 Task: Organize tasks on Trello by setting due dates and adding labels to cards.
Action: Mouse moved to (560, 529)
Screenshot: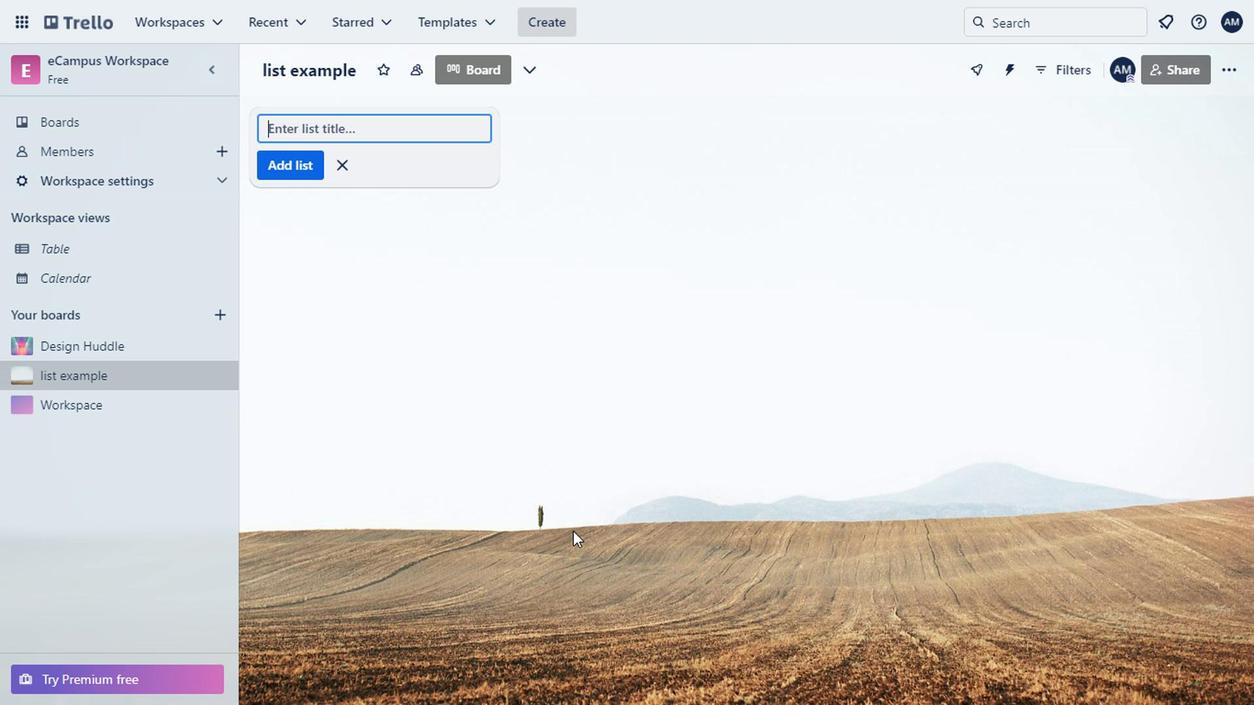 
Action: Key pressed <Key.shift>To<Key.space>do<Key.space><Key.enter><Key.shift>Doing<Key.enter>done<Key.enter>
Screenshot: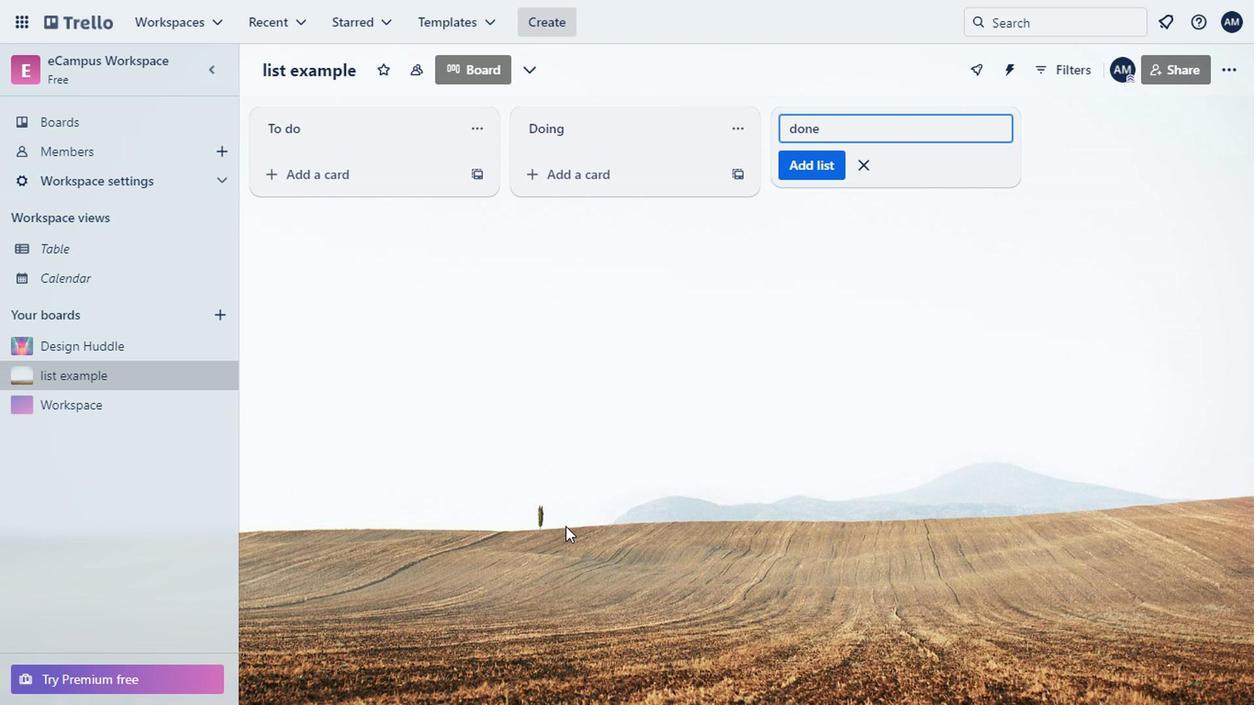 
Action: Mouse moved to (301, 184)
Screenshot: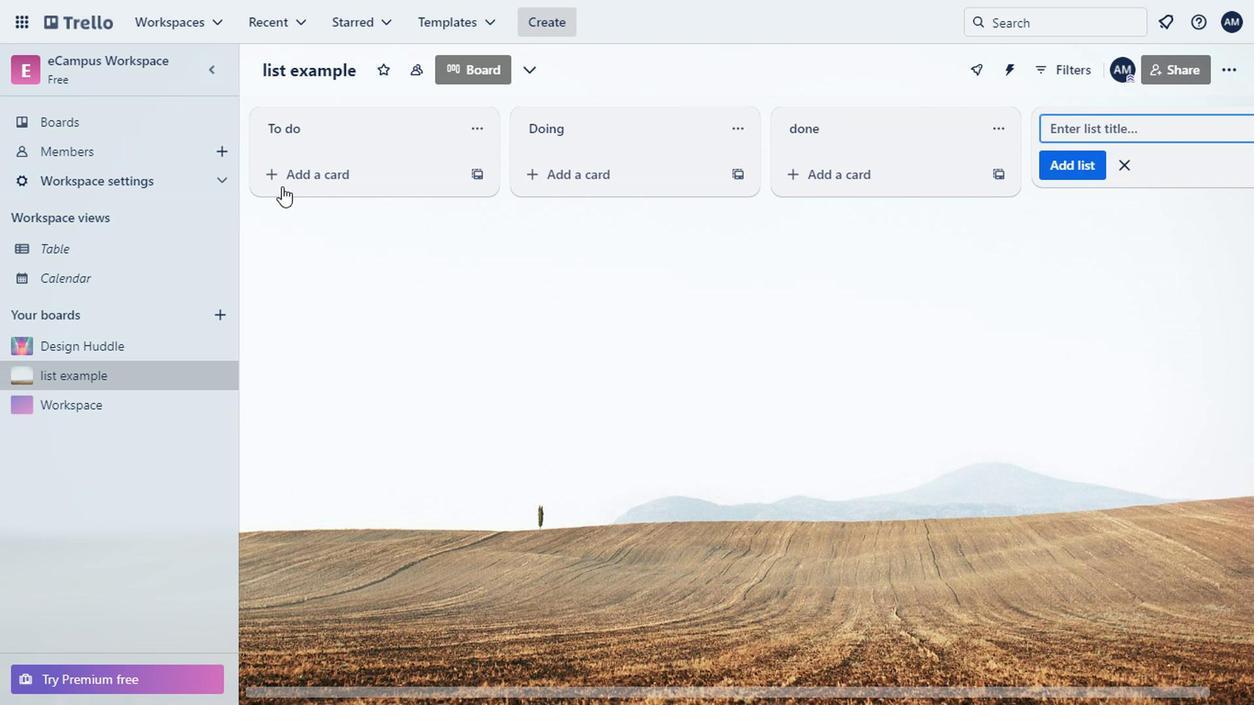 
Action: Mouse pressed left at (301, 184)
Screenshot: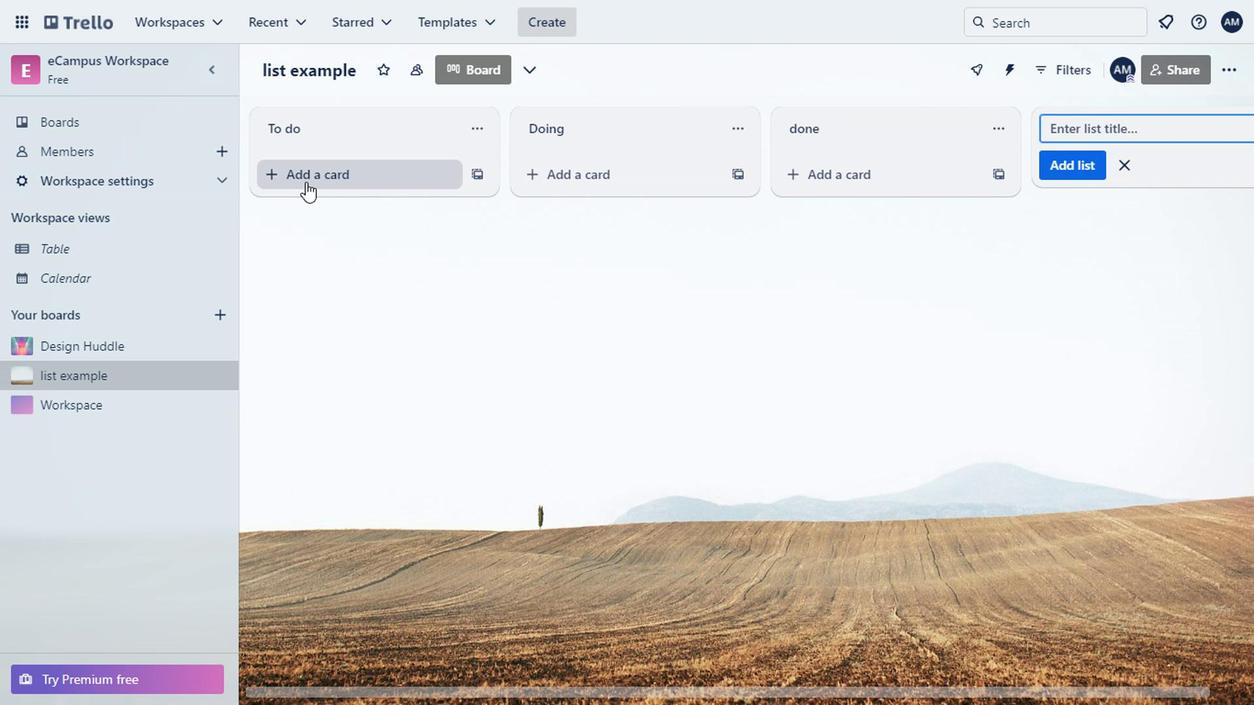 
Action: Mouse moved to (333, 181)
Screenshot: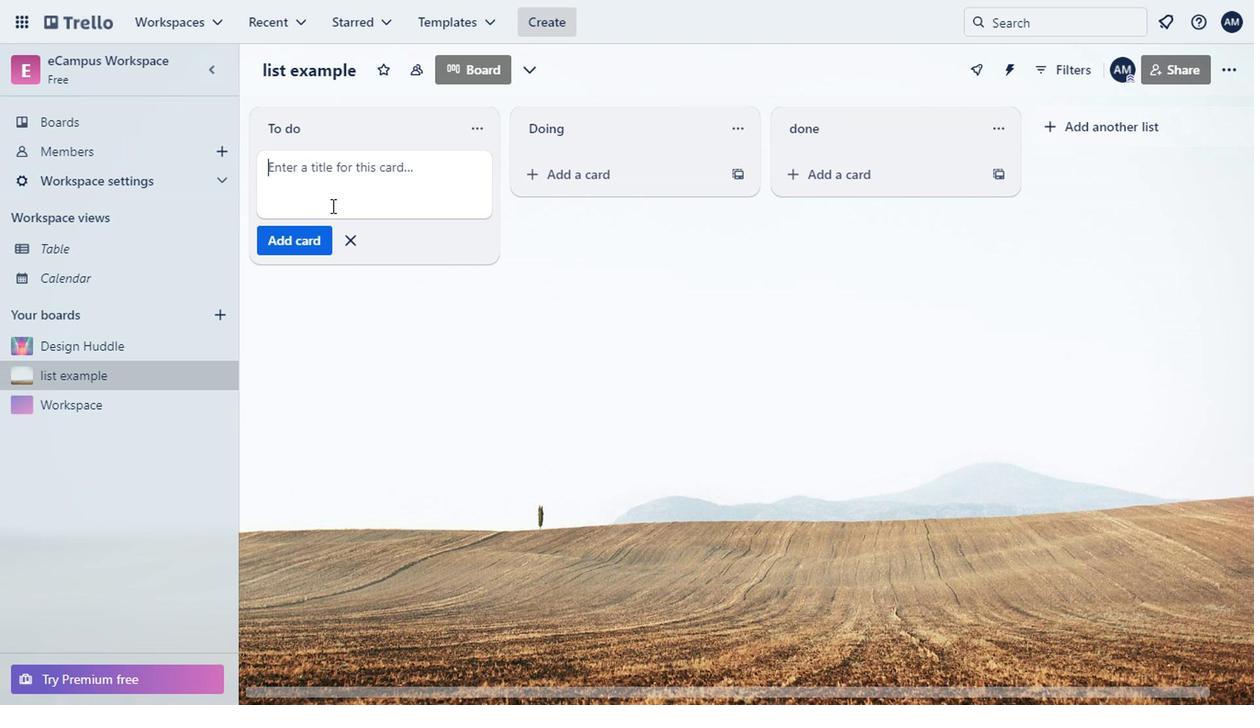 
Action: Key pressed decide<Key.space>on<Key.space>website<Key.space>budget<Key.enter>redesign<Key.space>website<Key.enter>
Screenshot: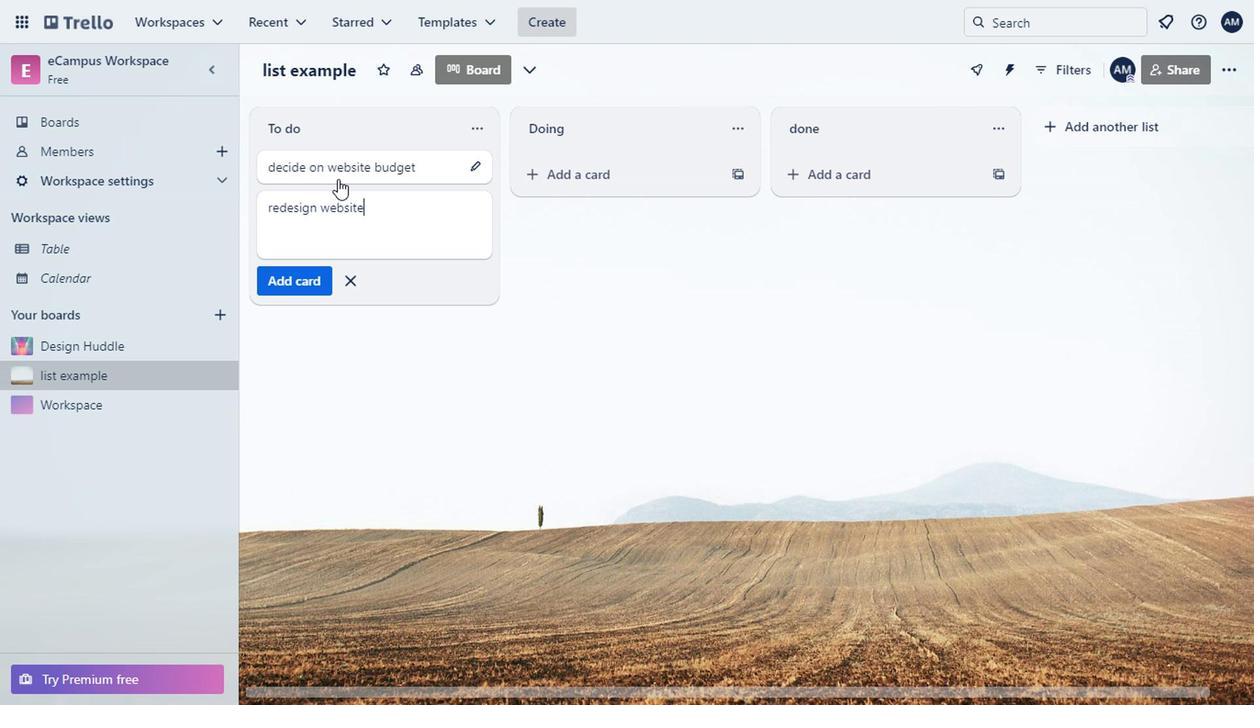 
Action: Mouse moved to (371, 254)
Screenshot: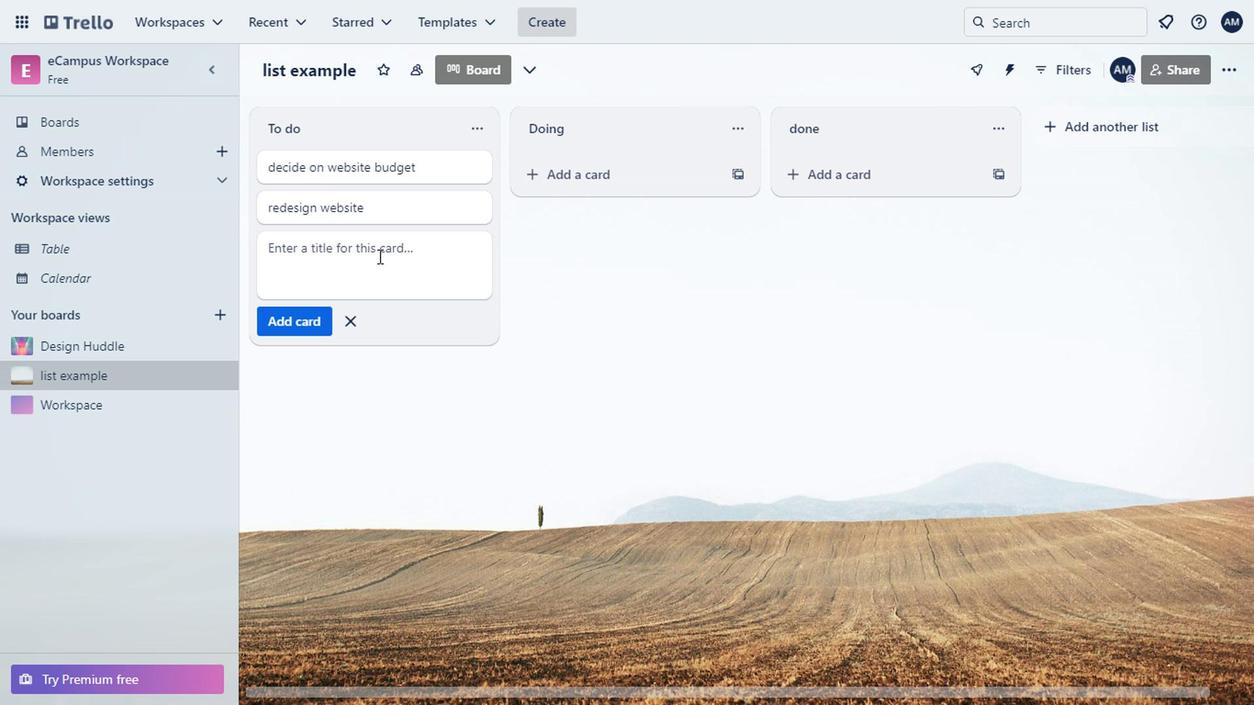 
Action: Key pressed write<Key.space>3<Key.space>chapters<Key.space>for<Key.space>new<Key.space>book<Key.enter>
Screenshot: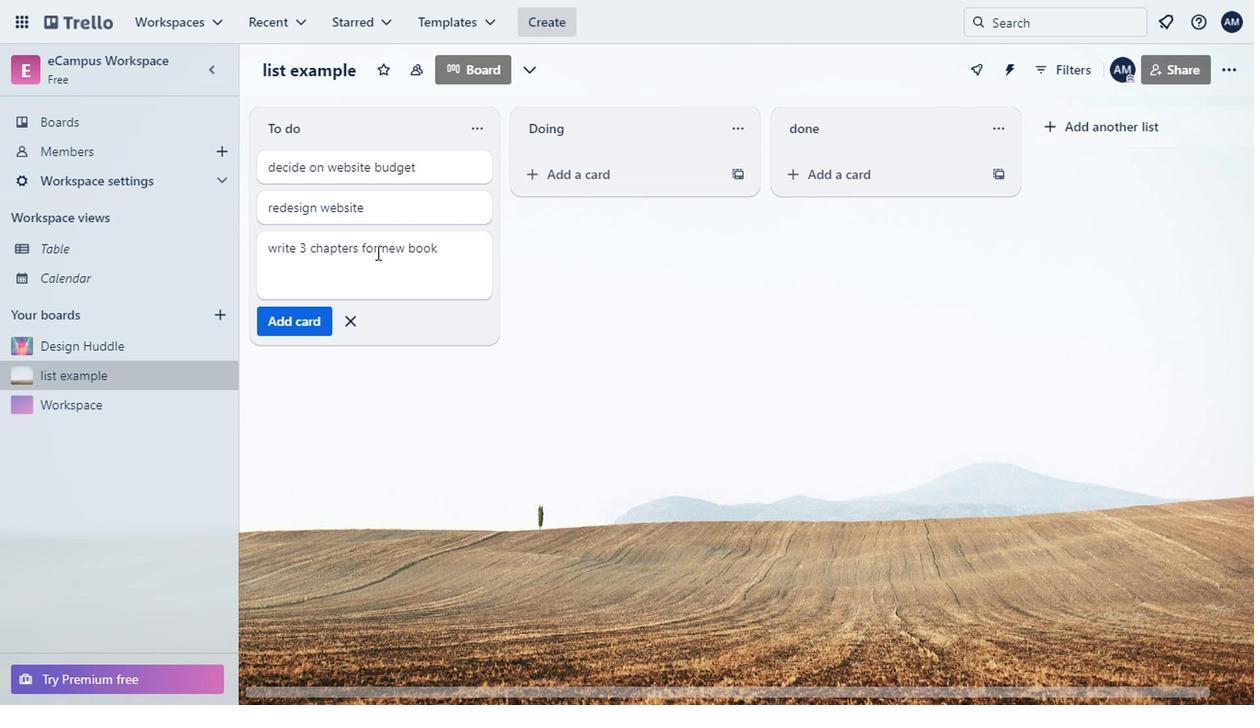 
Action: Mouse moved to (357, 303)
Screenshot: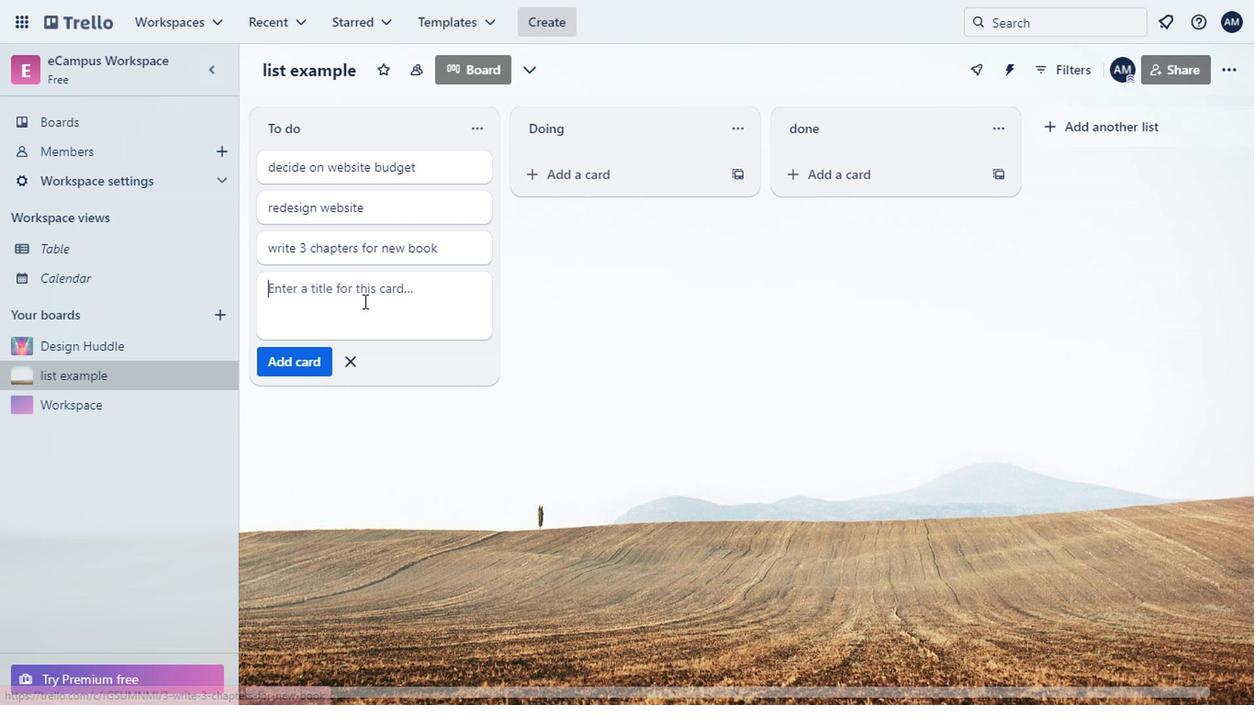 
Action: Key pressed call<Key.space>long<Key.space>lost<Key.space>friends<Key.enter>
Screenshot: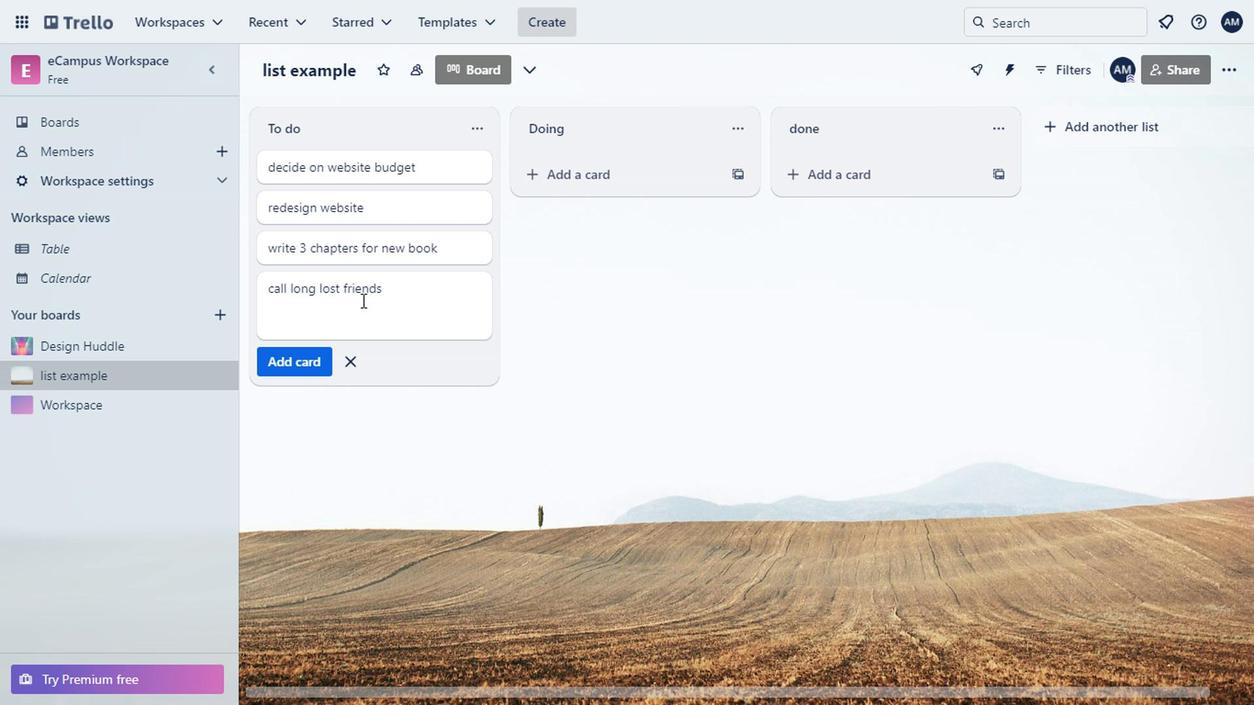 
Action: Mouse moved to (396, 164)
Screenshot: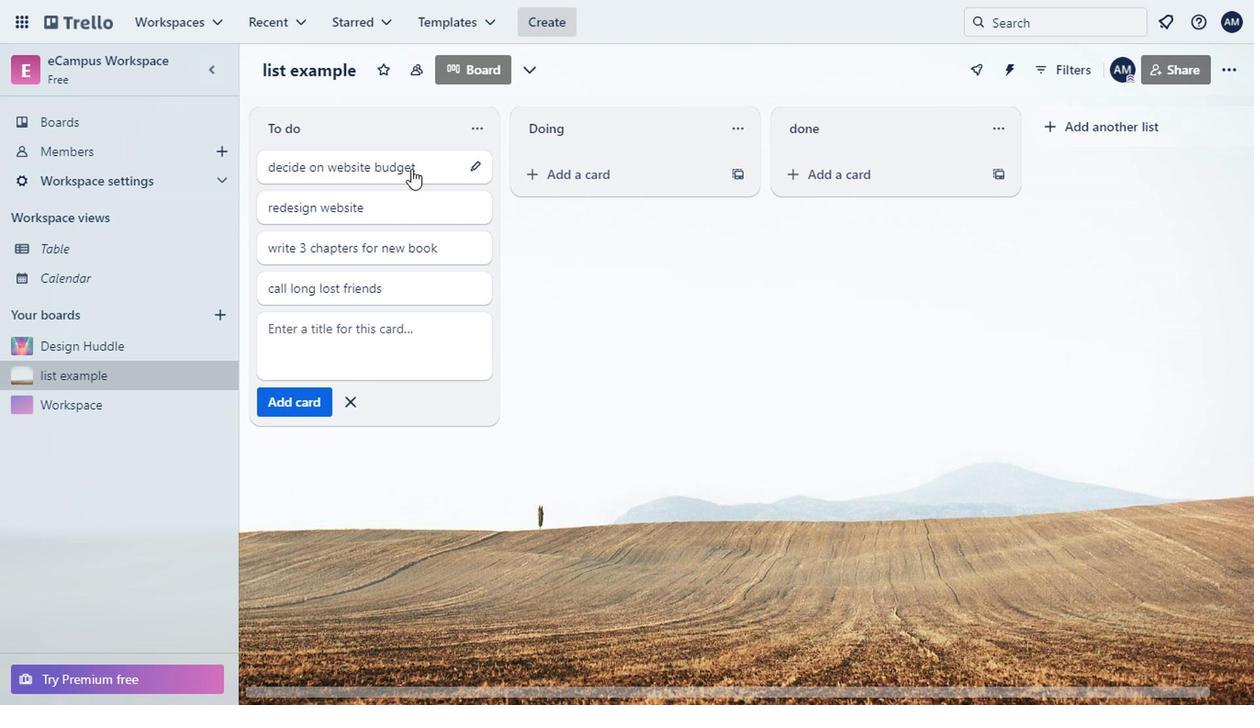 
Action: Mouse pressed left at (396, 164)
Screenshot: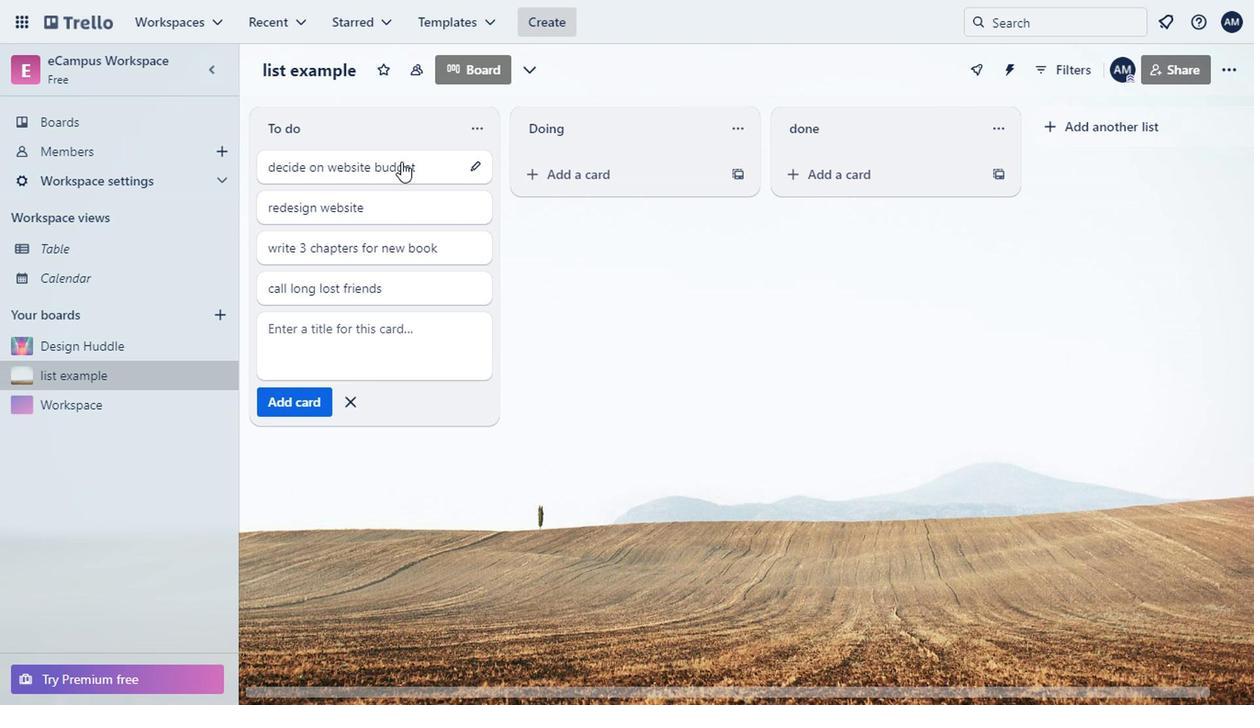 
Action: Mouse pressed left at (396, 164)
Screenshot: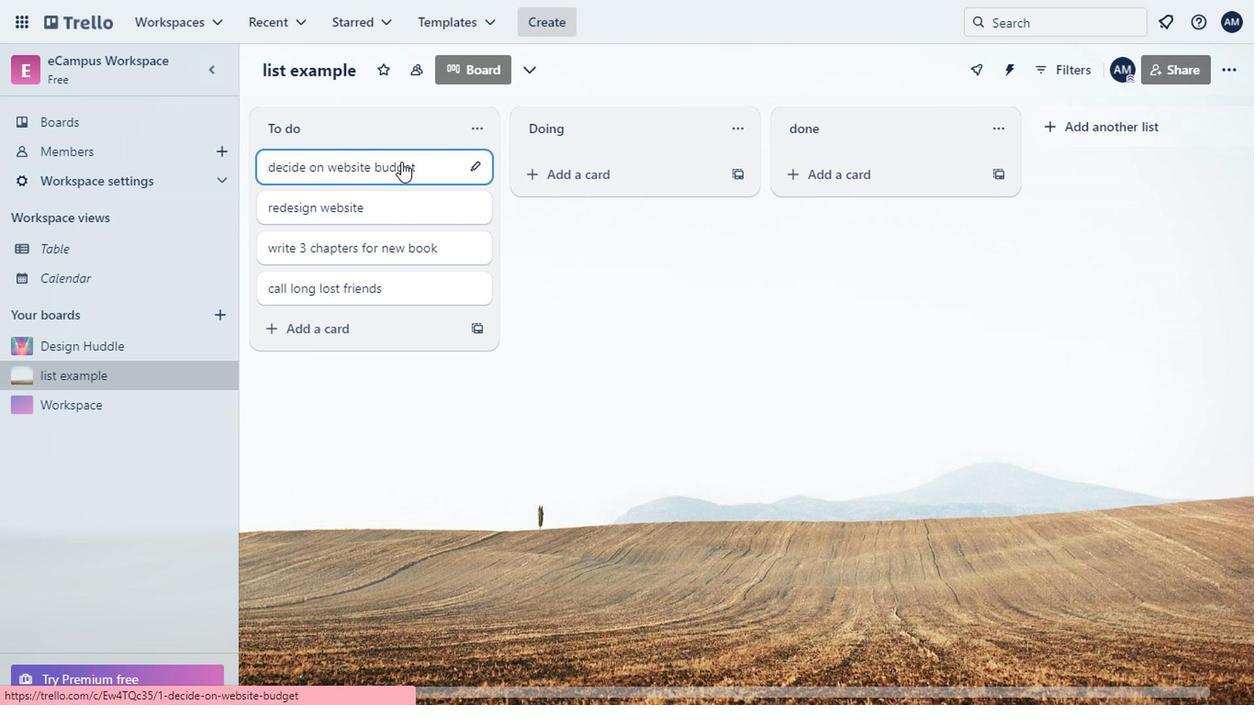 
Action: Mouse moved to (855, 277)
Screenshot: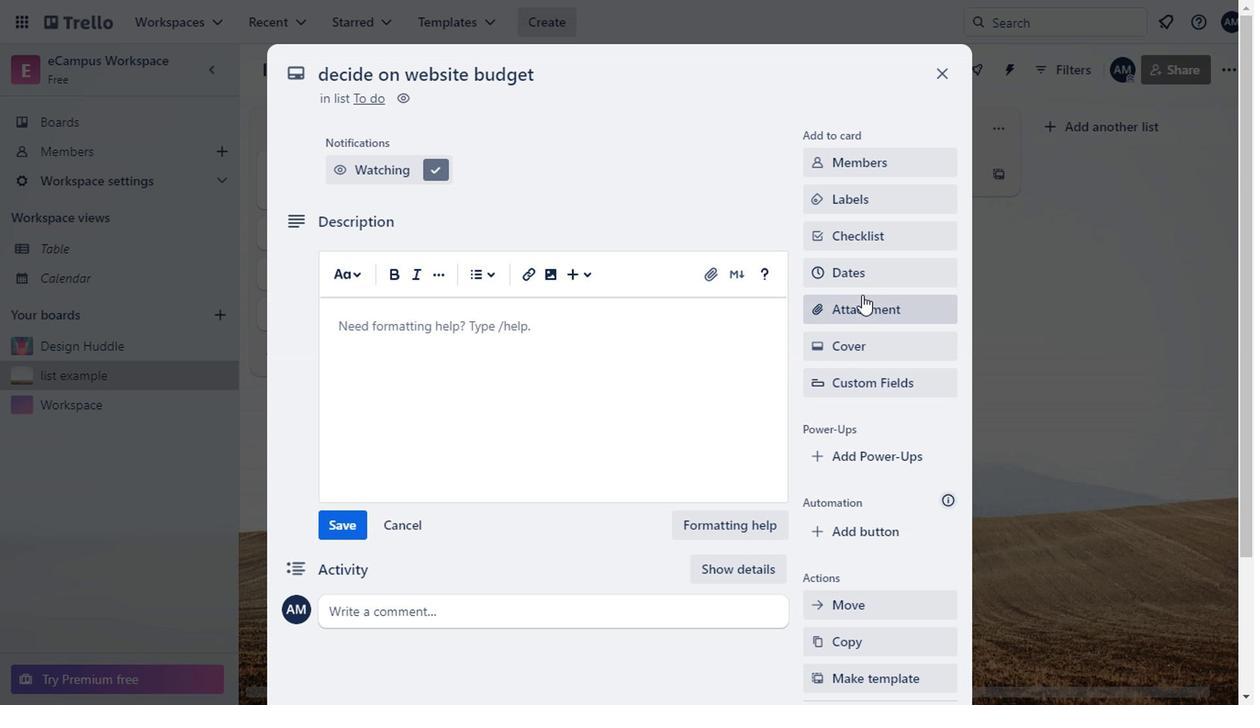 
Action: Mouse pressed left at (855, 277)
Screenshot: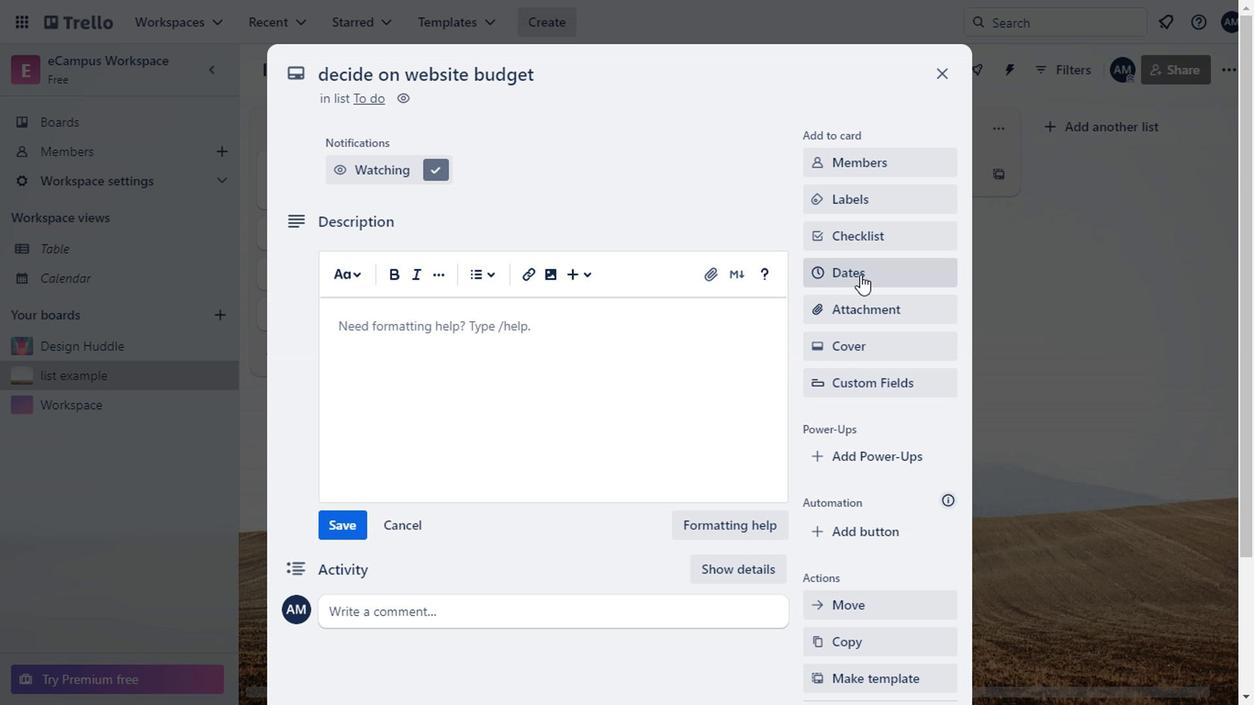 
Action: Mouse moved to (839, 541)
Screenshot: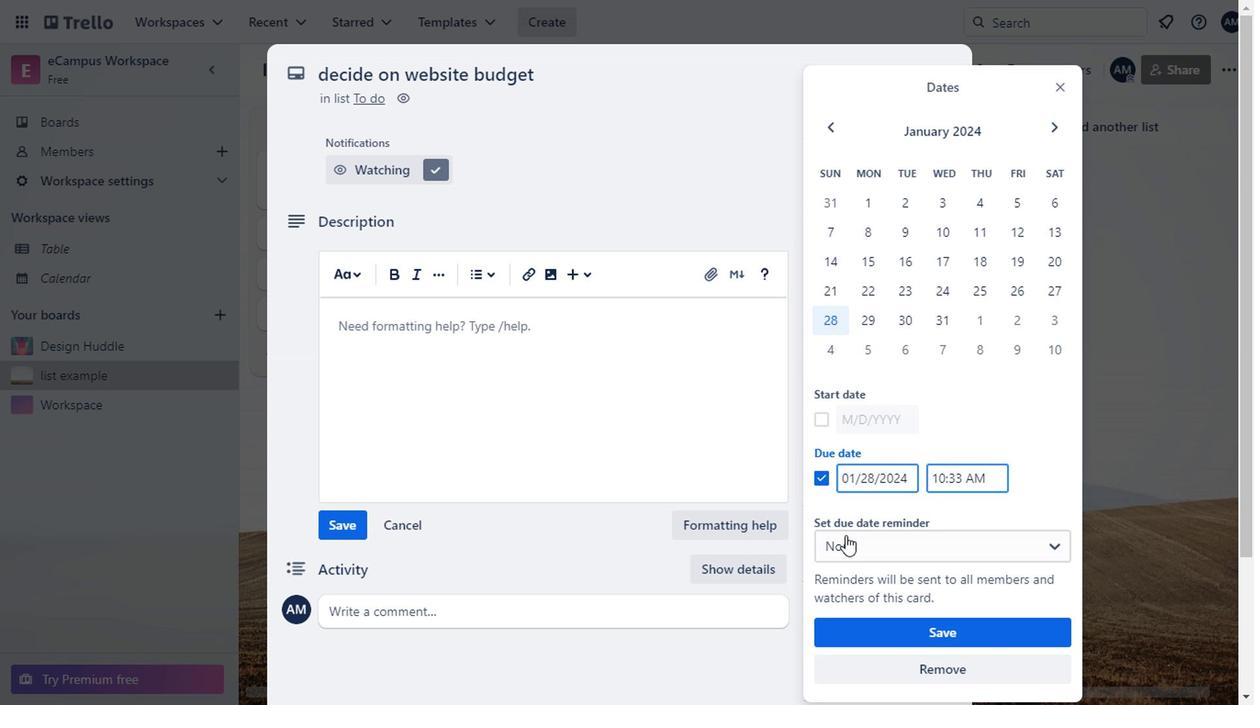 
Action: Mouse pressed left at (839, 541)
Screenshot: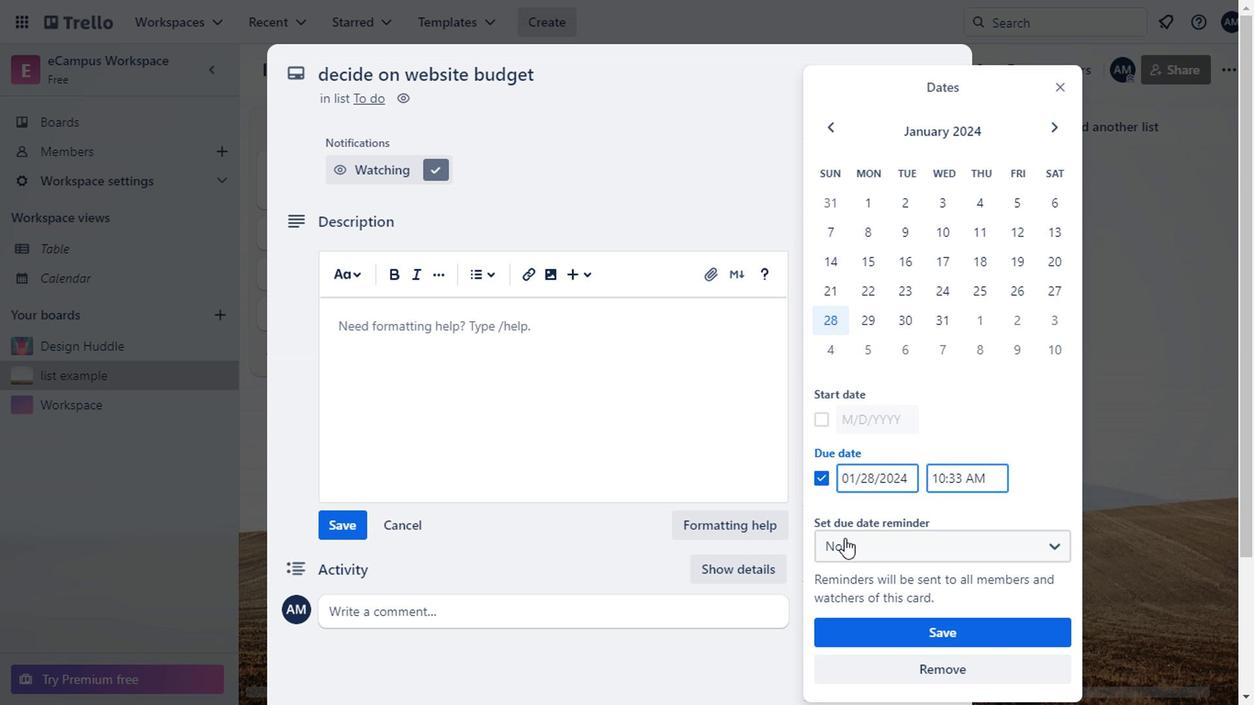 
Action: Mouse moved to (862, 613)
Screenshot: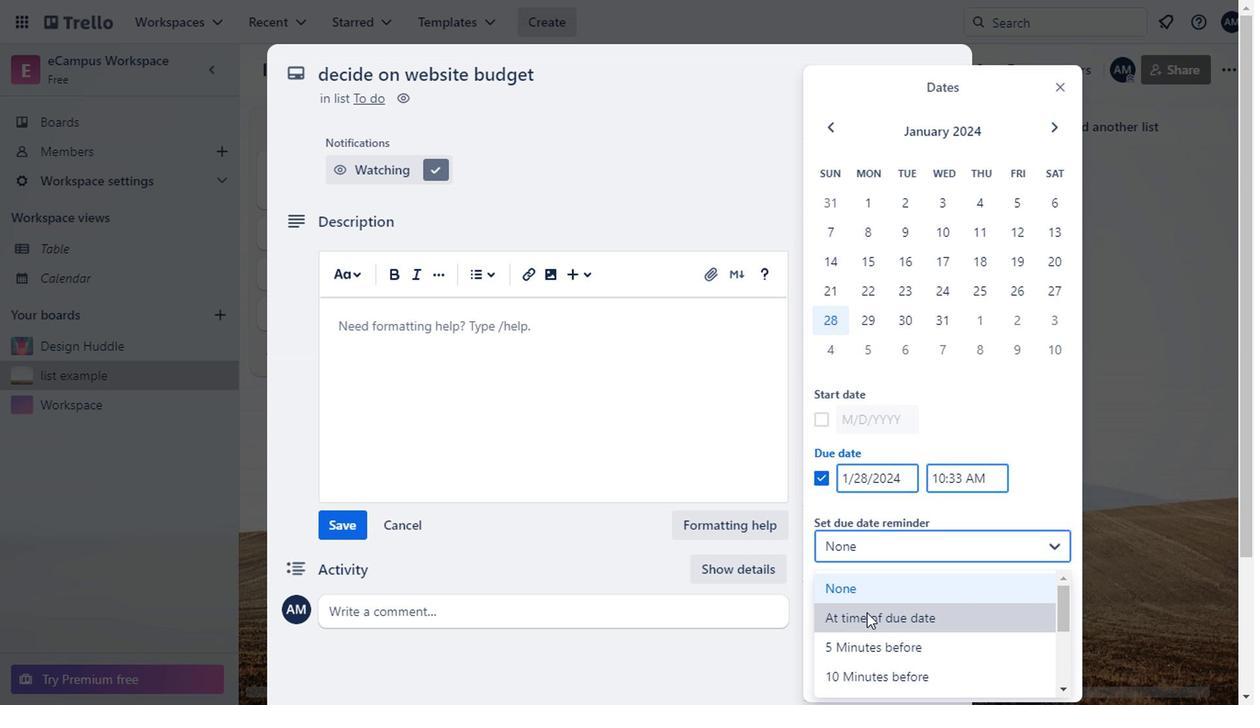 
Action: Mouse scrolled (862, 612) with delta (0, 0)
Screenshot: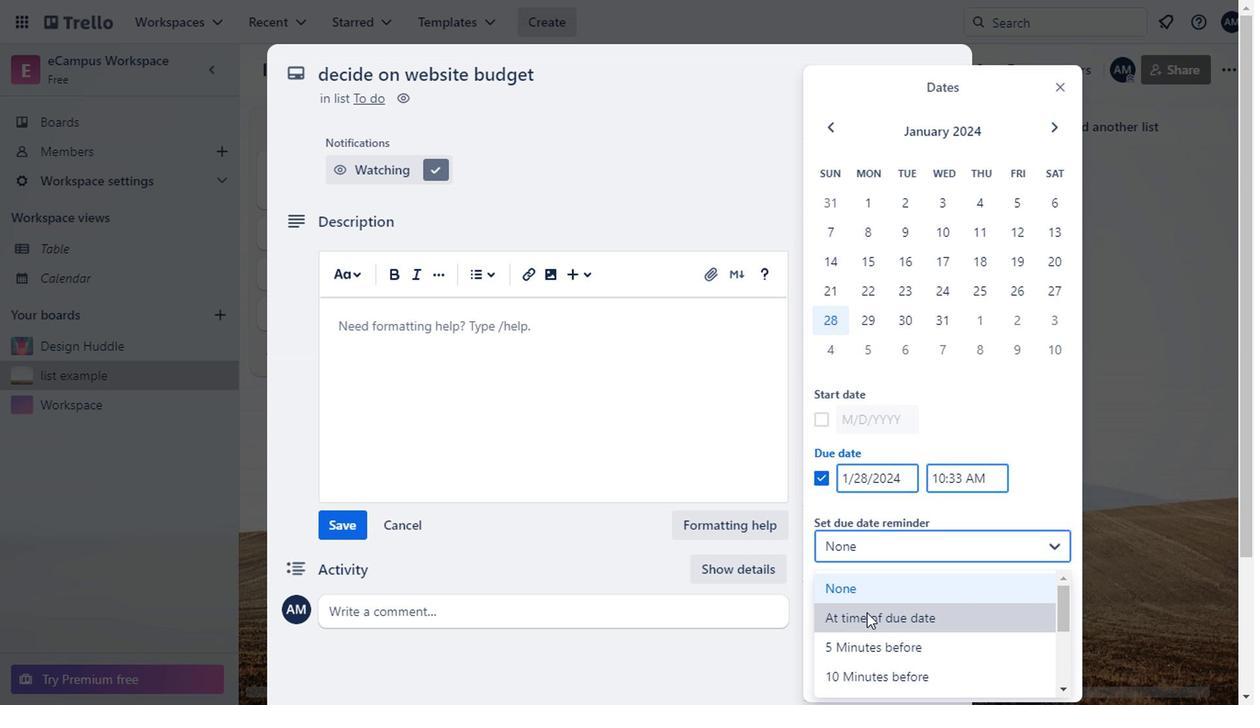 
Action: Mouse moved to (860, 616)
Screenshot: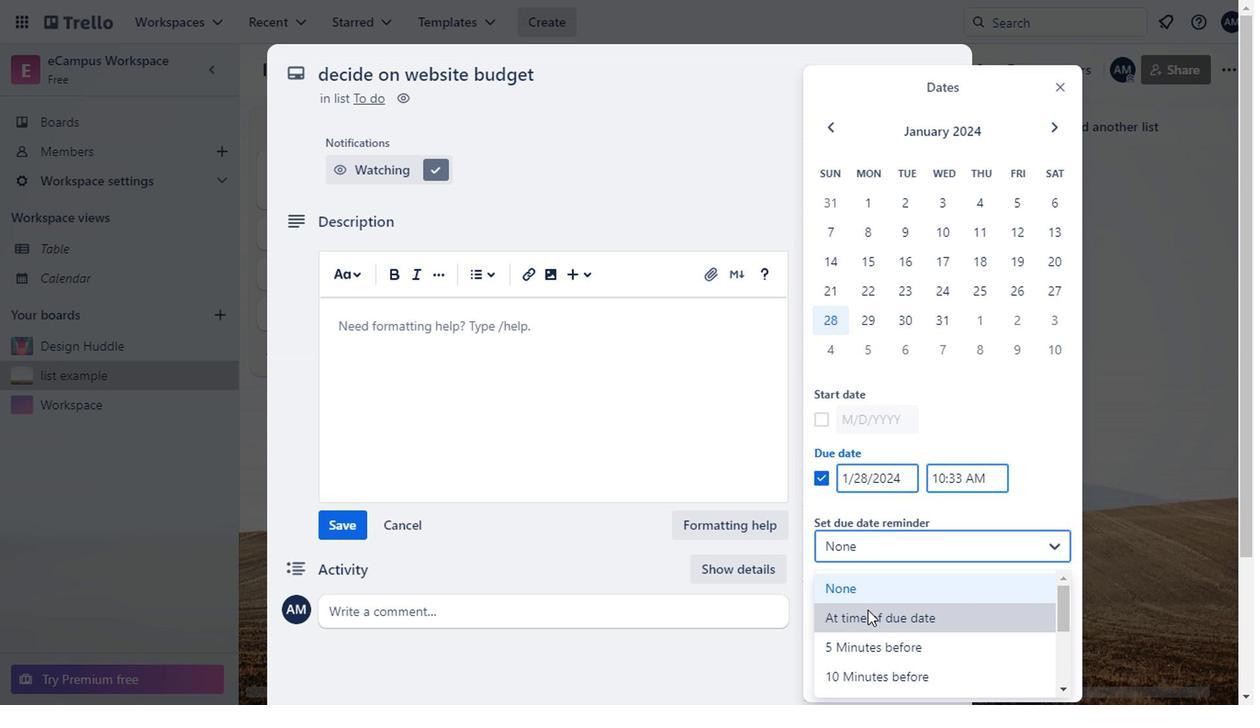 
Action: Mouse scrolled (860, 615) with delta (0, -1)
Screenshot: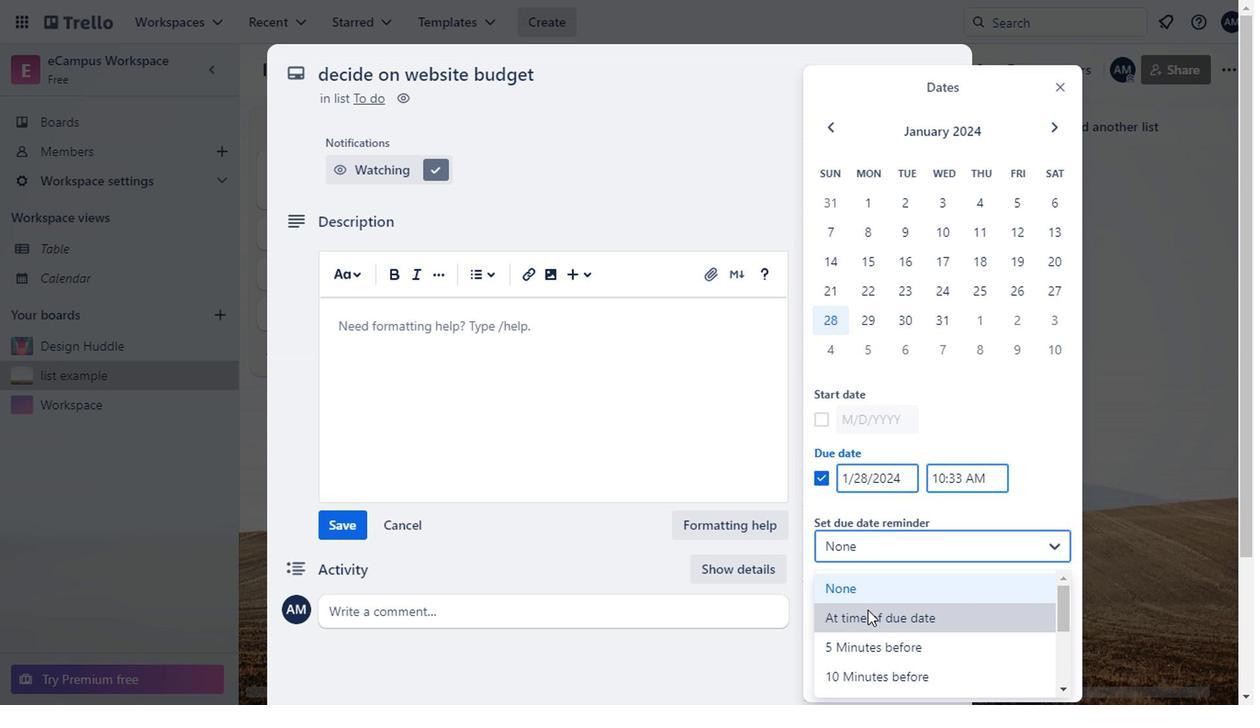 
Action: Mouse scrolled (860, 615) with delta (0, -1)
Screenshot: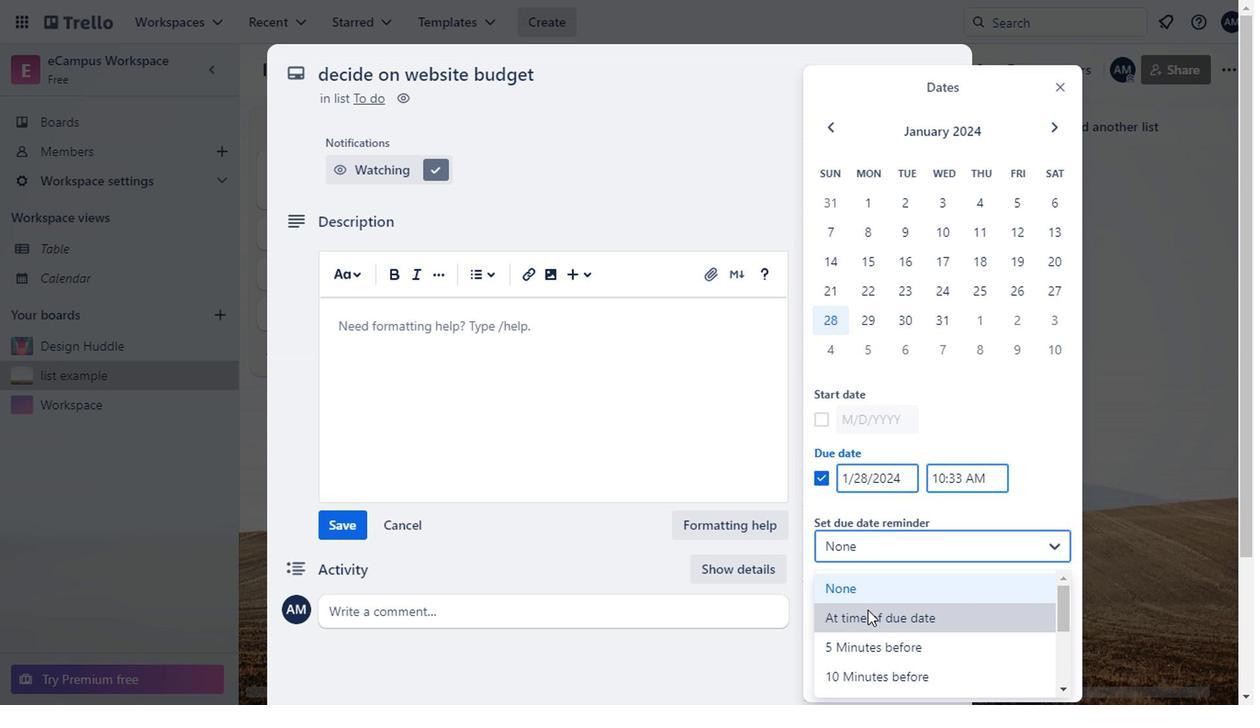 
Action: Mouse moved to (858, 616)
Screenshot: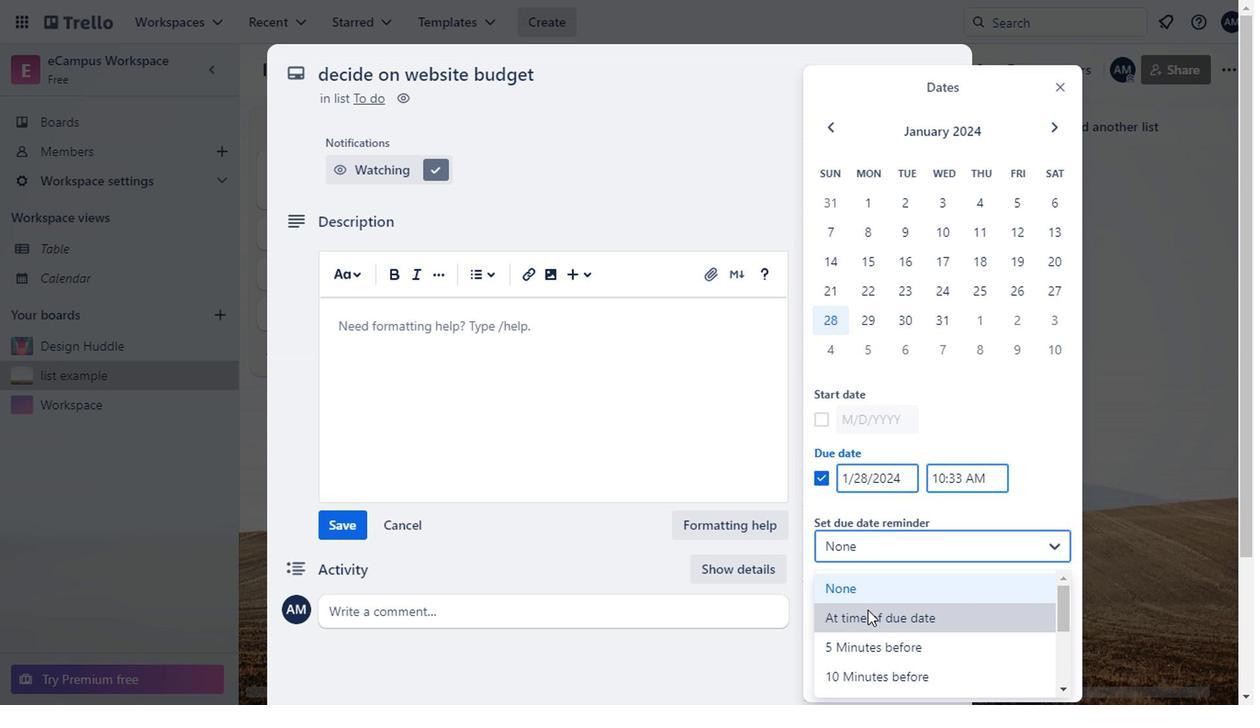 
Action: Mouse scrolled (858, 615) with delta (0, -1)
Screenshot: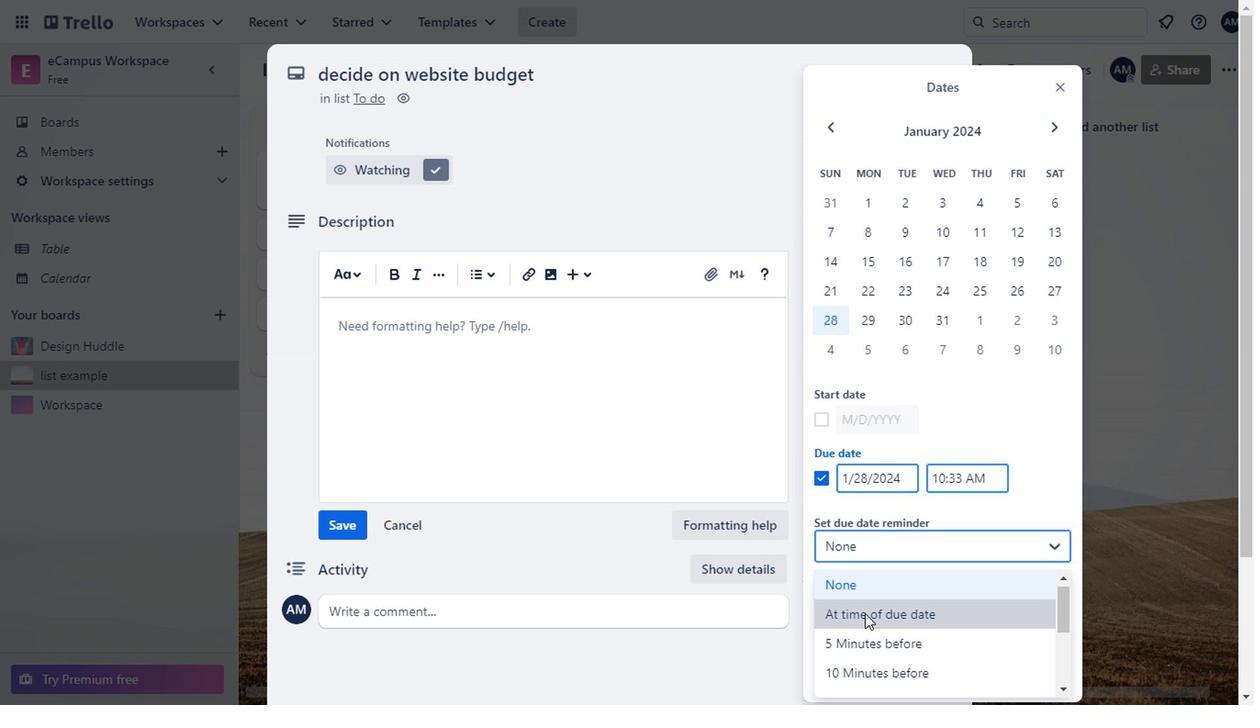 
Action: Mouse moved to (913, 430)
Screenshot: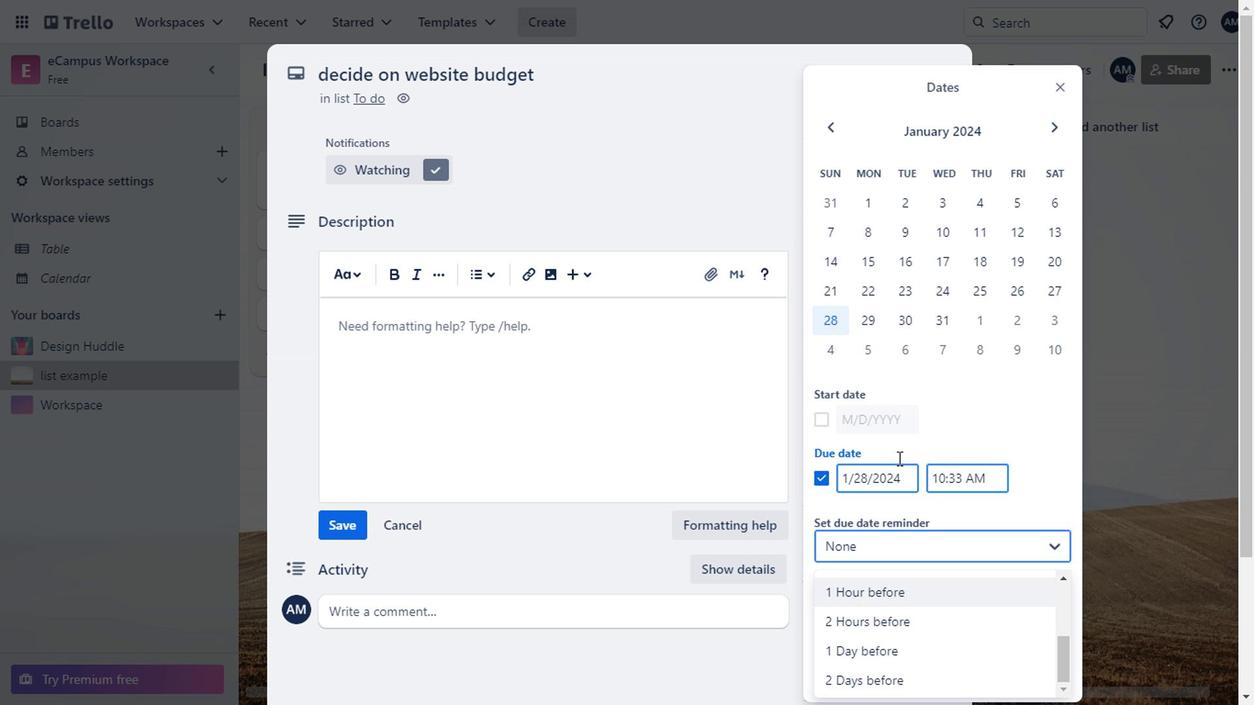 
Action: Mouse pressed left at (913, 430)
Screenshot: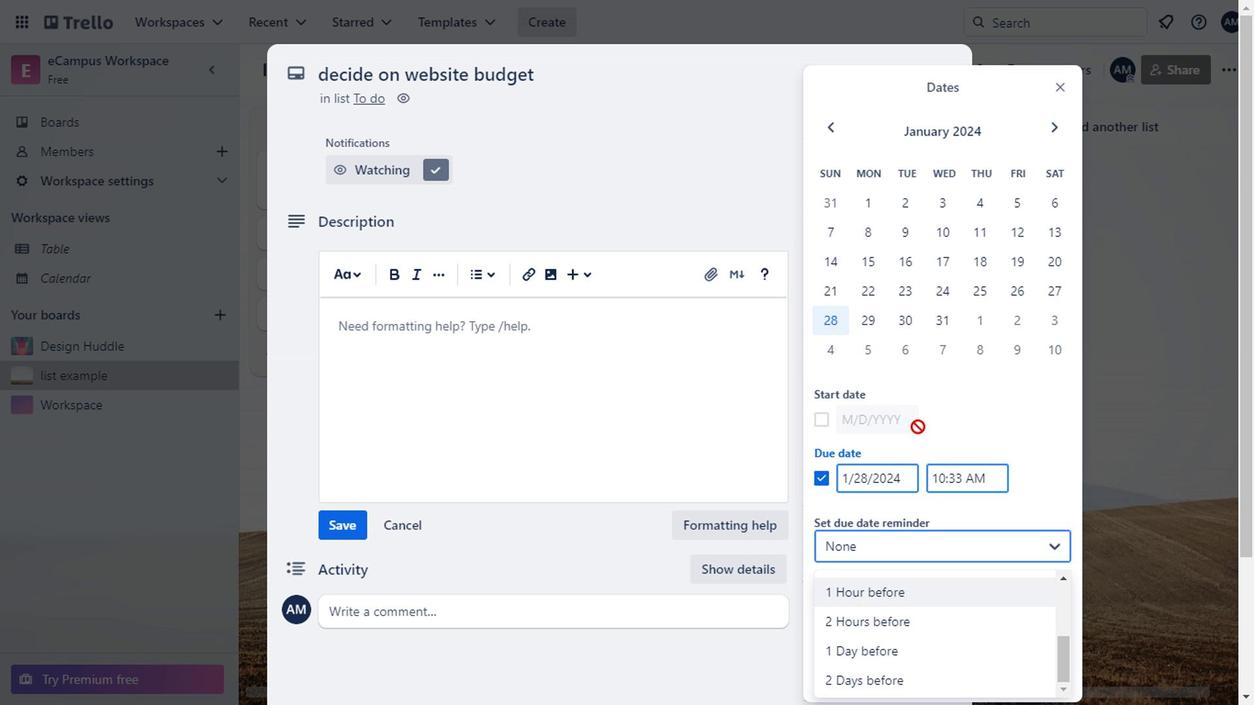 
Action: Mouse moved to (862, 200)
Screenshot: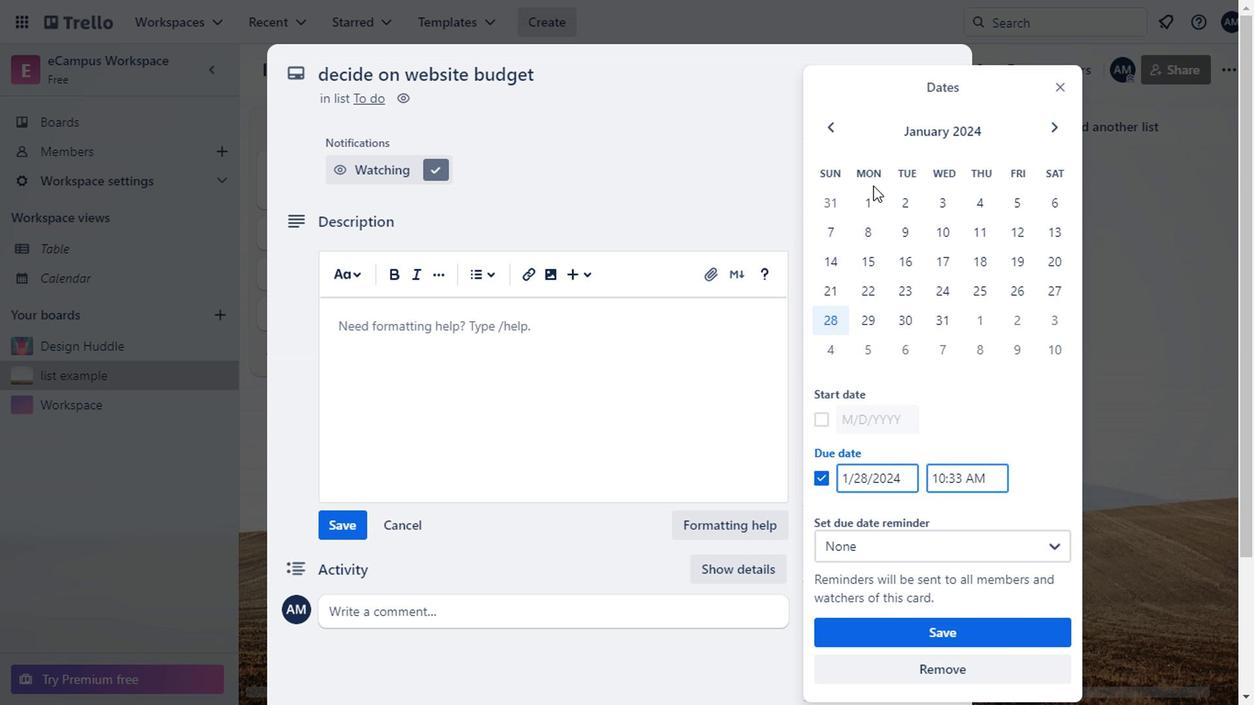 
Action: Mouse pressed left at (862, 200)
Screenshot: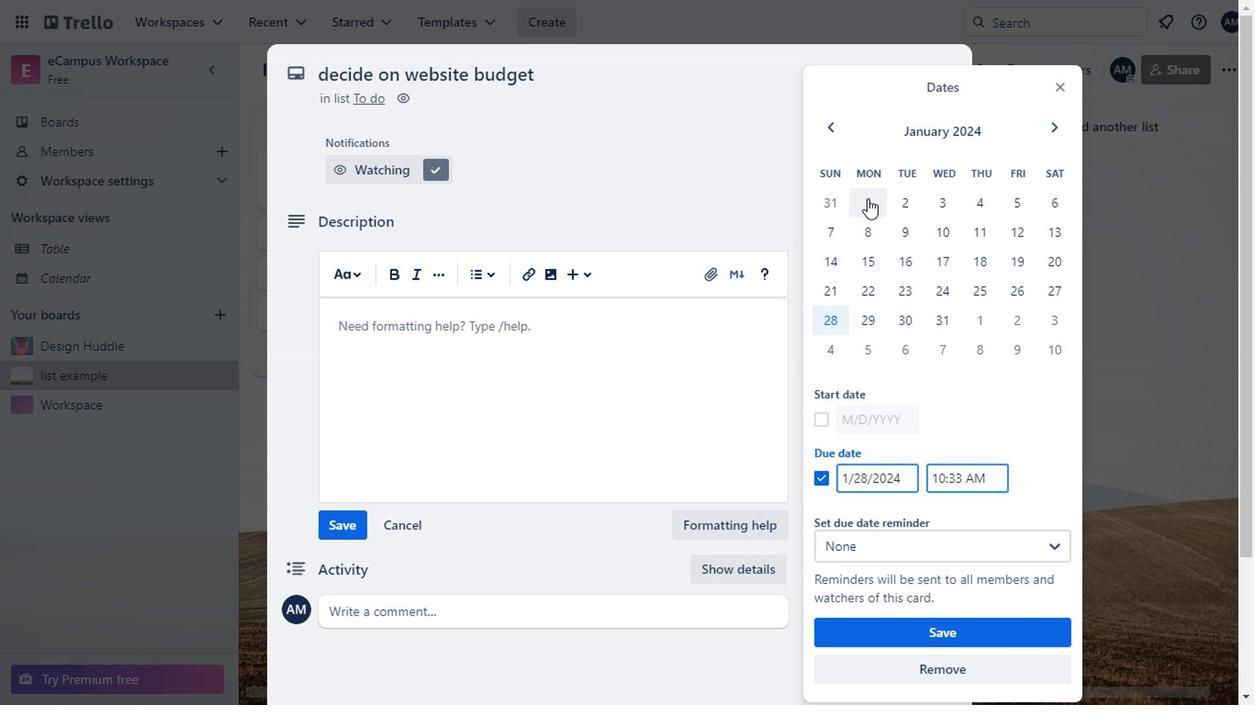
Action: Mouse moved to (860, 547)
Screenshot: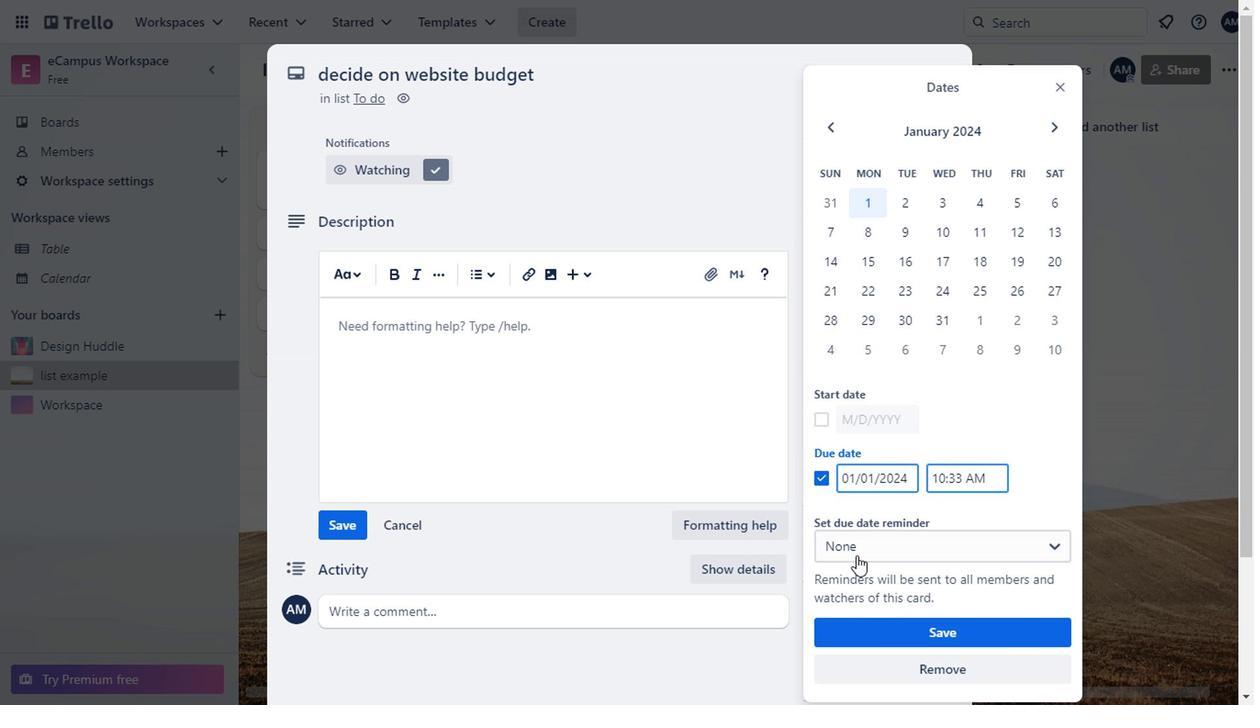 
Action: Mouse pressed left at (860, 547)
Screenshot: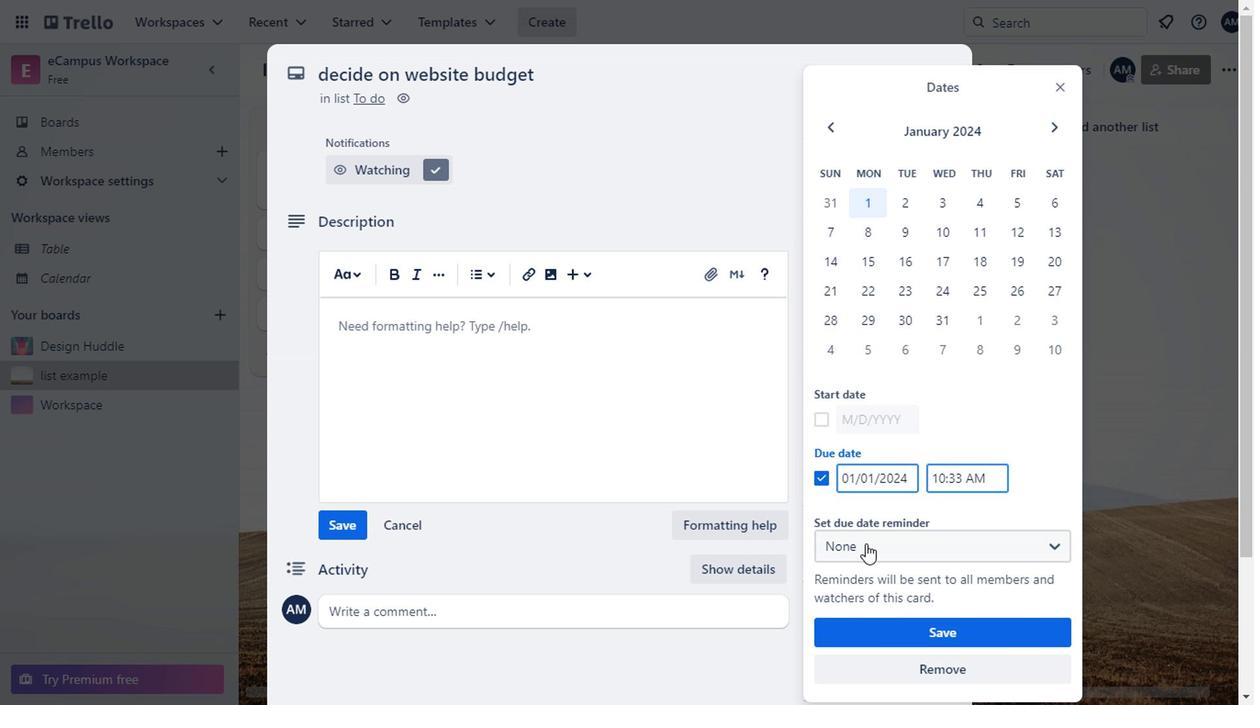 
Action: Mouse moved to (860, 613)
Screenshot: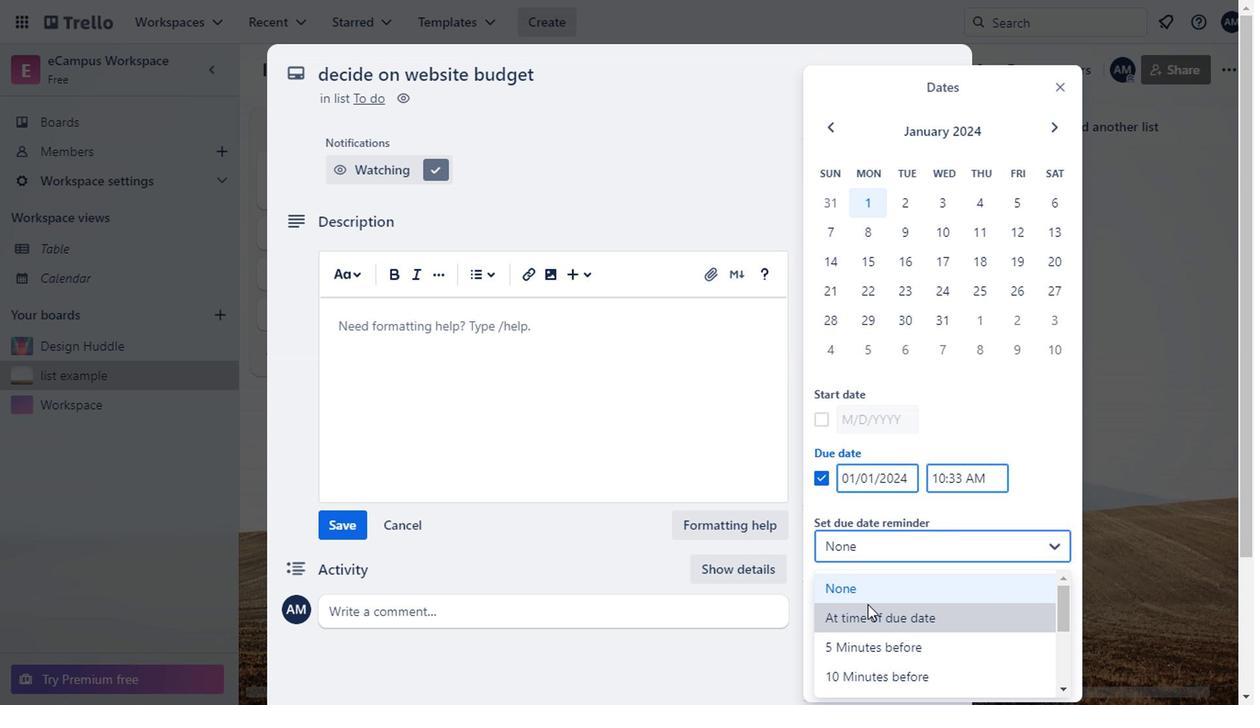 
Action: Mouse pressed left at (860, 613)
Screenshot: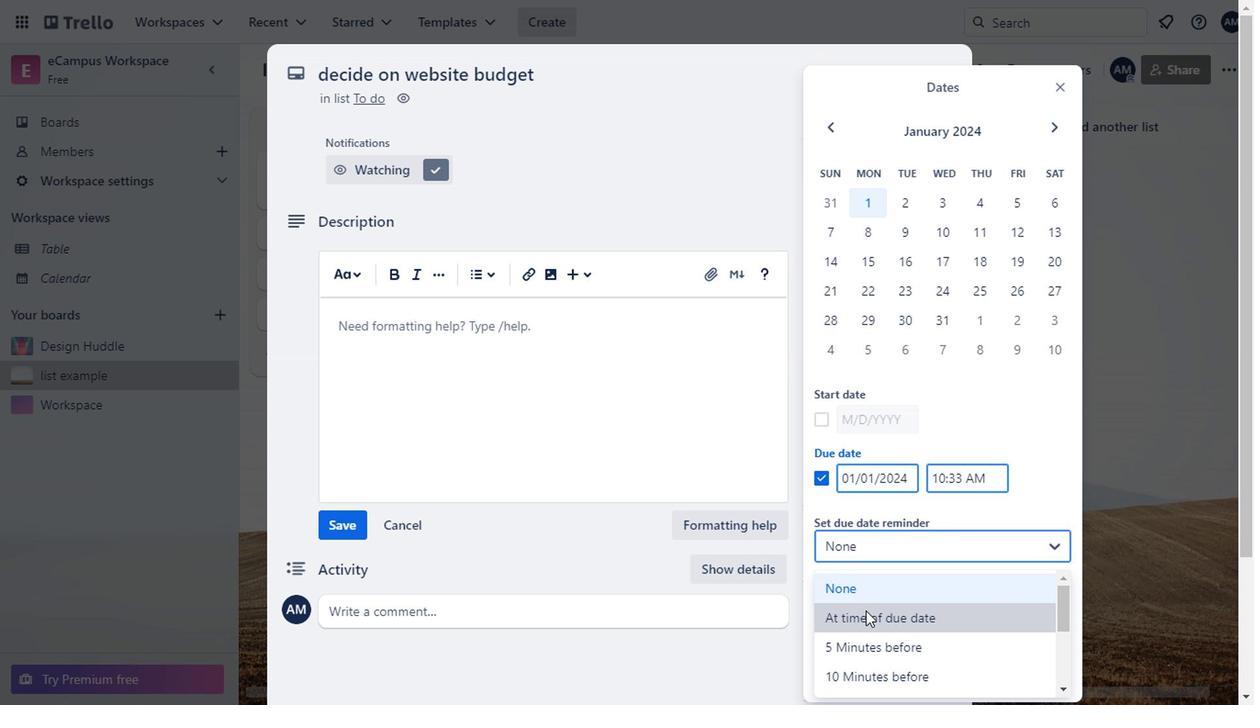
Action: Mouse moved to (924, 624)
Screenshot: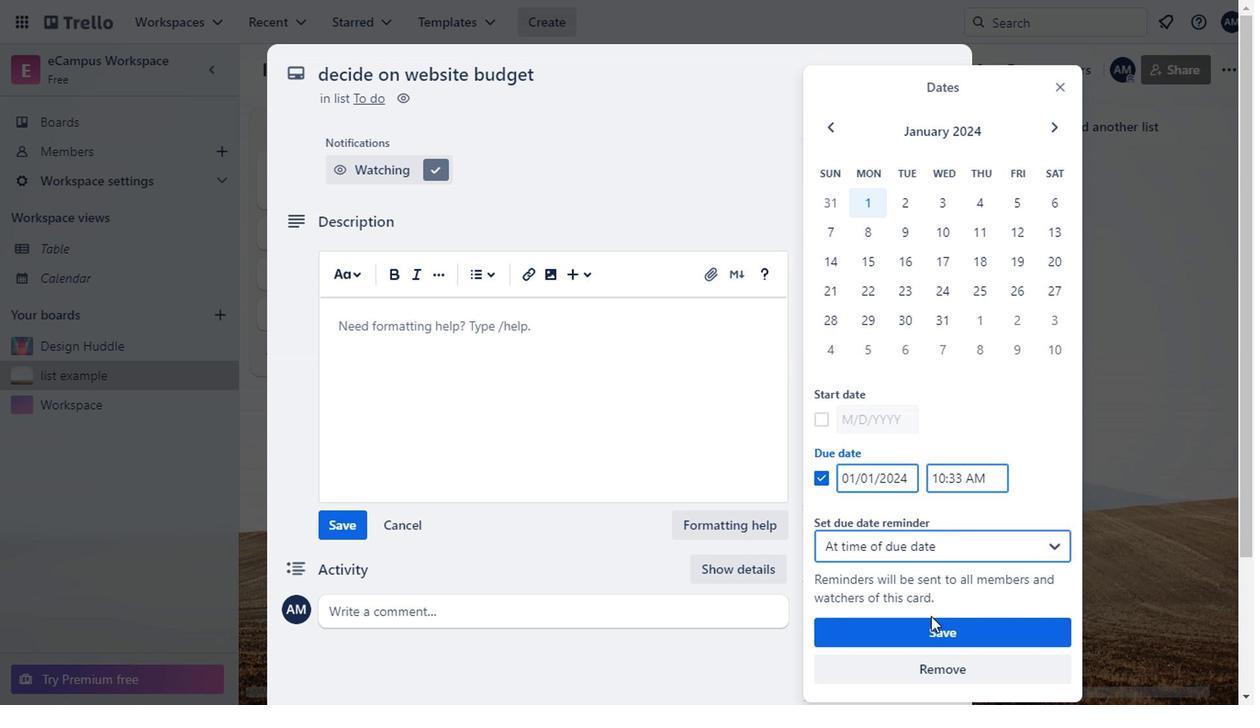 
Action: Mouse pressed left at (924, 624)
Screenshot: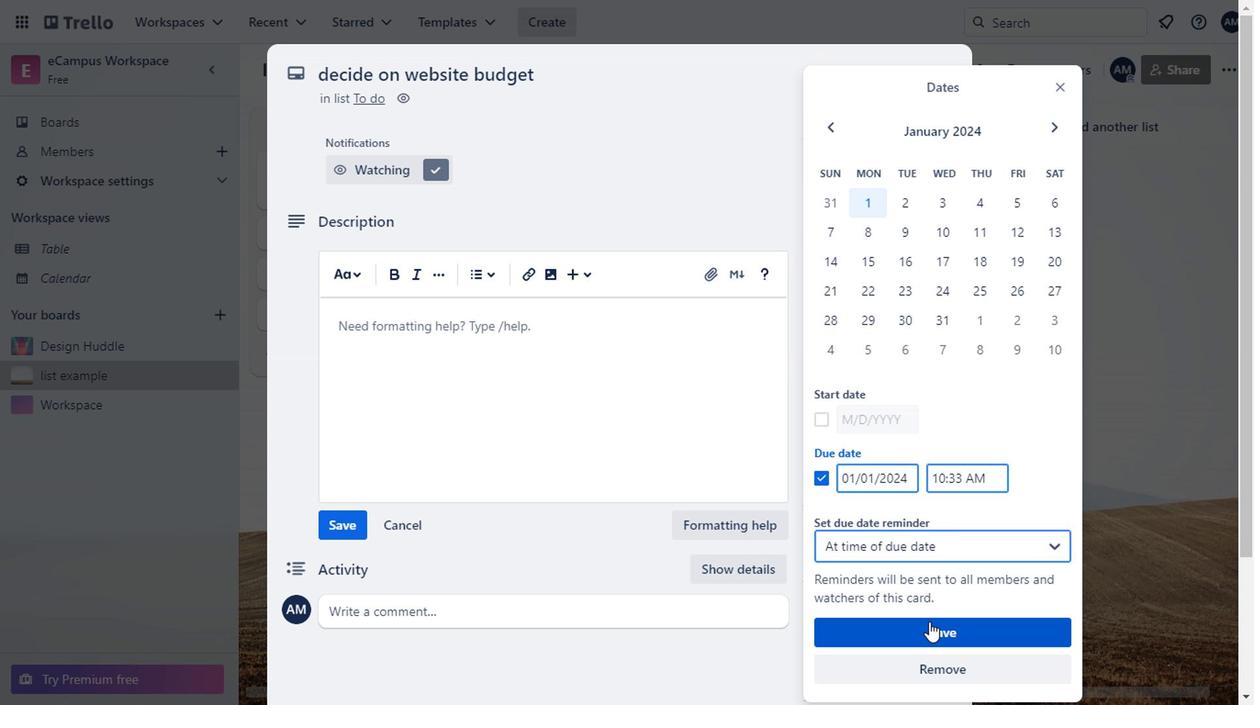 
Action: Mouse moved to (522, 220)
Screenshot: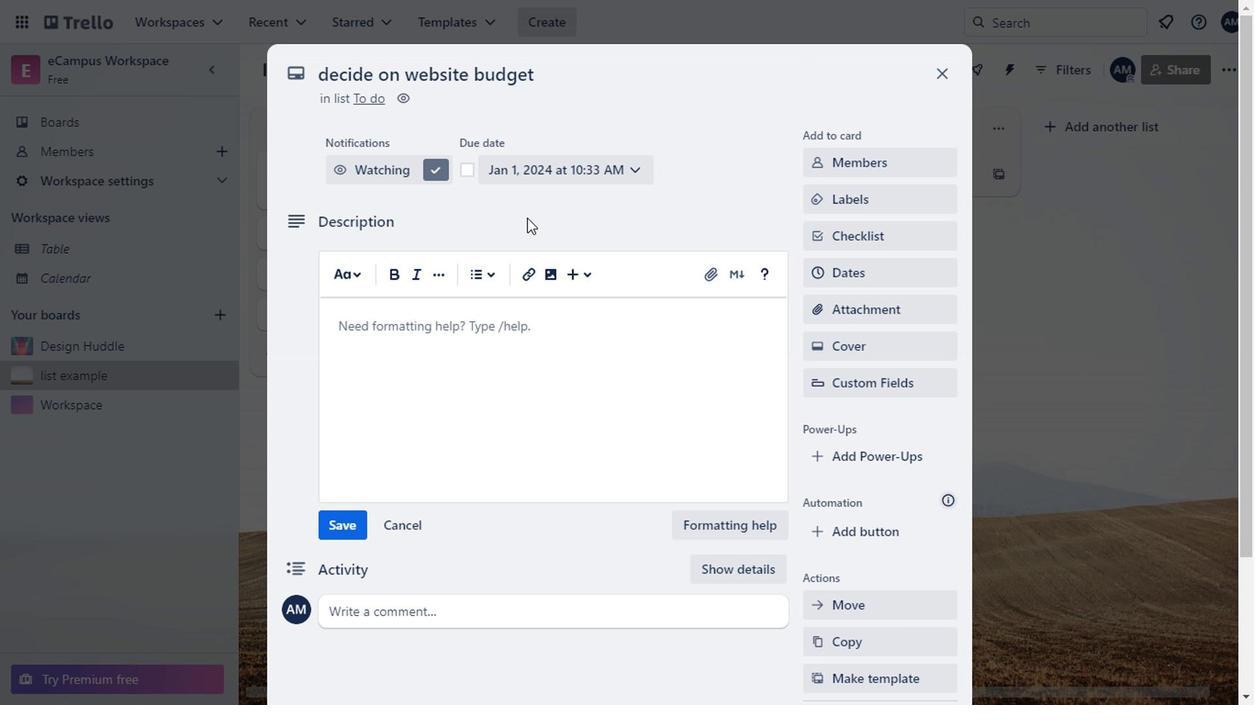 
Action: Mouse pressed left at (522, 220)
Screenshot: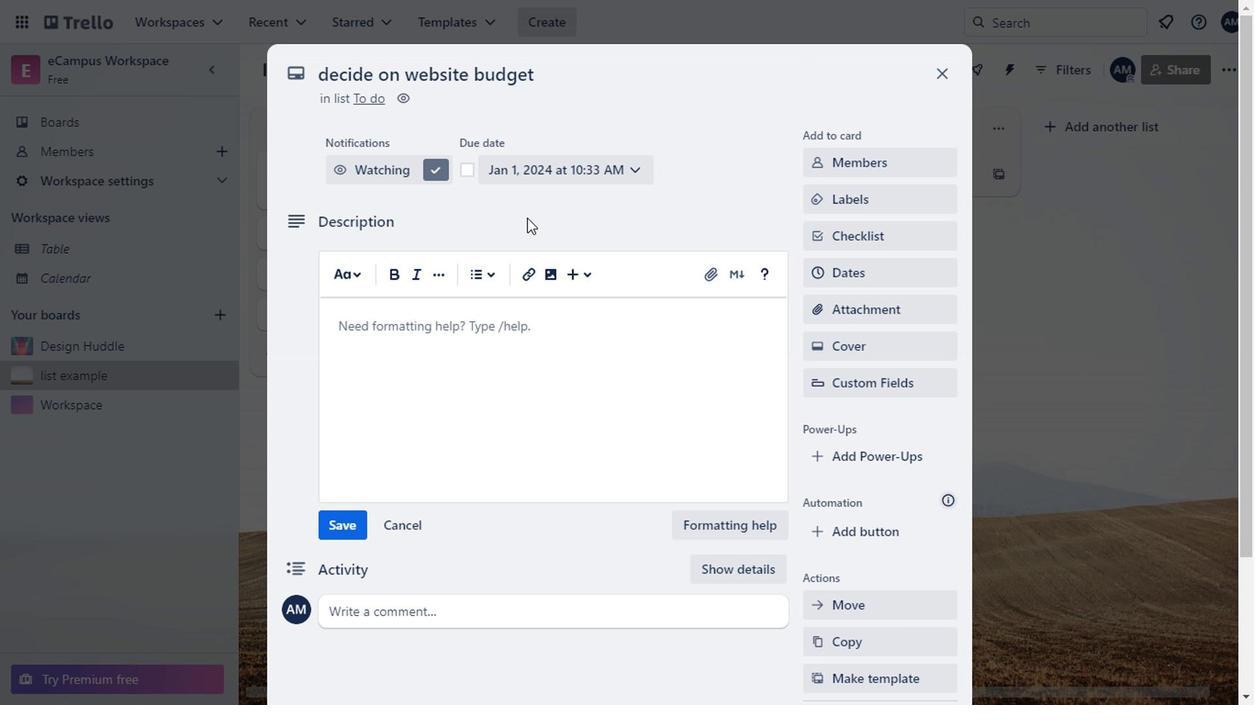 
Action: Mouse moved to (329, 529)
Screenshot: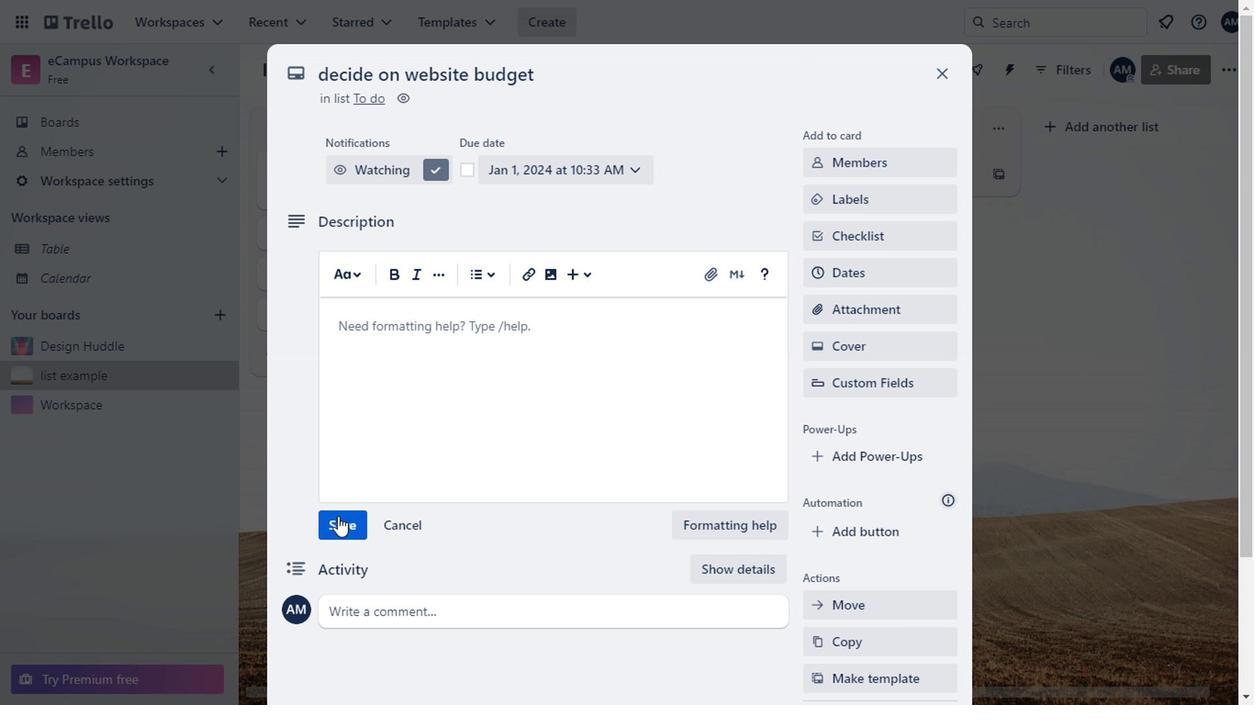 
Action: Mouse pressed left at (329, 529)
Screenshot: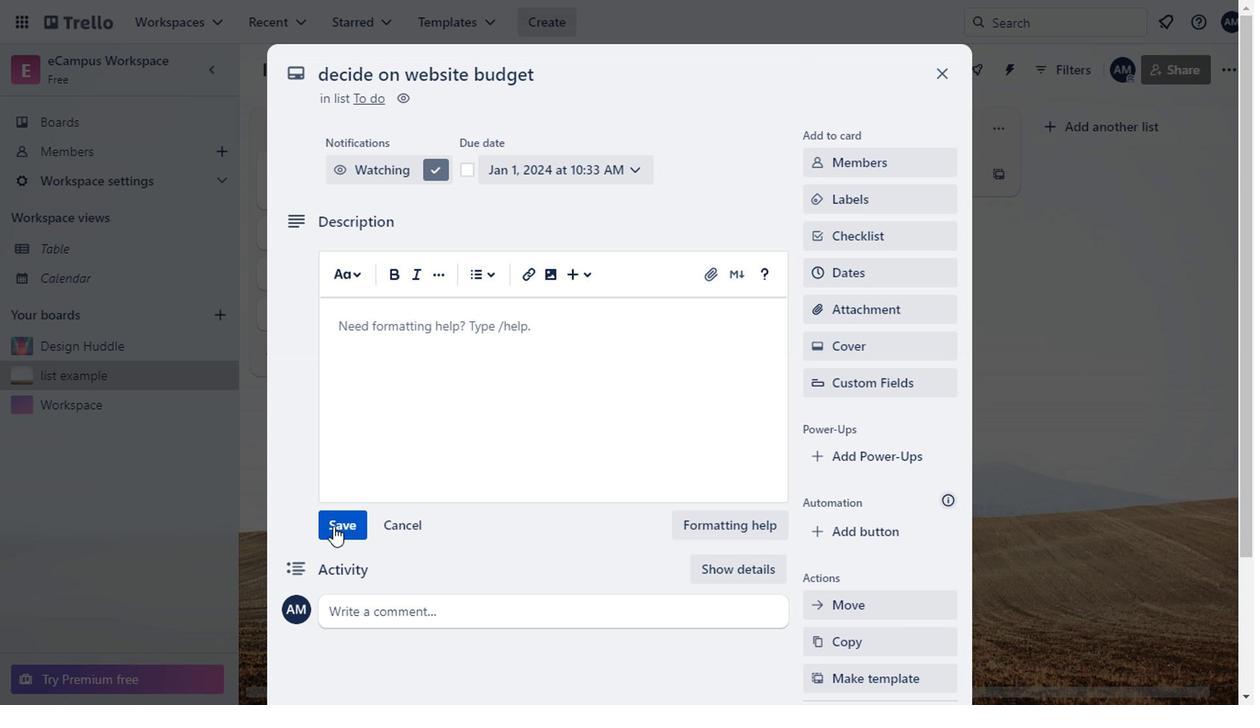 
Action: Mouse moved to (928, 85)
Screenshot: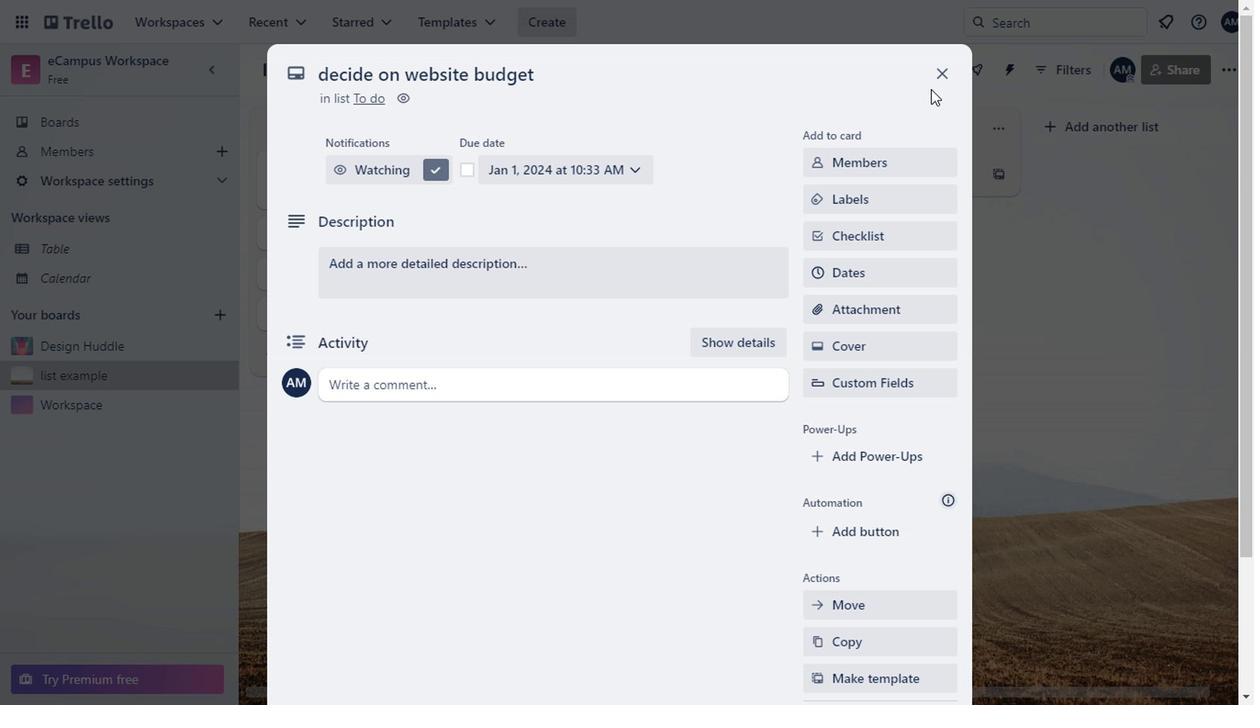 
Action: Mouse pressed left at (928, 85)
Screenshot: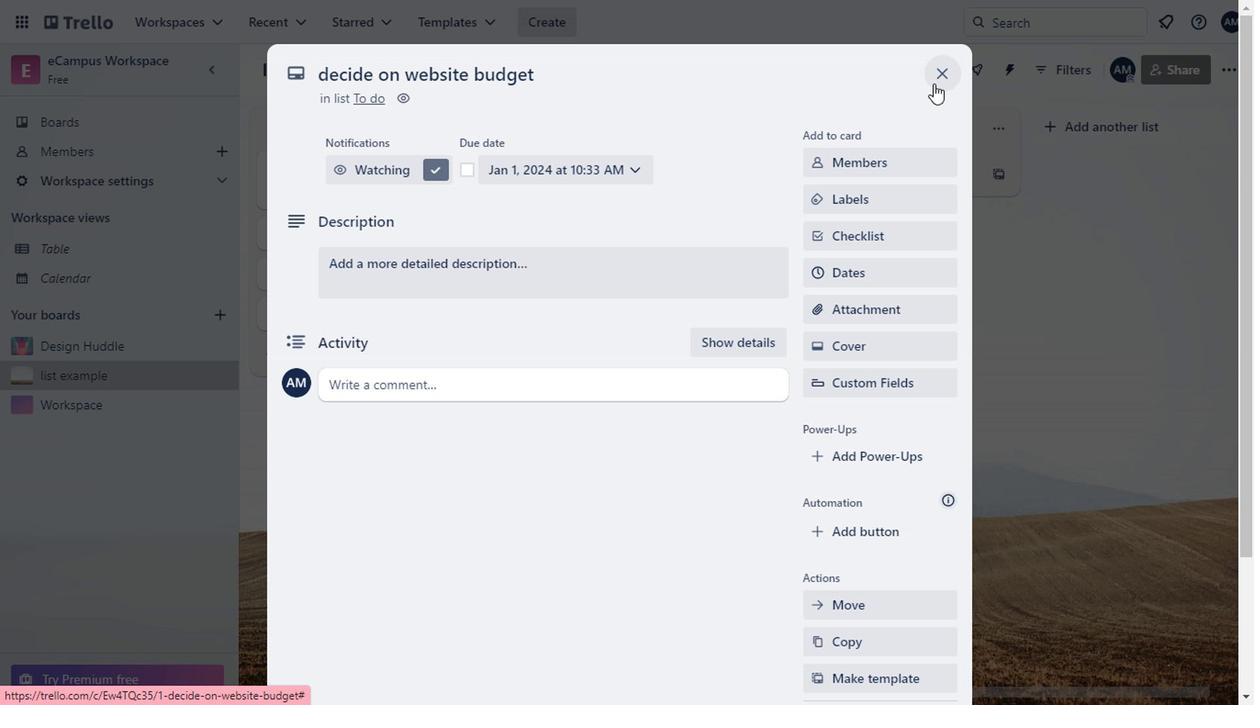 
Action: Mouse moved to (409, 232)
Screenshot: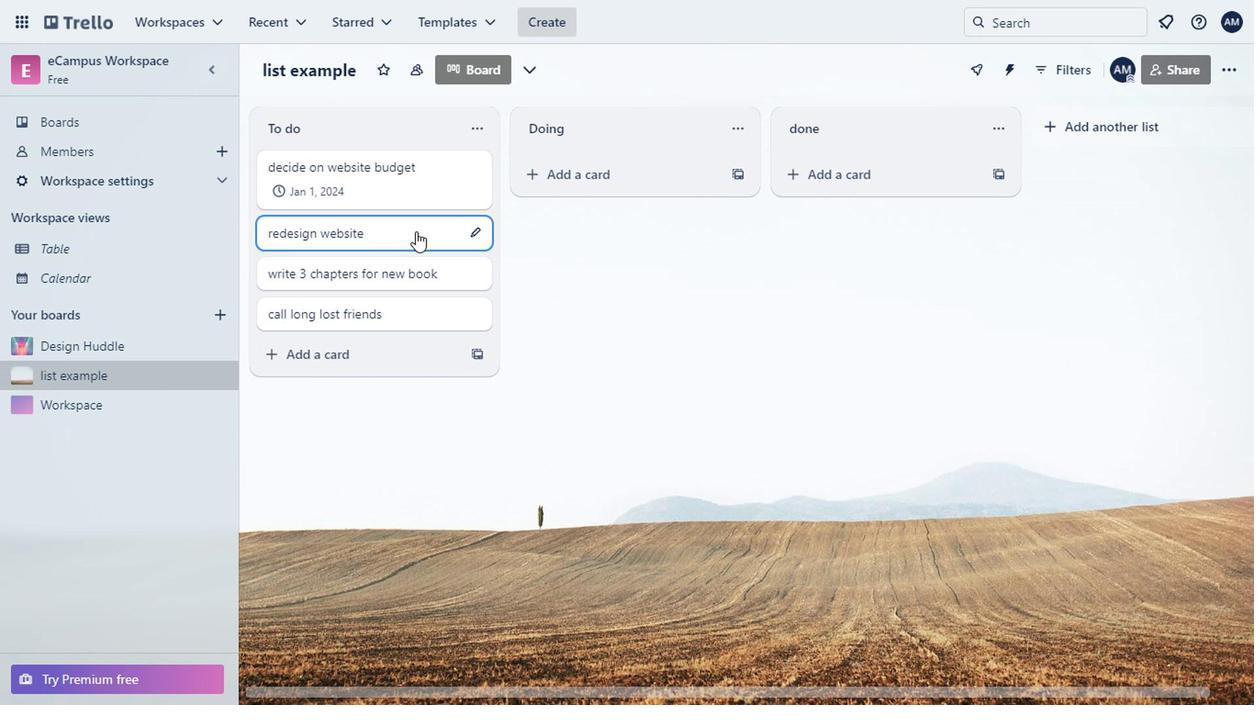 
Action: Mouse pressed left at (409, 232)
Screenshot: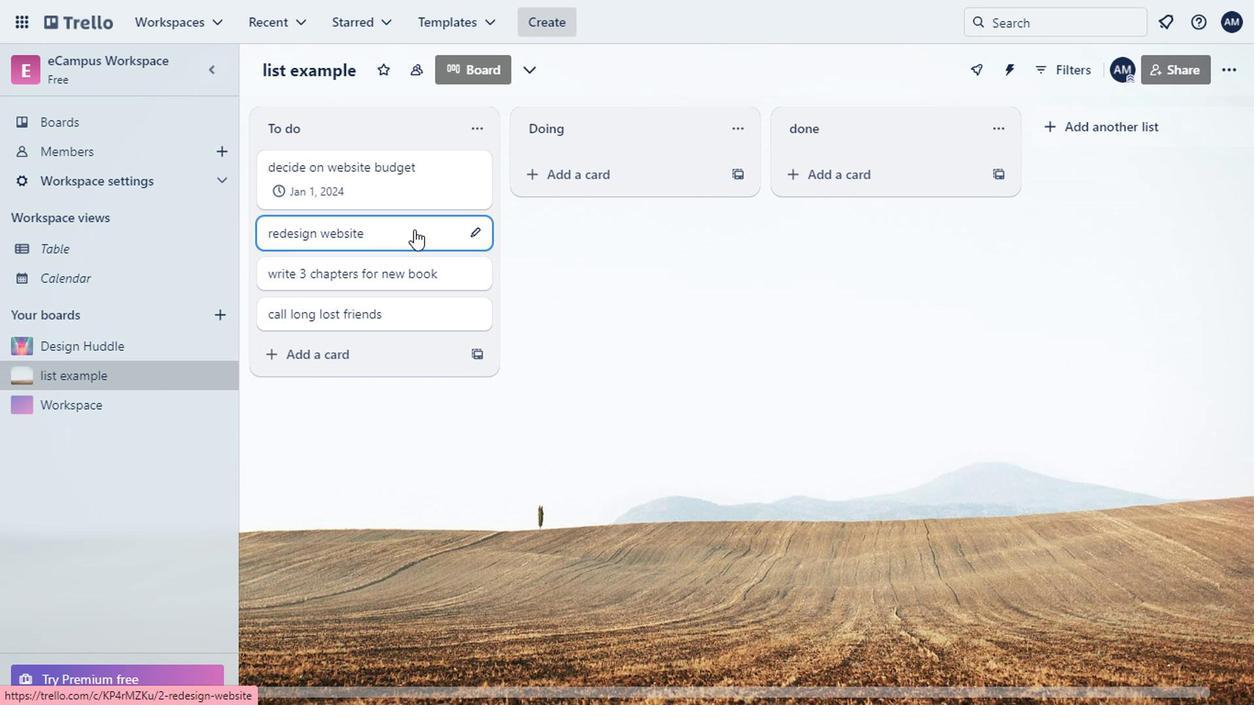 
Action: Mouse moved to (848, 286)
Screenshot: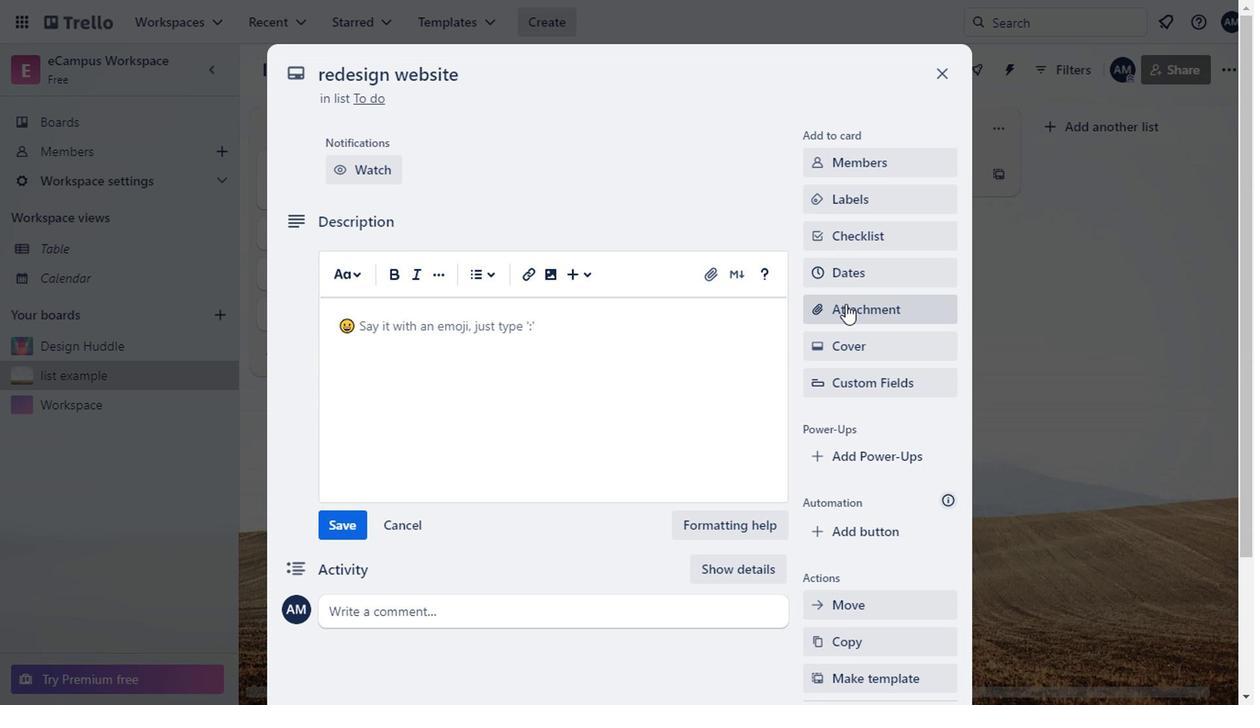 
Action: Mouse pressed left at (848, 286)
Screenshot: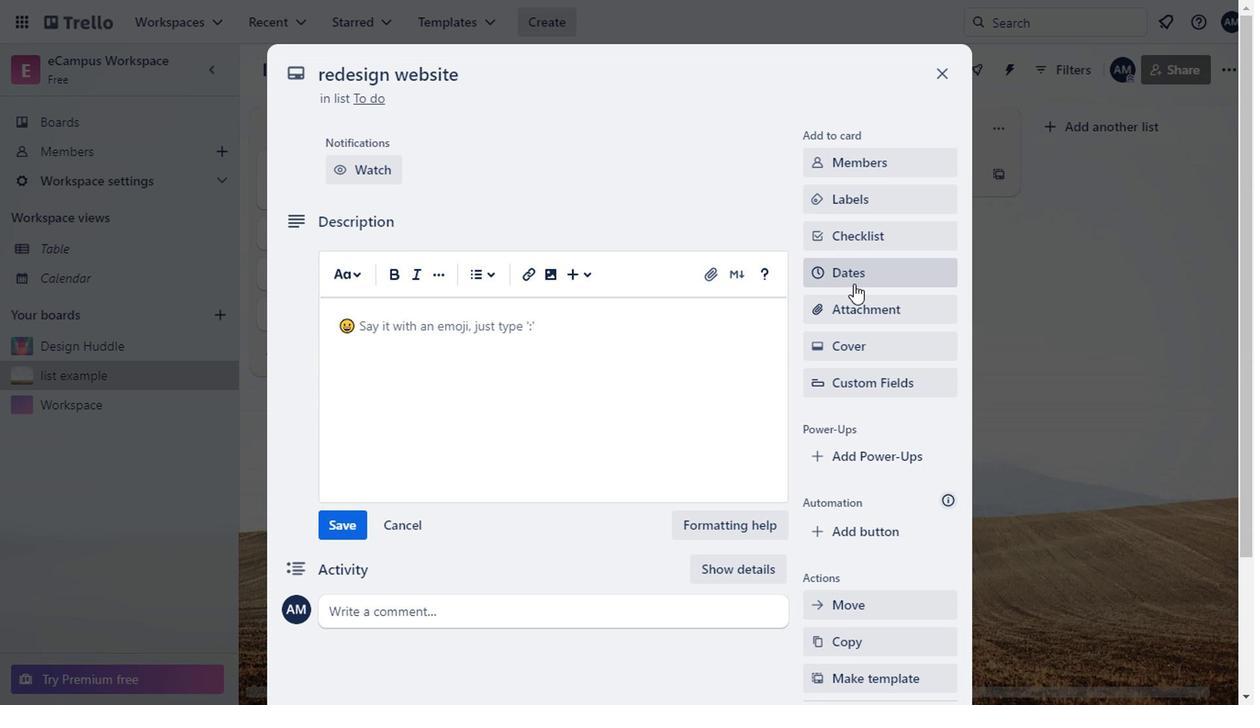 
Action: Mouse moved to (892, 214)
Screenshot: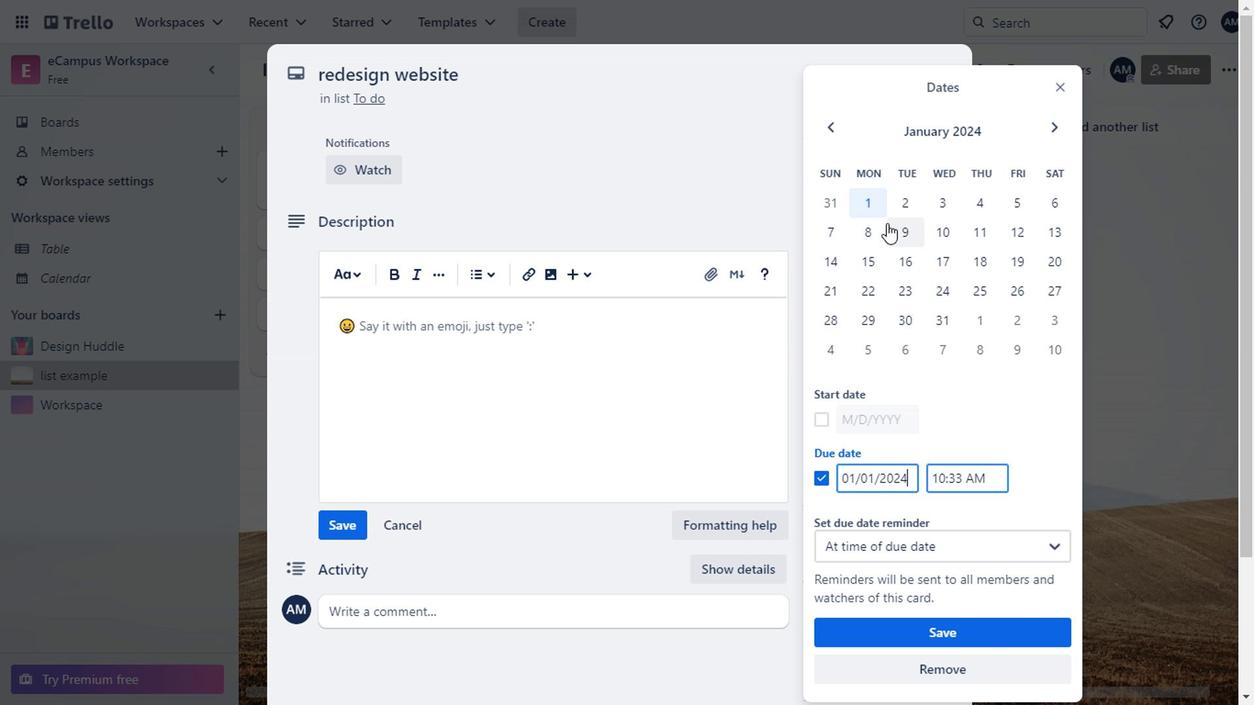 
Action: Mouse pressed left at (892, 214)
Screenshot: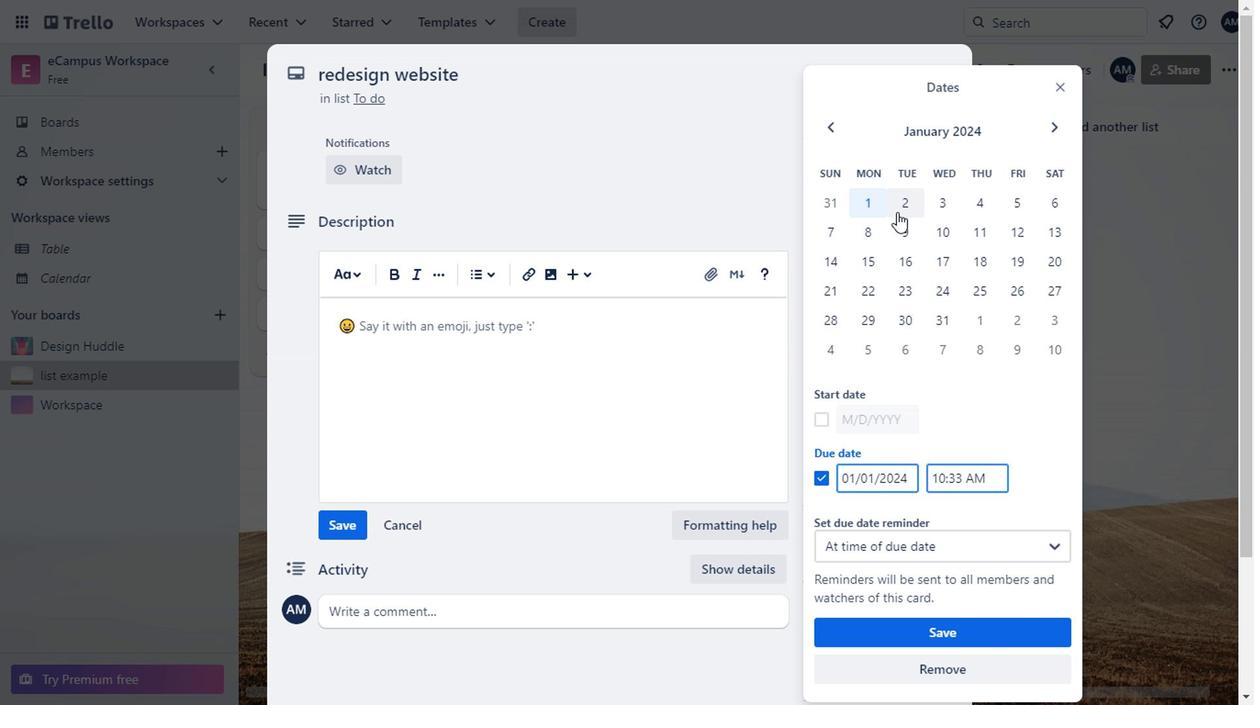 
Action: Mouse moved to (898, 628)
Screenshot: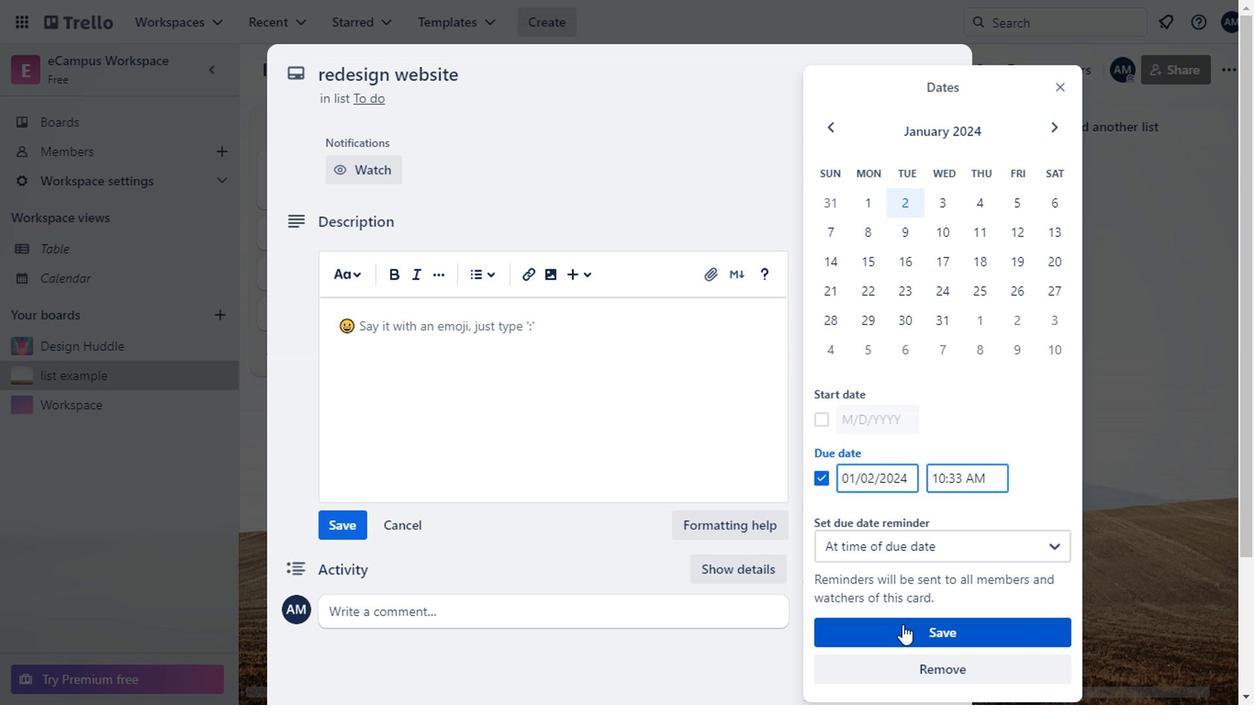 
Action: Mouse pressed left at (898, 628)
Screenshot: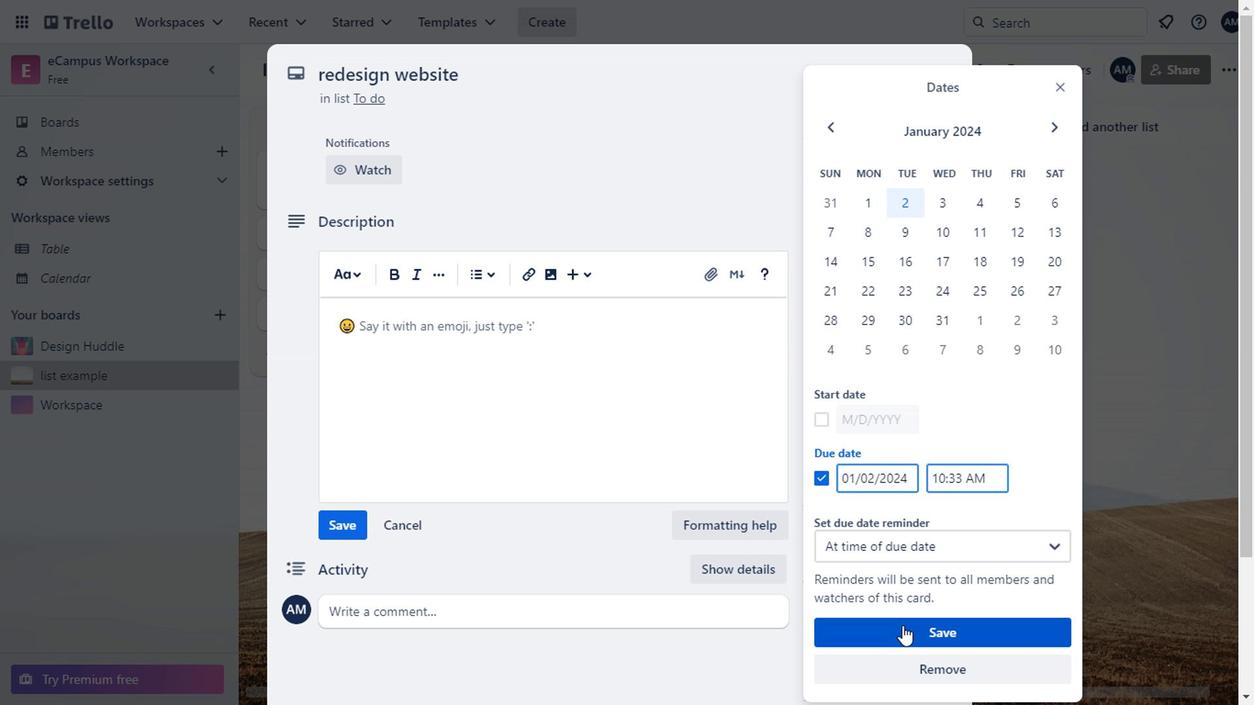 
Action: Mouse moved to (321, 532)
Screenshot: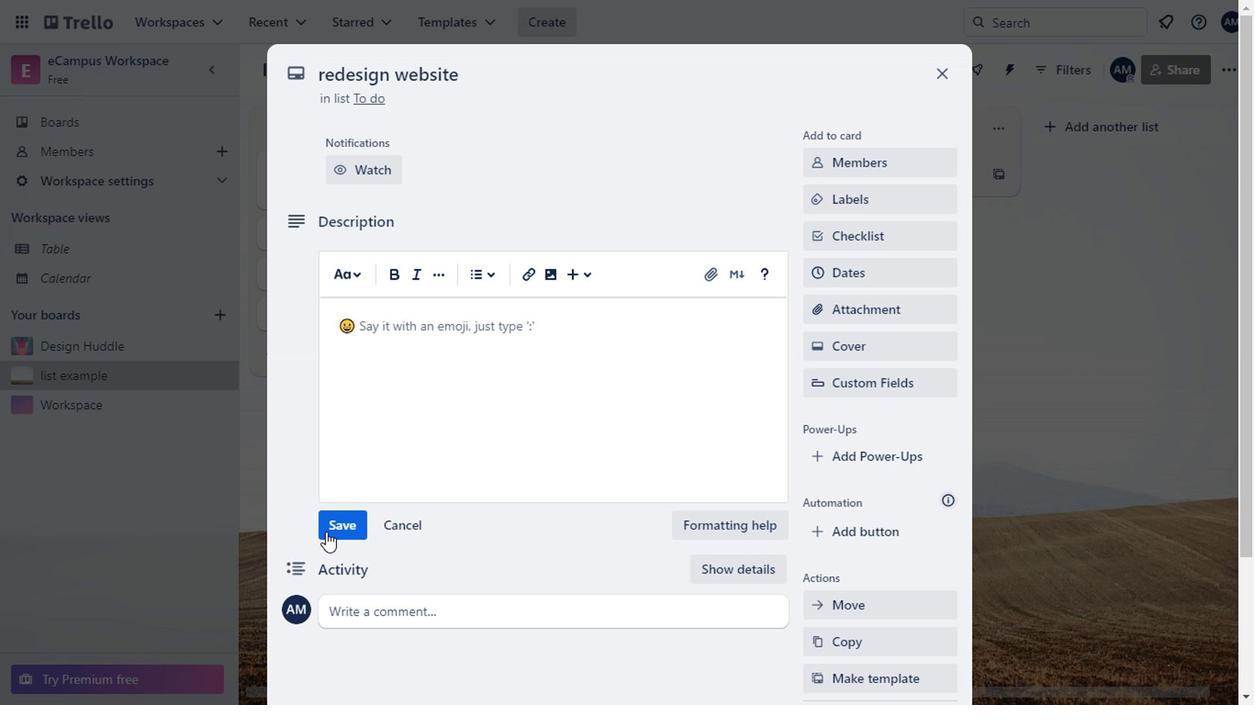 
Action: Mouse pressed left at (321, 532)
Screenshot: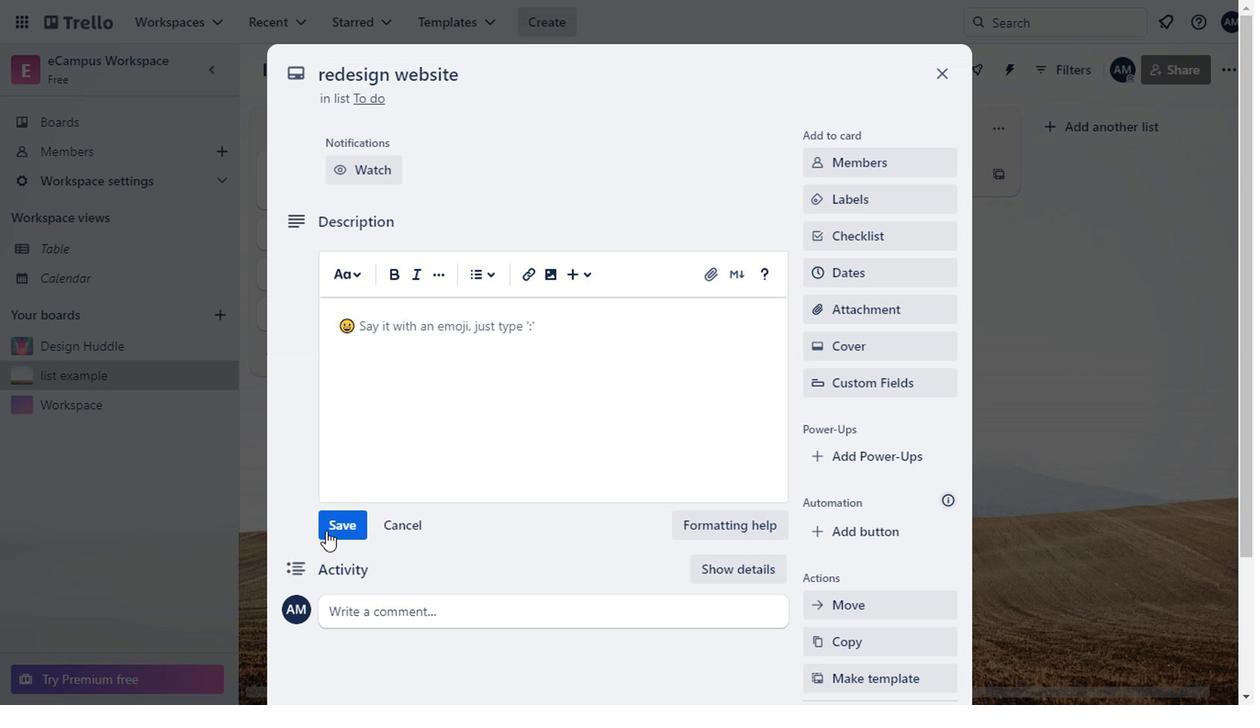
Action: Mouse moved to (931, 79)
Screenshot: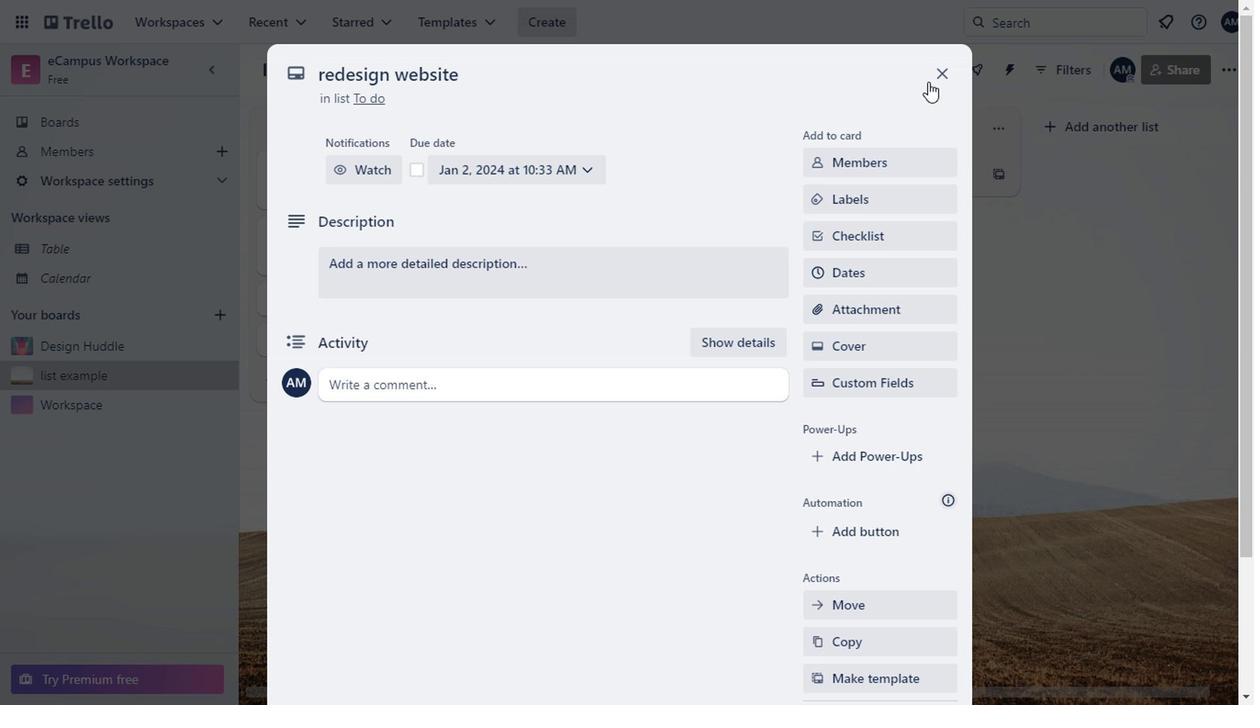 
Action: Mouse pressed left at (931, 79)
Screenshot: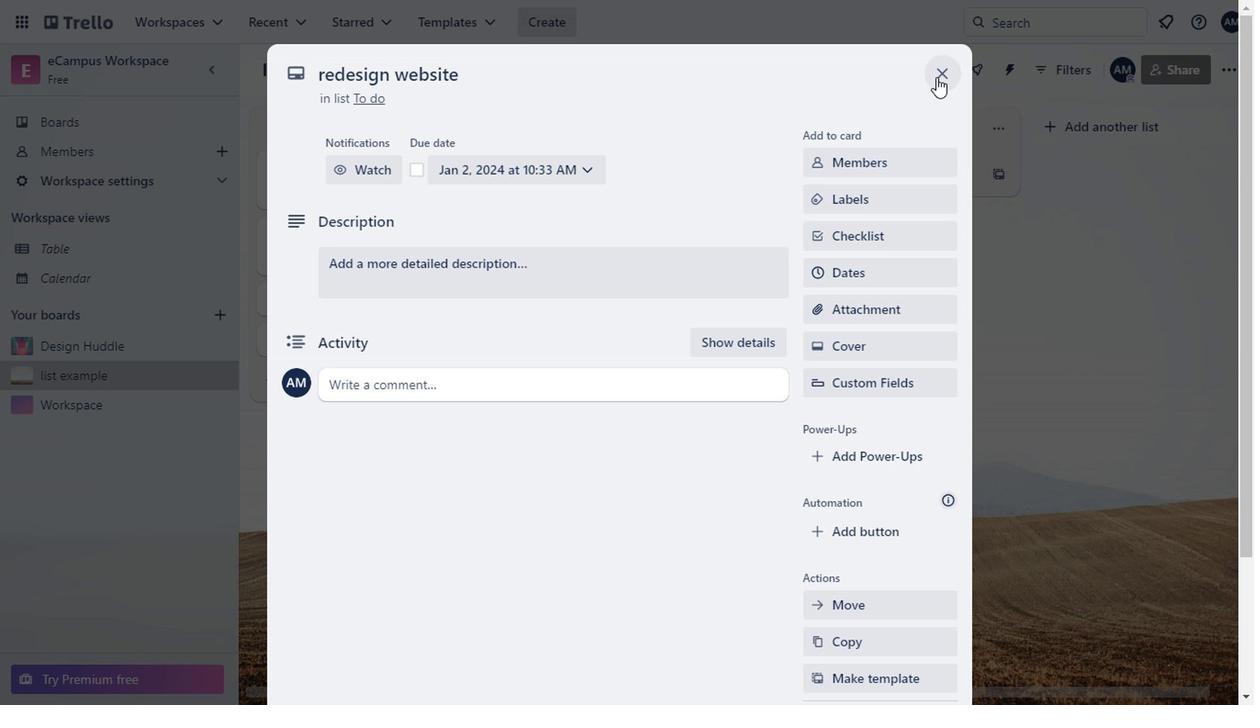 
Action: Mouse moved to (316, 315)
Screenshot: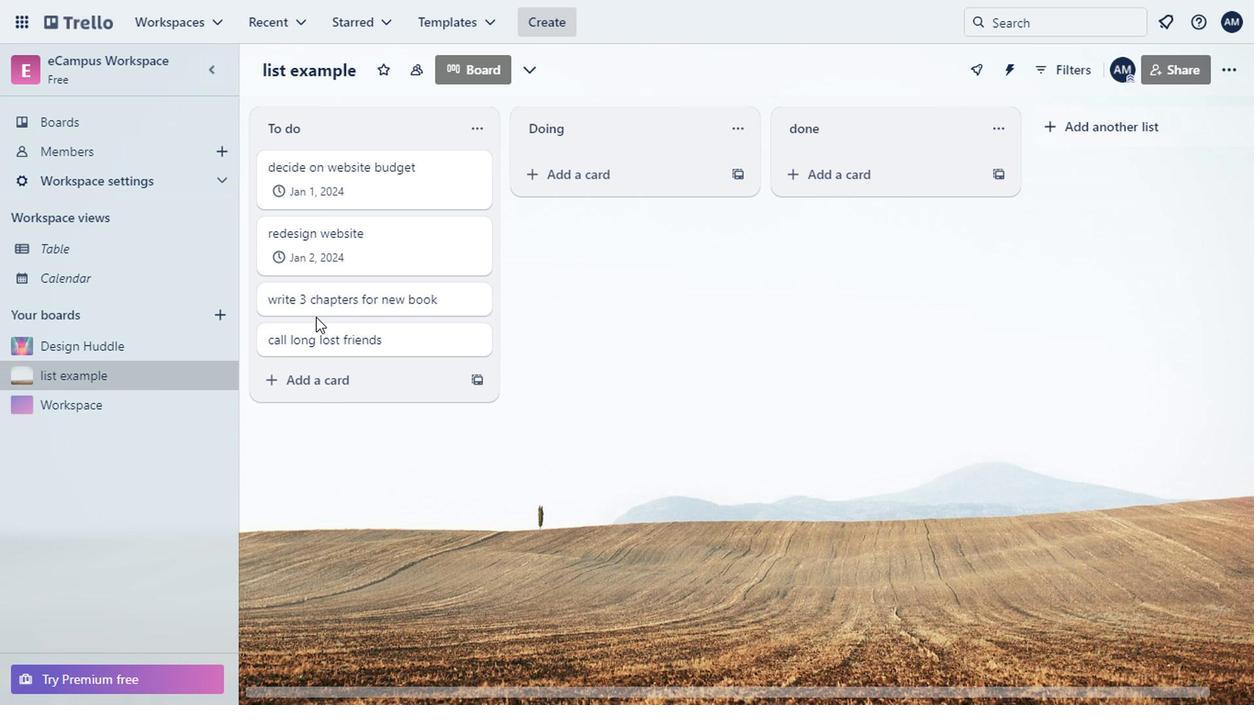 
Action: Mouse pressed left at (316, 315)
Screenshot: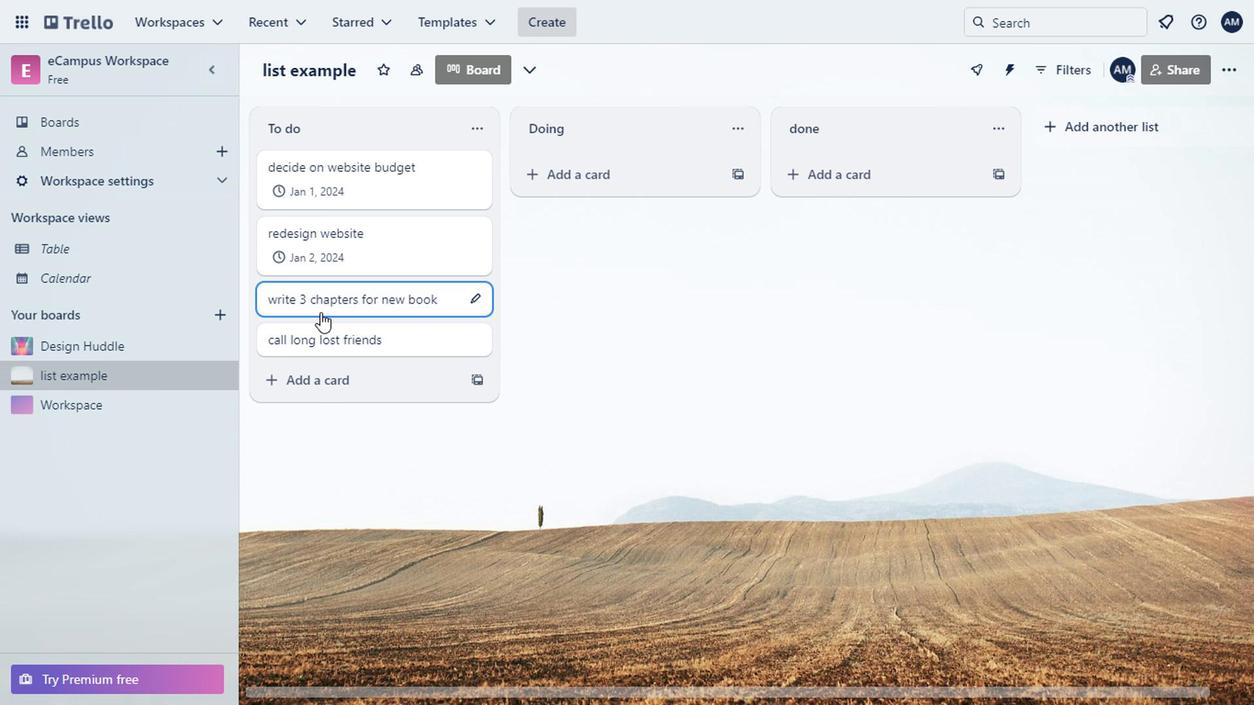 
Action: Mouse moved to (817, 275)
Screenshot: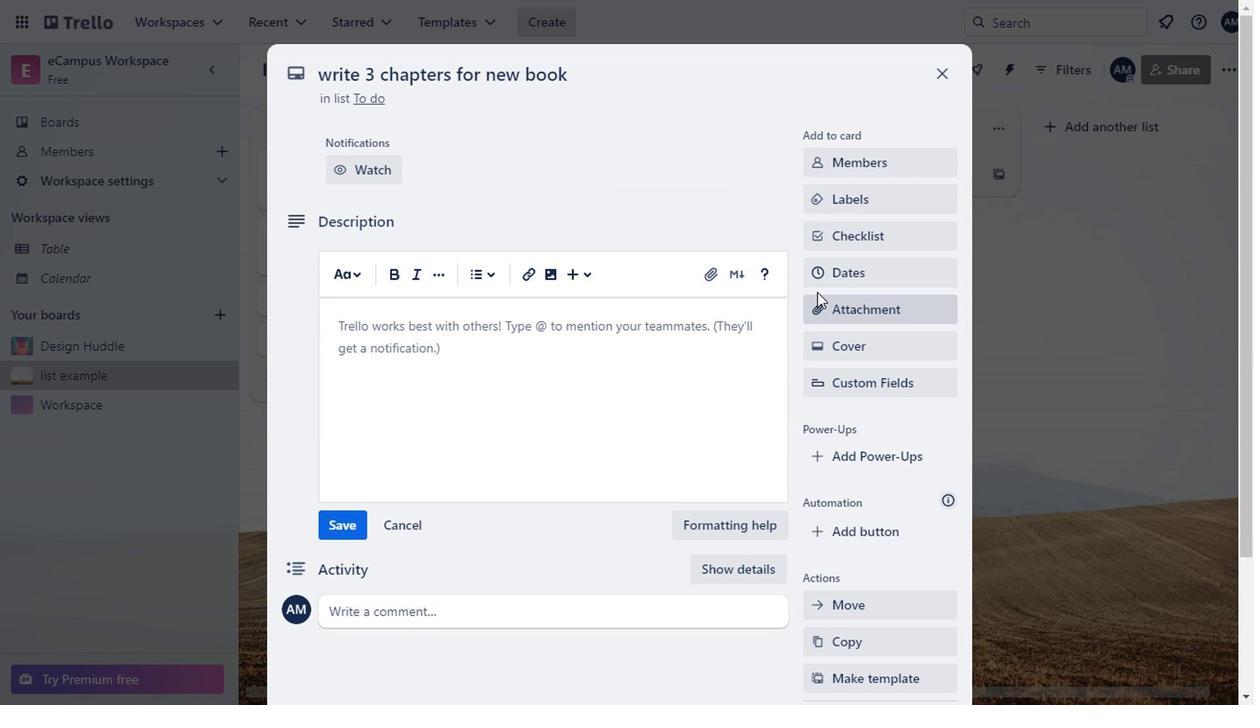 
Action: Mouse pressed left at (817, 275)
Screenshot: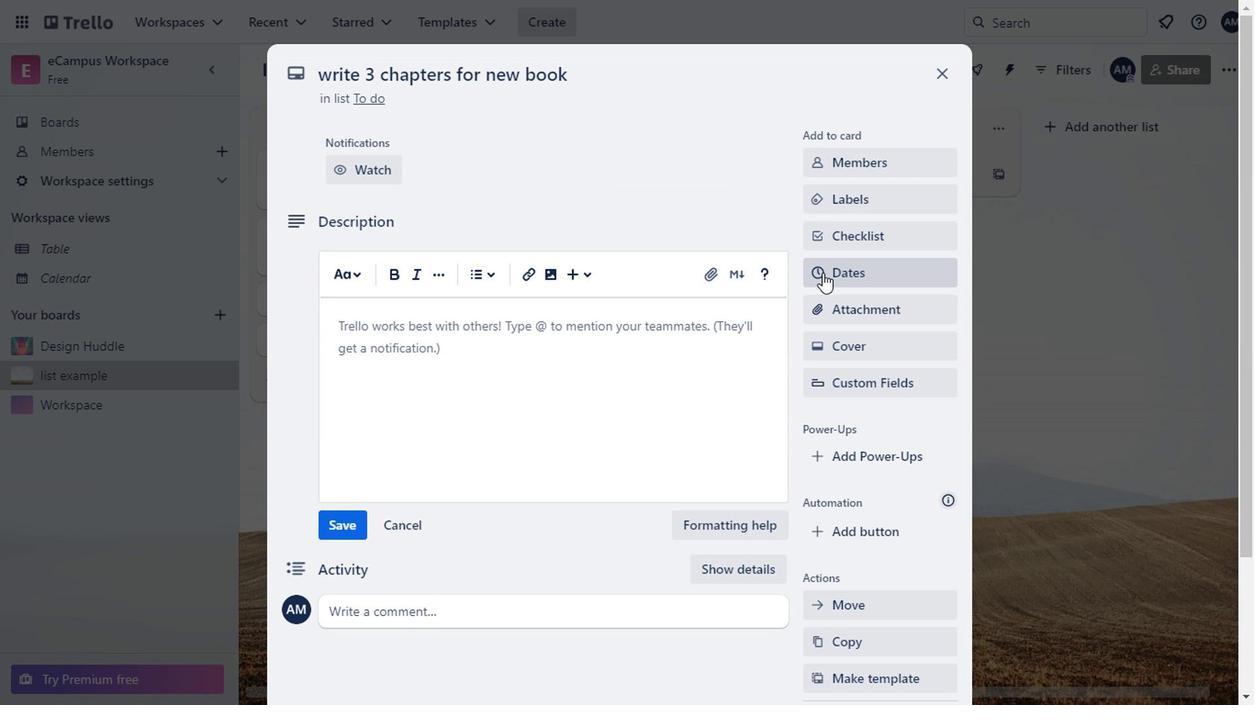 
Action: Mouse moved to (938, 209)
Screenshot: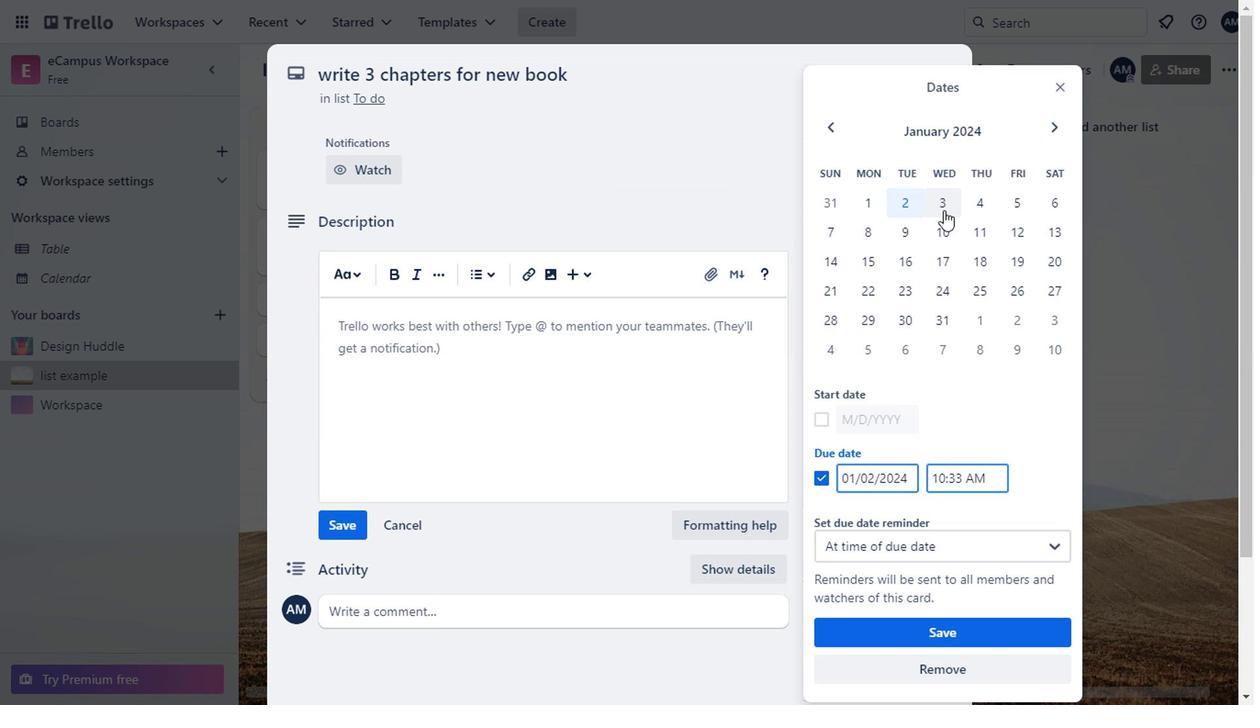 
Action: Mouse pressed left at (938, 209)
Screenshot: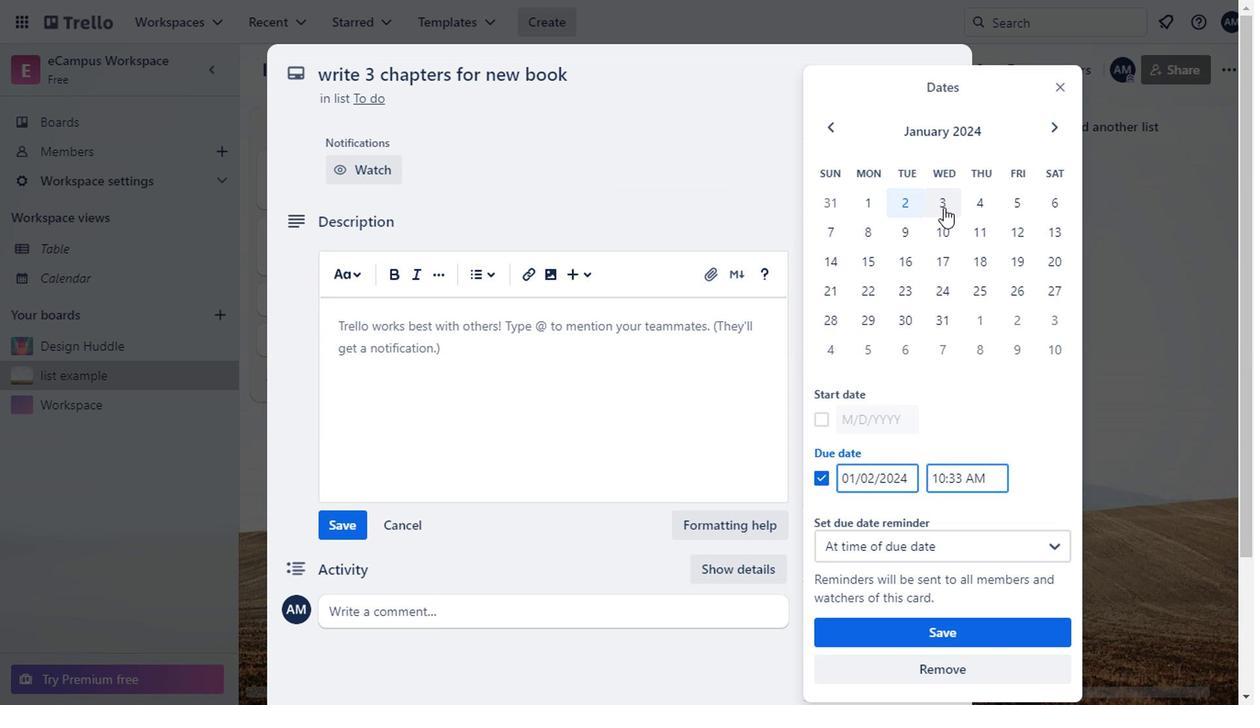 
Action: Mouse moved to (901, 620)
Screenshot: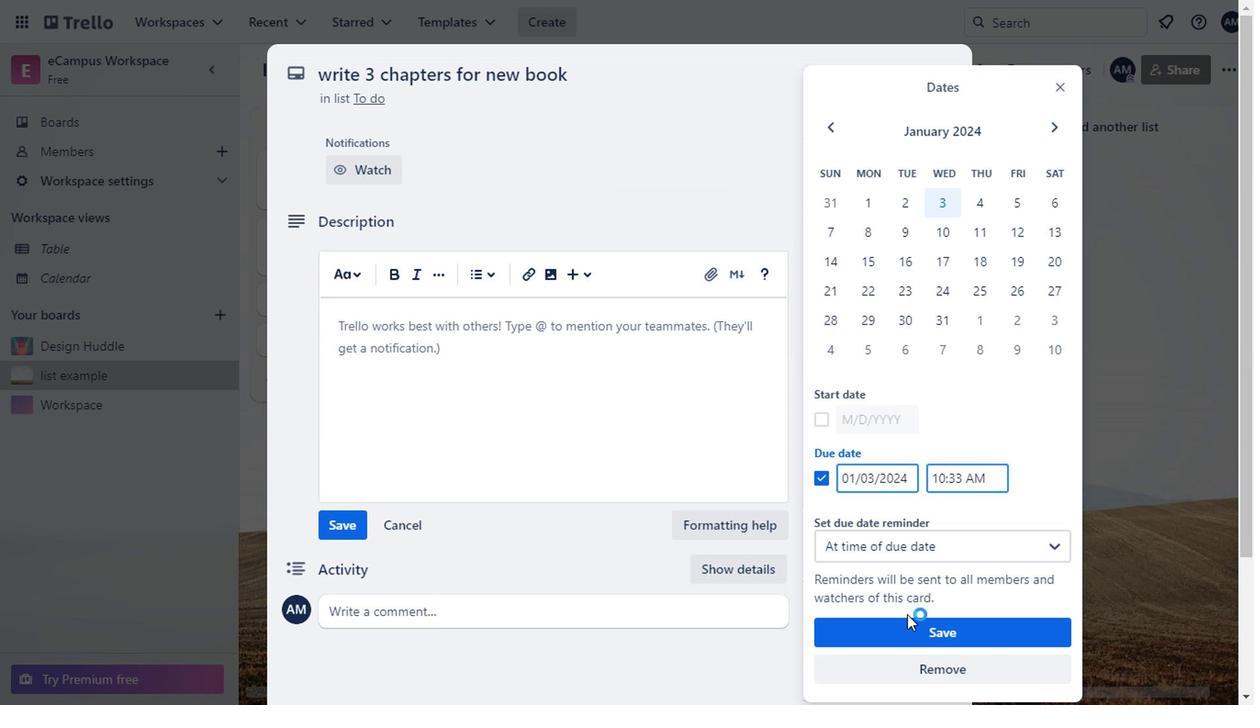 
Action: Mouse pressed left at (901, 620)
Screenshot: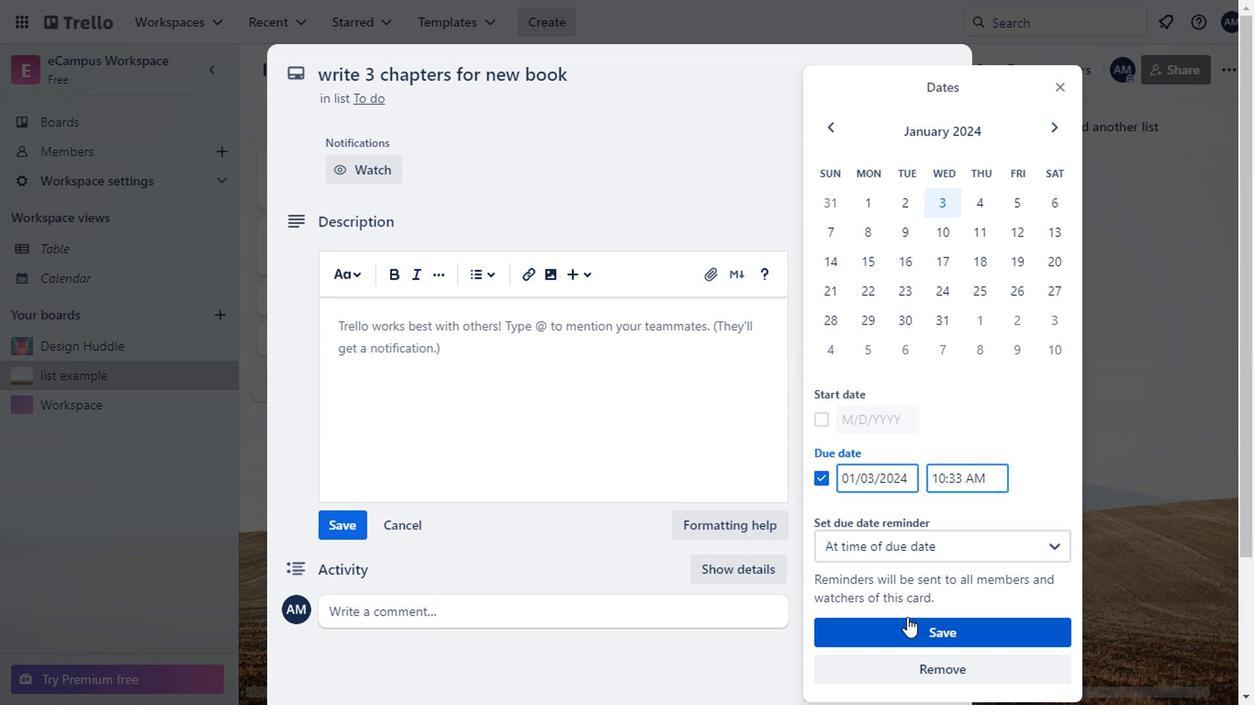 
Action: Mouse moved to (938, 66)
Screenshot: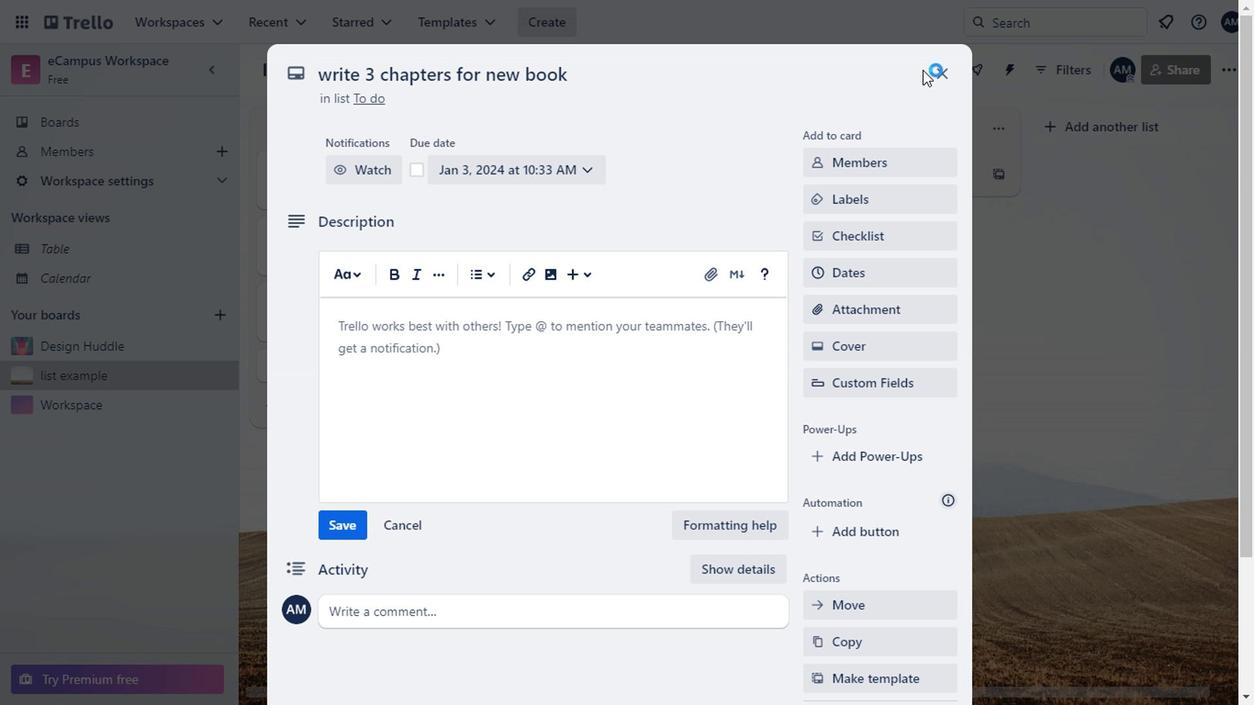 
Action: Mouse pressed left at (938, 66)
Screenshot: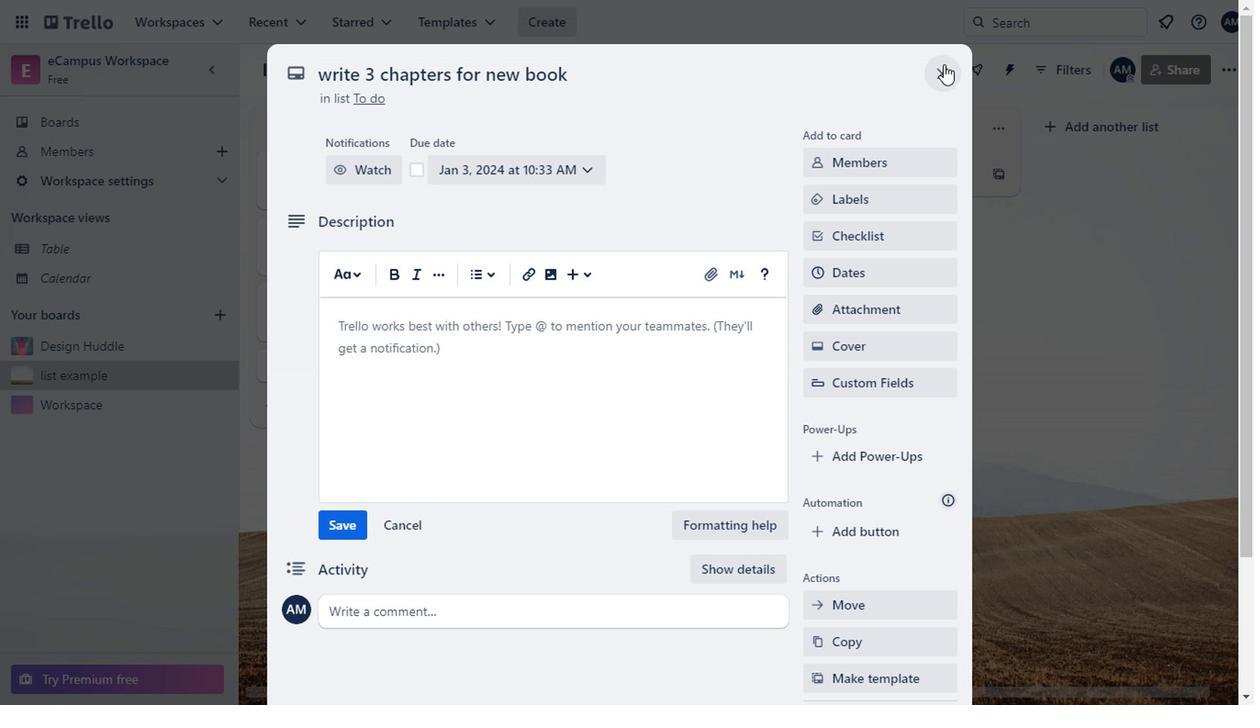 
Action: Mouse moved to (399, 373)
Screenshot: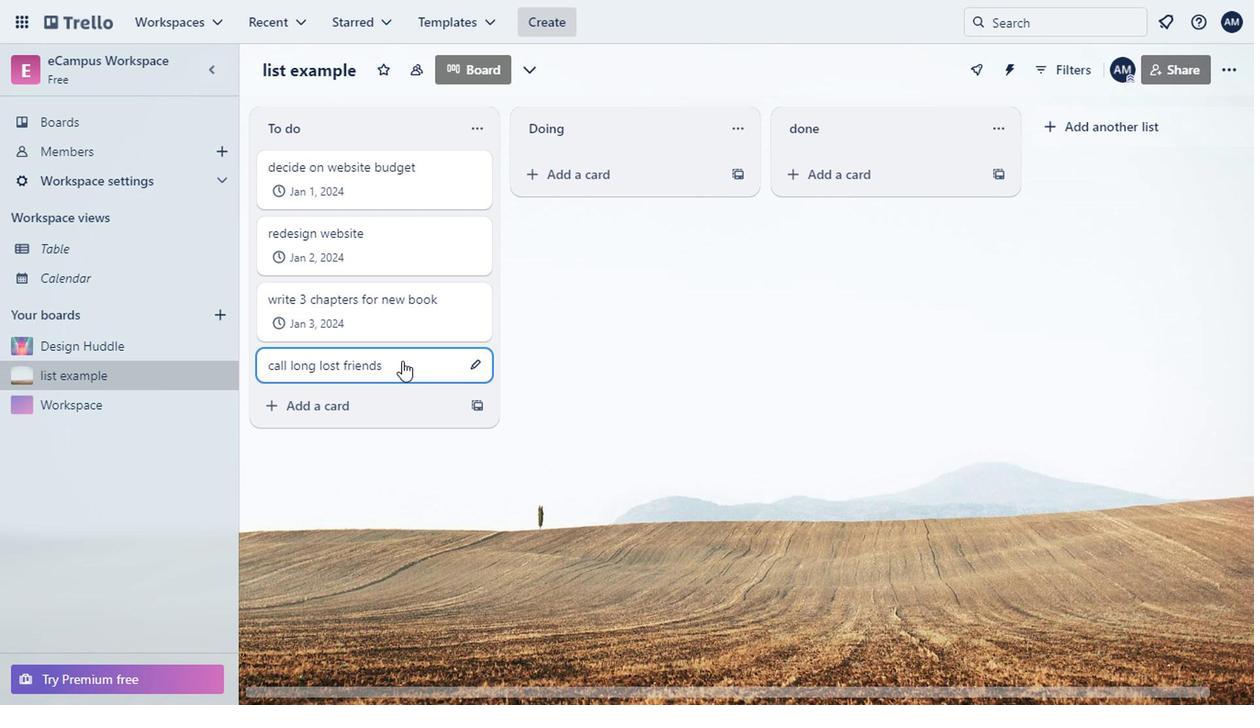 
Action: Mouse pressed left at (399, 373)
Screenshot: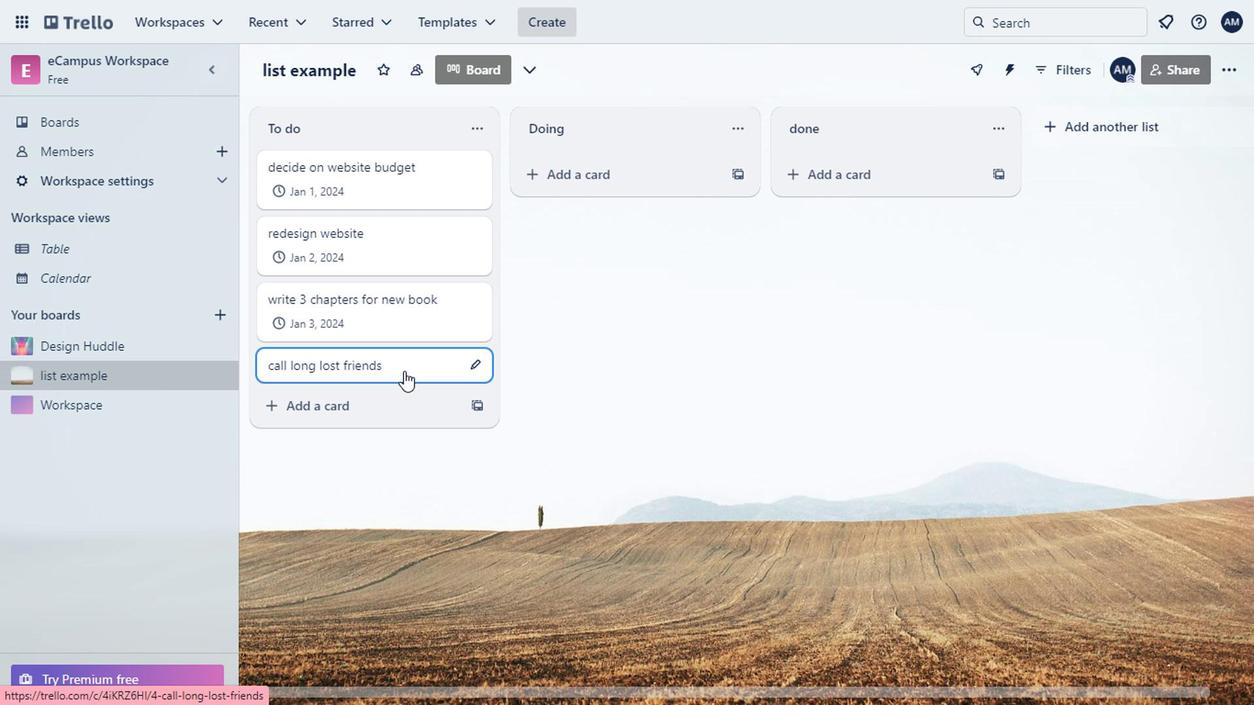 
Action: Mouse moved to (875, 276)
Screenshot: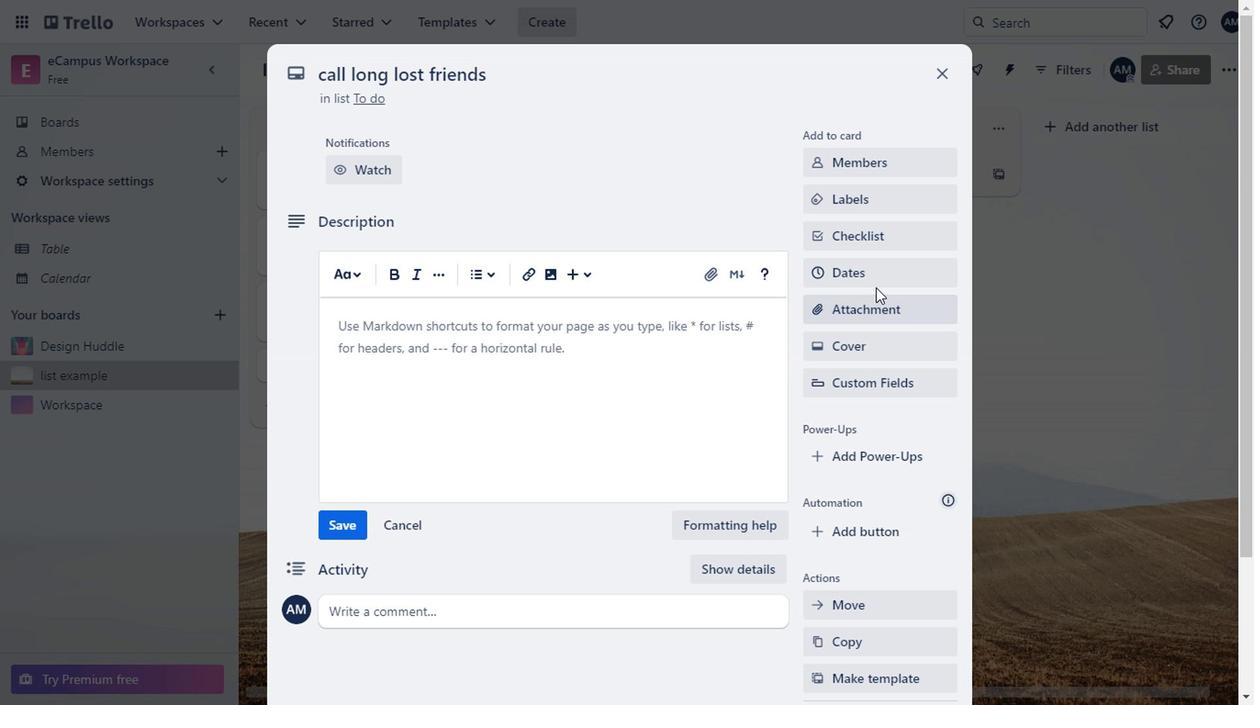 
Action: Mouse pressed left at (875, 276)
Screenshot: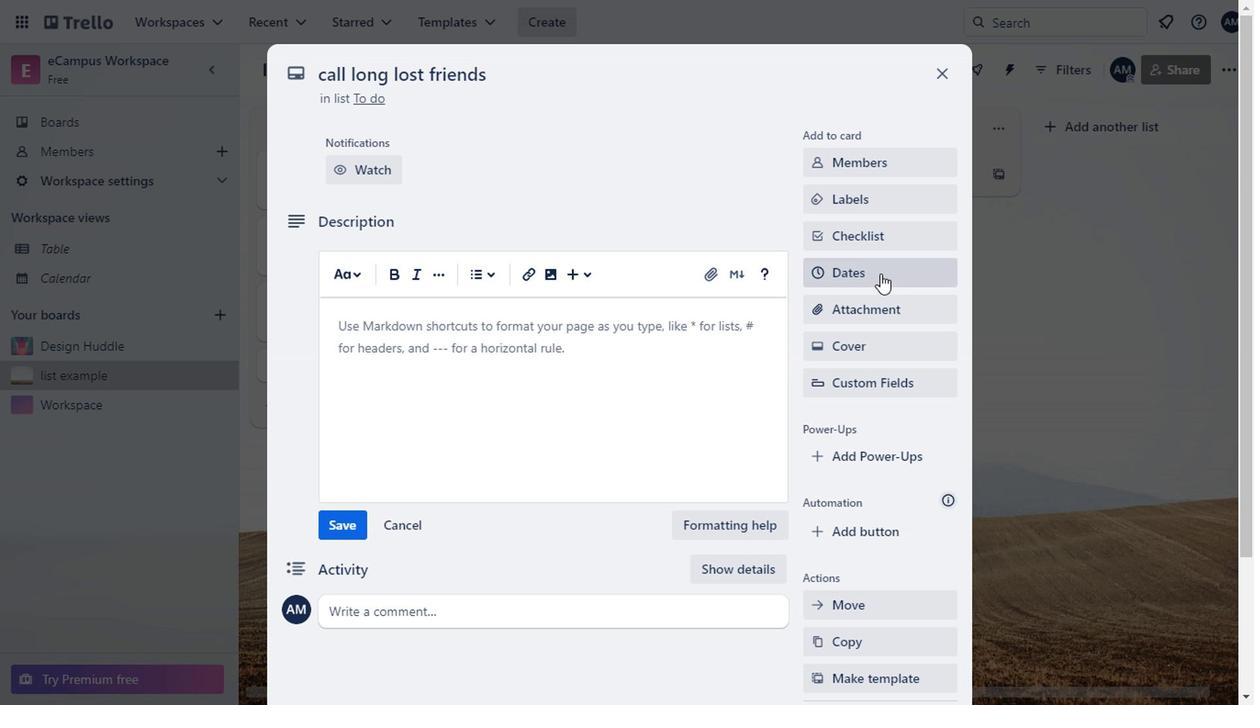 
Action: Mouse moved to (980, 199)
Screenshot: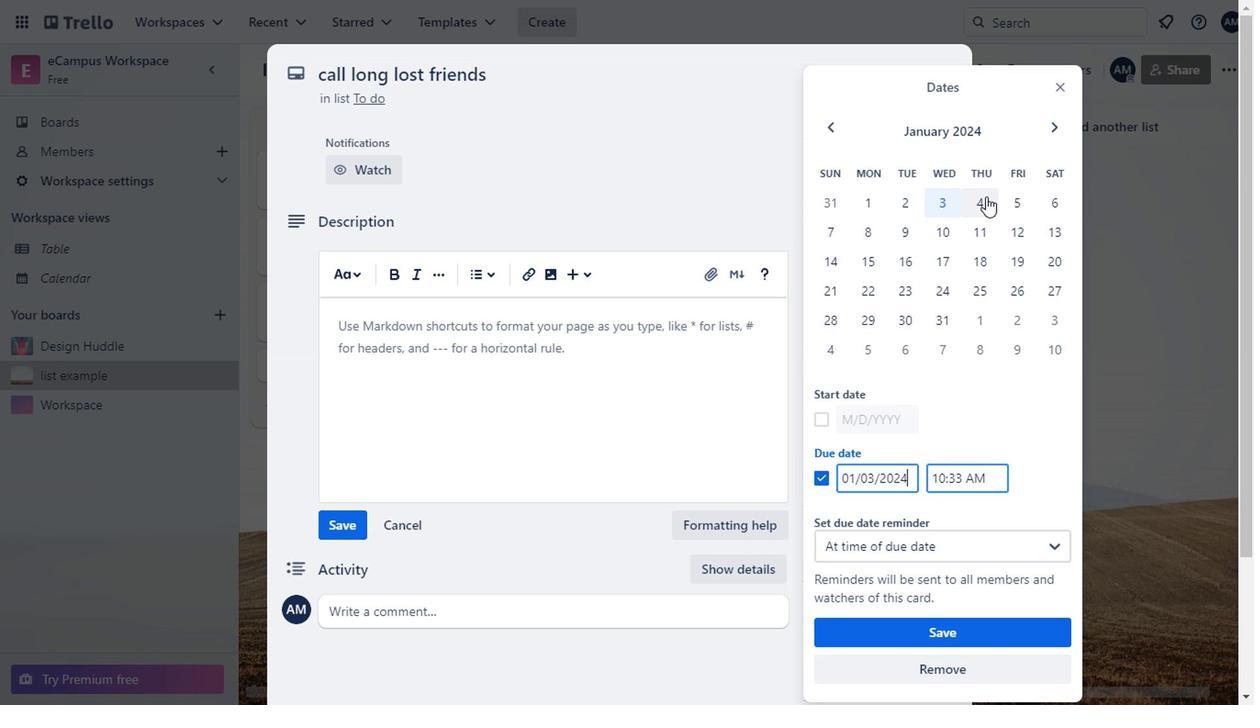 
Action: Mouse pressed left at (980, 199)
Screenshot: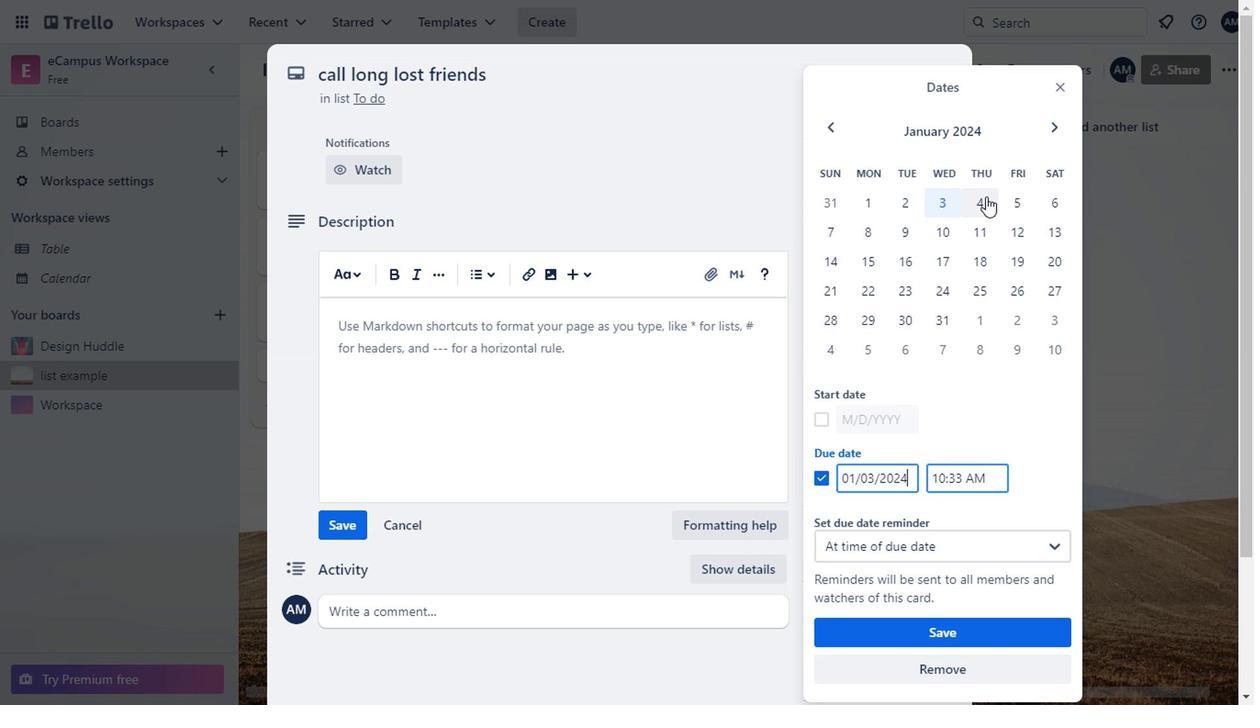 
Action: Mouse moved to (899, 620)
Screenshot: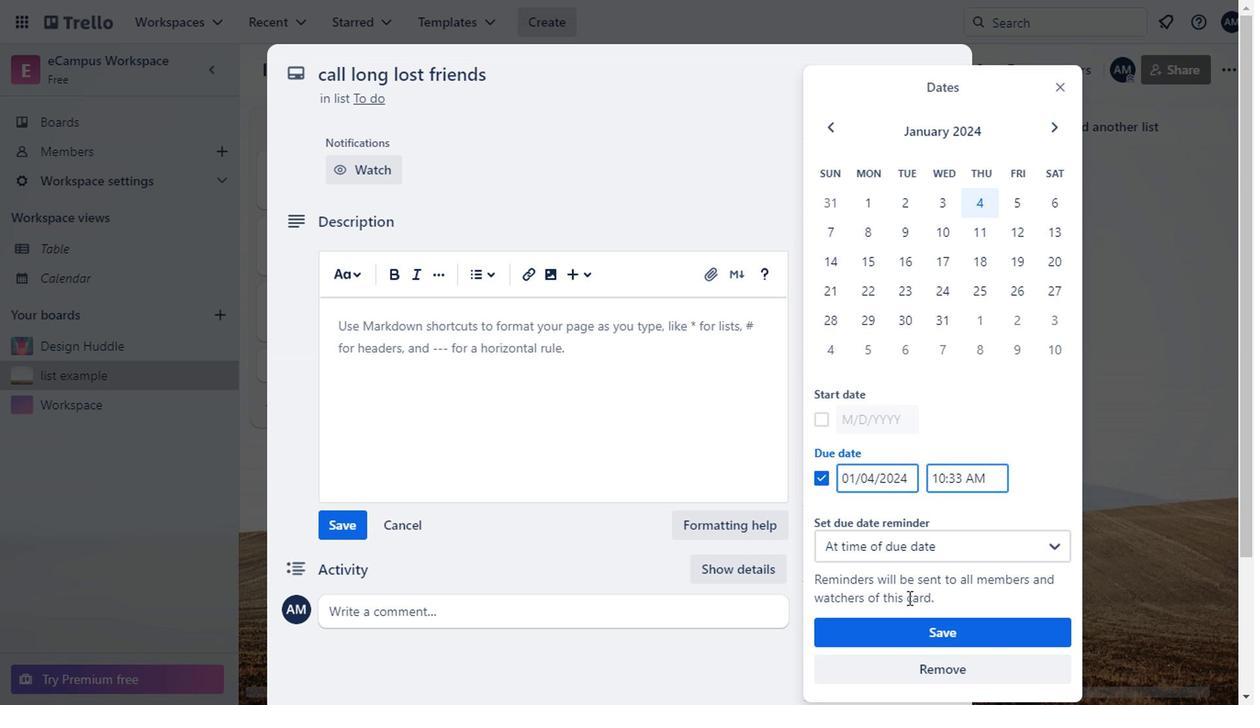
Action: Mouse pressed left at (899, 620)
Screenshot: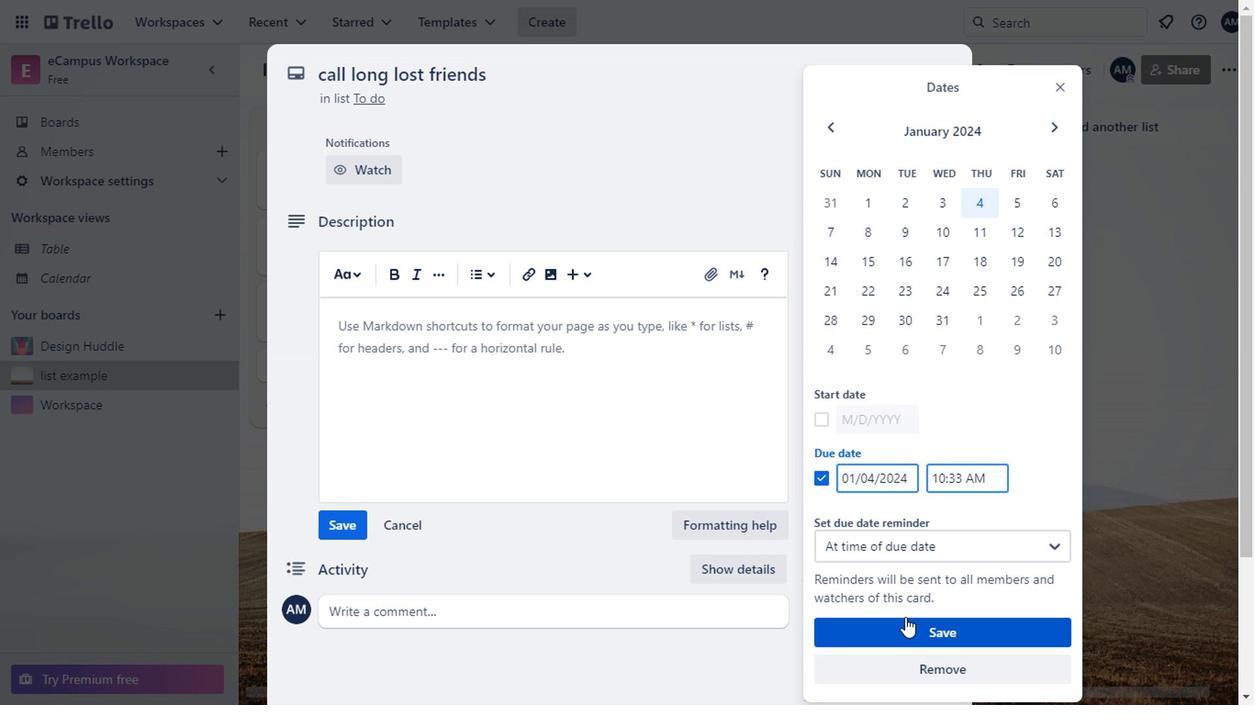 
Action: Mouse moved to (937, 87)
Screenshot: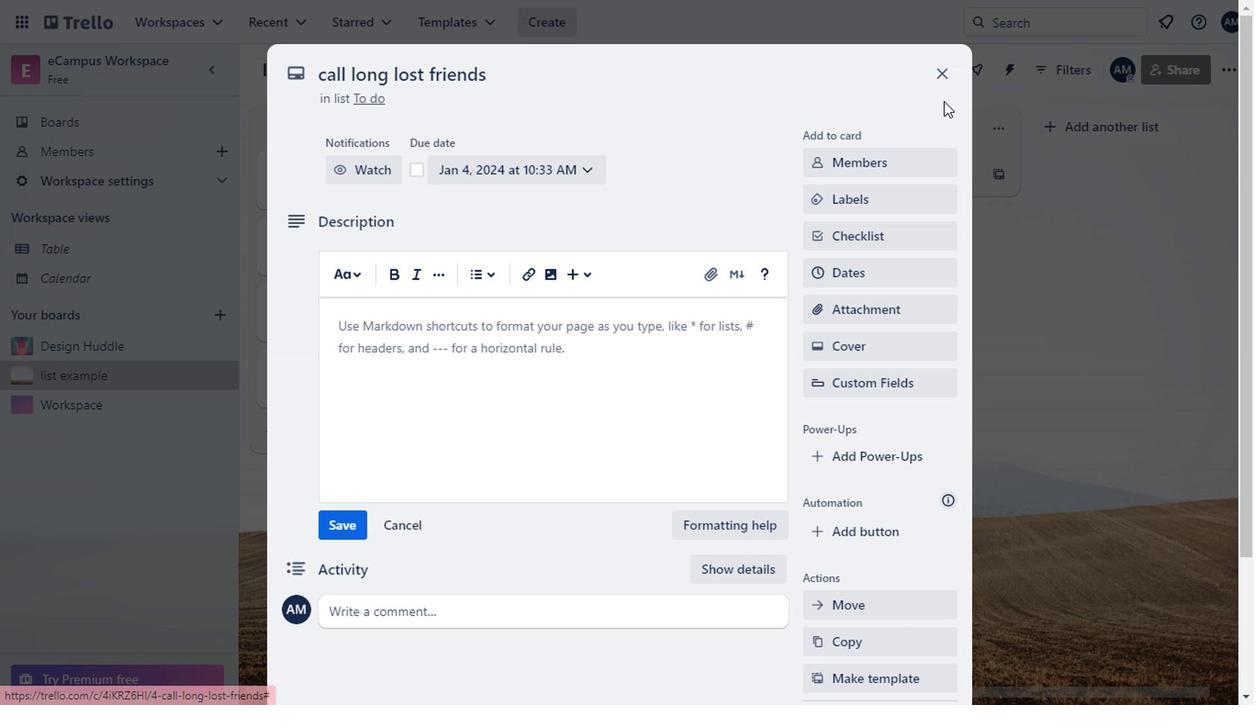 
Action: Mouse pressed left at (937, 87)
Screenshot: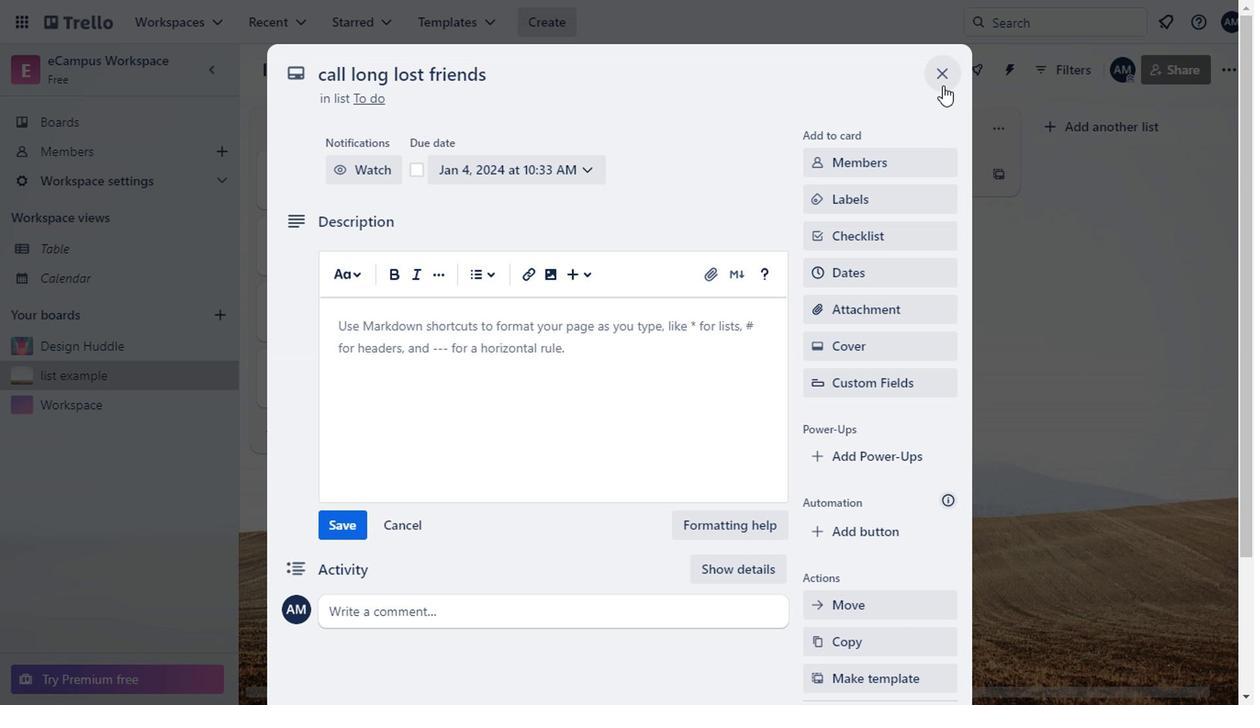 
Action: Mouse moved to (592, 186)
Screenshot: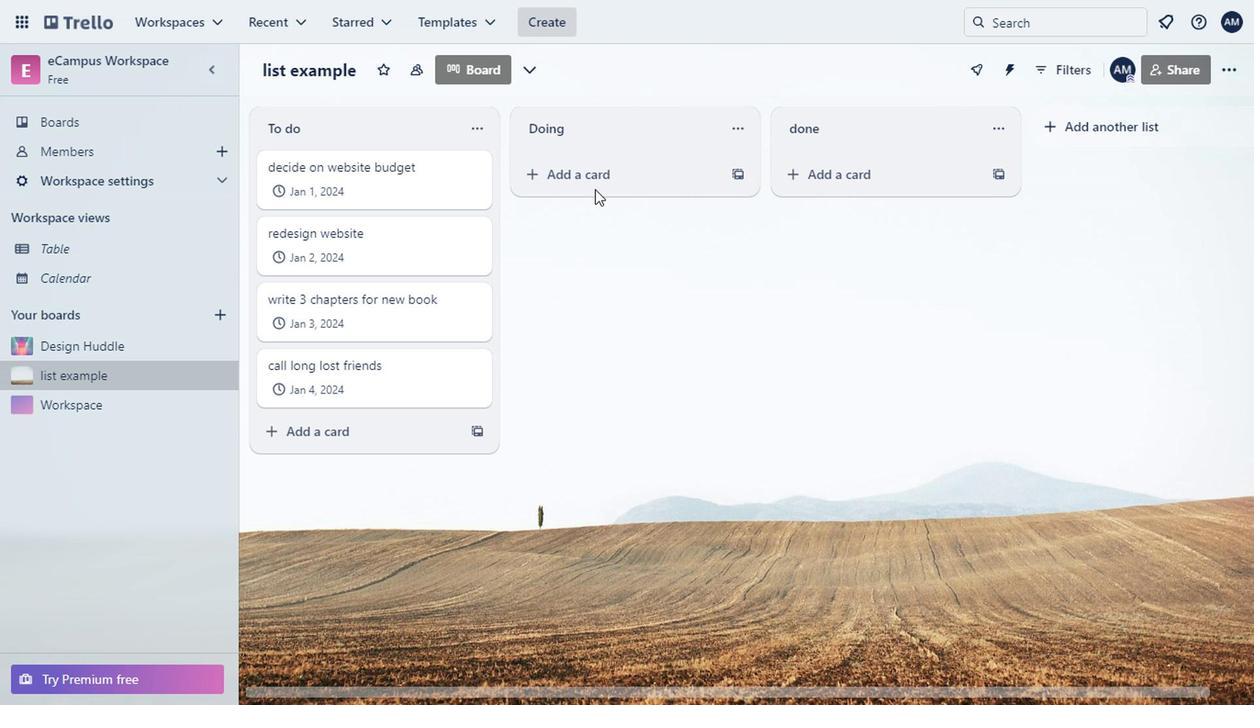 
Action: Mouse pressed left at (592, 186)
Screenshot: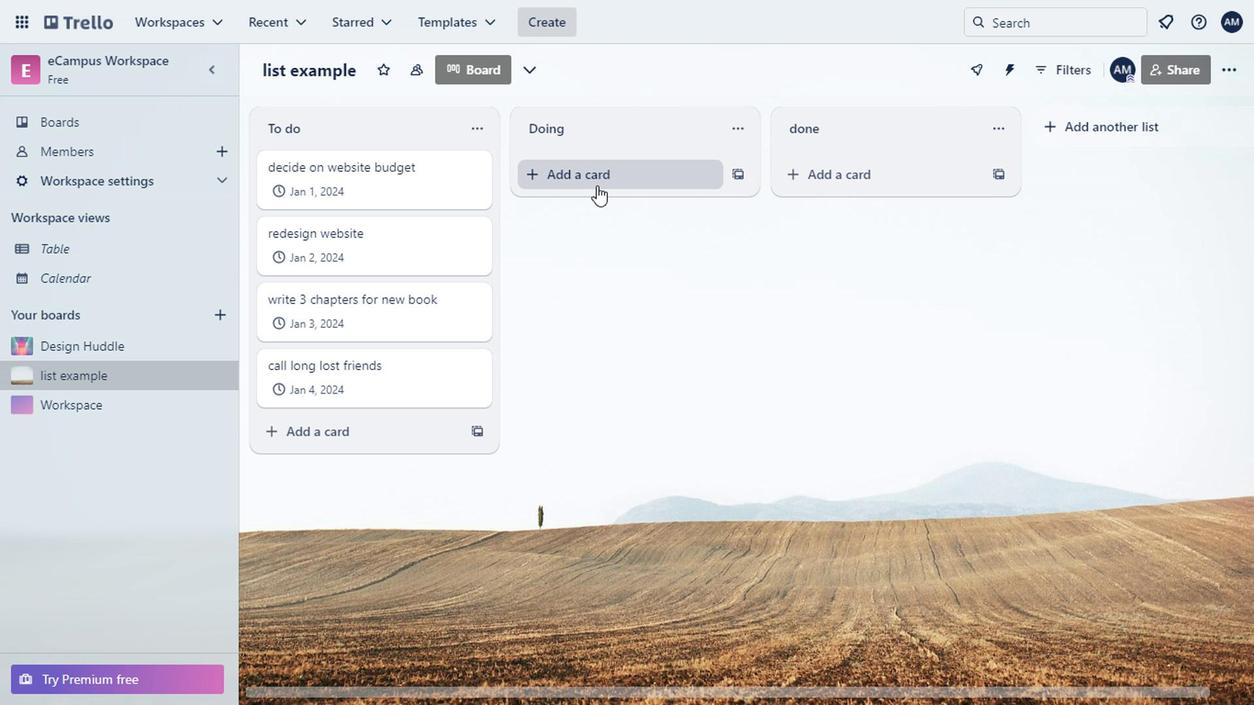 
Action: Mouse moved to (598, 198)
Screenshot: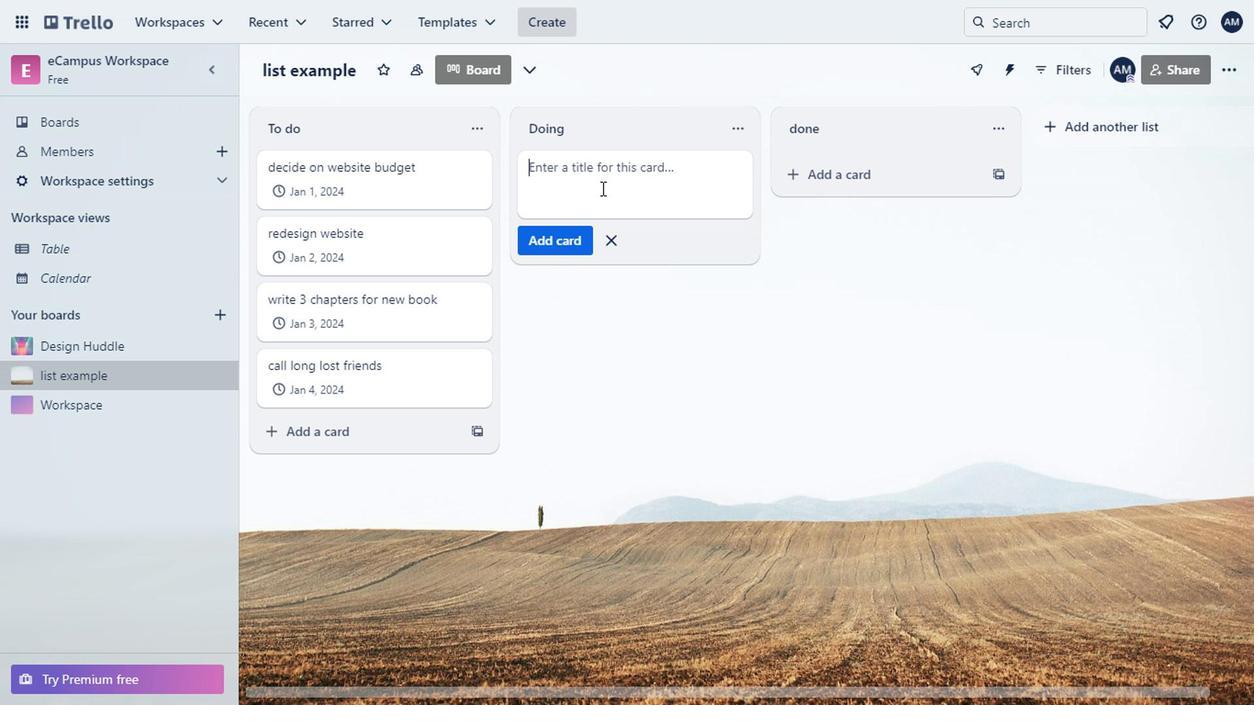 
Action: Mouse pressed left at (598, 198)
Screenshot: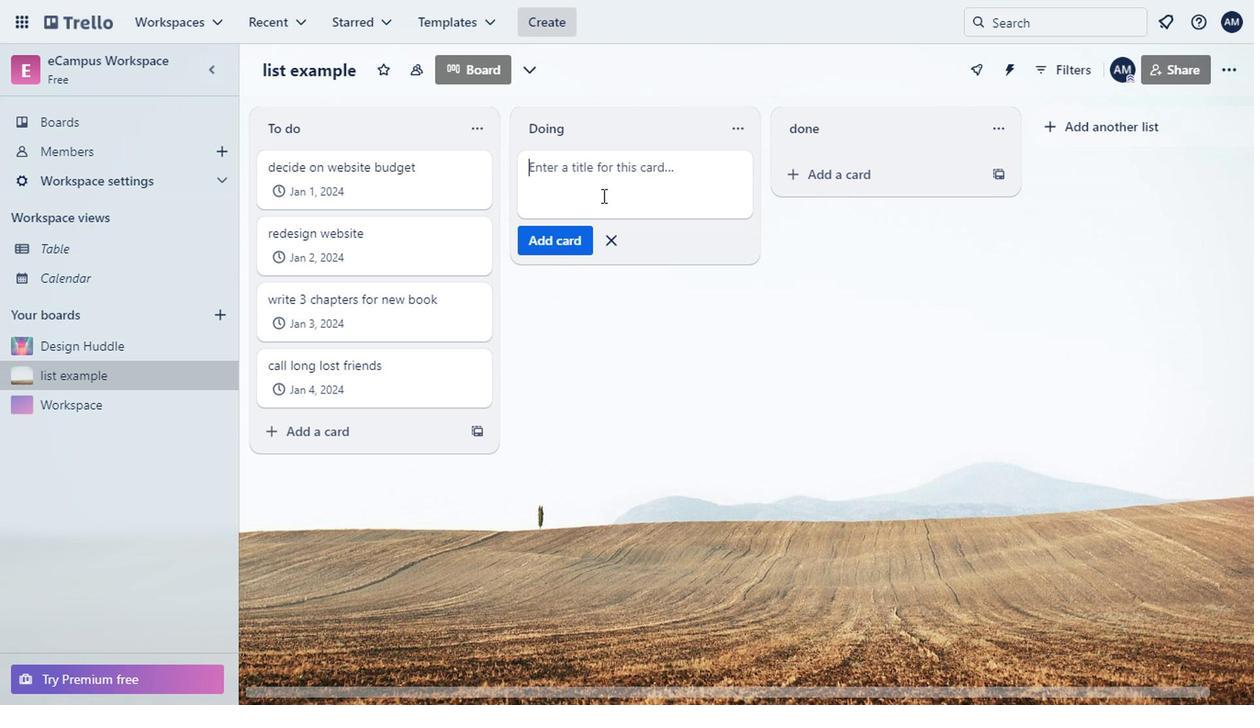 
Action: Key pressed <Key.shift>Review<Key.space>cous<Key.backspace><Key.backspace>stumer<Key.space>feed<Key.space><Key.backspace>back<Key.space>survey
Screenshot: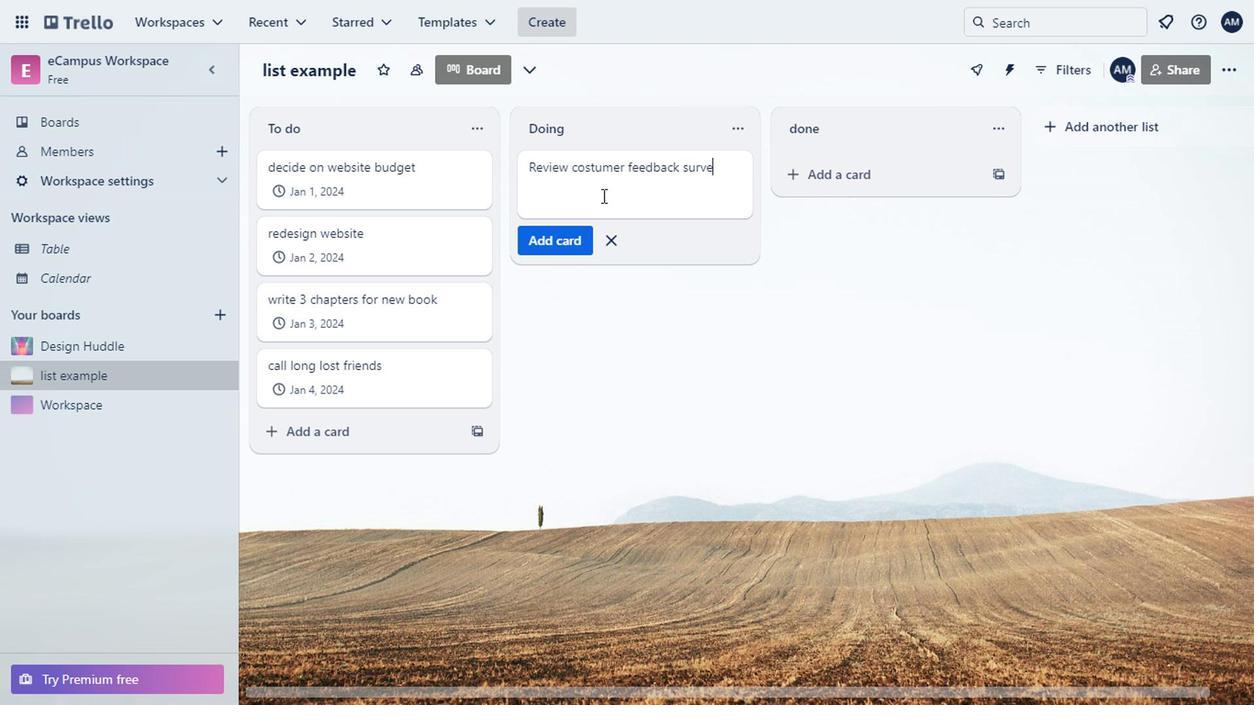 
Action: Mouse moved to (557, 245)
Screenshot: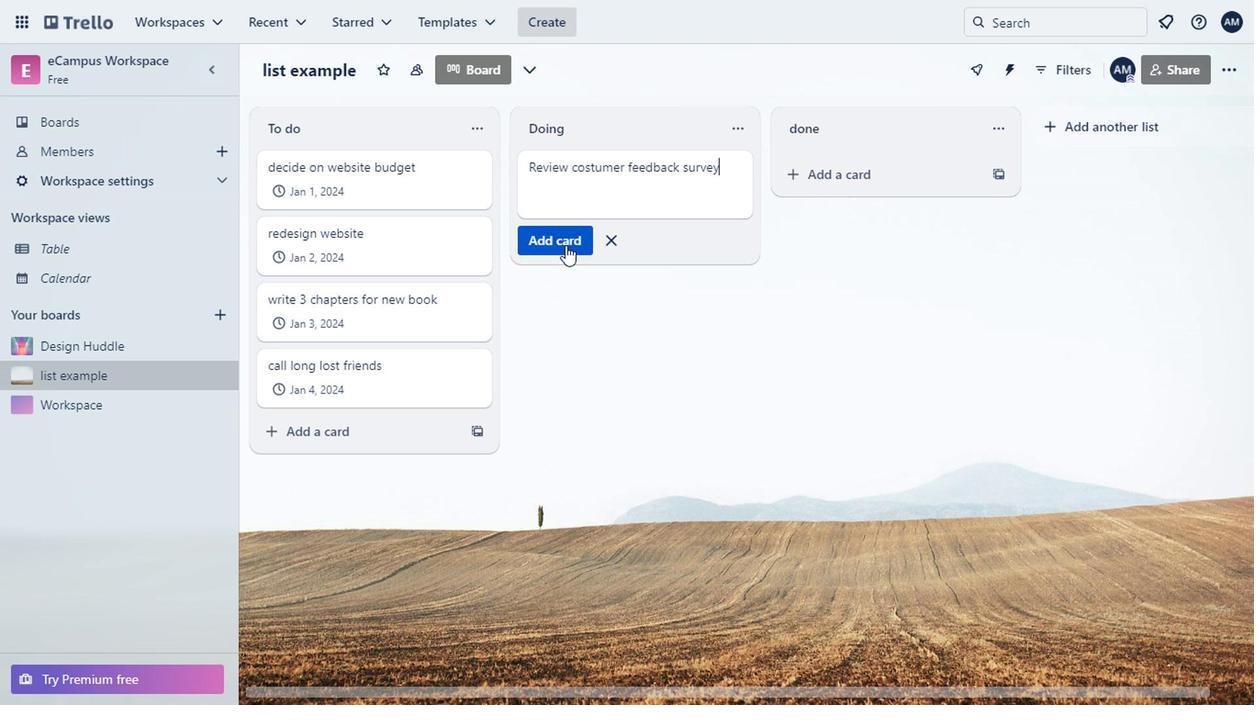 
Action: Mouse pressed left at (557, 245)
Screenshot: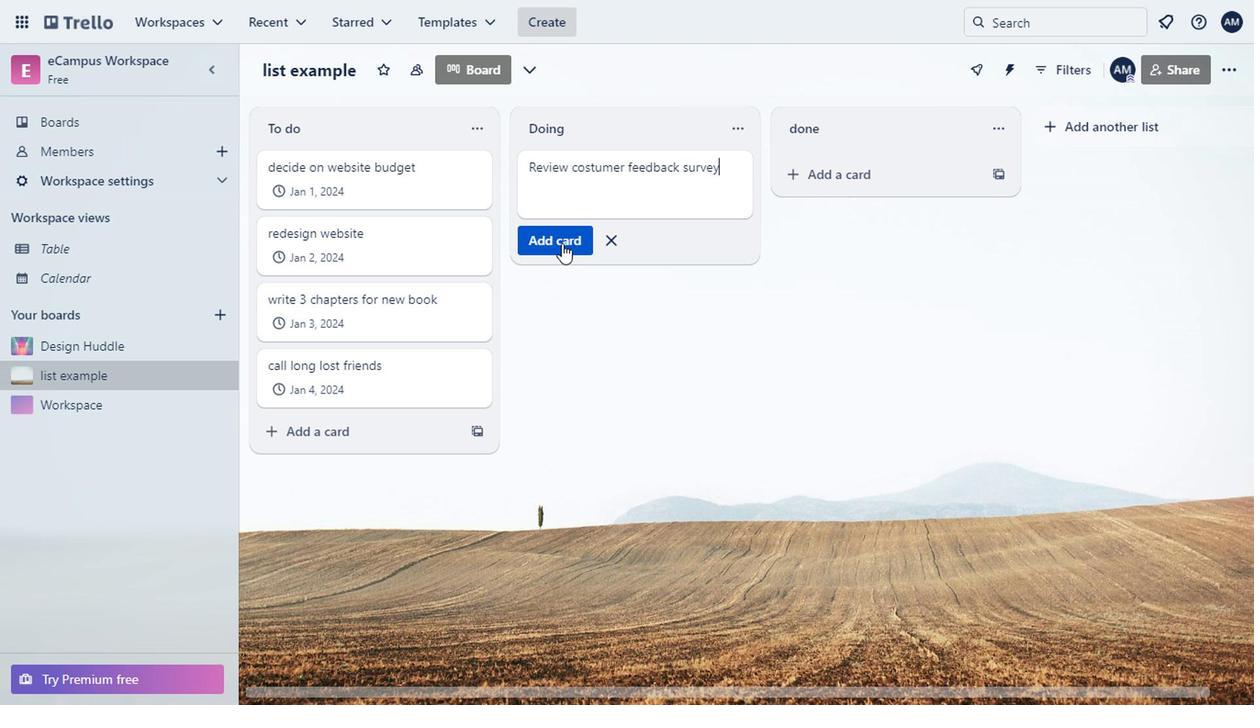 
Action: Mouse moved to (569, 222)
Screenshot: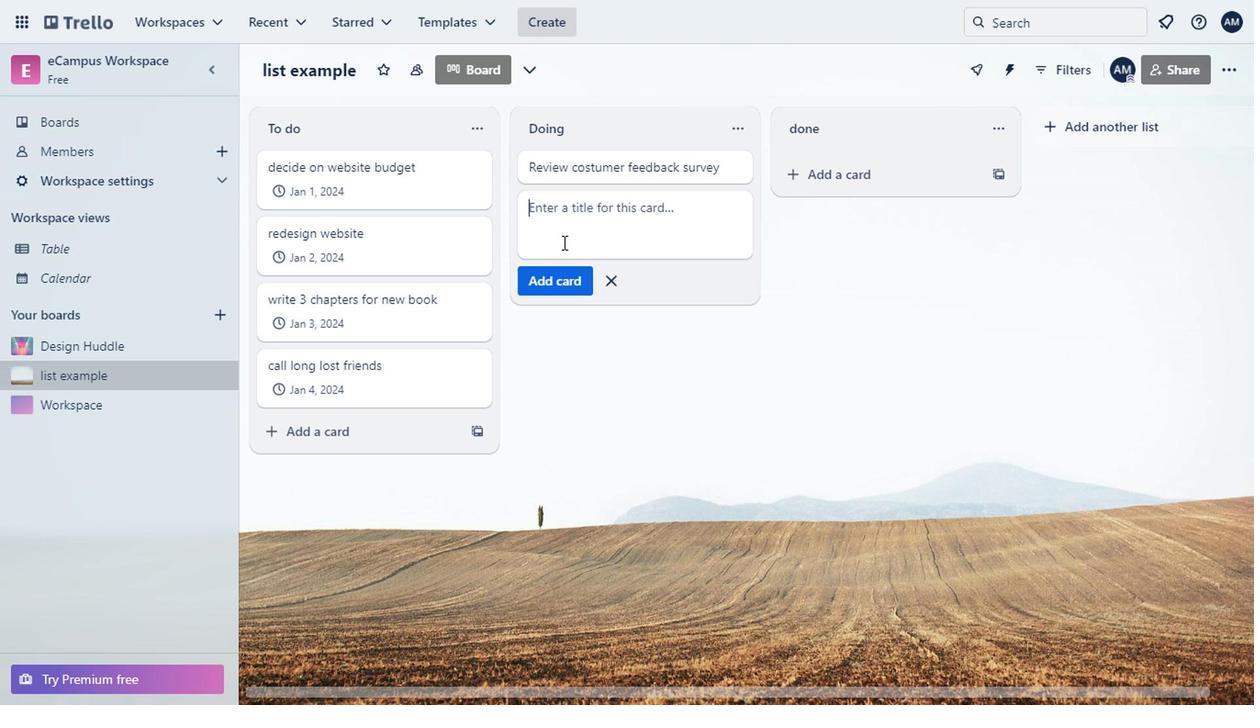 
Action: Key pressed work<Key.space>out<Key.space>at<Key.space>the<Key.space>gt<Key.backspace>ym
Screenshot: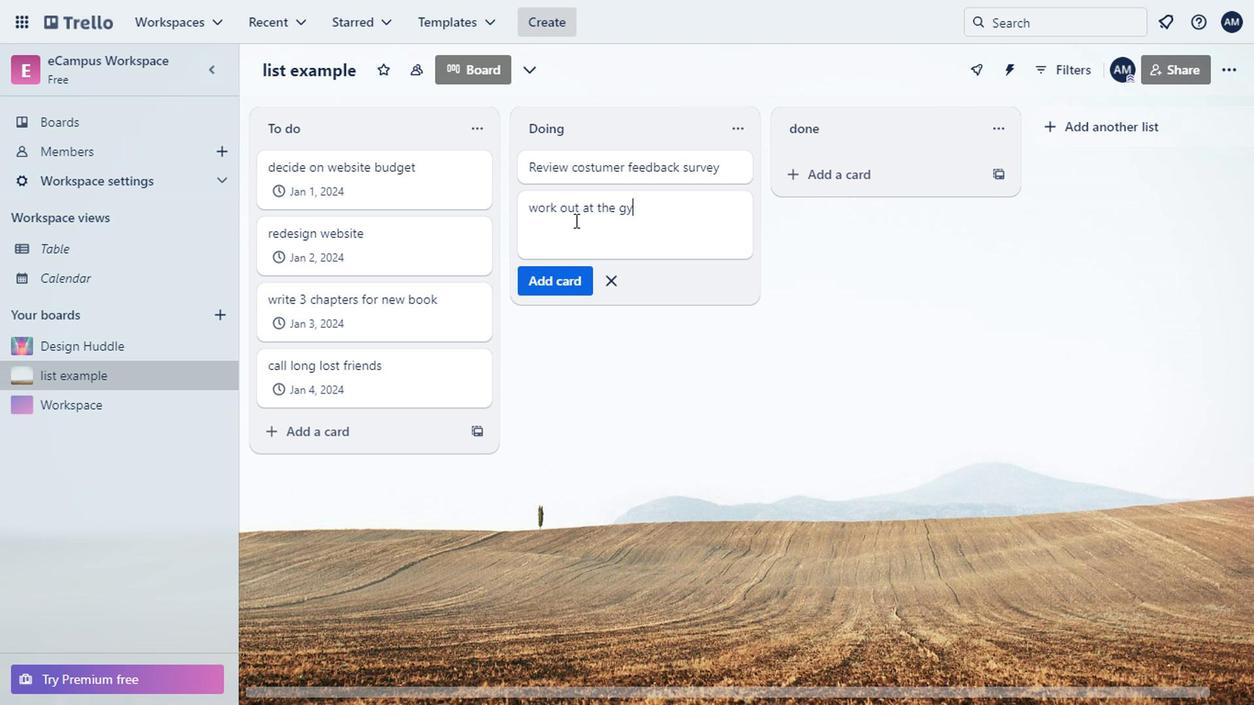 
Action: Mouse moved to (565, 285)
Screenshot: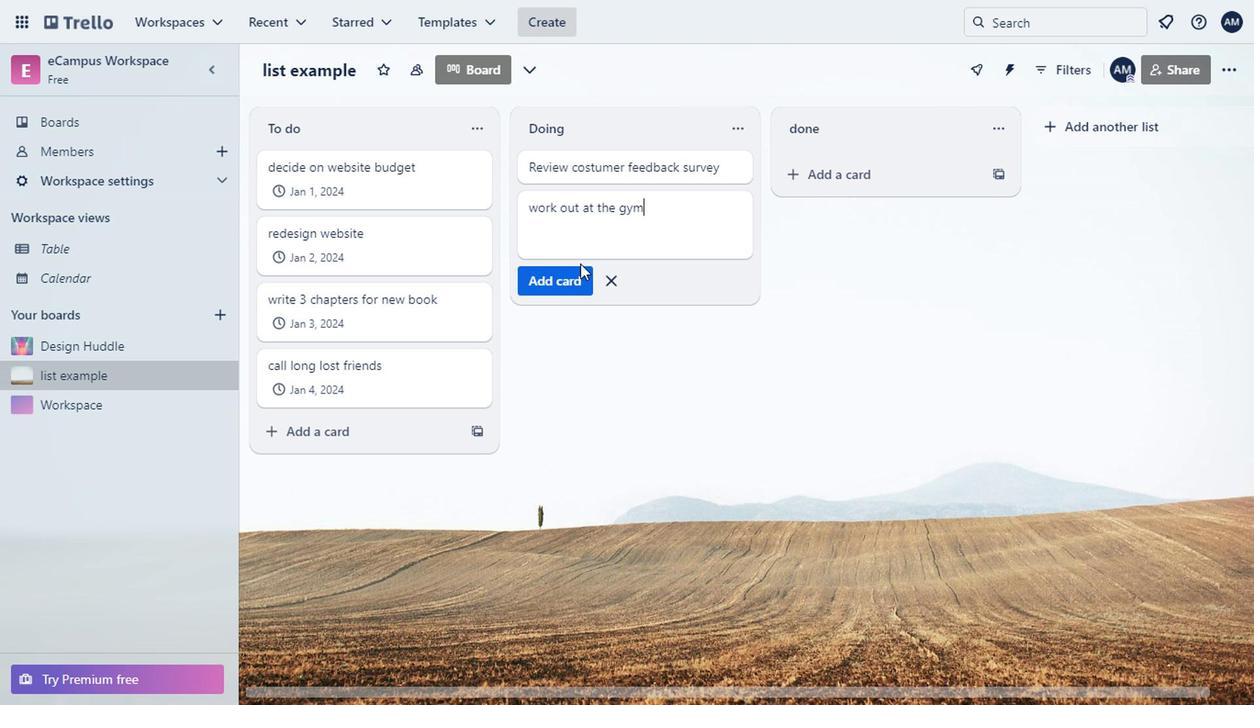 
Action: Mouse pressed left at (565, 285)
Screenshot: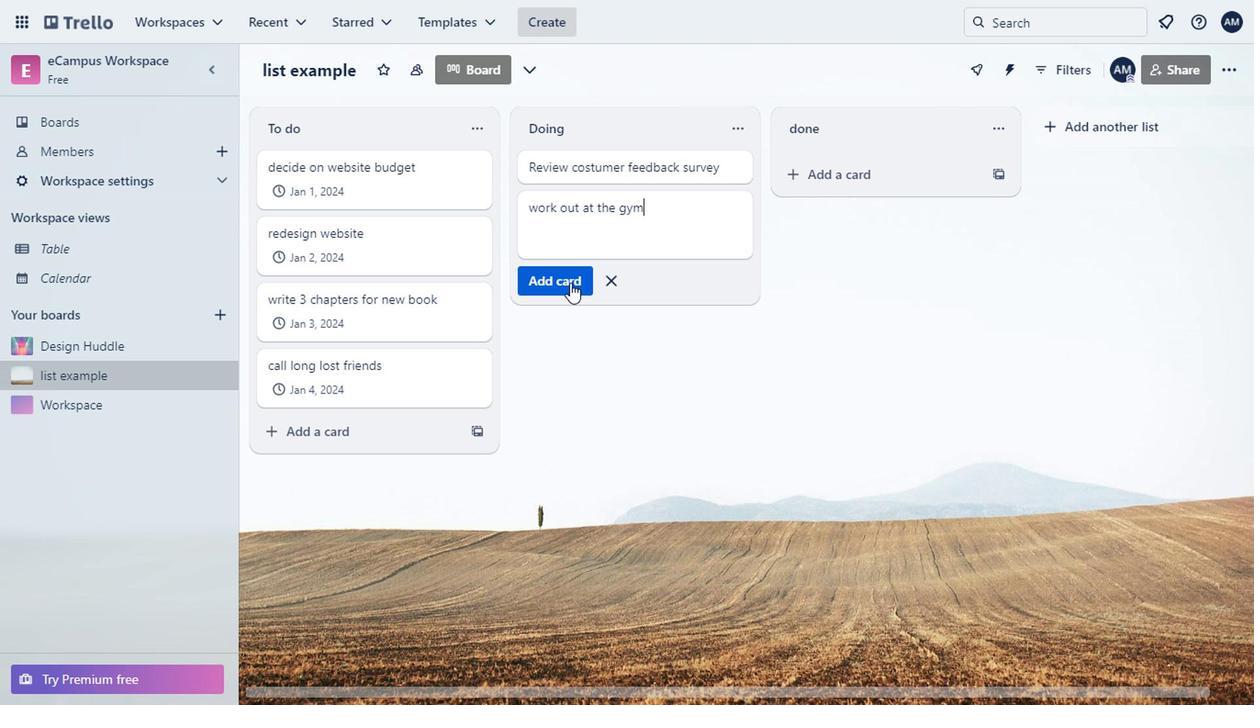 
Action: Mouse moved to (582, 264)
Screenshot: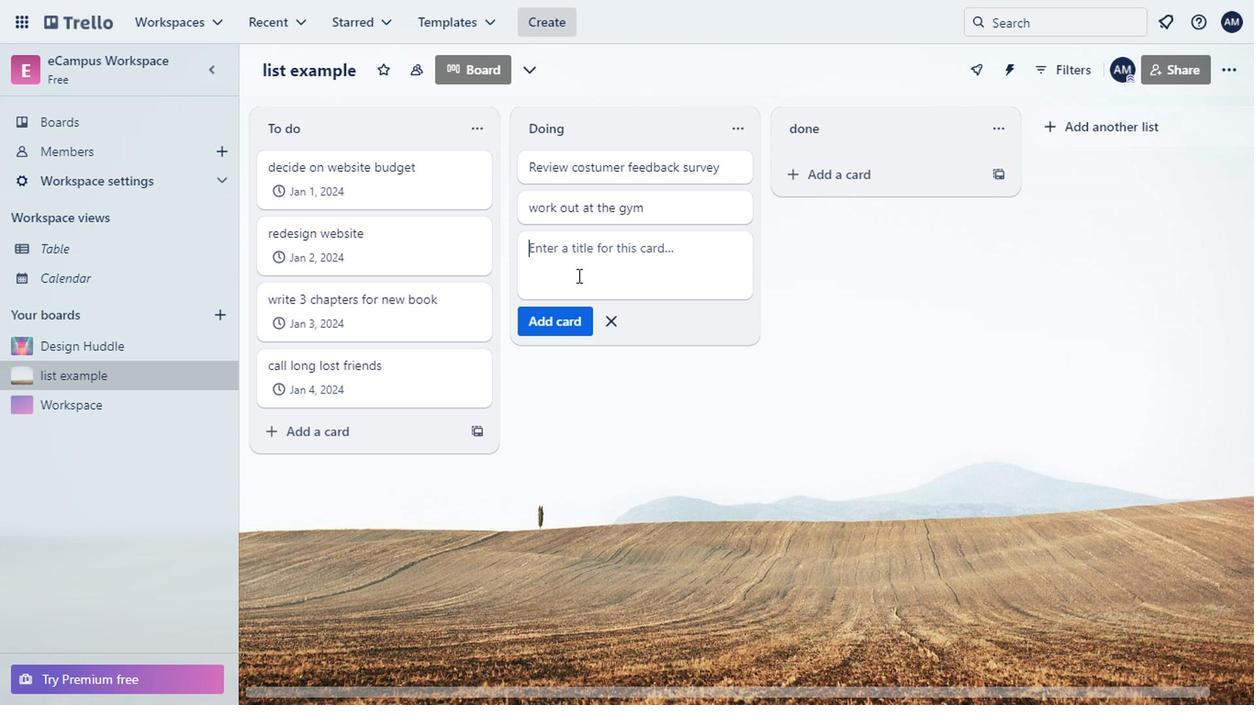 
Action: Key pressed hire<Key.space>new<Key.space>staff<Key.enter>
Screenshot: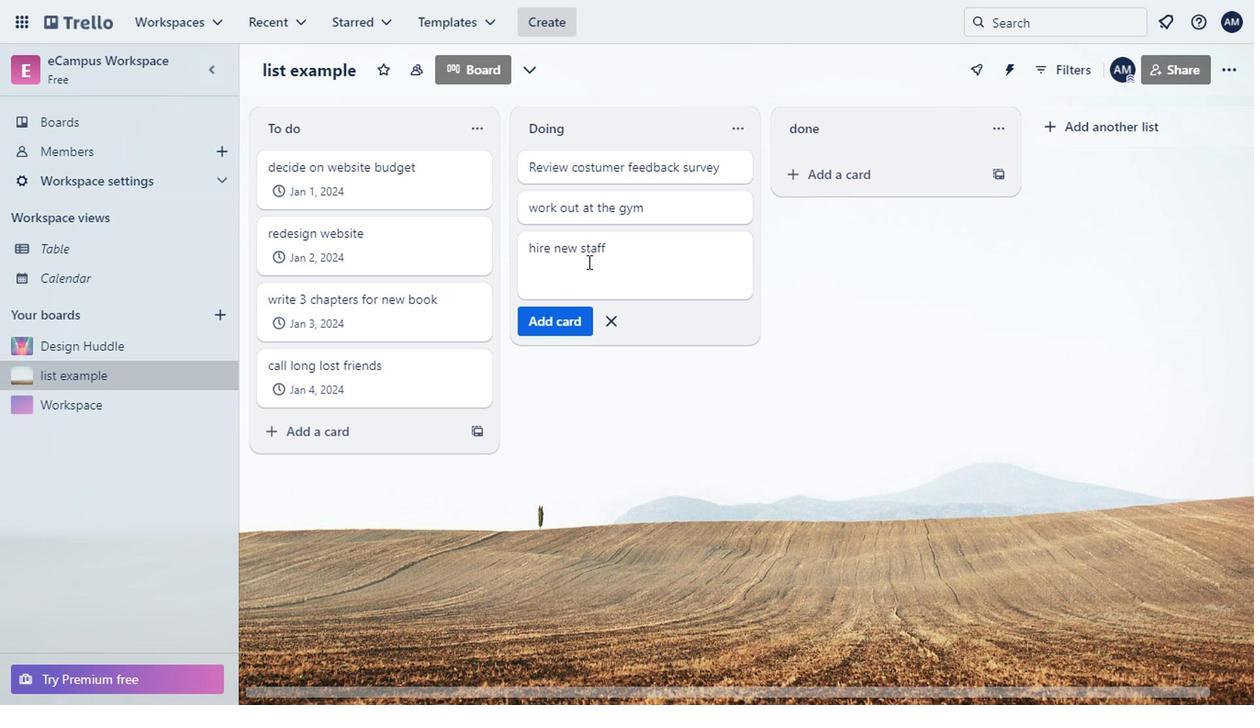 
Action: Mouse moved to (828, 183)
Screenshot: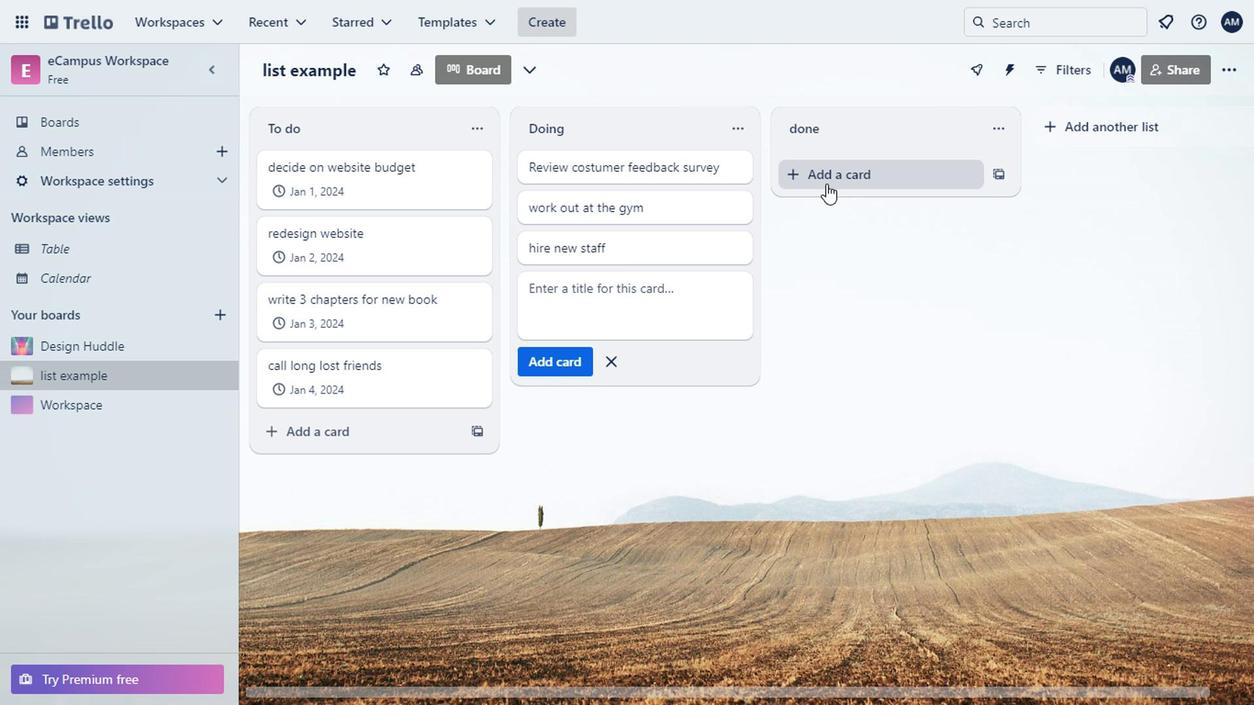 
Action: Mouse pressed left at (828, 183)
Screenshot: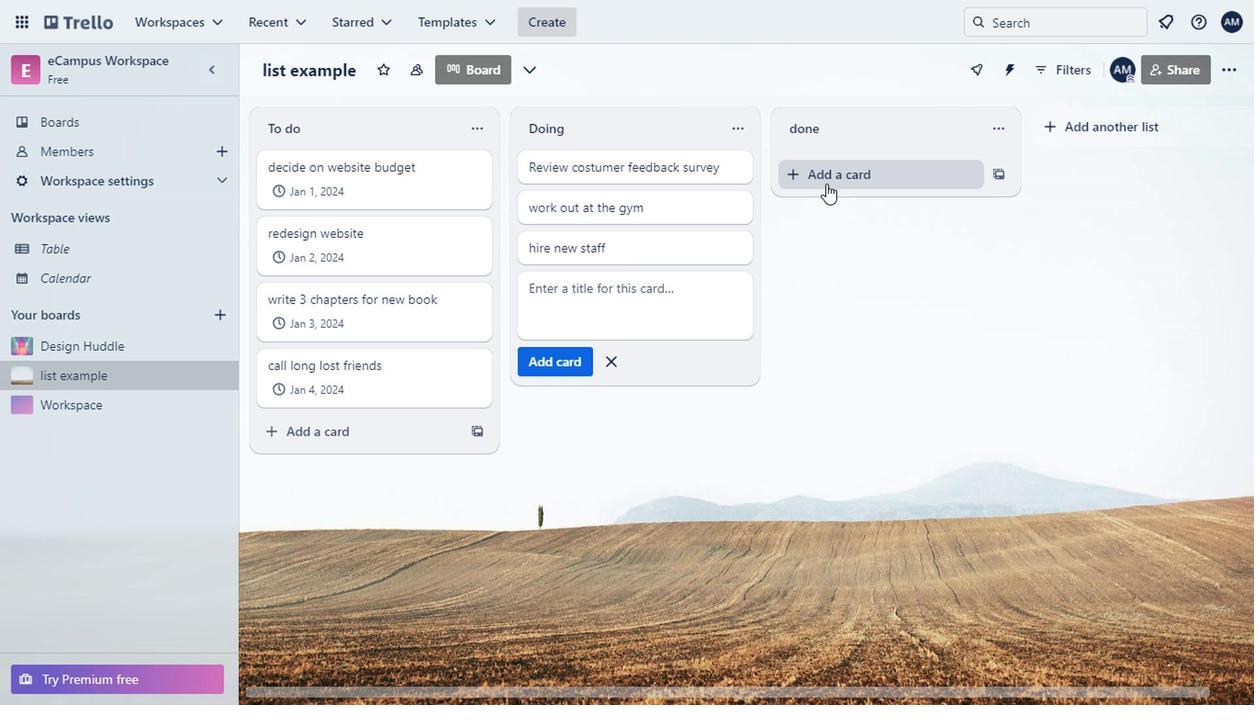 
Action: Mouse moved to (844, 189)
Screenshot: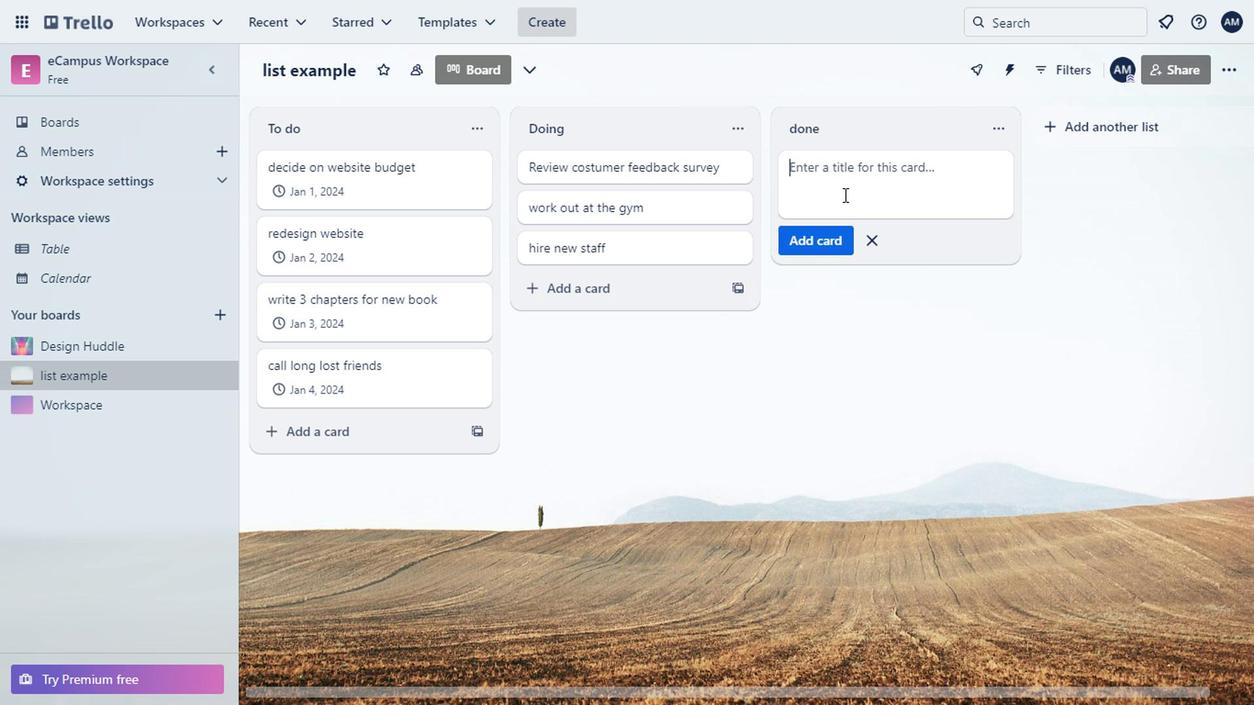 
Action: Mouse pressed left at (844, 189)
Screenshot: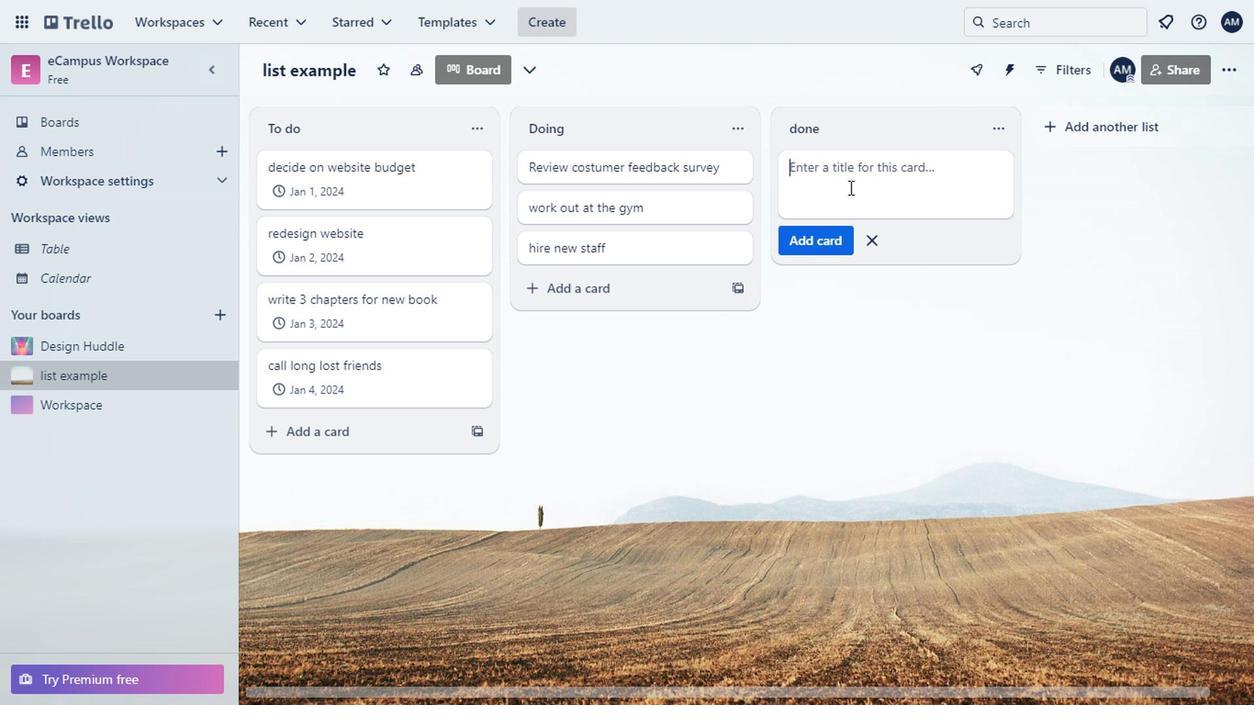 
Action: Key pressed website<Key.space>redising<Key.backspace><Key.backspace>gn<Key.enter>
Screenshot: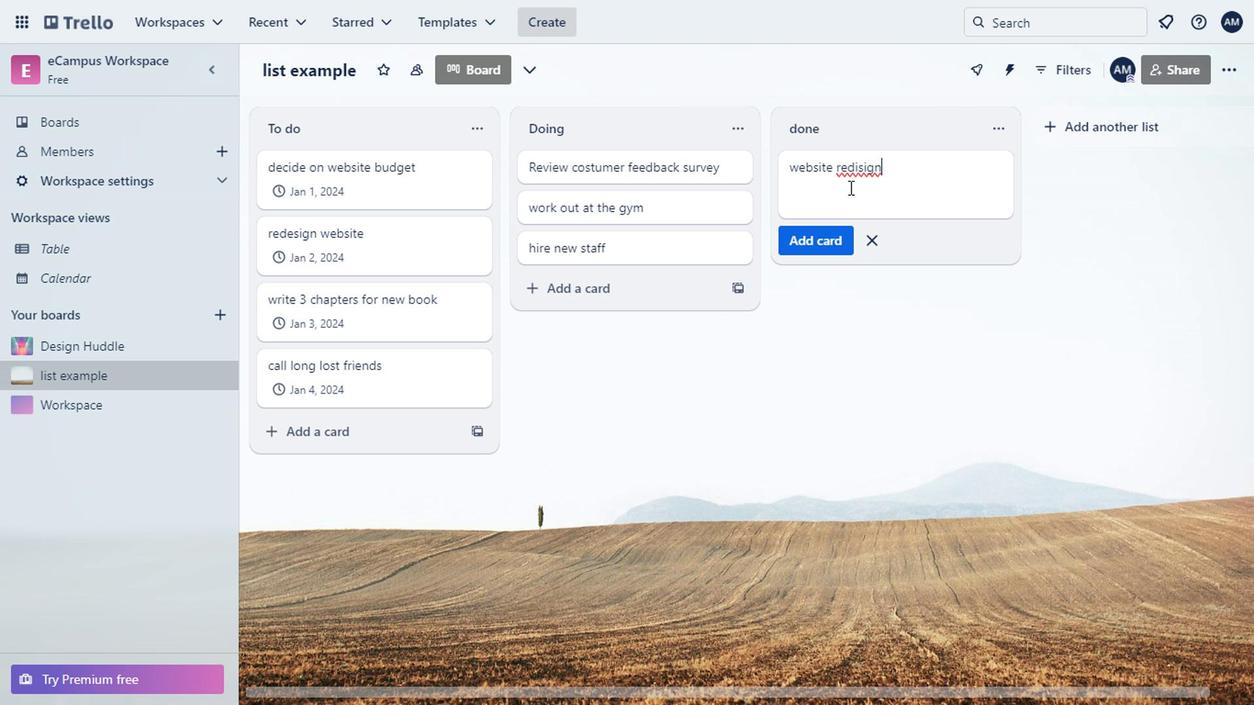 
Action: Mouse moved to (883, 160)
Screenshot: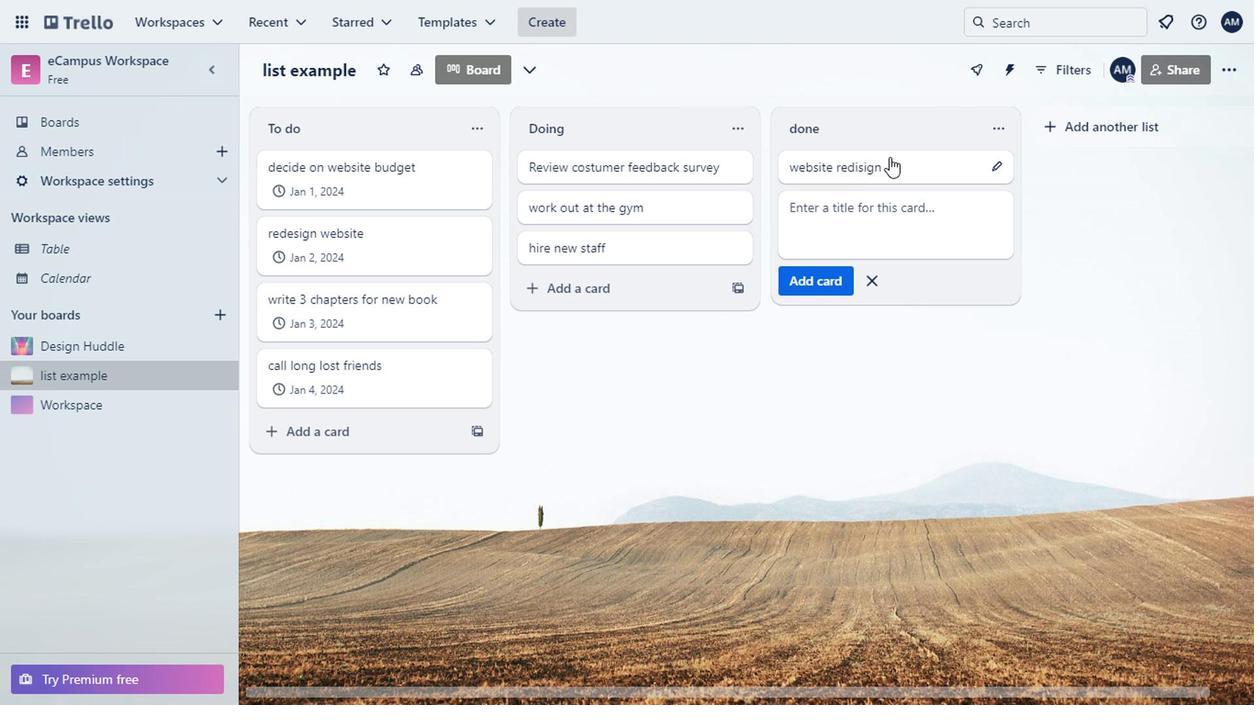 
Action: Mouse pressed left at (883, 160)
Screenshot: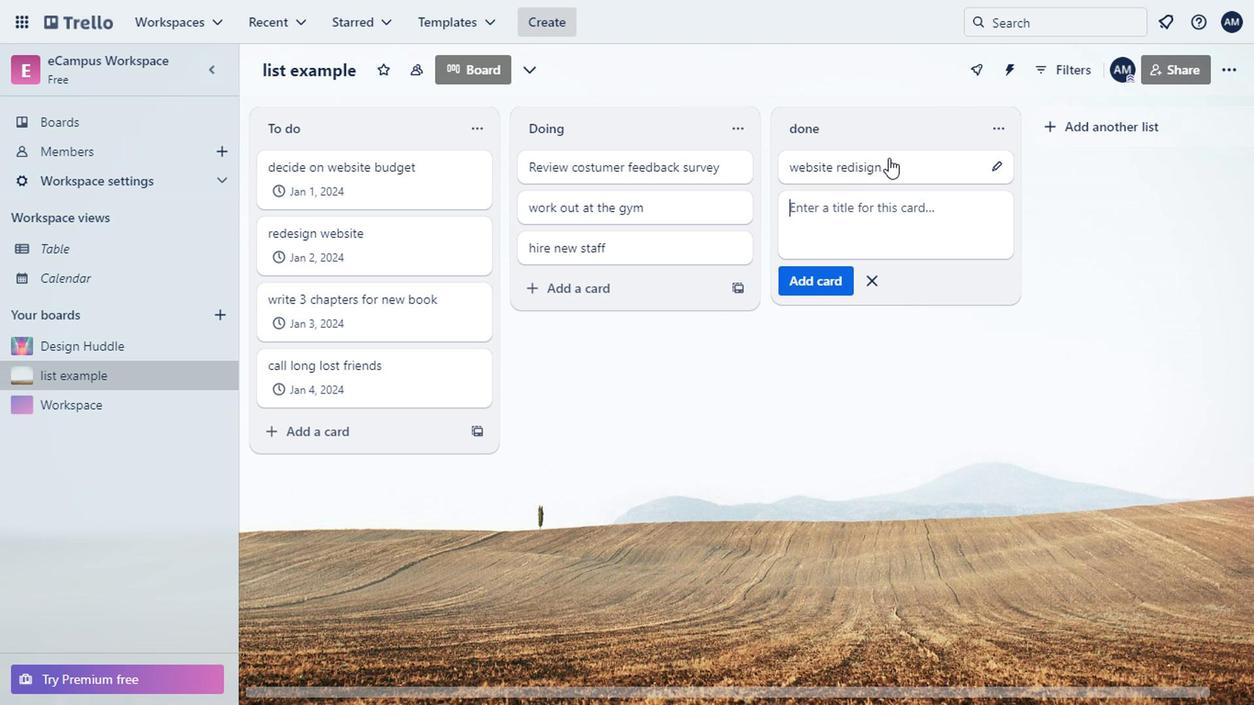 
Action: Mouse moved to (989, 164)
Screenshot: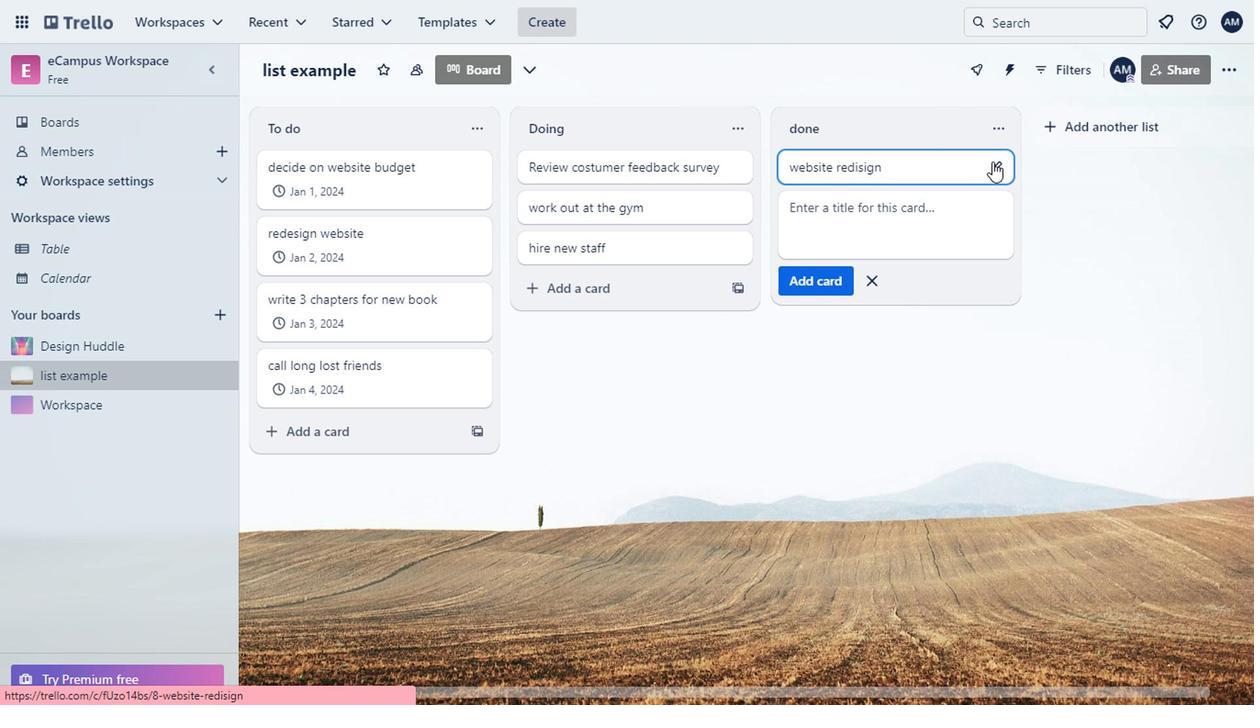 
Action: Mouse pressed left at (989, 164)
Screenshot: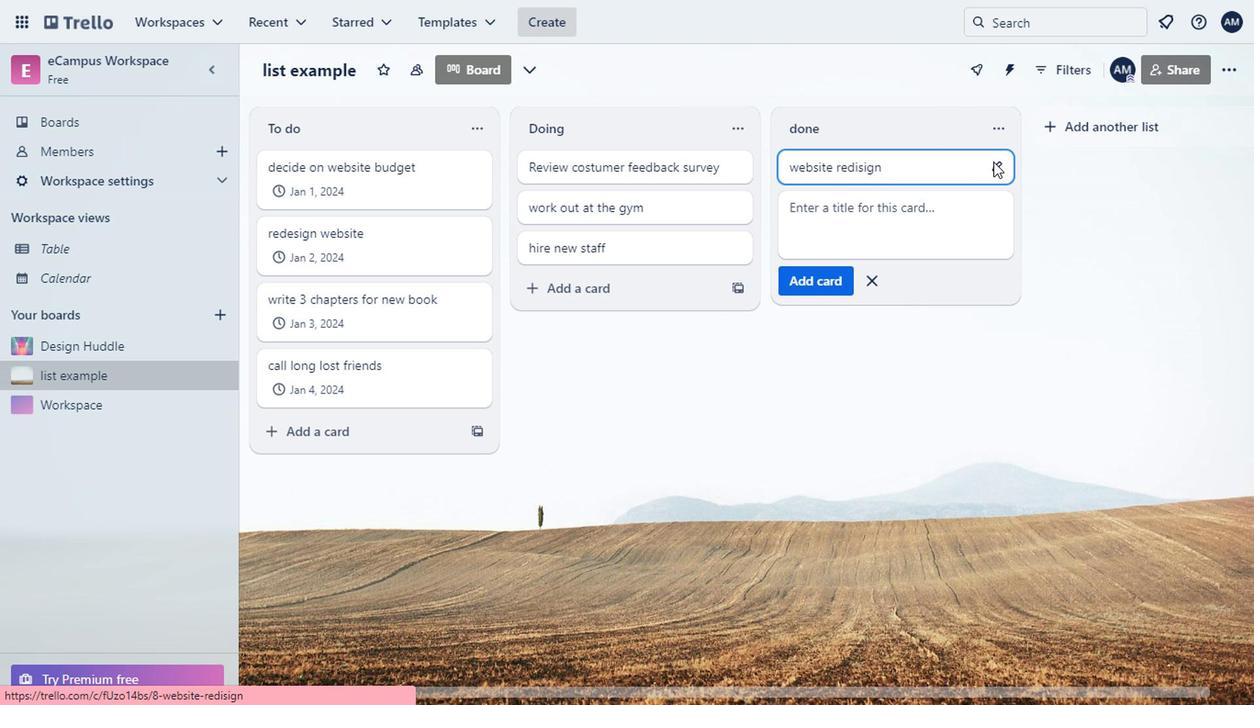 
Action: Mouse moved to (937, 67)
Screenshot: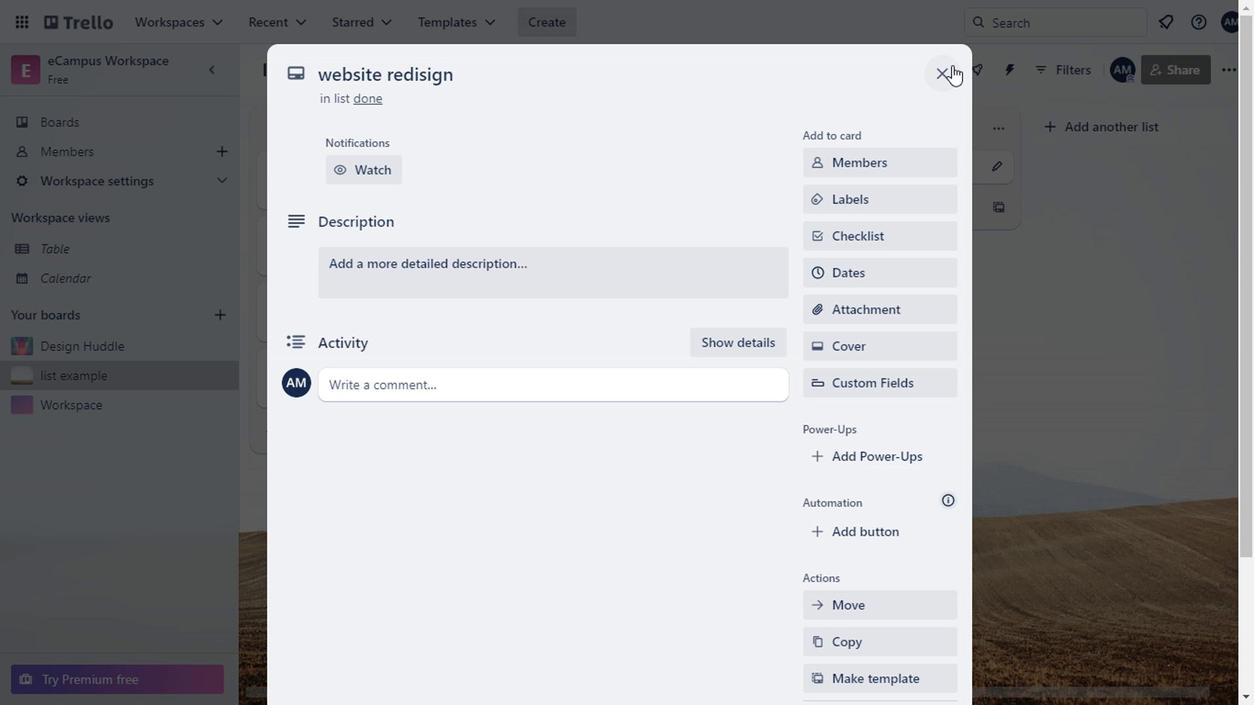 
Action: Mouse pressed left at (937, 67)
Screenshot: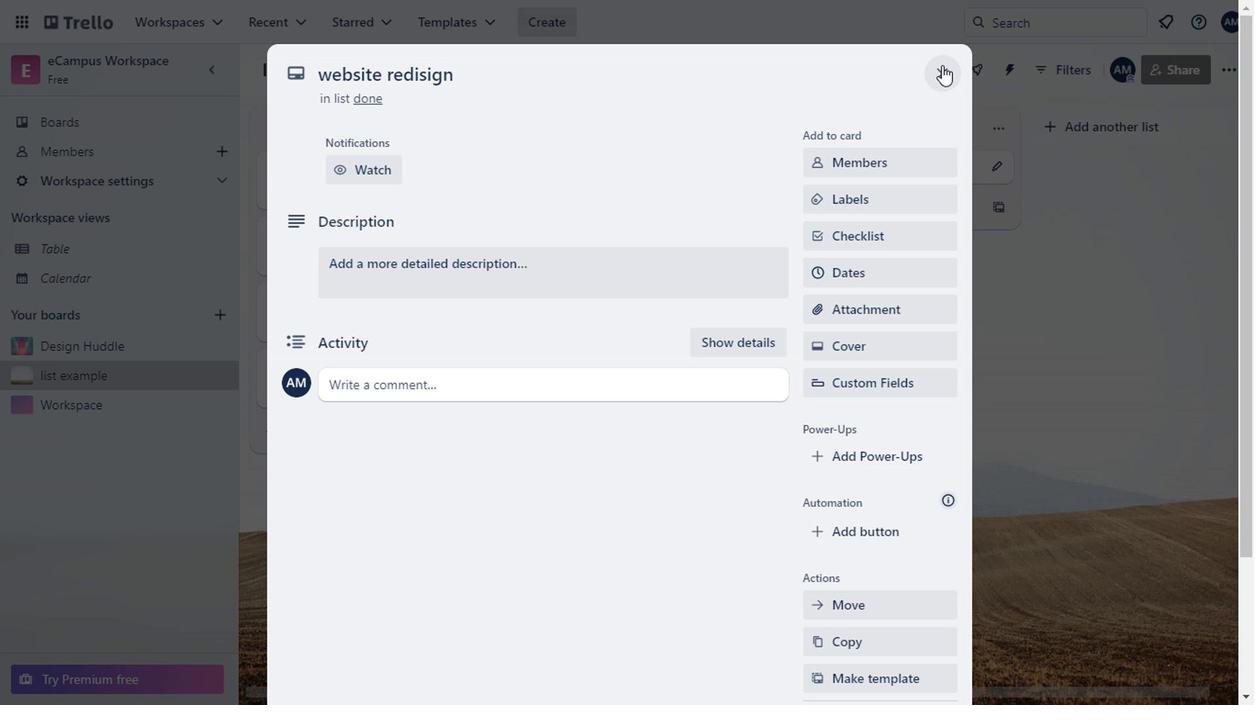 
Action: Mouse moved to (992, 166)
Screenshot: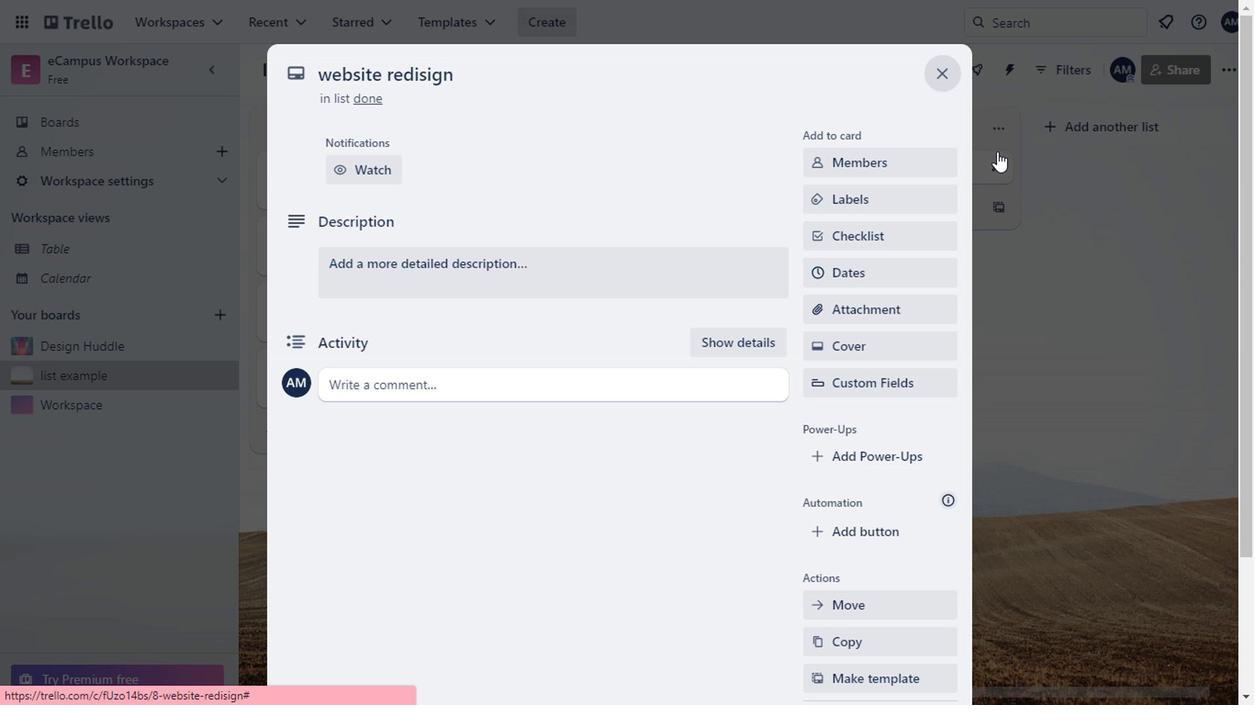 
Action: Mouse pressed left at (992, 166)
Screenshot: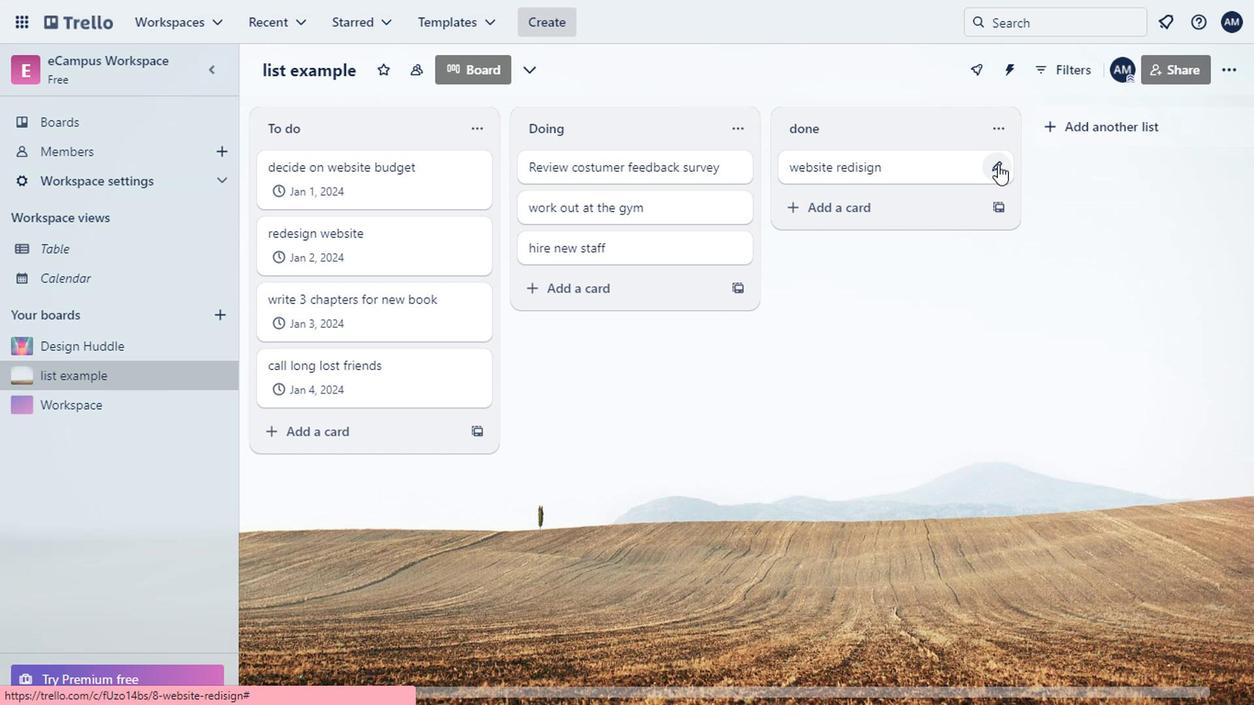 
Action: Mouse moved to (855, 175)
Screenshot: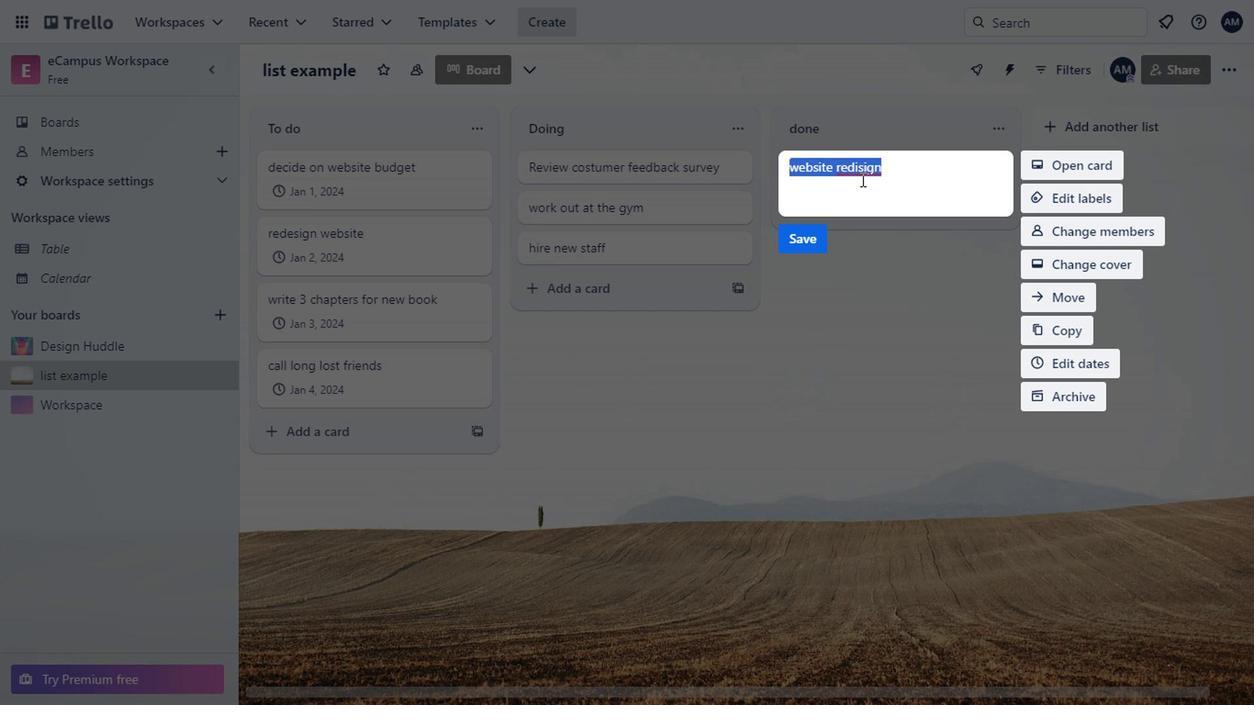 
Action: Mouse pressed left at (855, 175)
Screenshot: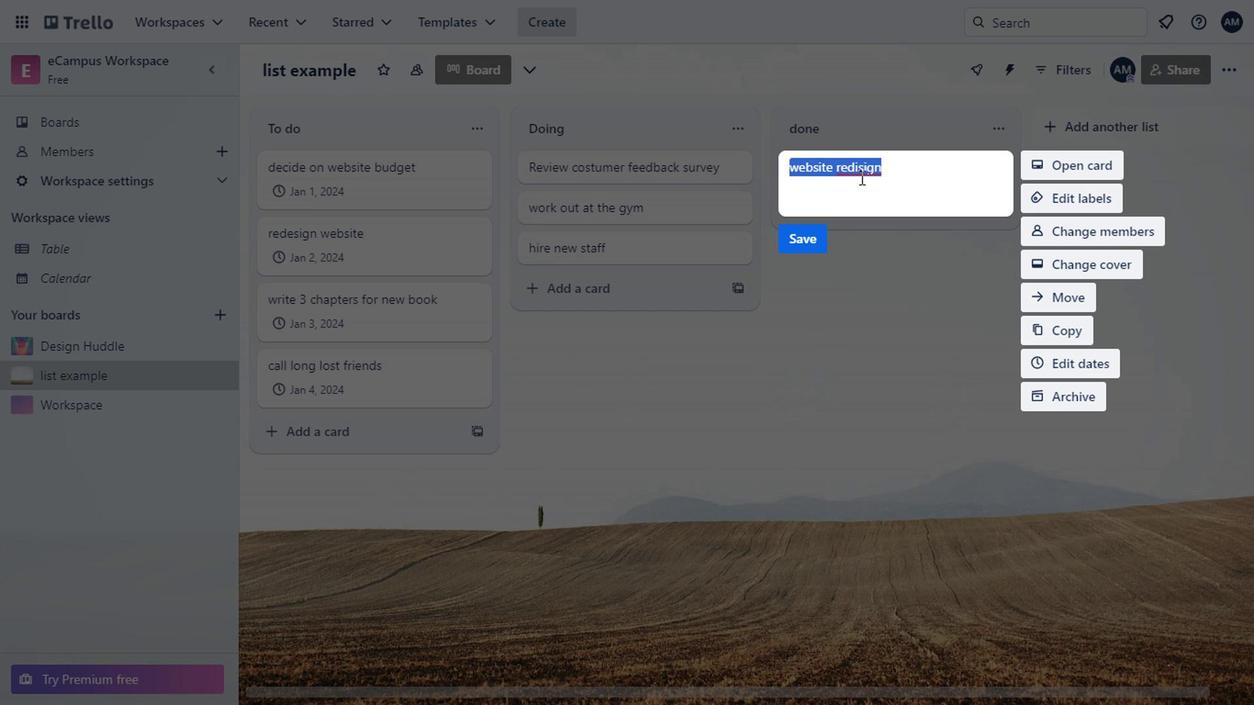 
Action: Mouse moved to (853, 167)
Screenshot: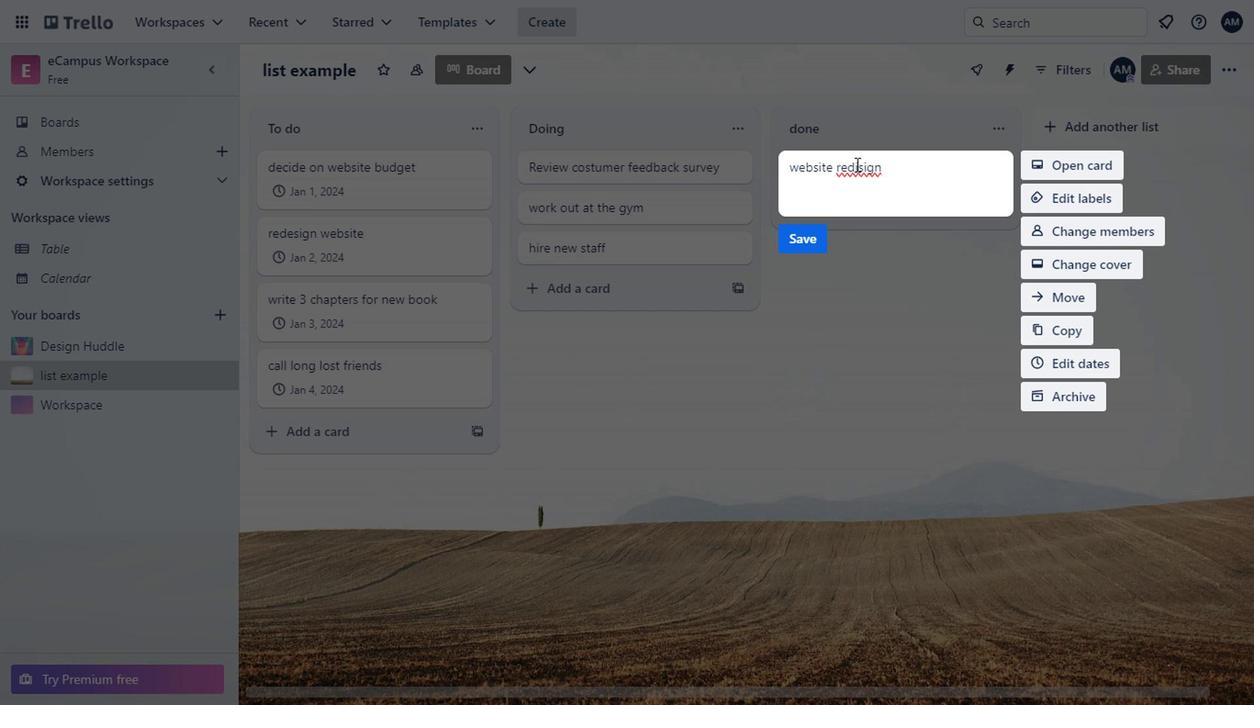 
Action: Mouse pressed left at (853, 167)
Screenshot: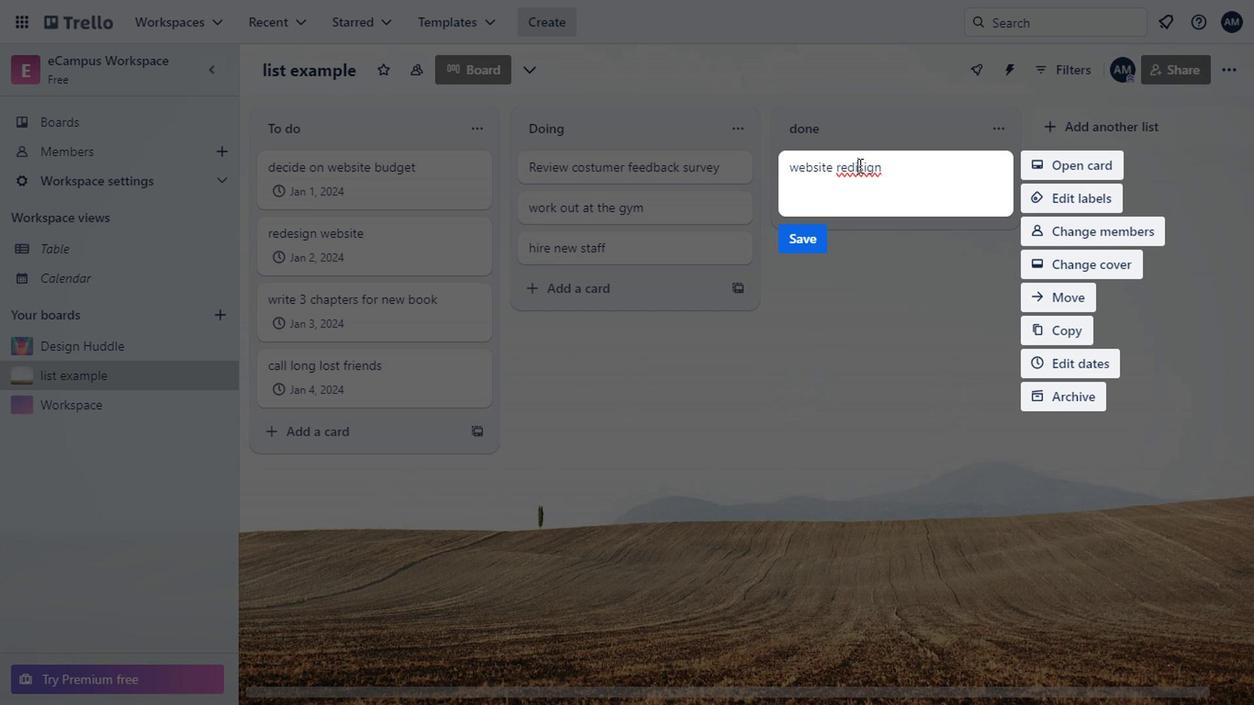 
Action: Key pressed <Key.backspace>e
Screenshot: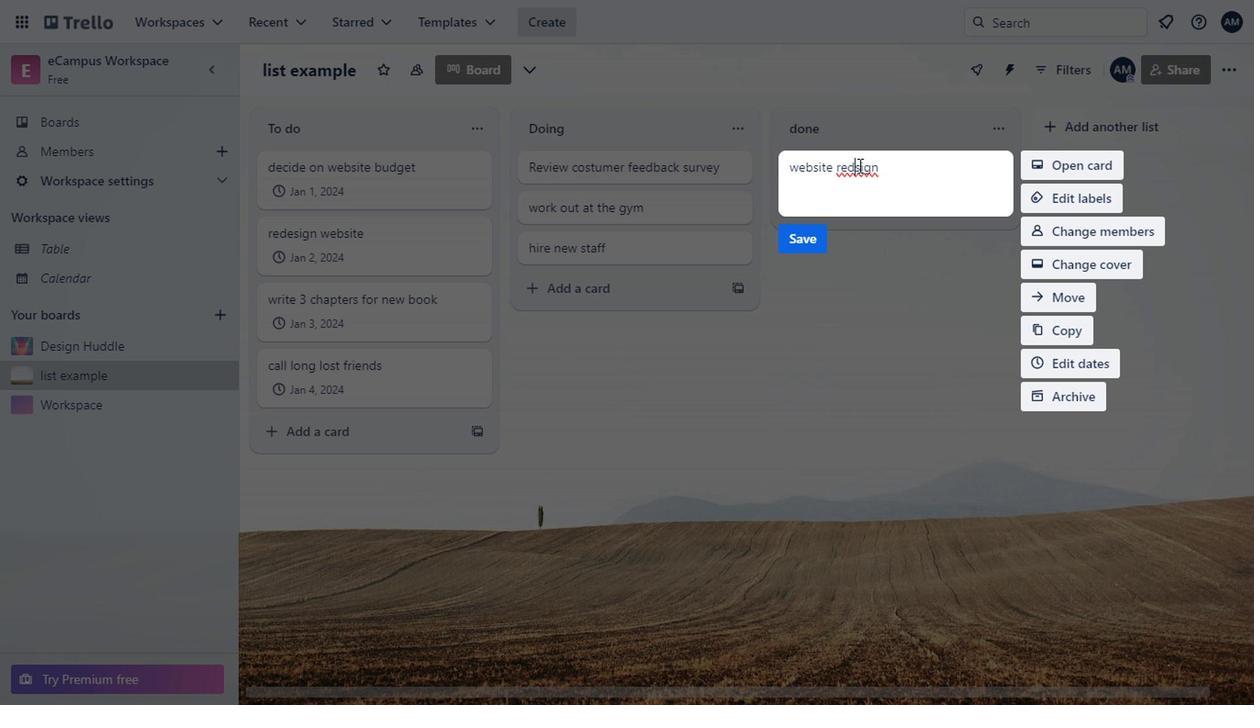
Action: Mouse moved to (817, 227)
Screenshot: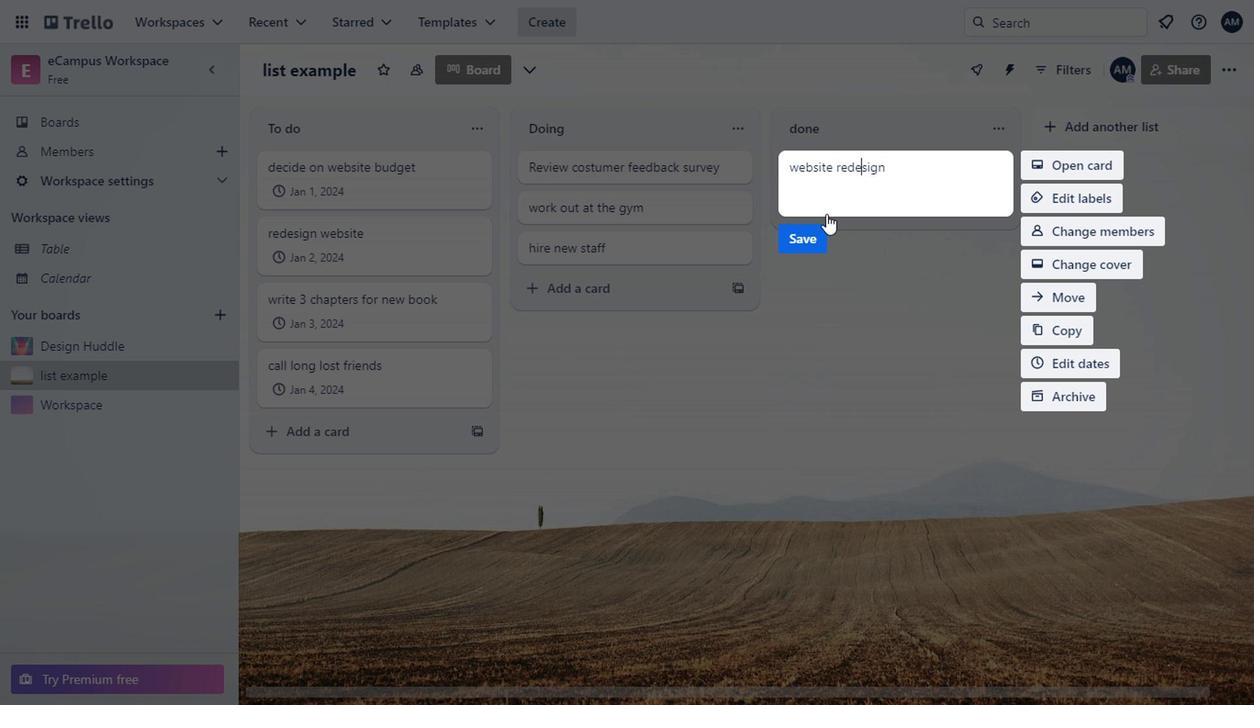 
Action: Mouse pressed left at (817, 227)
Screenshot: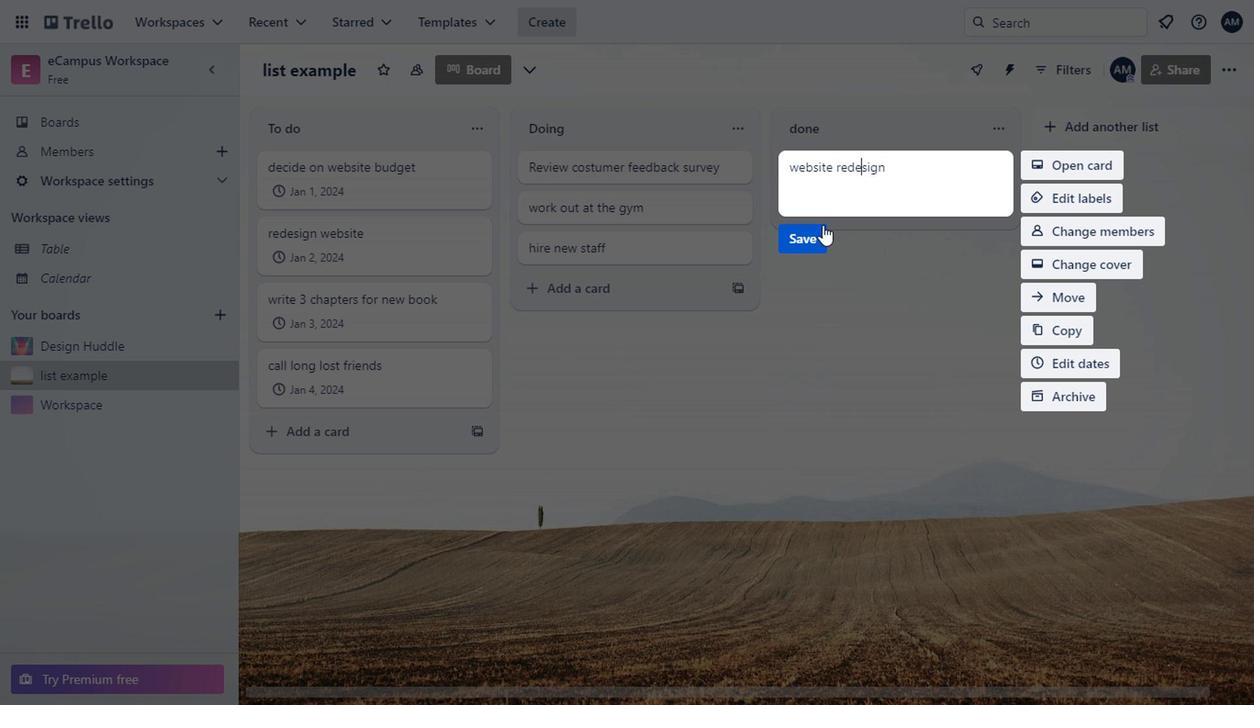 
Action: Mouse moved to (858, 198)
Screenshot: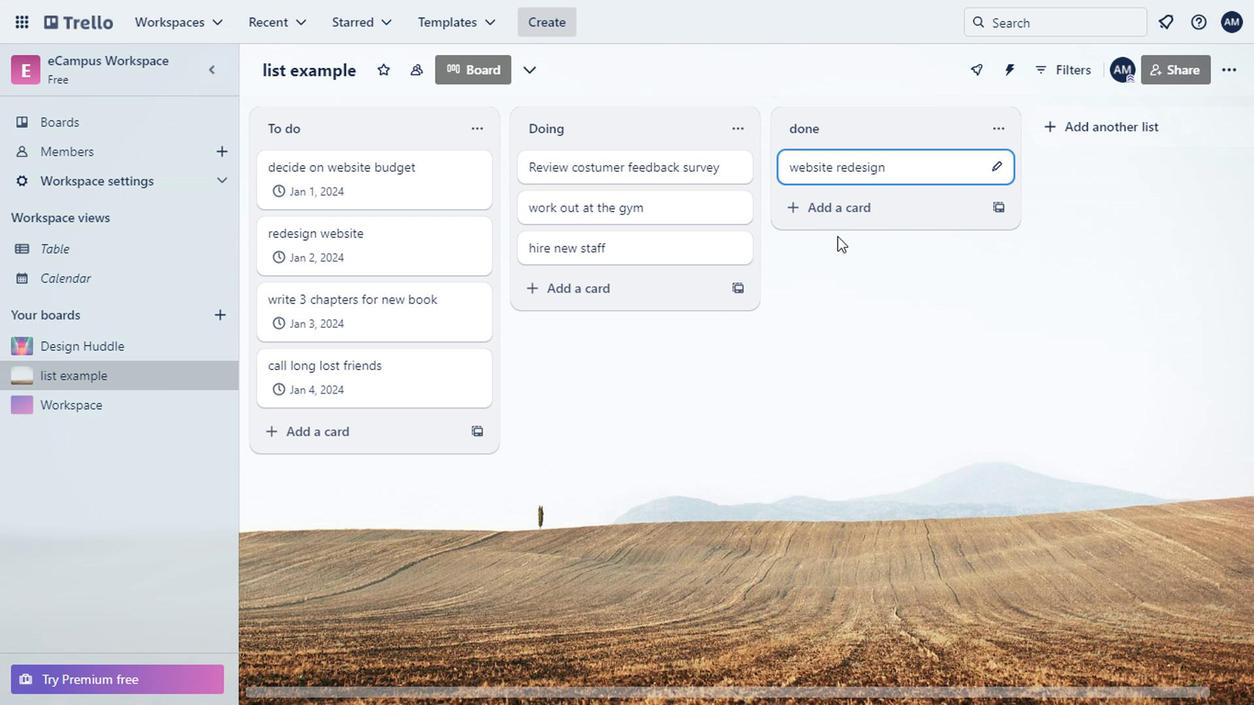 
Action: Mouse pressed left at (858, 198)
Screenshot: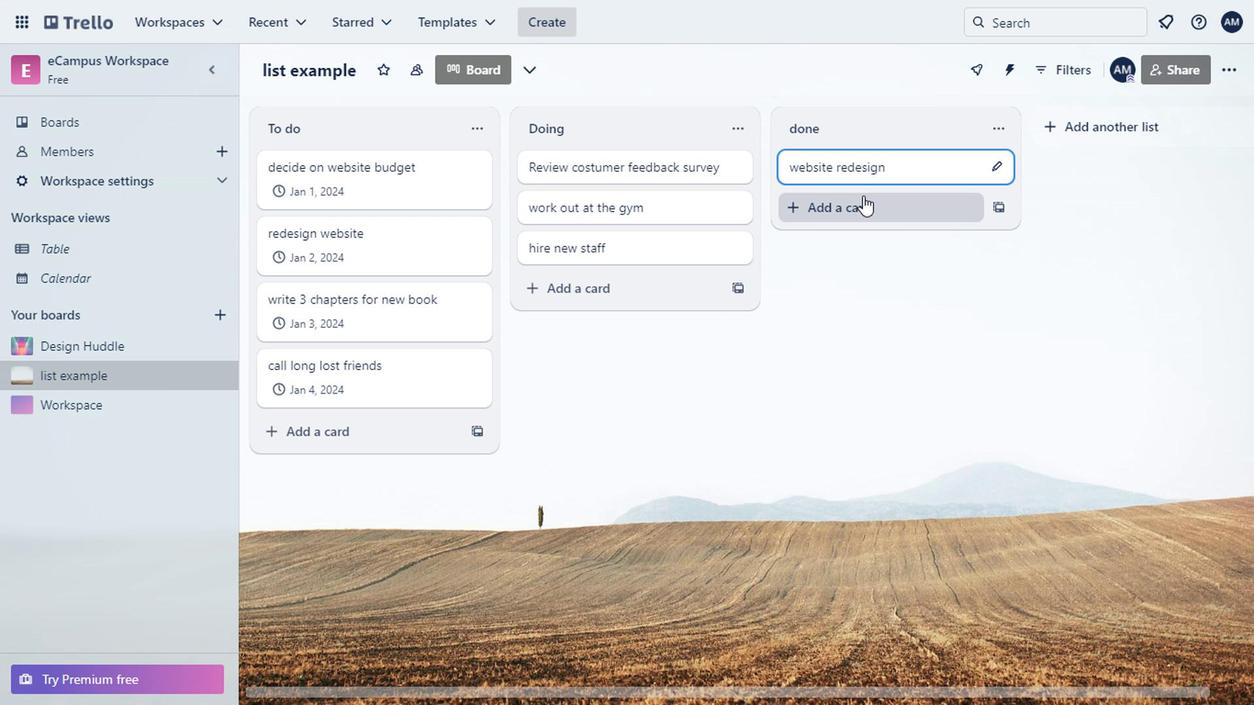 
Action: Mouse moved to (847, 220)
Screenshot: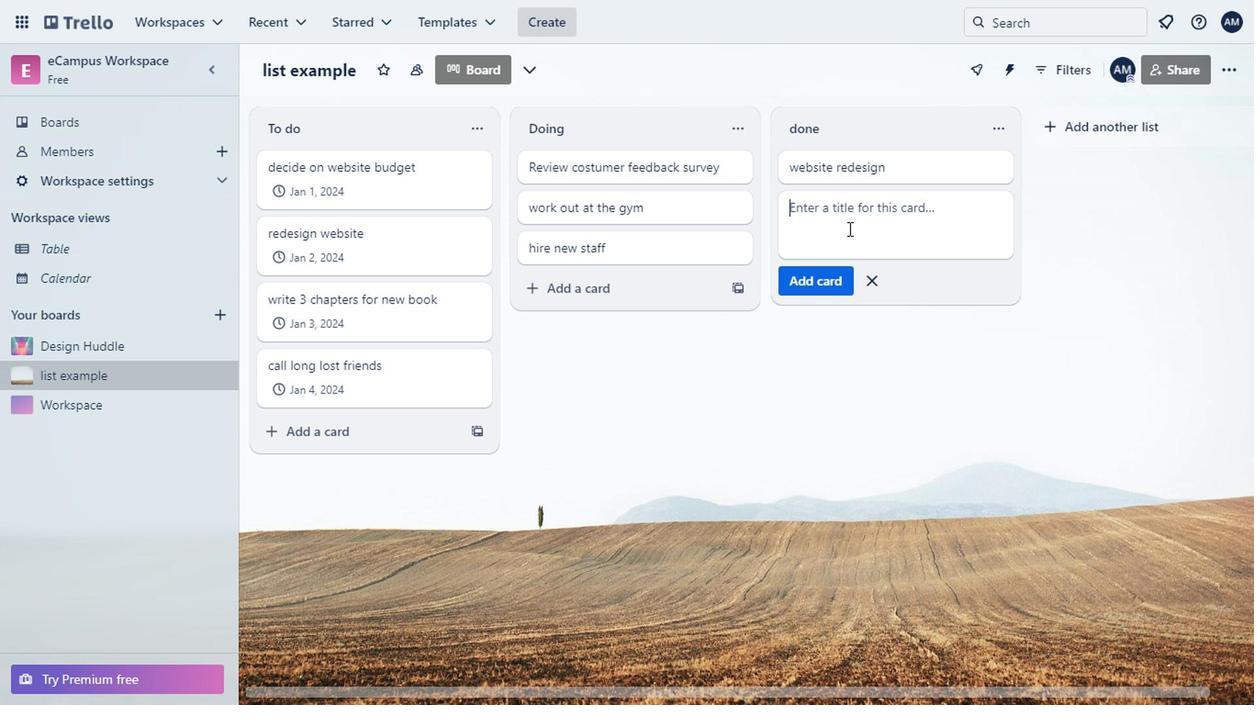 
Action: Mouse pressed left at (847, 220)
Screenshot: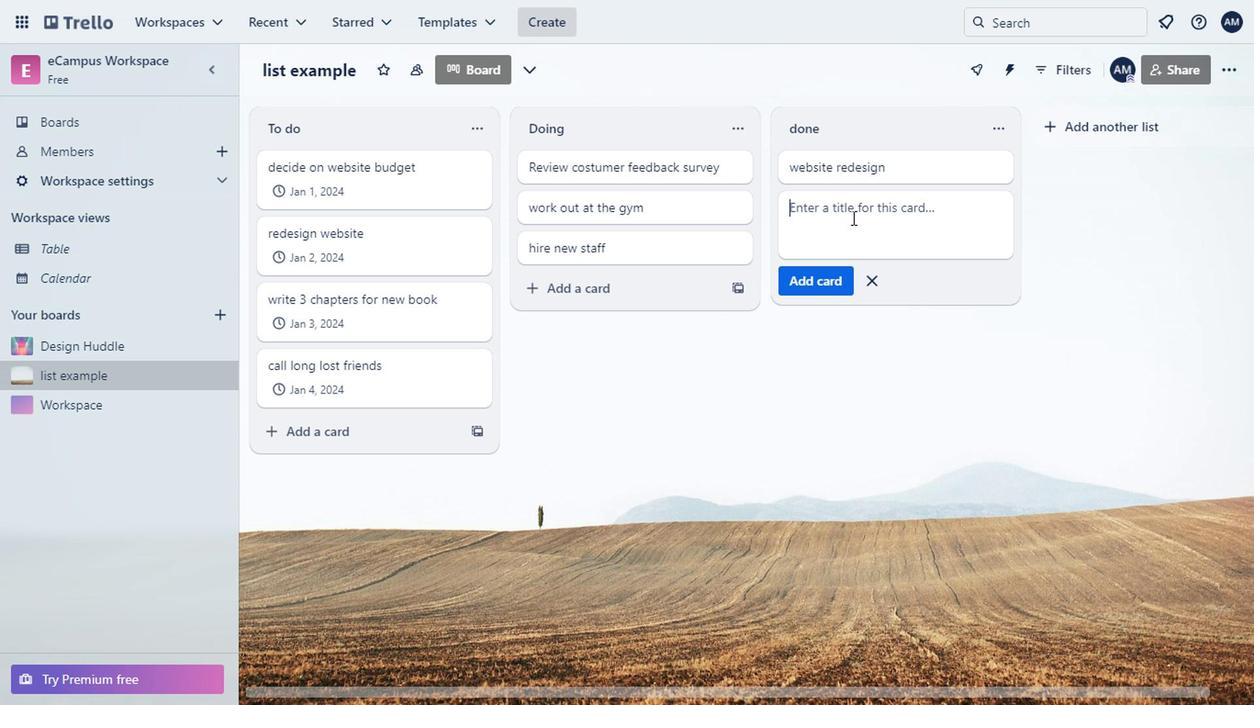
Action: Key pressed hire<Key.space>wp<Key.backspace>eb<Key.space>developer
Screenshot: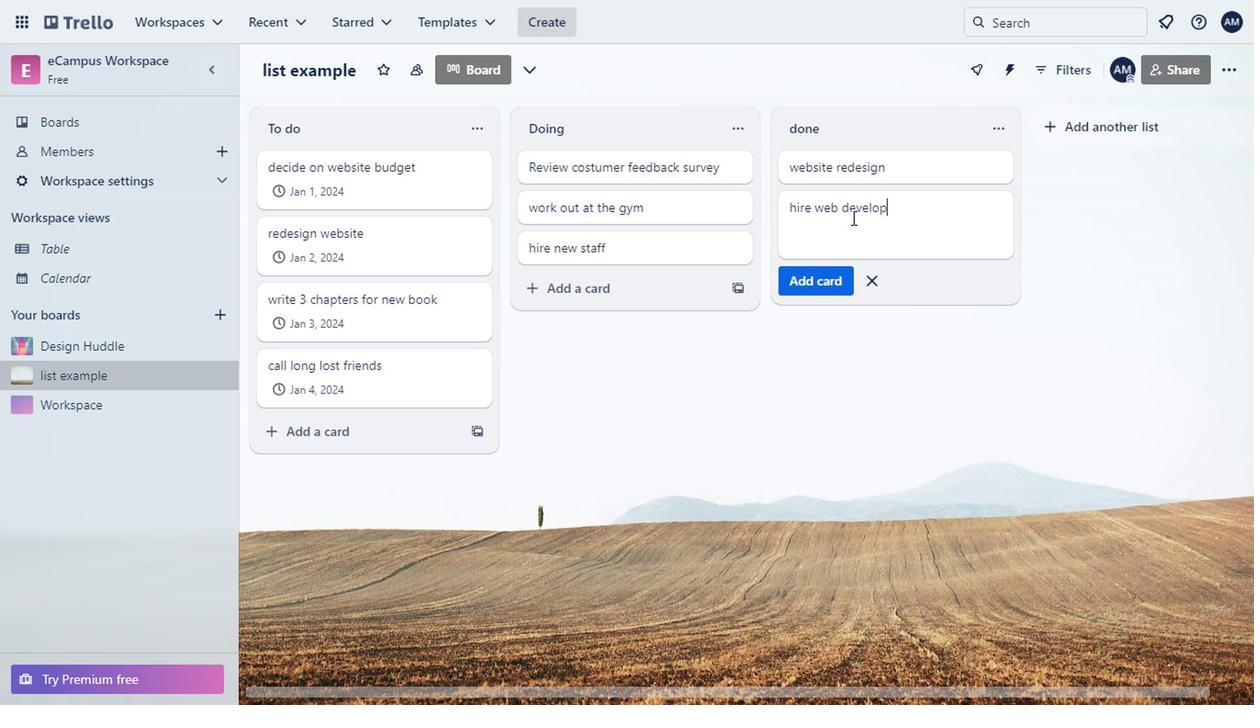 
Action: Mouse moved to (805, 288)
Screenshot: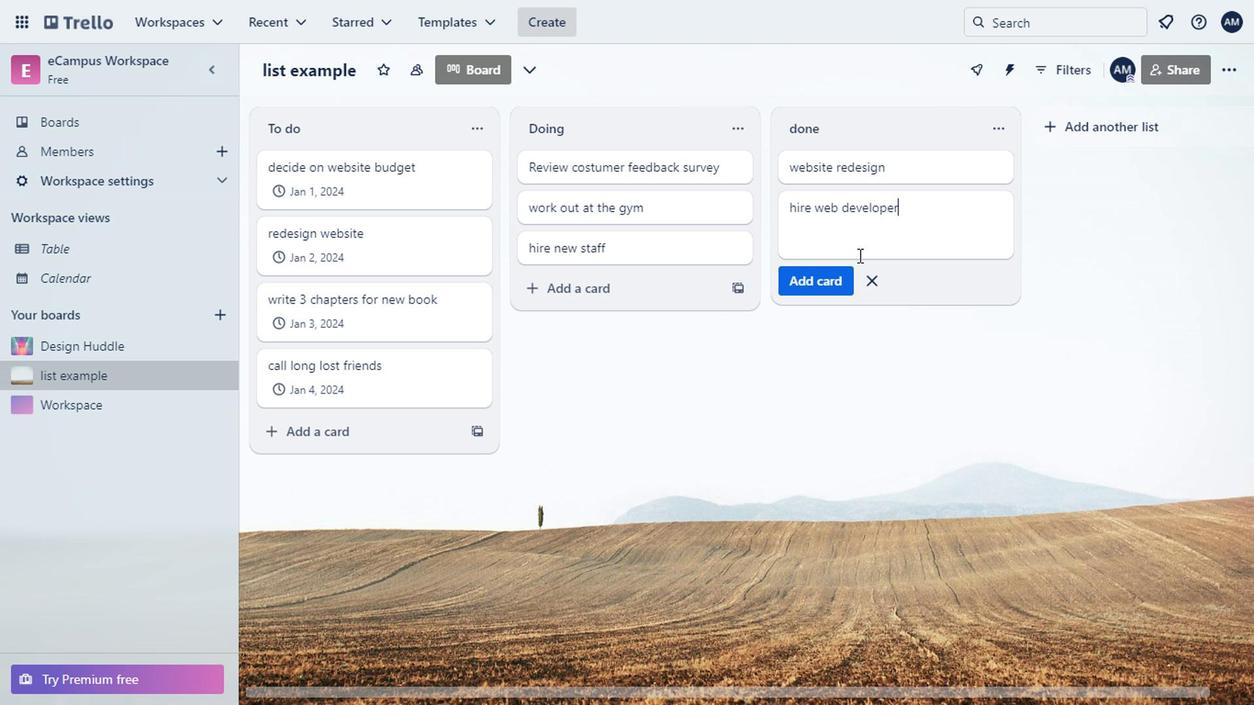 
Action: Mouse pressed left at (805, 288)
Screenshot: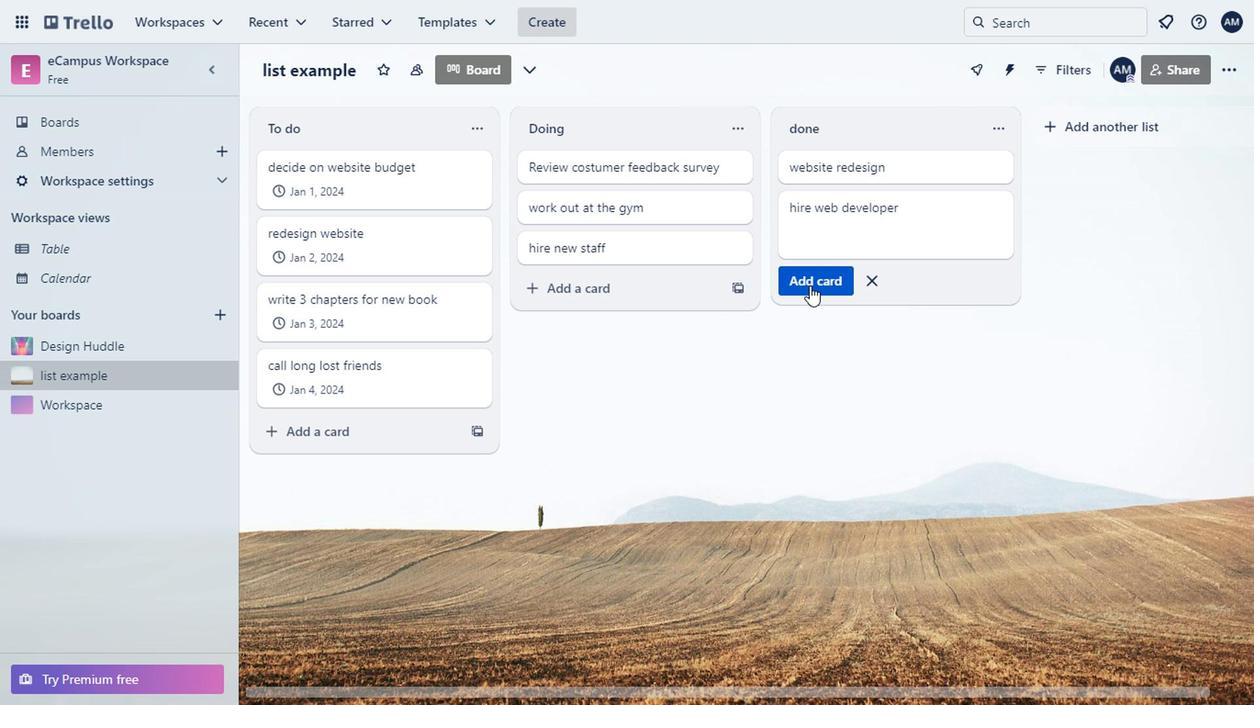 
Action: Mouse moved to (845, 399)
Screenshot: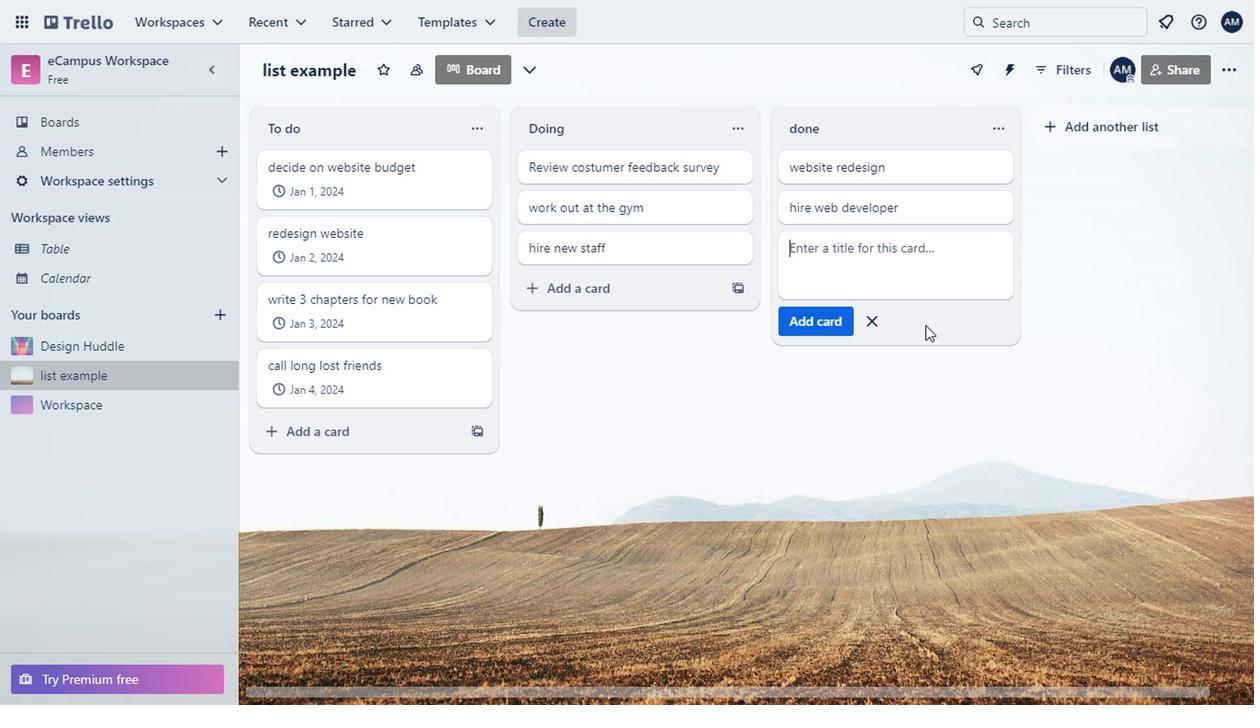 
Action: Mouse pressed left at (845, 399)
Screenshot: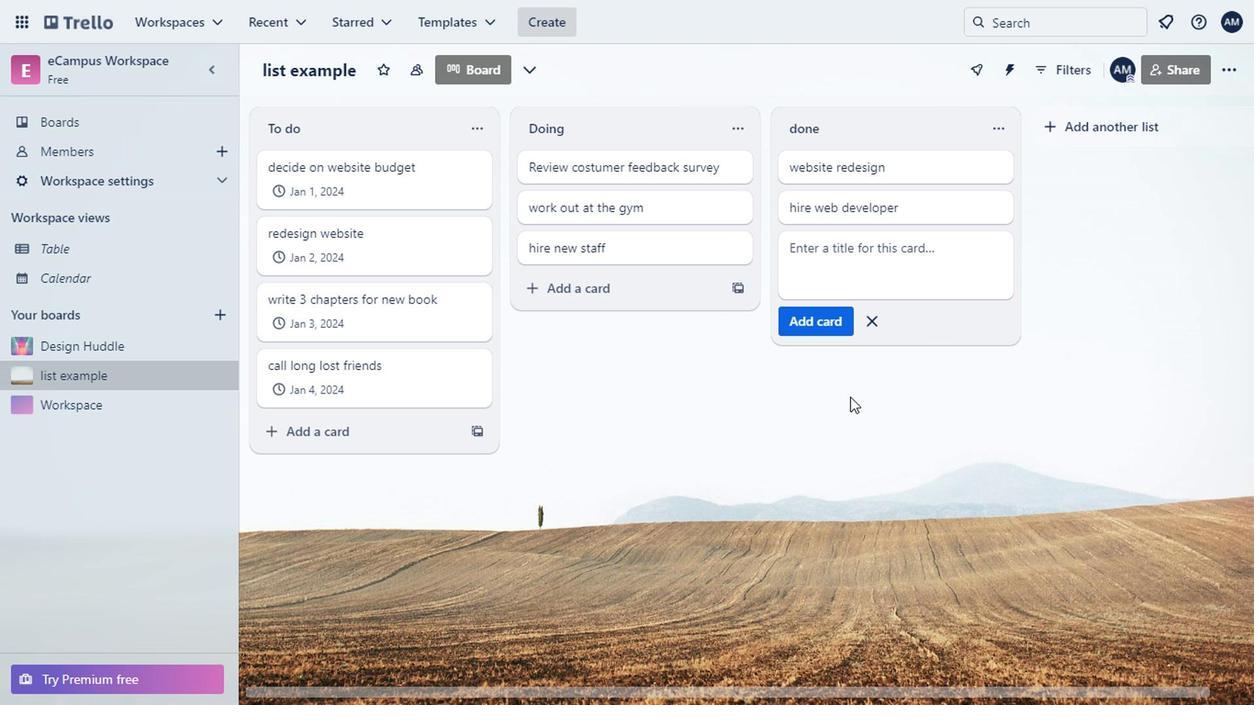 
Action: Mouse moved to (598, 159)
Screenshot: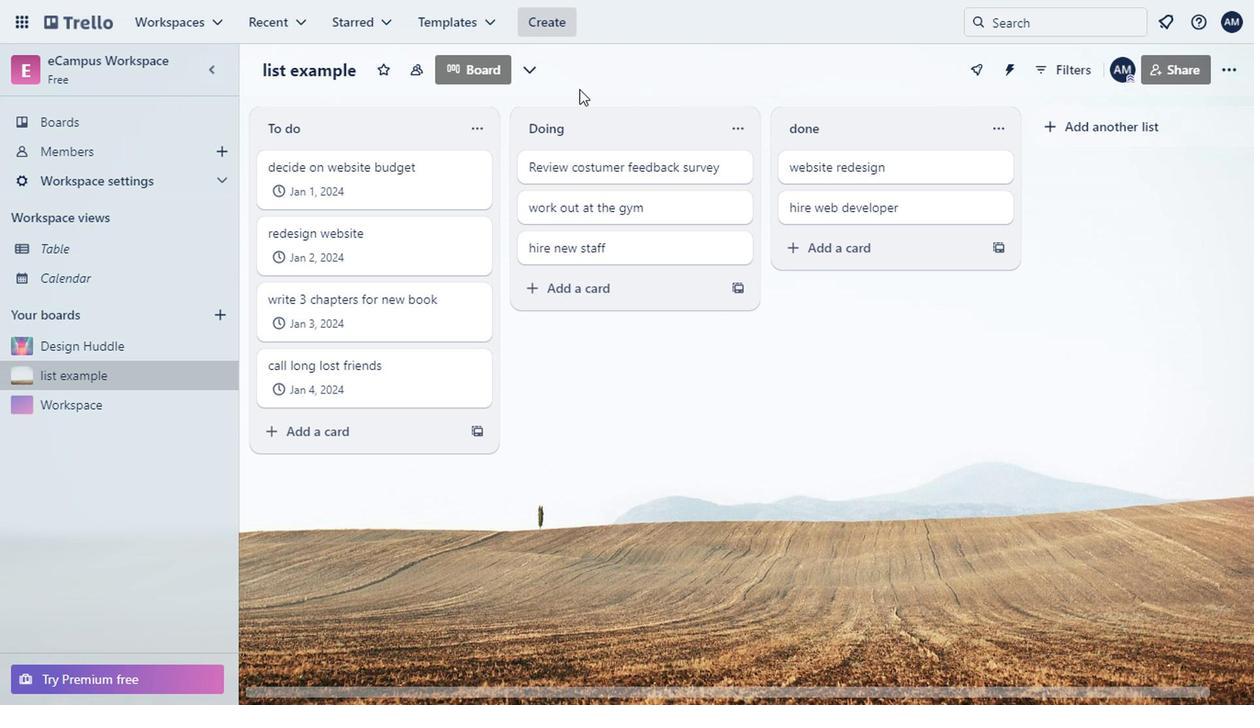 
Action: Mouse pressed left at (598, 159)
Screenshot: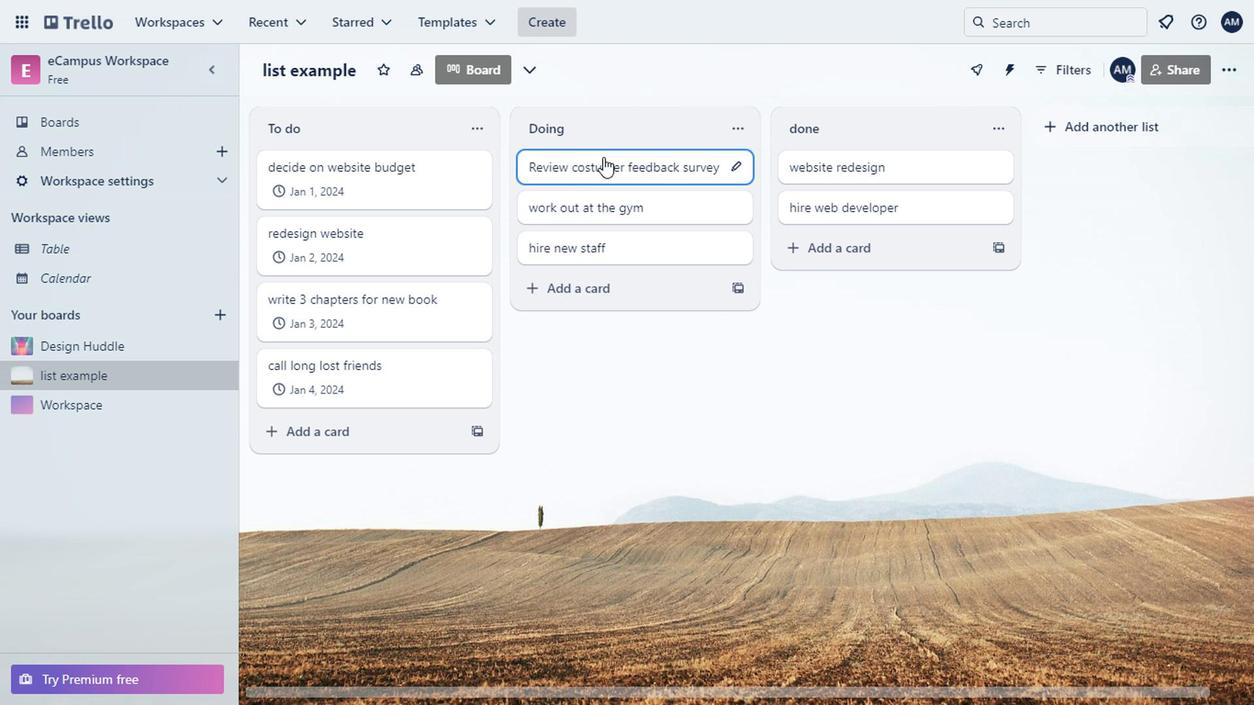 
Action: Mouse moved to (858, 208)
Screenshot: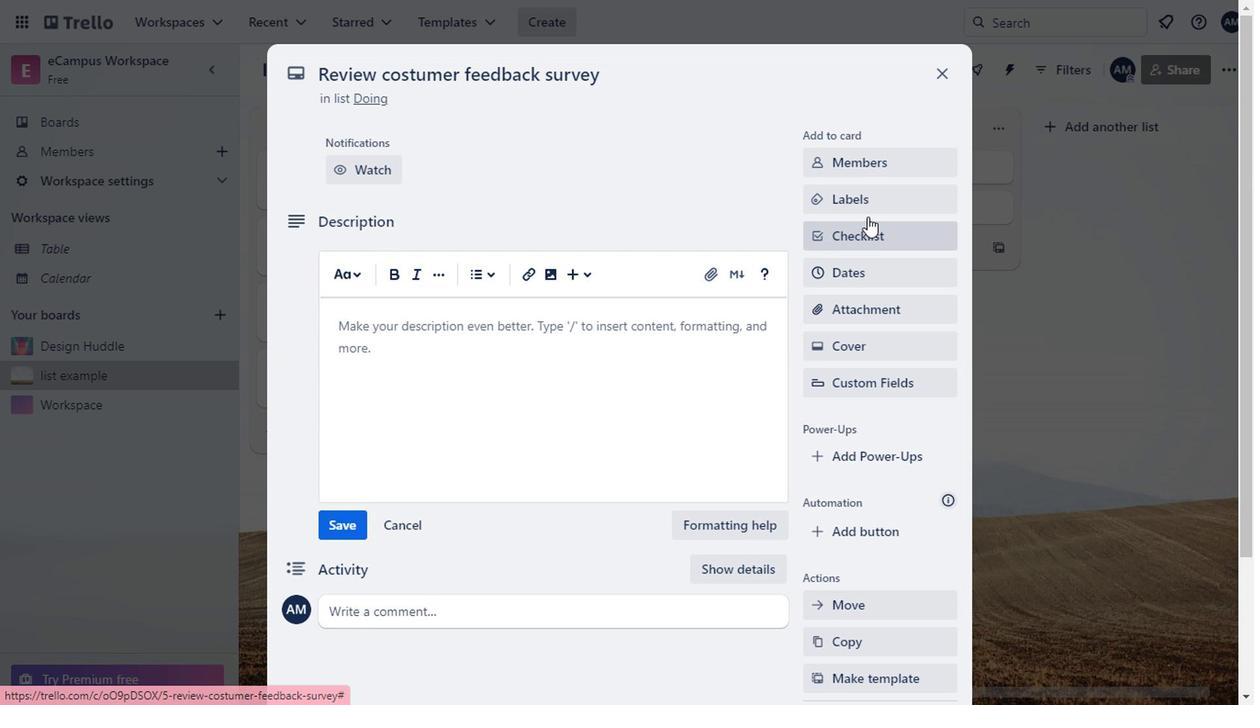 
Action: Mouse pressed left at (858, 208)
Screenshot: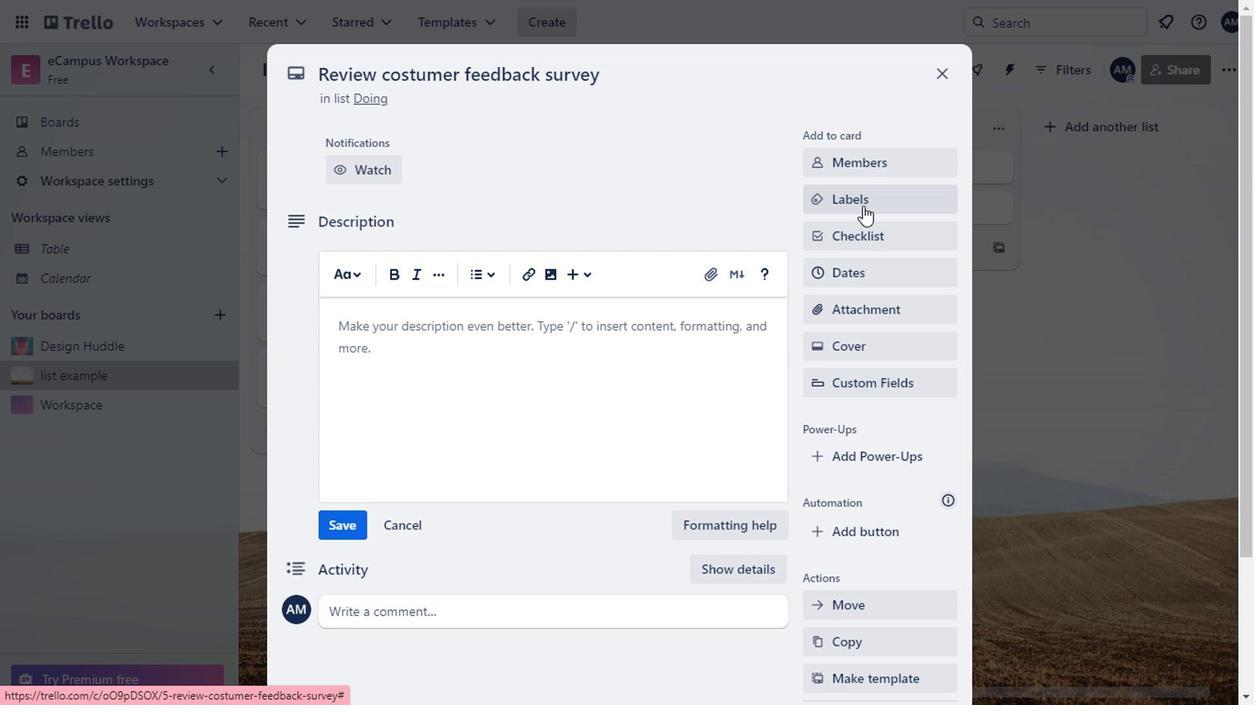 
Action: Mouse moved to (896, 486)
Screenshot: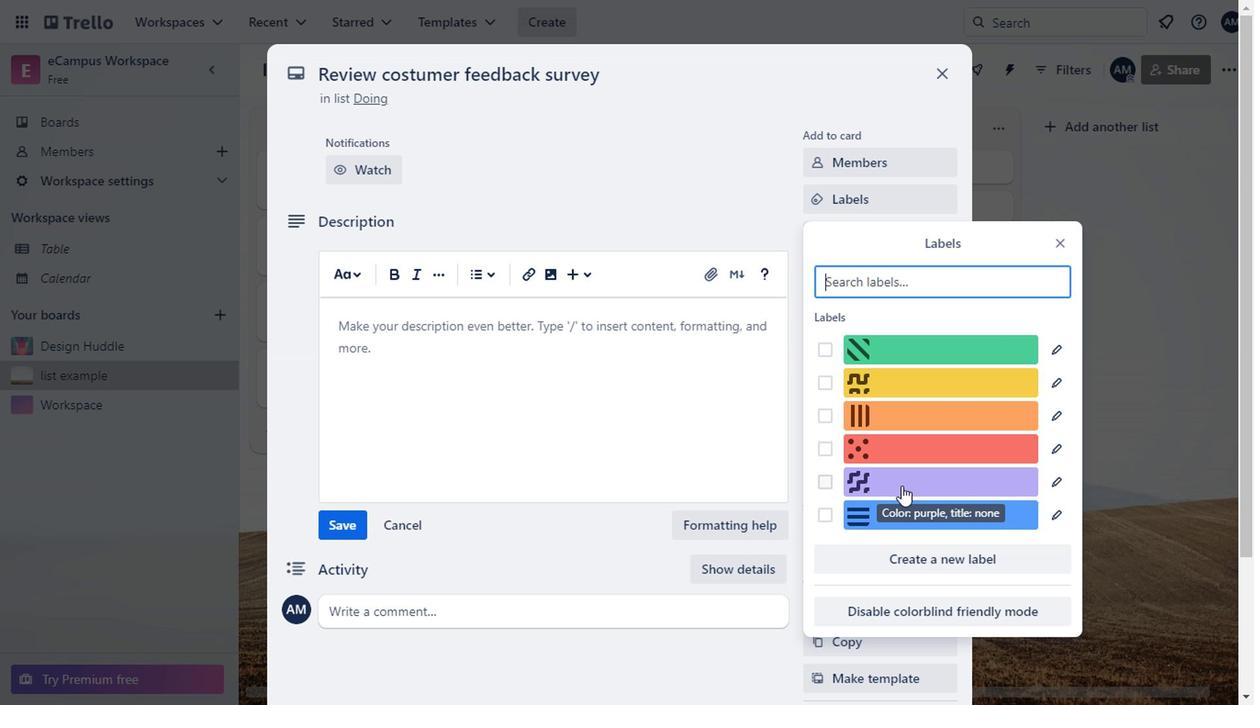 
Action: Mouse pressed left at (896, 486)
Screenshot: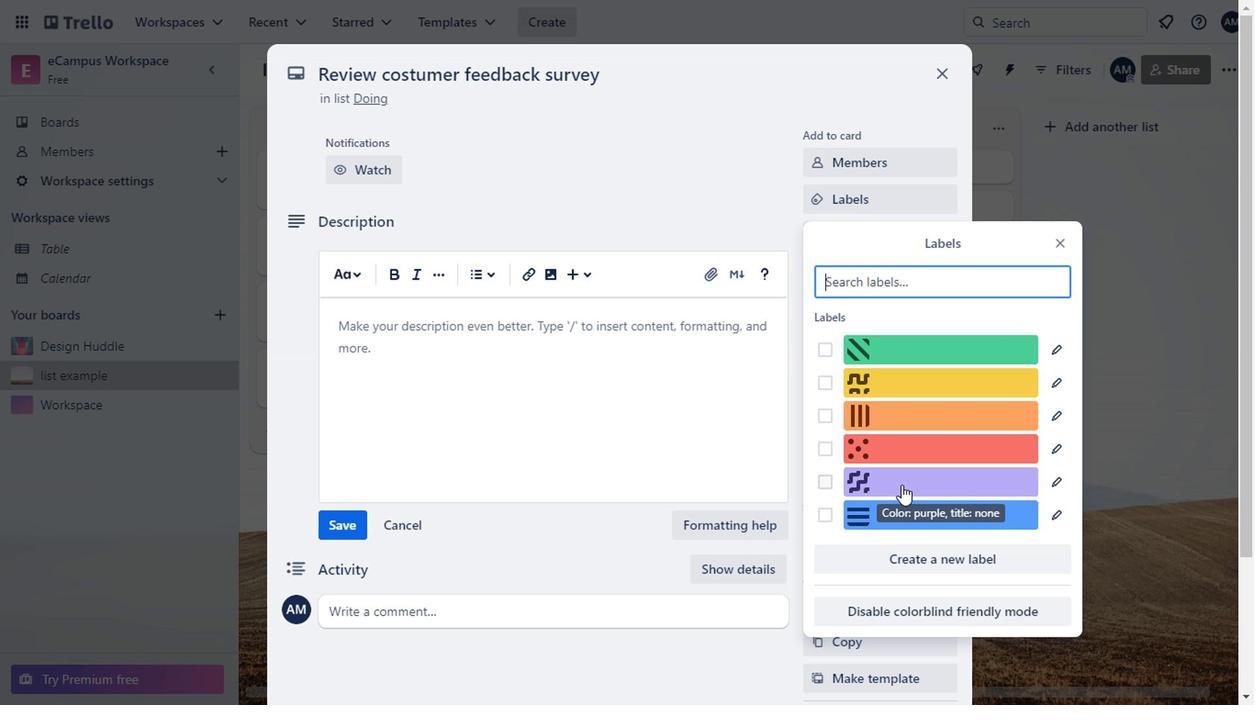 
Action: Mouse moved to (1056, 245)
Screenshot: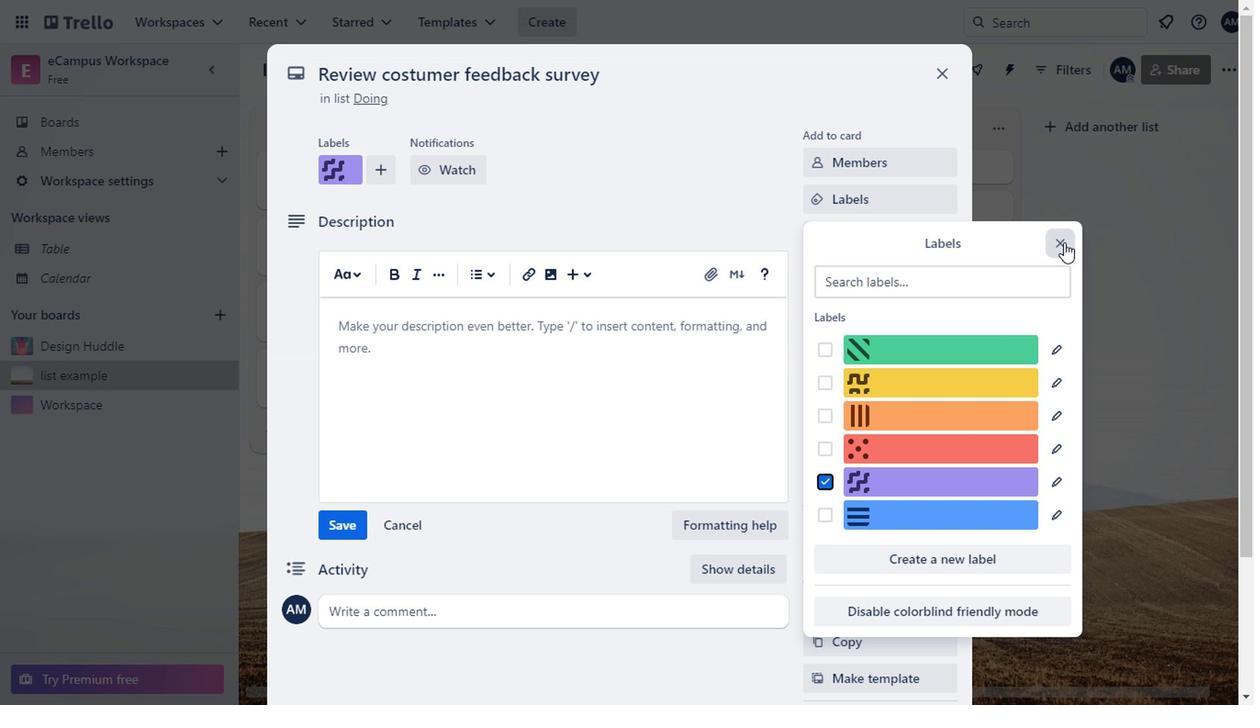 
Action: Mouse pressed left at (1056, 245)
Screenshot: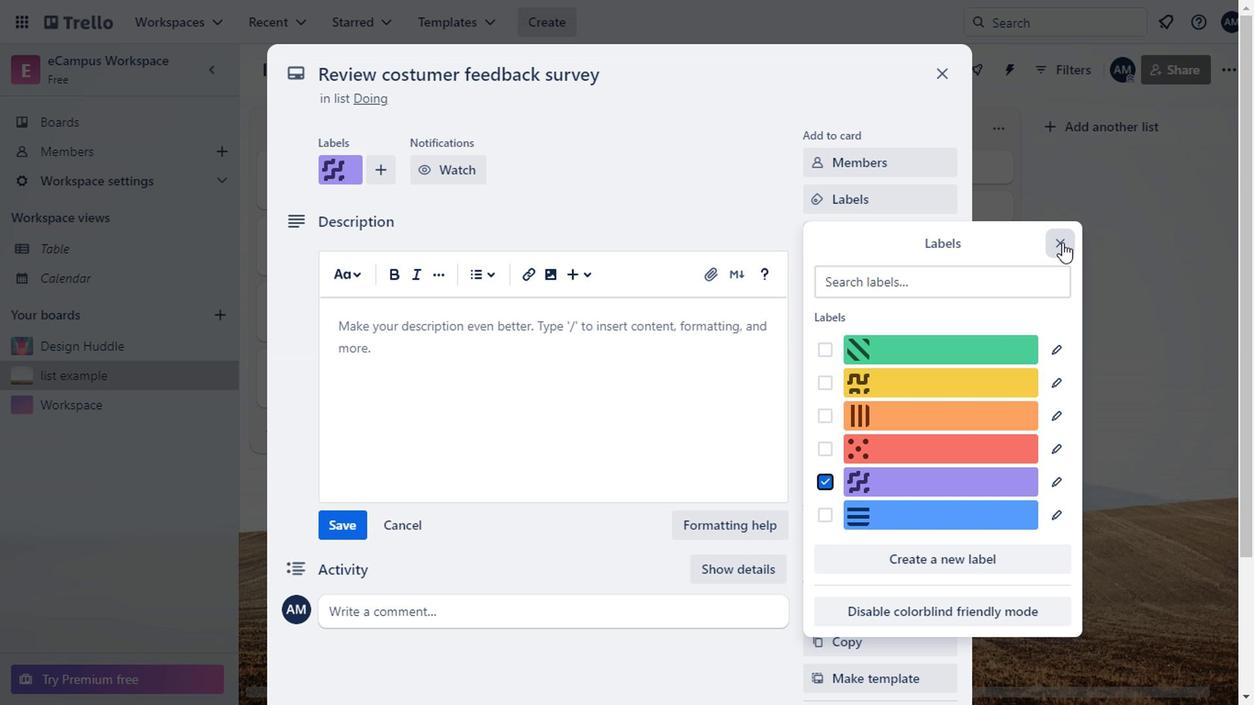 
Action: Mouse moved to (872, 198)
Screenshot: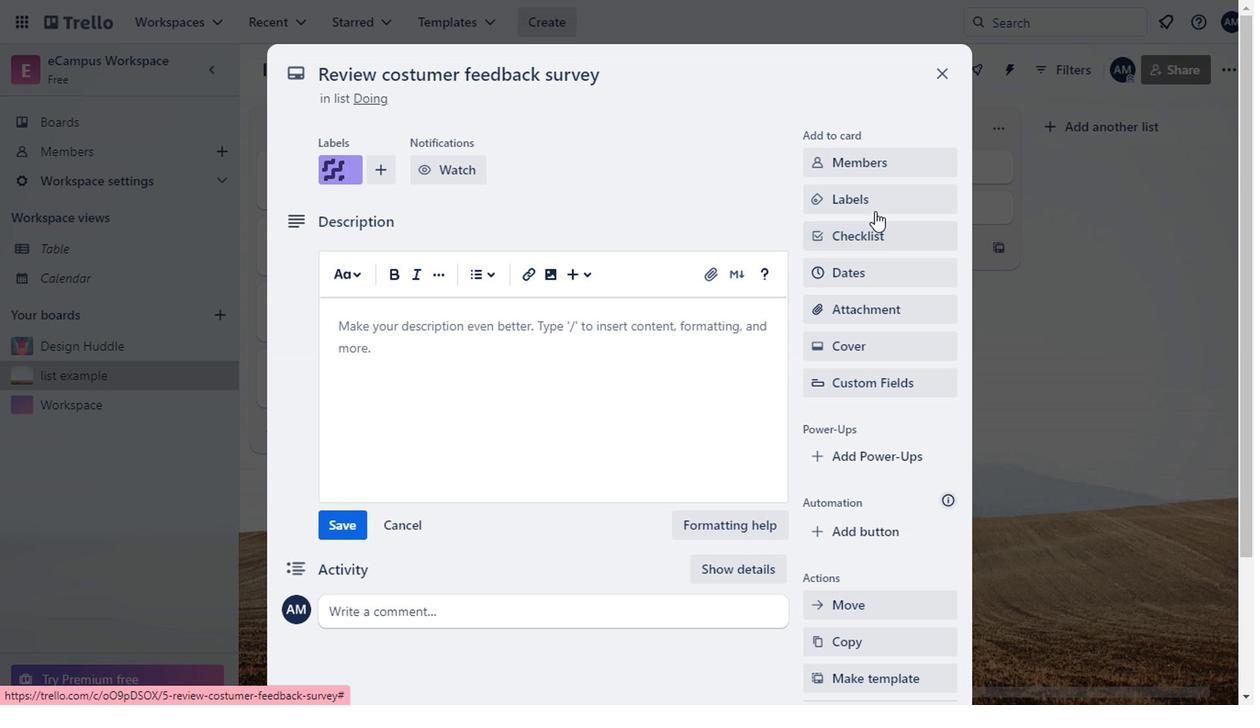 
Action: Mouse pressed left at (872, 198)
Screenshot: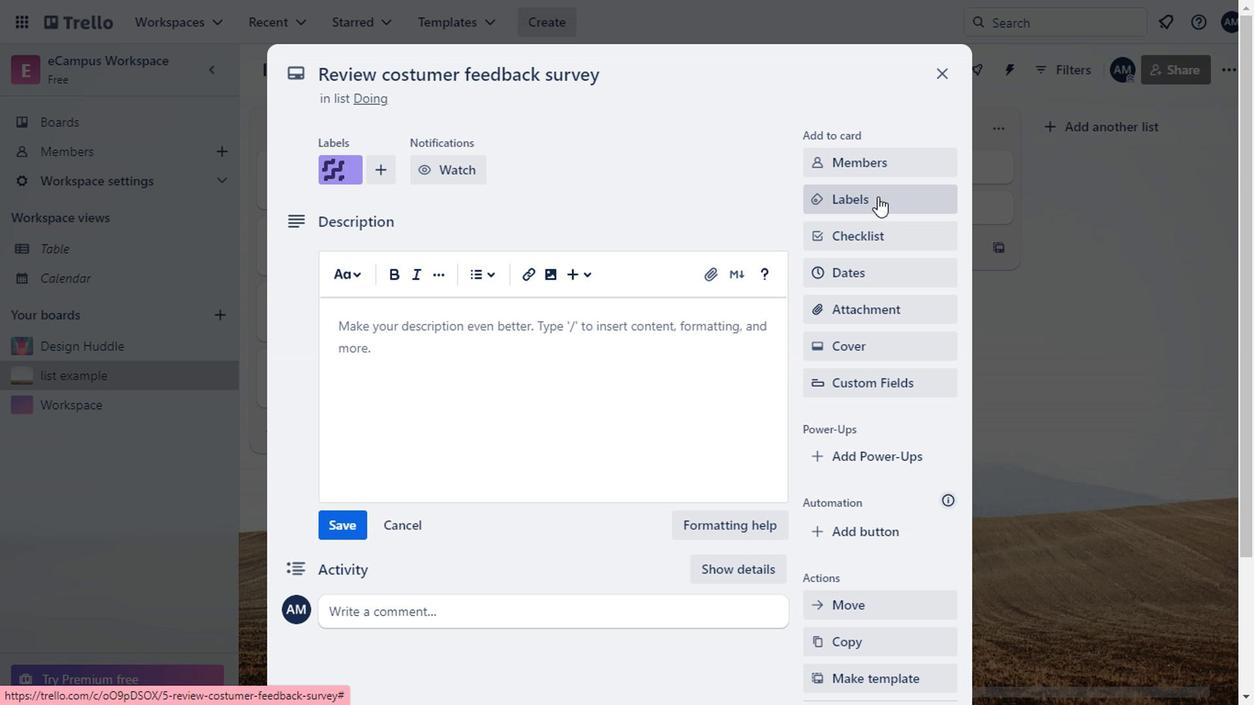 
Action: Mouse moved to (884, 561)
Screenshot: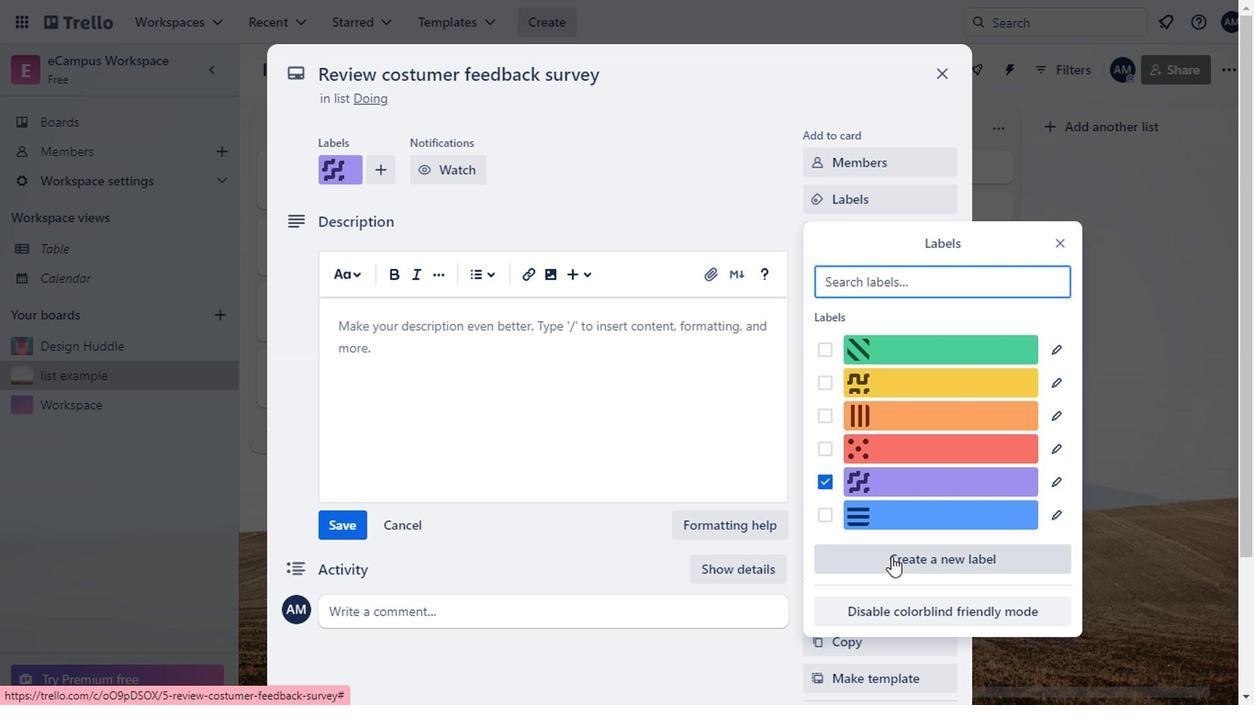 
Action: Mouse pressed left at (884, 561)
Screenshot: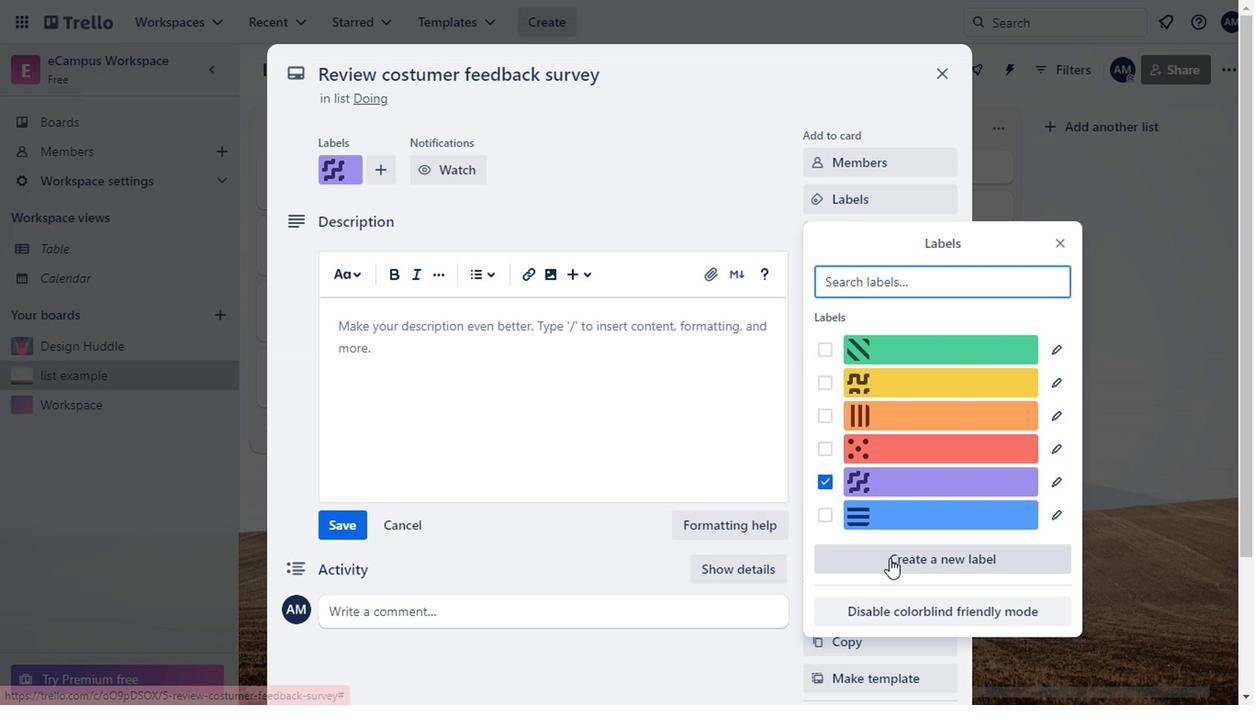 
Action: Mouse moved to (912, 595)
Screenshot: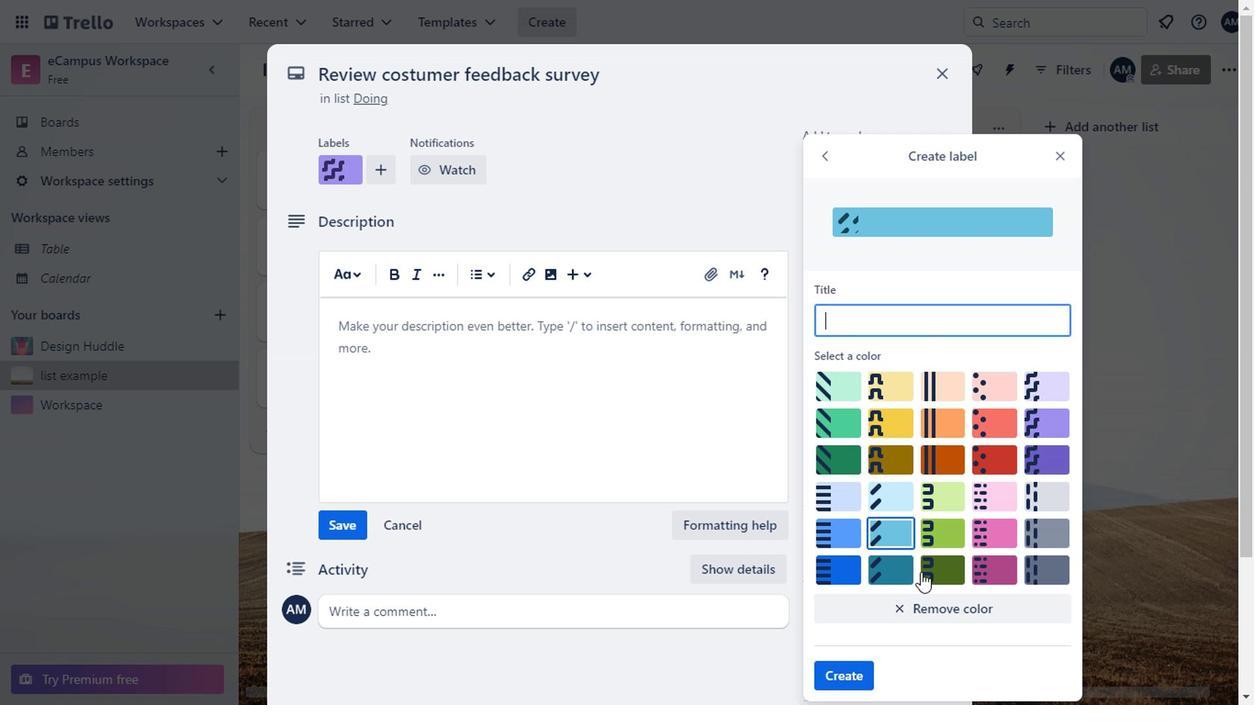 
Action: Mouse scrolled (912, 594) with delta (0, 0)
Screenshot: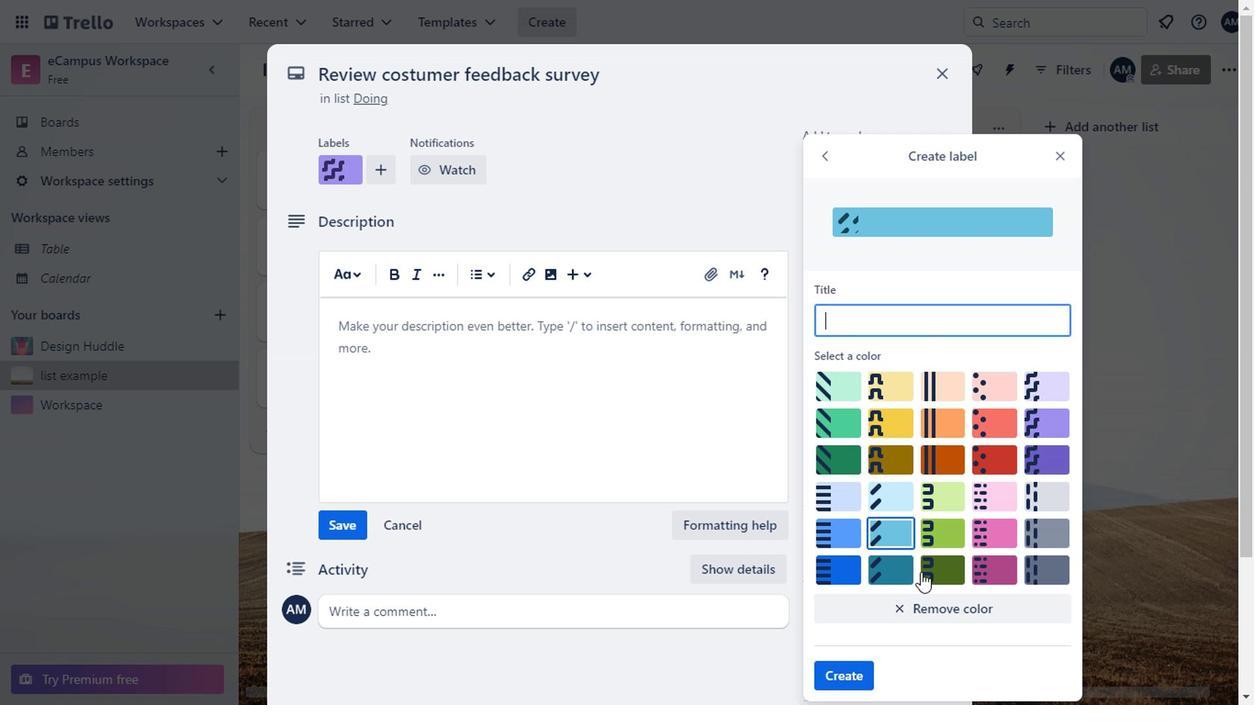 
Action: Mouse moved to (897, 612)
Screenshot: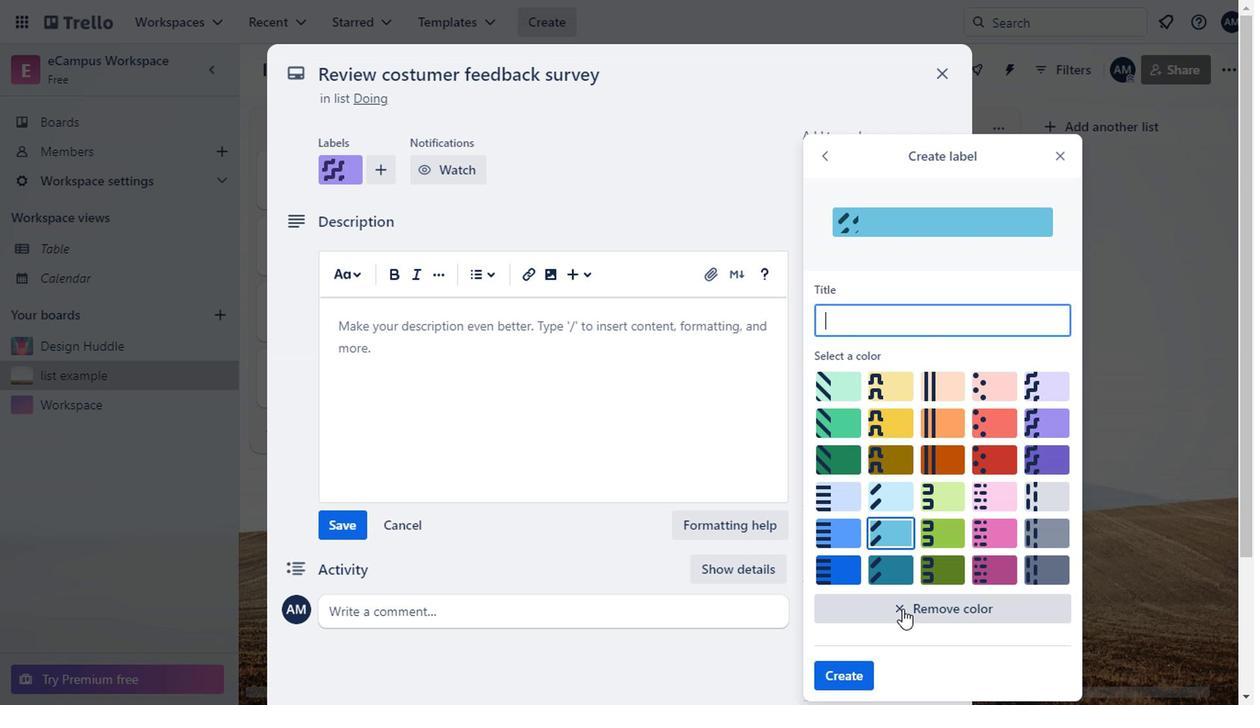 
Action: Mouse pressed left at (897, 612)
Screenshot: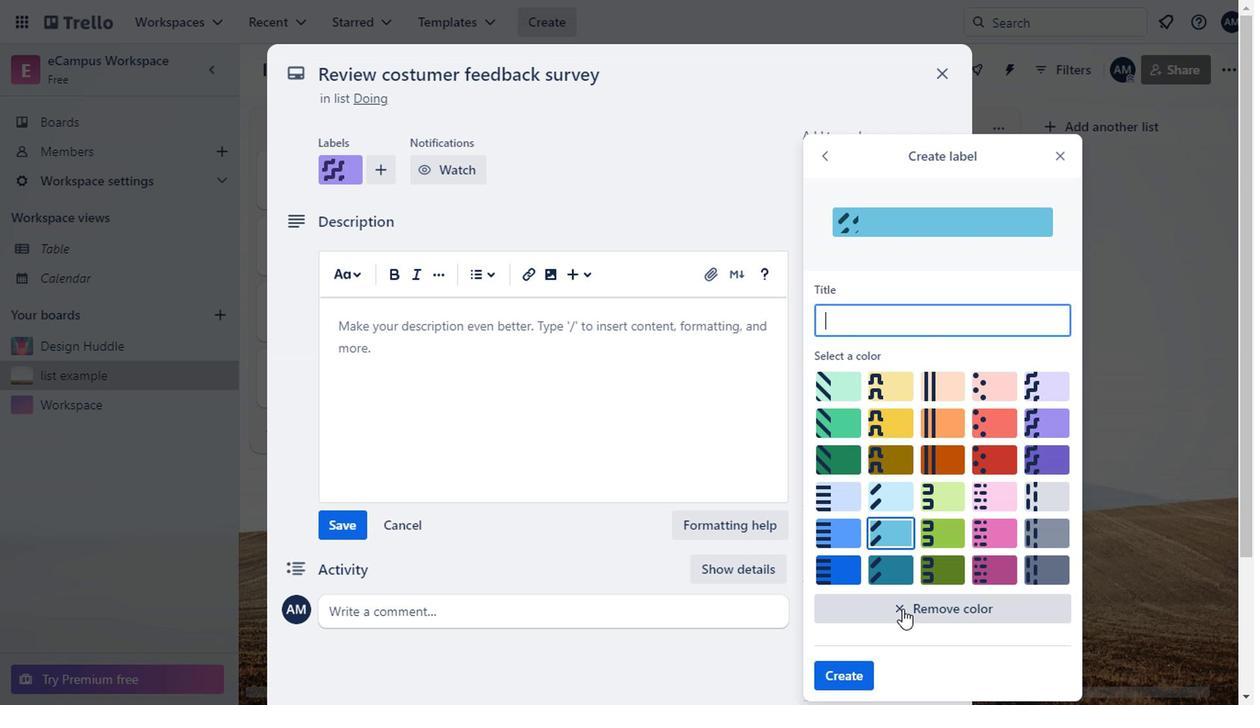
Action: Mouse moved to (871, 313)
Screenshot: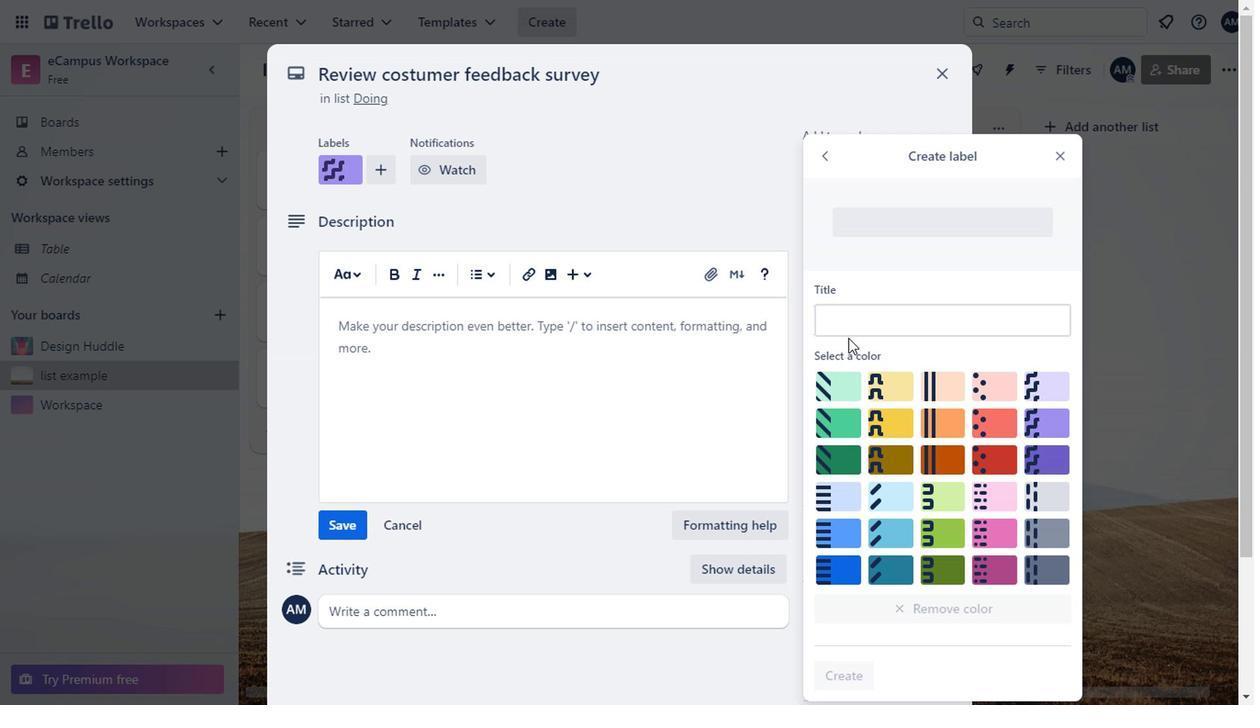 
Action: Mouse pressed left at (871, 313)
Screenshot: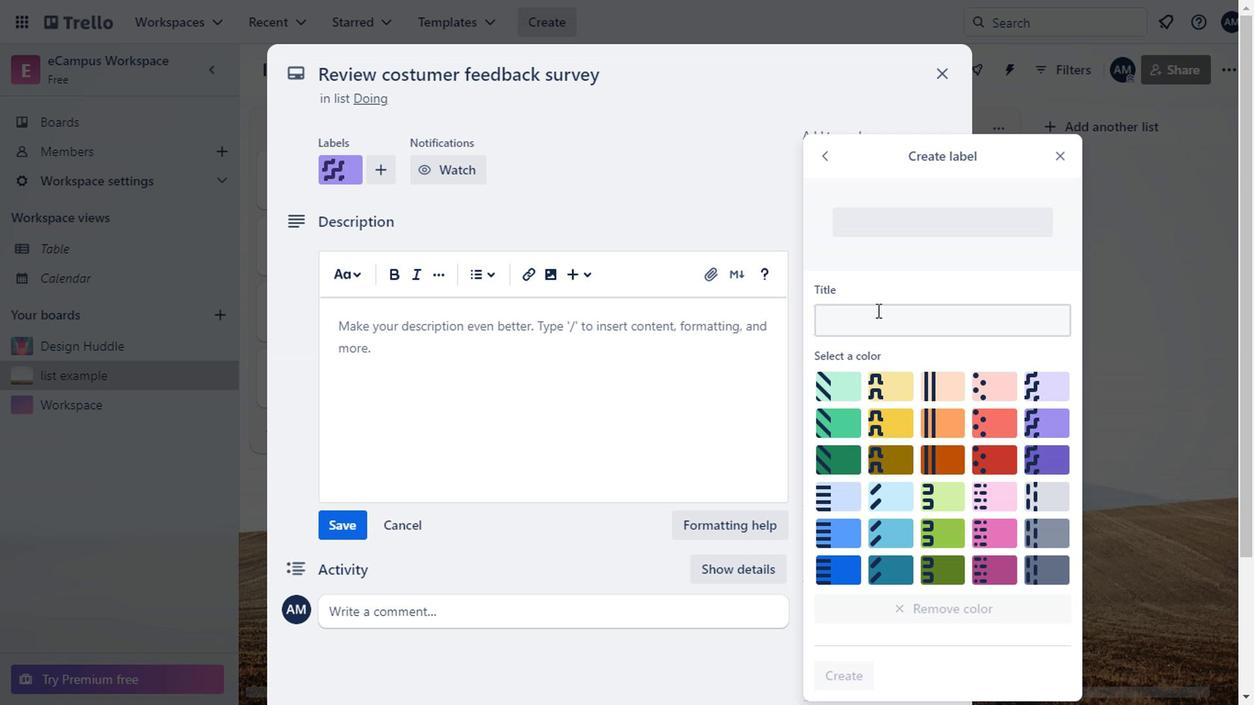 
Action: Mouse moved to (1044, 162)
Screenshot: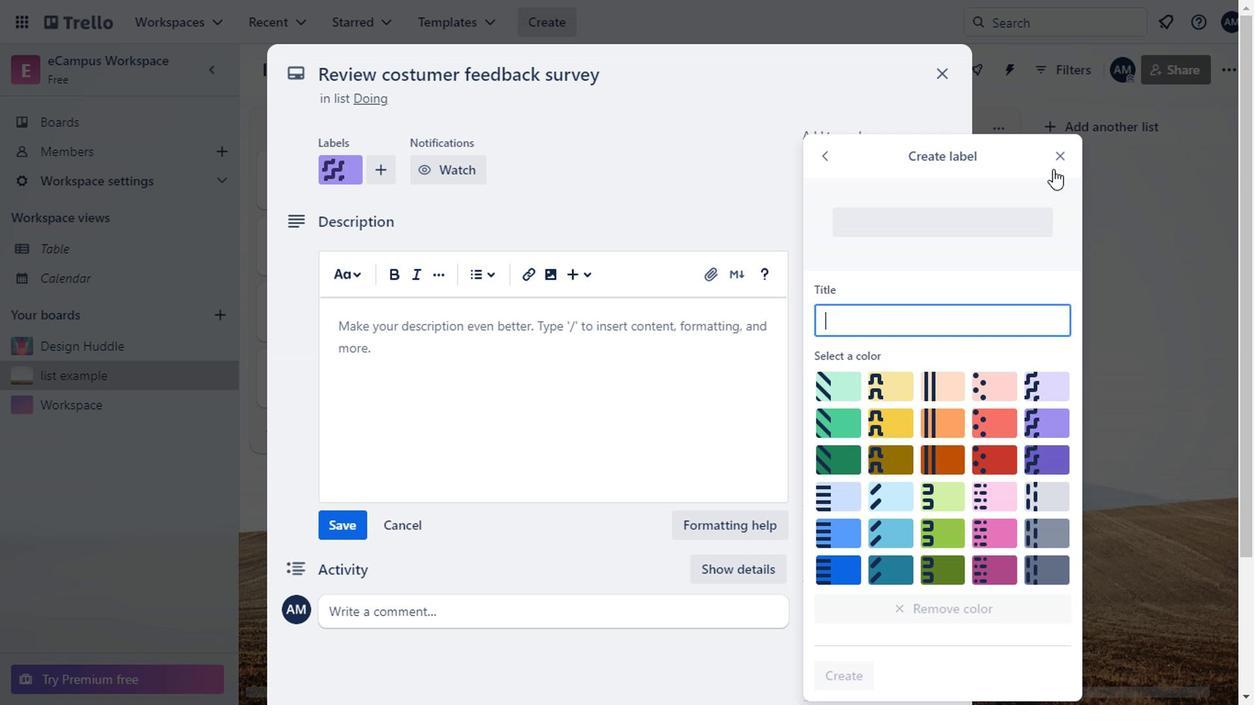 
Action: Mouse pressed left at (1044, 162)
Screenshot: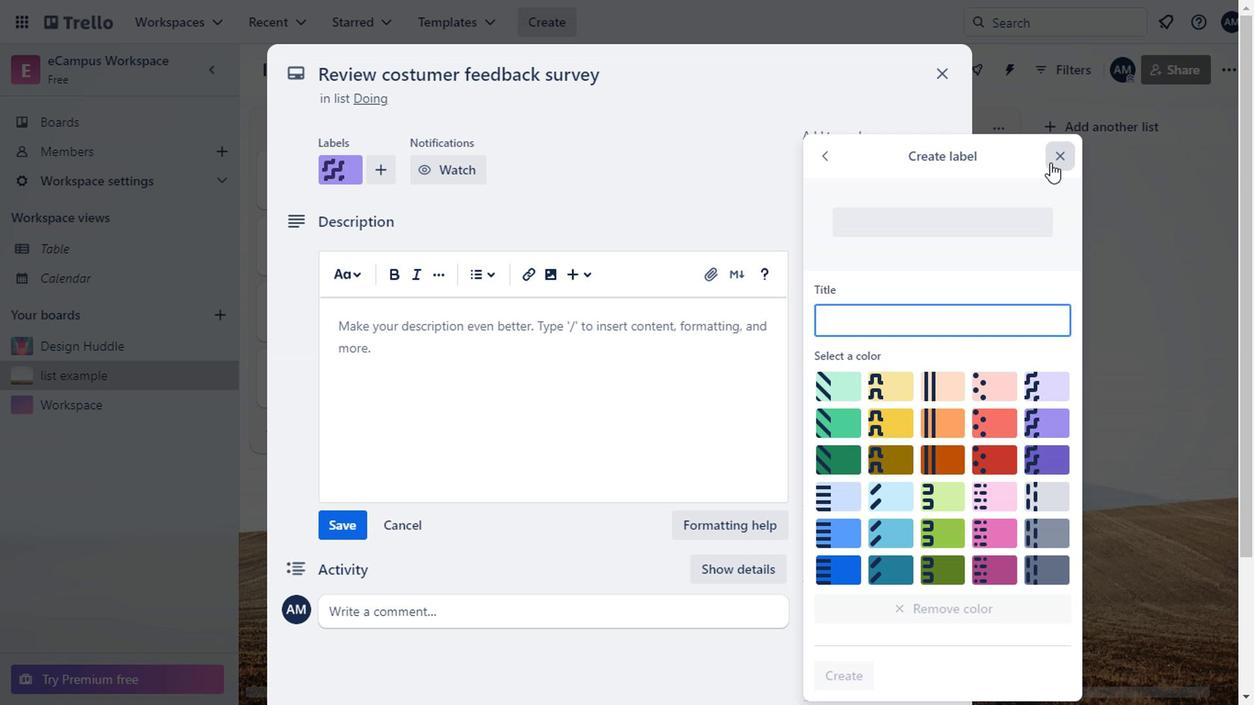 
Action: Mouse moved to (892, 204)
Screenshot: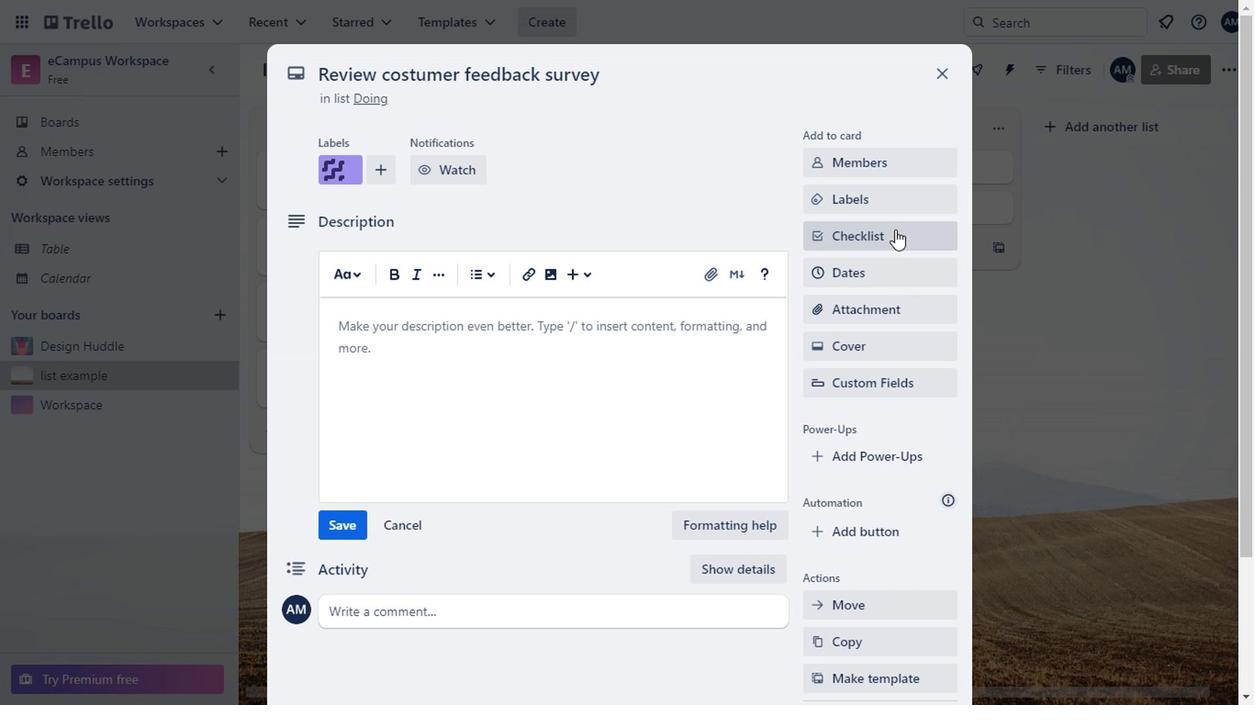 
Action: Mouse pressed left at (892, 204)
Screenshot: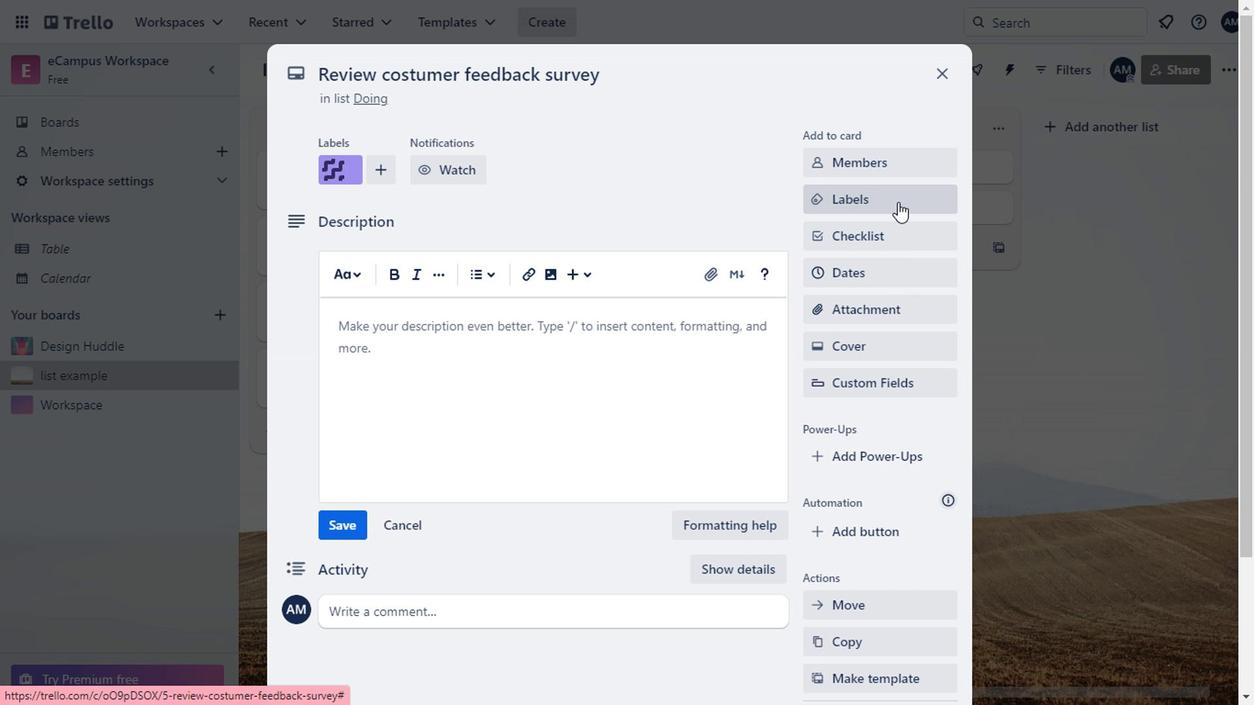 
Action: Mouse moved to (987, 603)
Screenshot: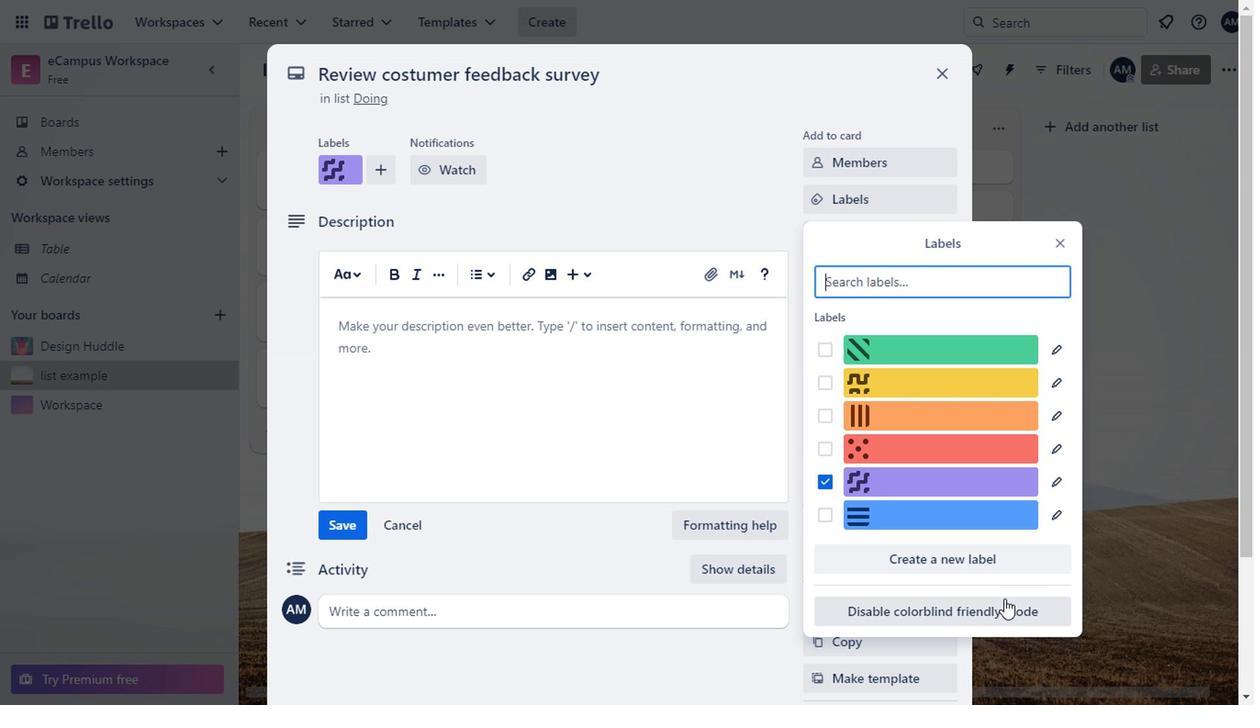 
Action: Mouse pressed left at (987, 603)
Screenshot: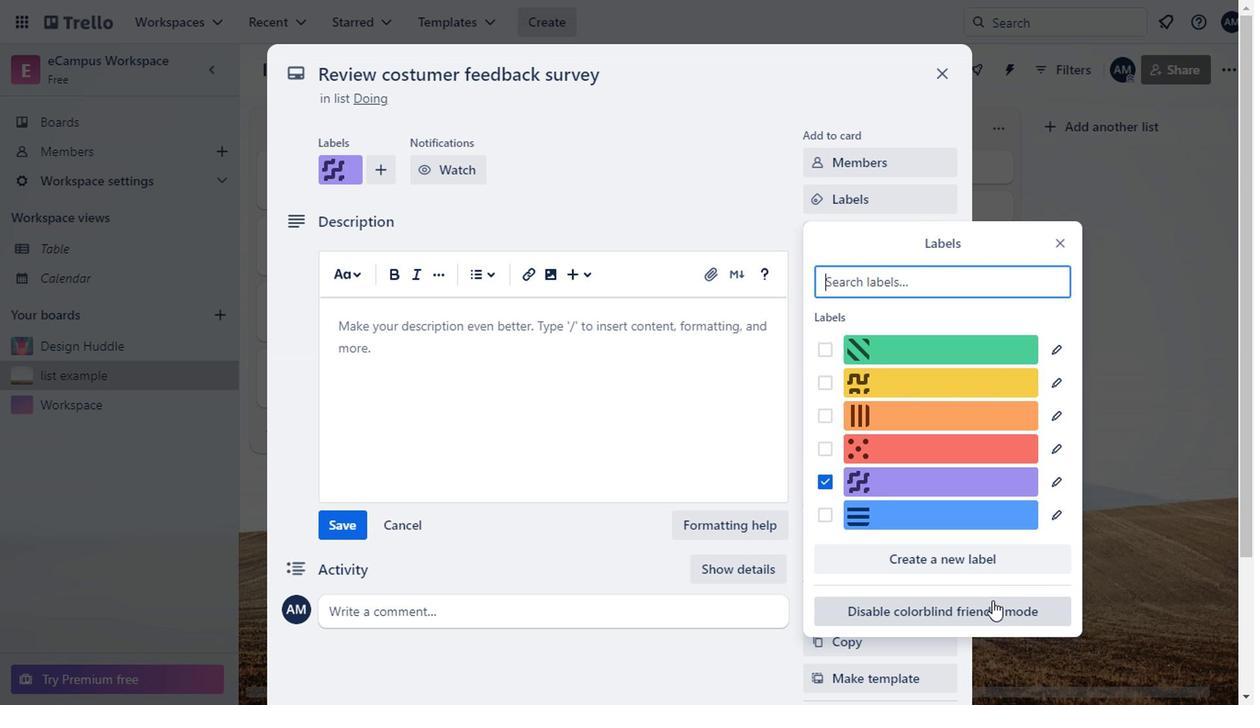 
Action: Mouse moved to (922, 565)
Screenshot: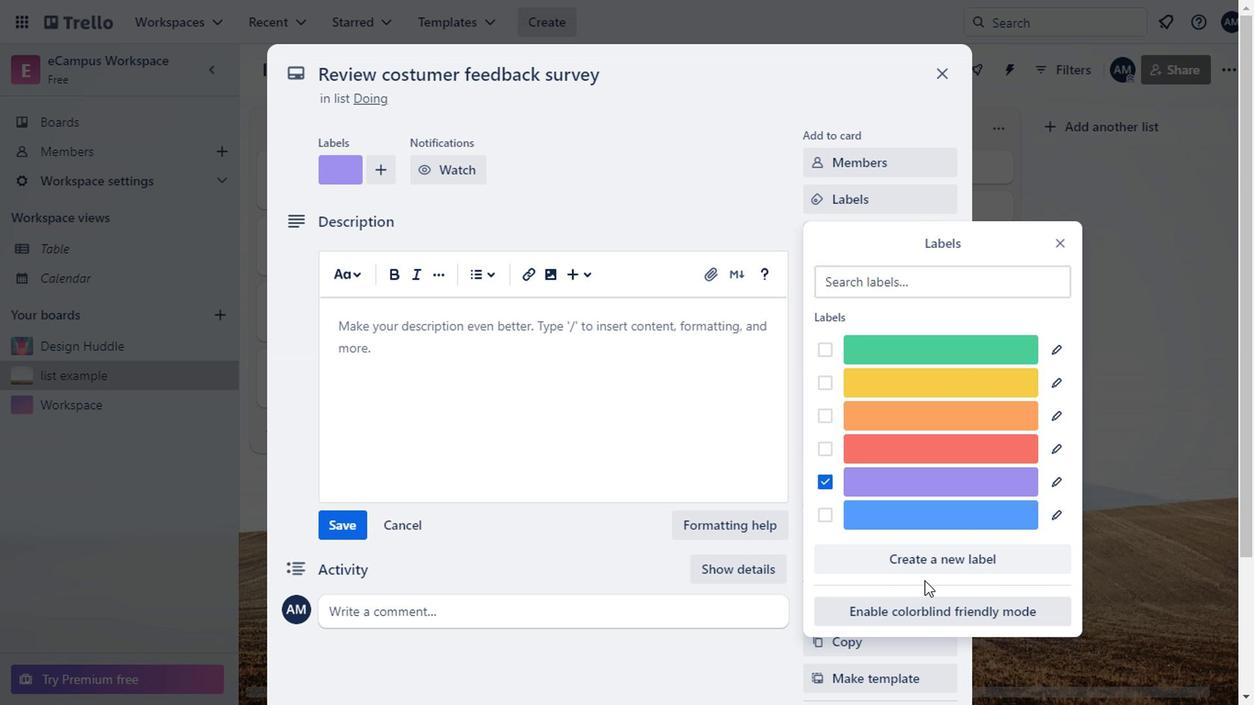 
Action: Mouse pressed left at (922, 565)
Screenshot: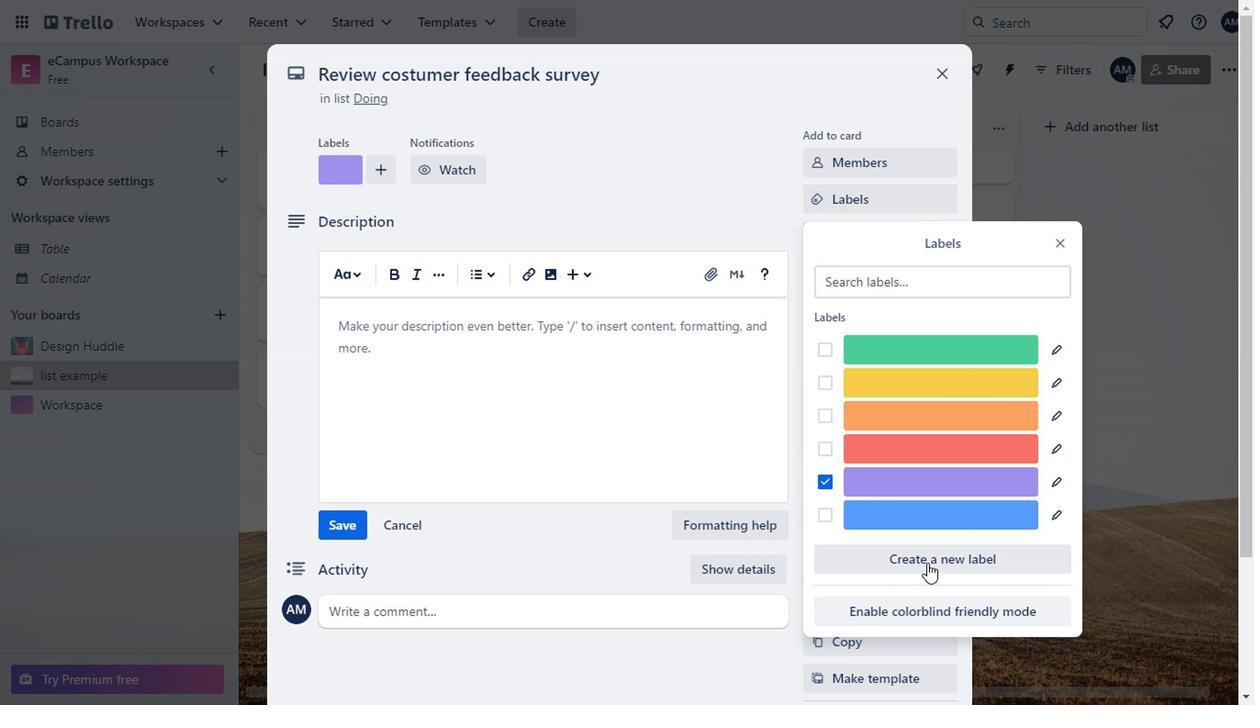 
Action: Mouse moved to (979, 526)
Screenshot: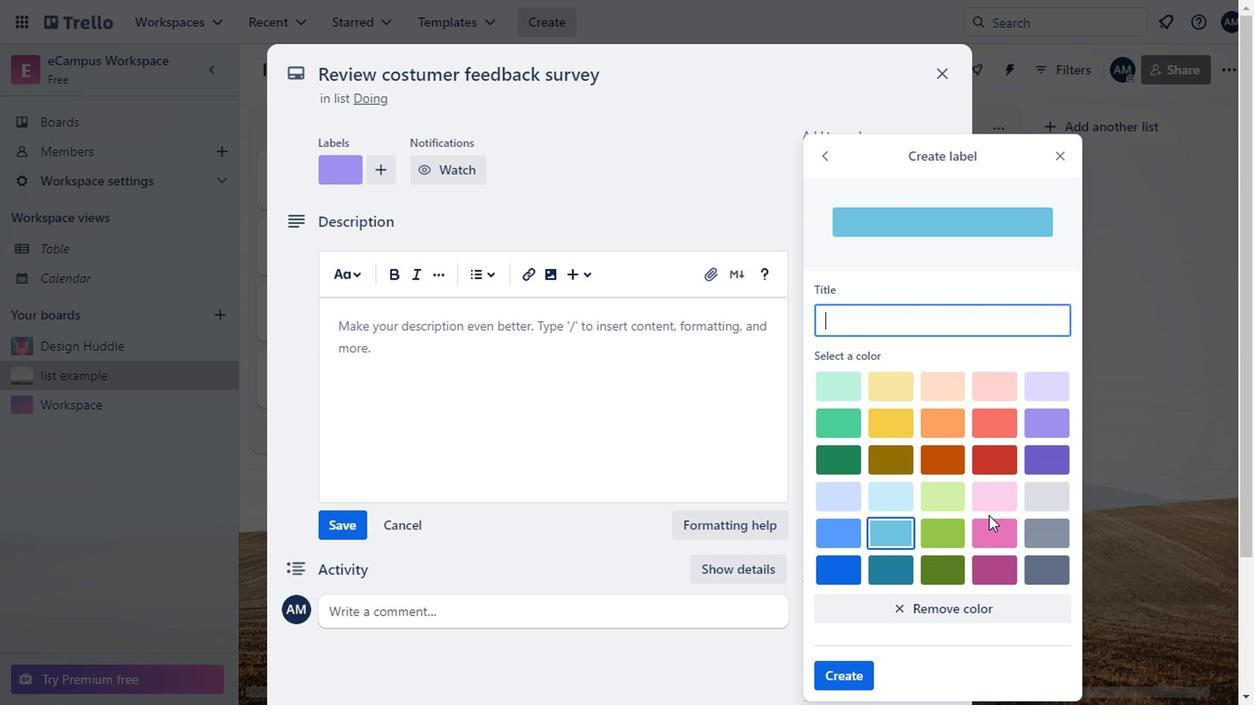 
Action: Mouse pressed left at (979, 526)
Screenshot: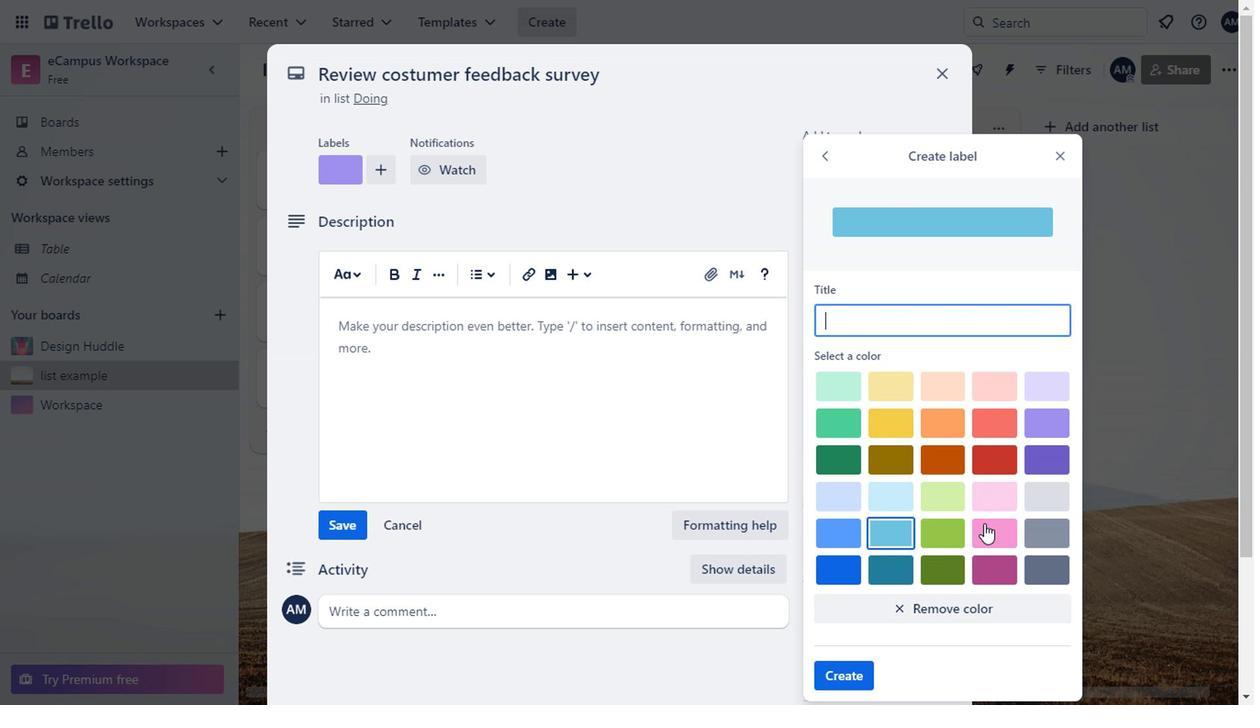 
Action: Mouse moved to (872, 335)
Screenshot: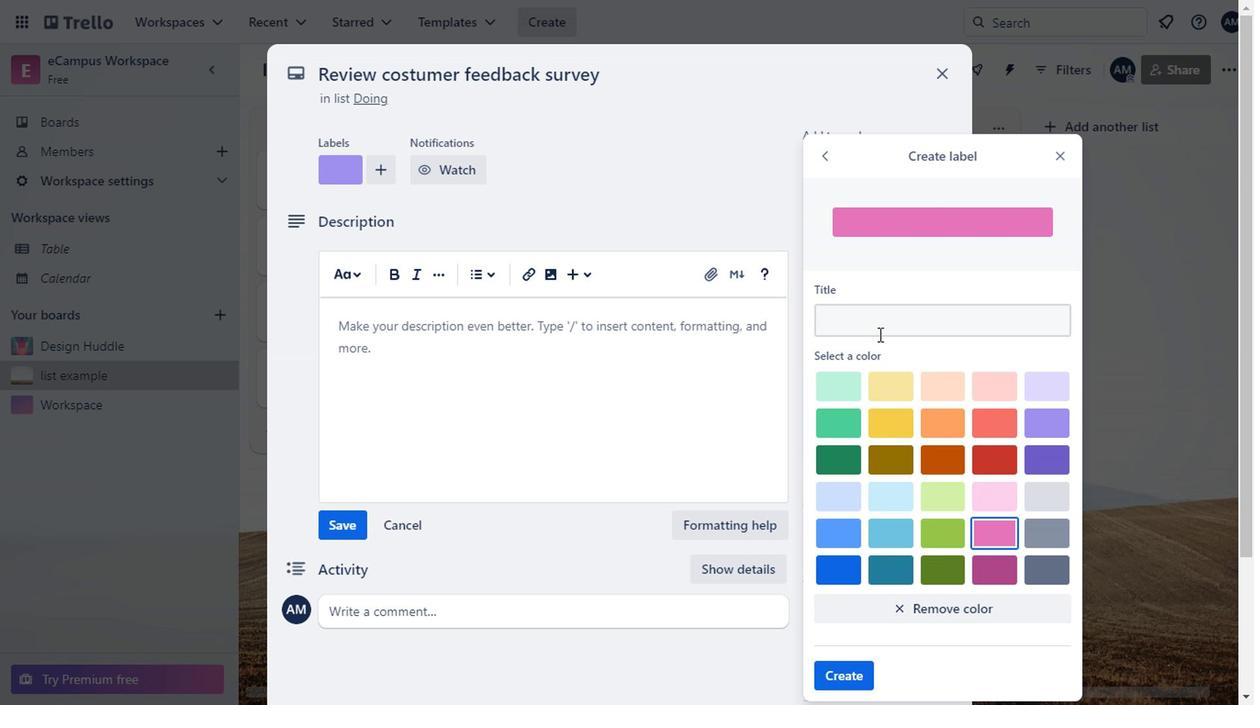 
Action: Mouse pressed left at (872, 335)
Screenshot: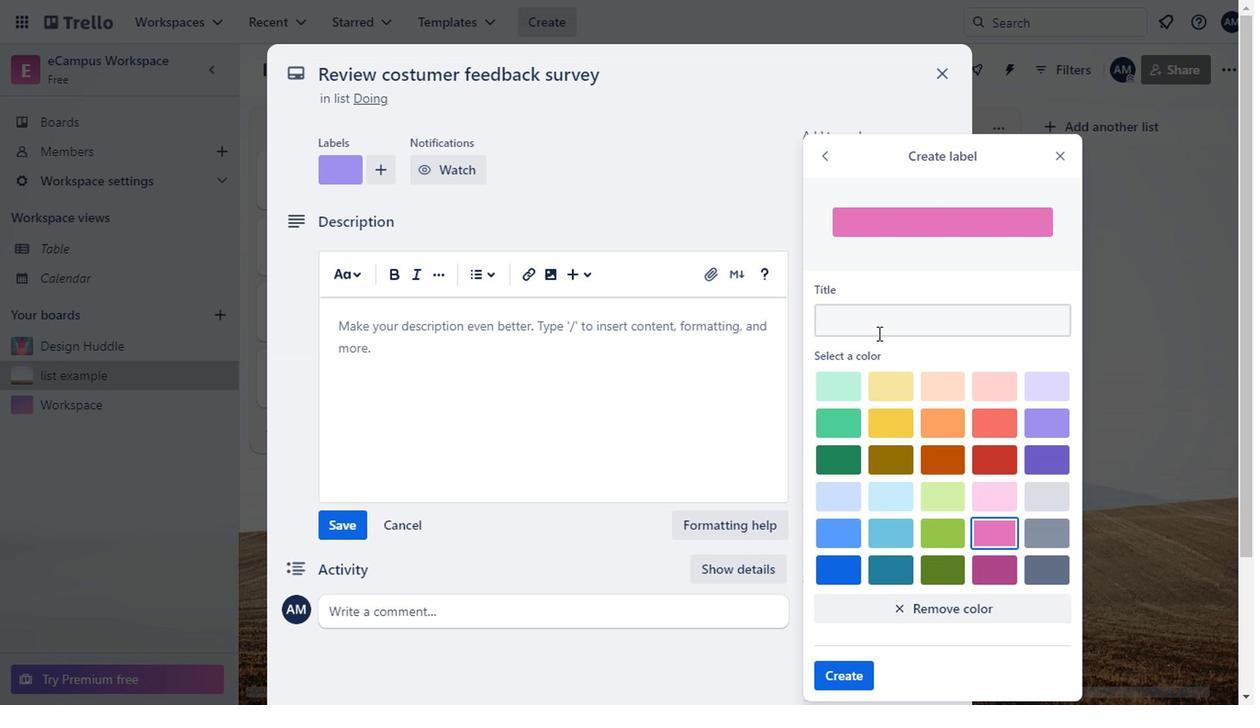 
Action: Key pressed email
Screenshot: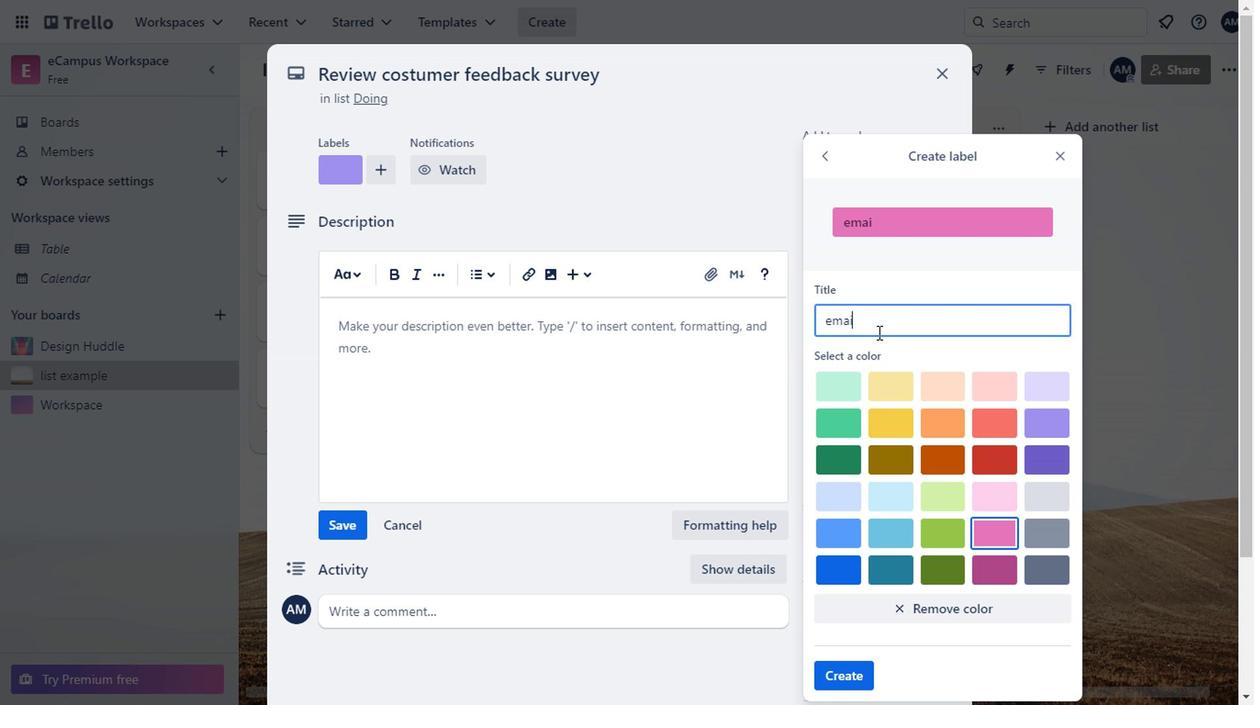 
Action: Mouse moved to (848, 668)
Screenshot: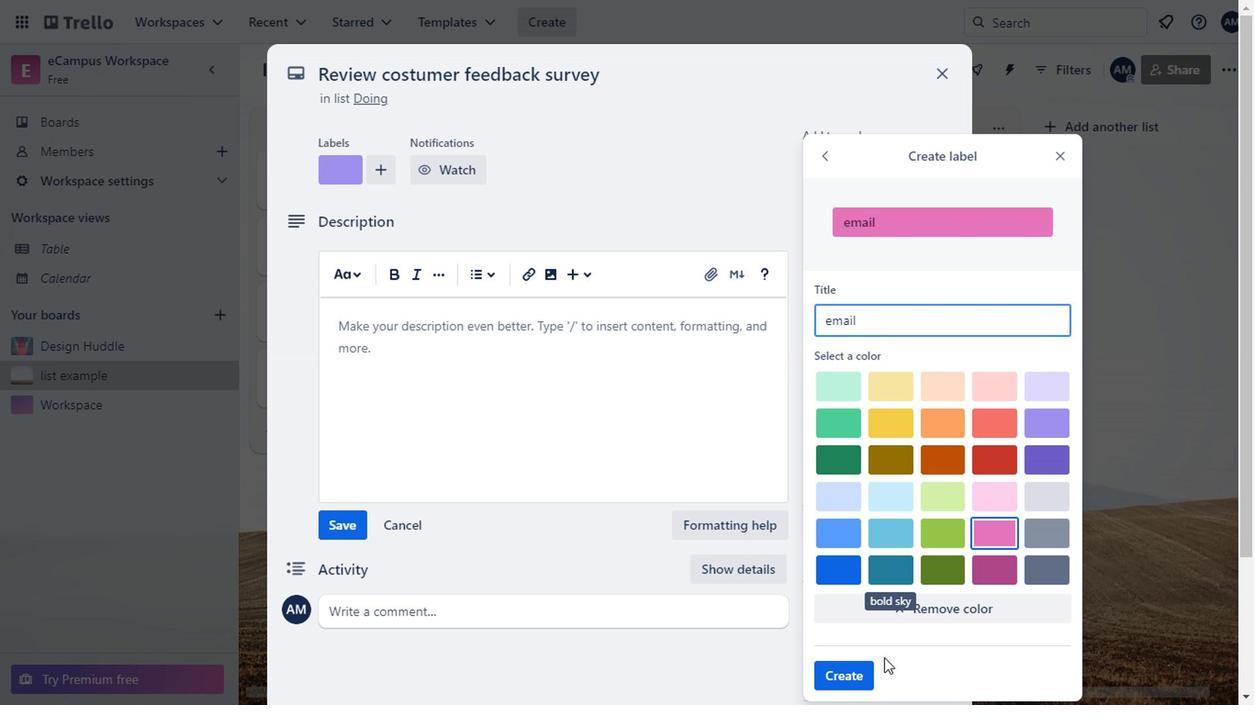 
Action: Mouse pressed left at (848, 668)
Screenshot: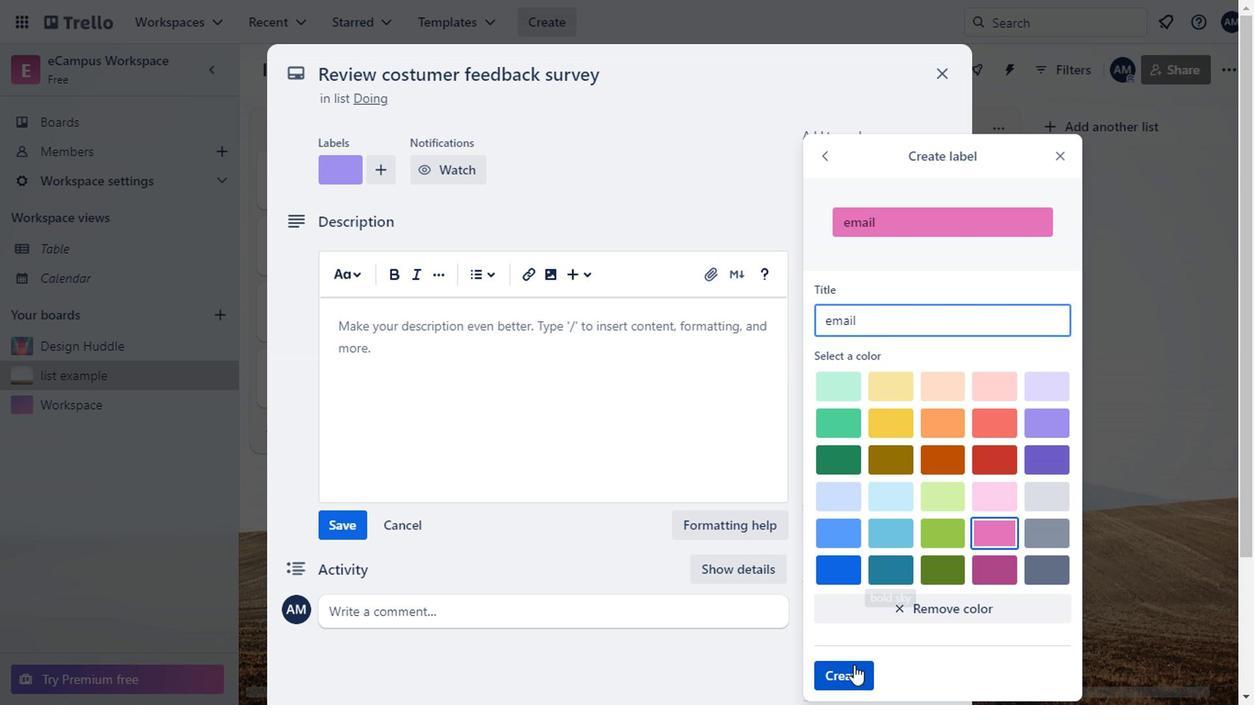 
Action: Mouse moved to (914, 592)
Screenshot: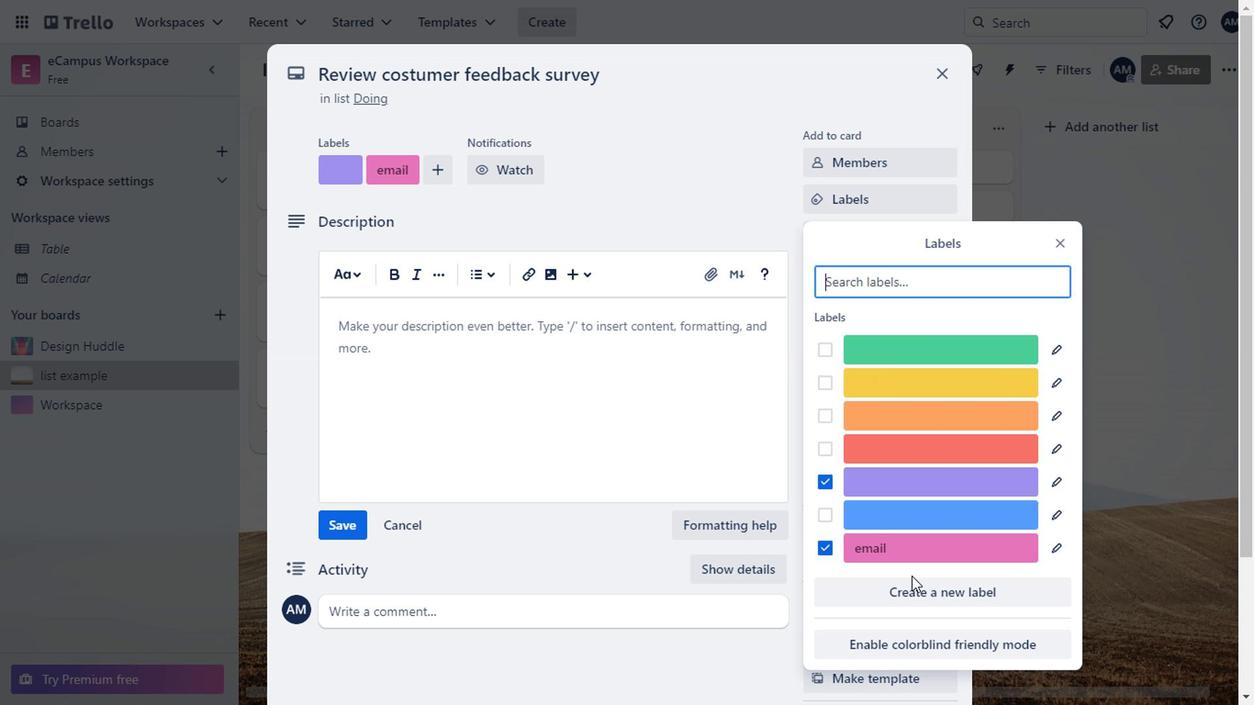 
Action: Mouse pressed left at (914, 592)
Screenshot: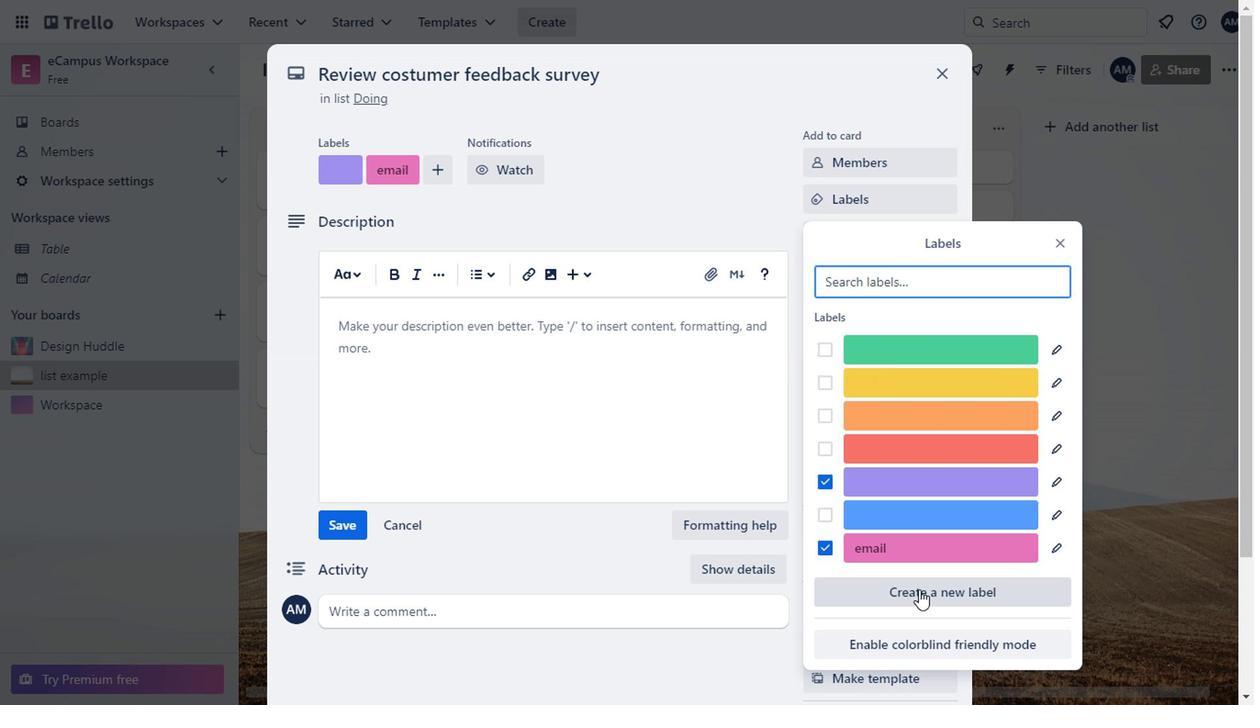
Action: Mouse moved to (938, 323)
Screenshot: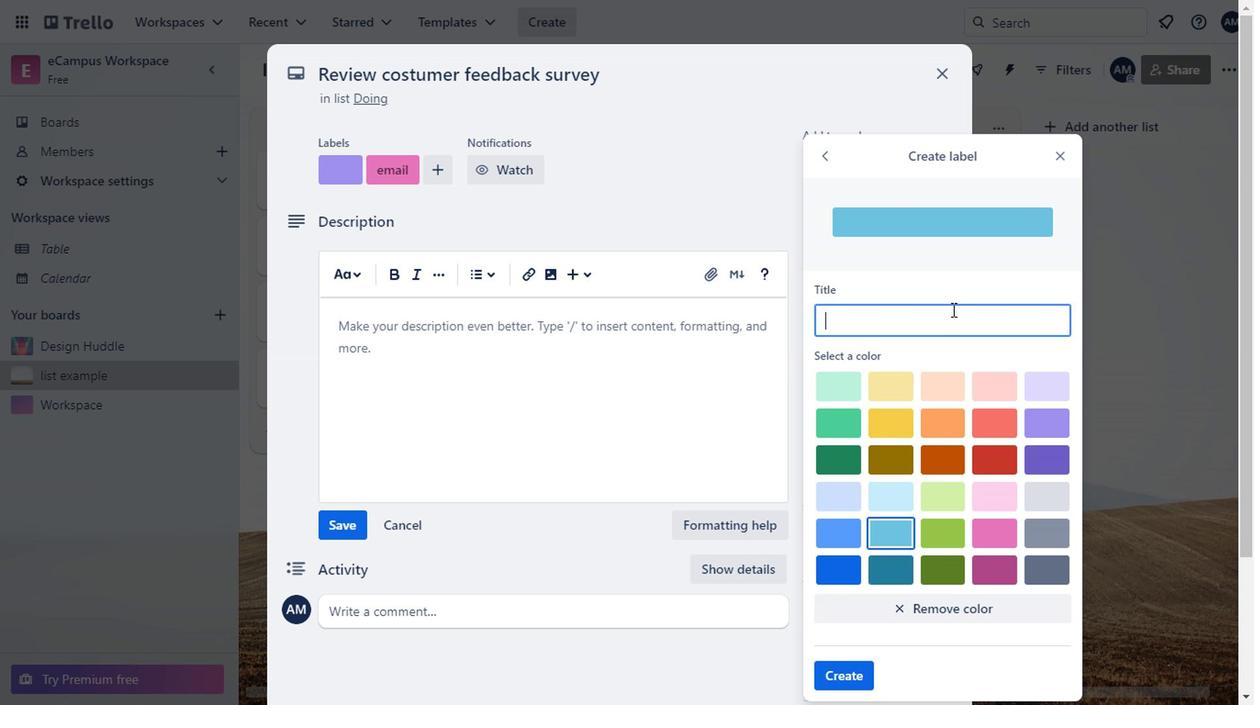 
Action: Key pressed phone
Screenshot: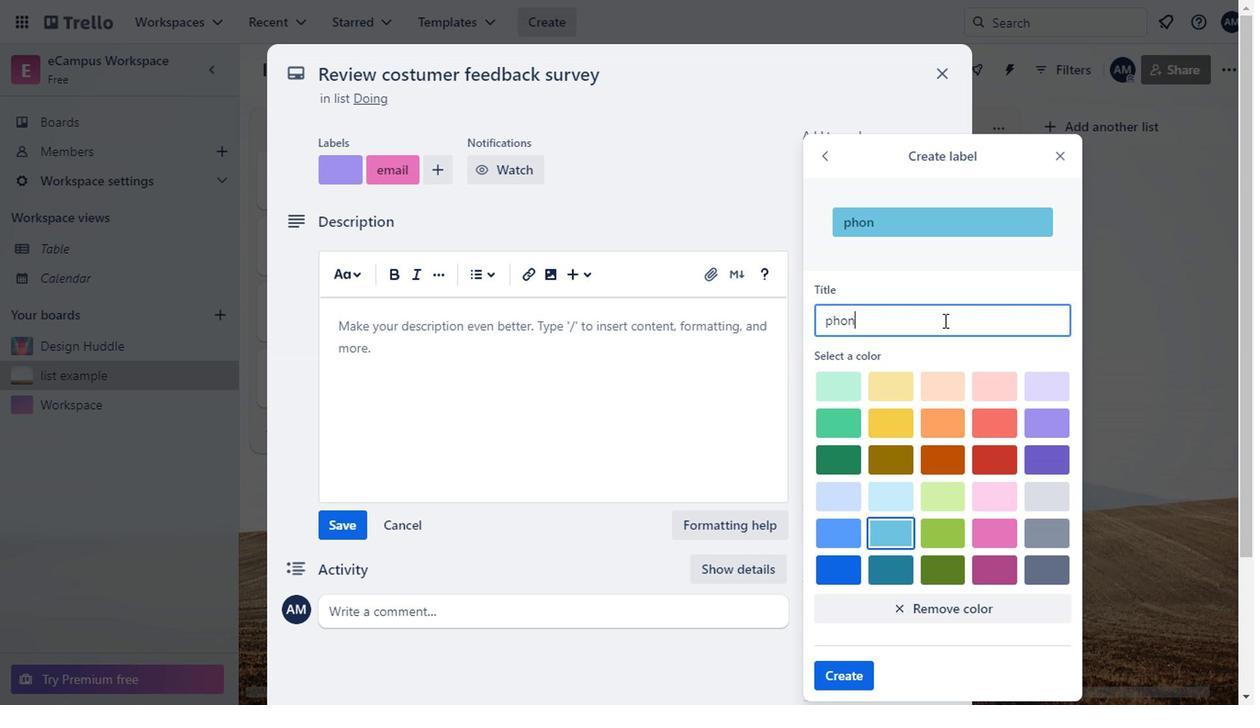 
Action: Mouse moved to (855, 420)
Screenshot: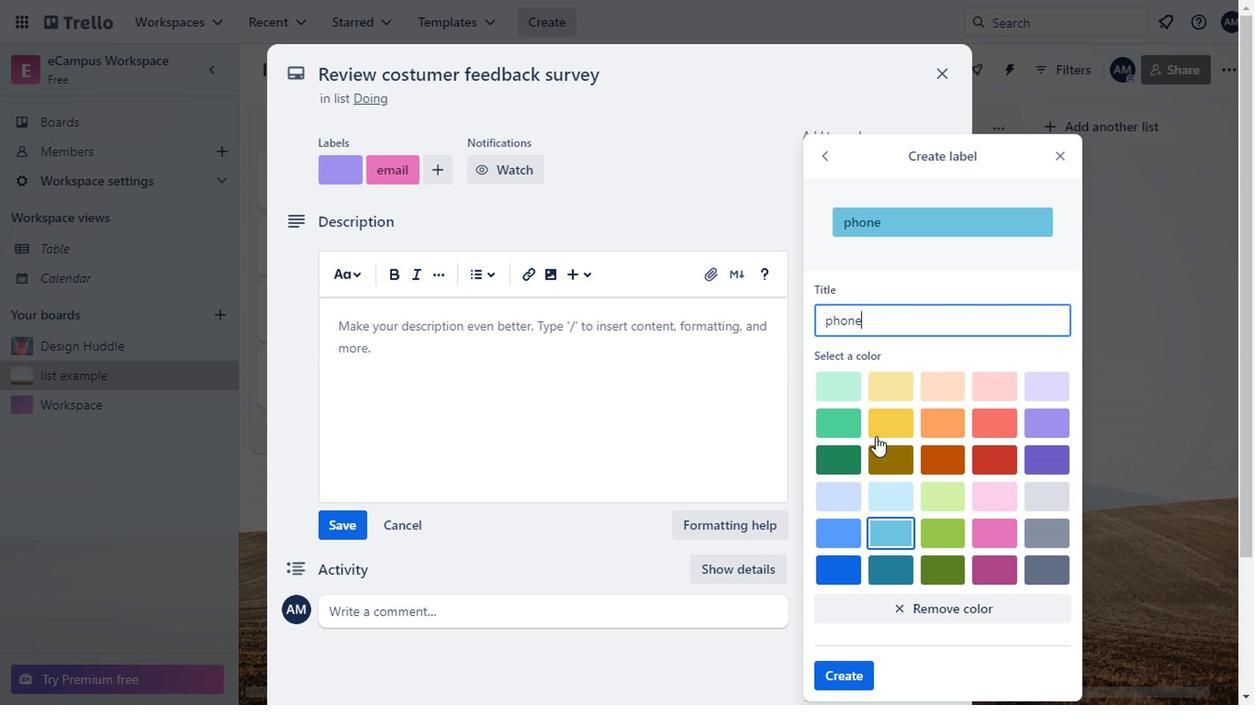 
Action: Mouse pressed left at (855, 420)
Screenshot: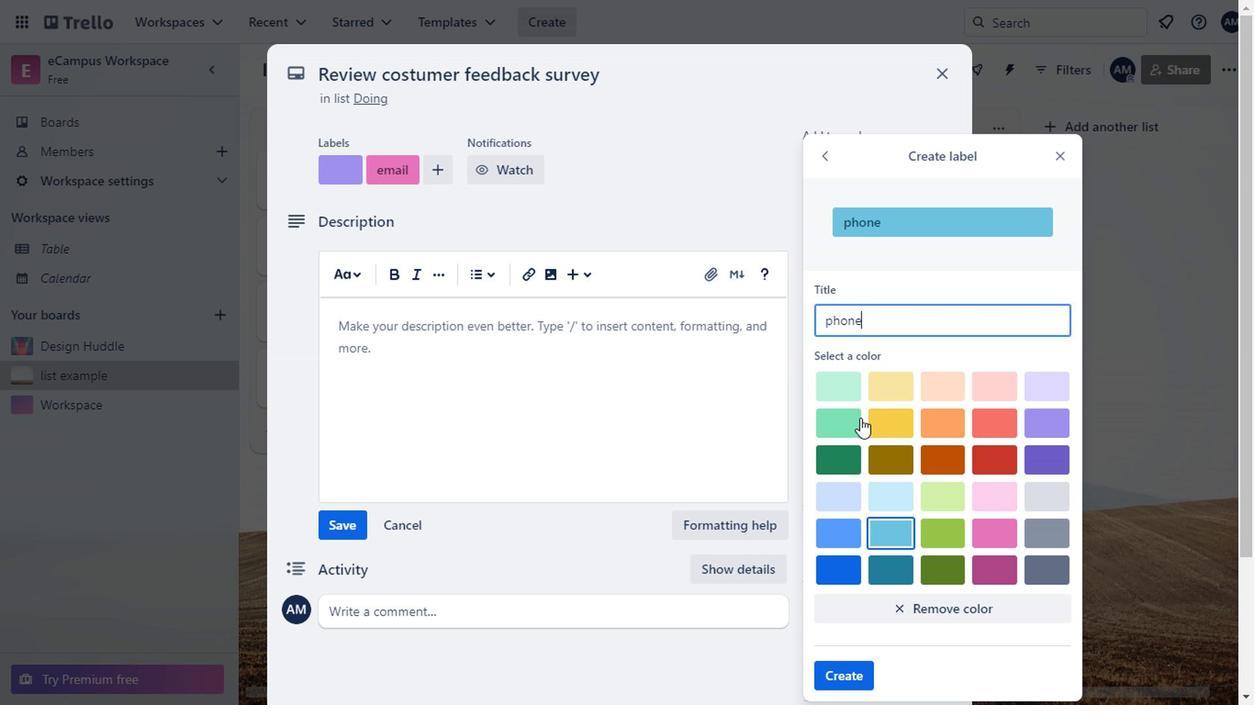 
Action: Mouse moved to (845, 466)
Screenshot: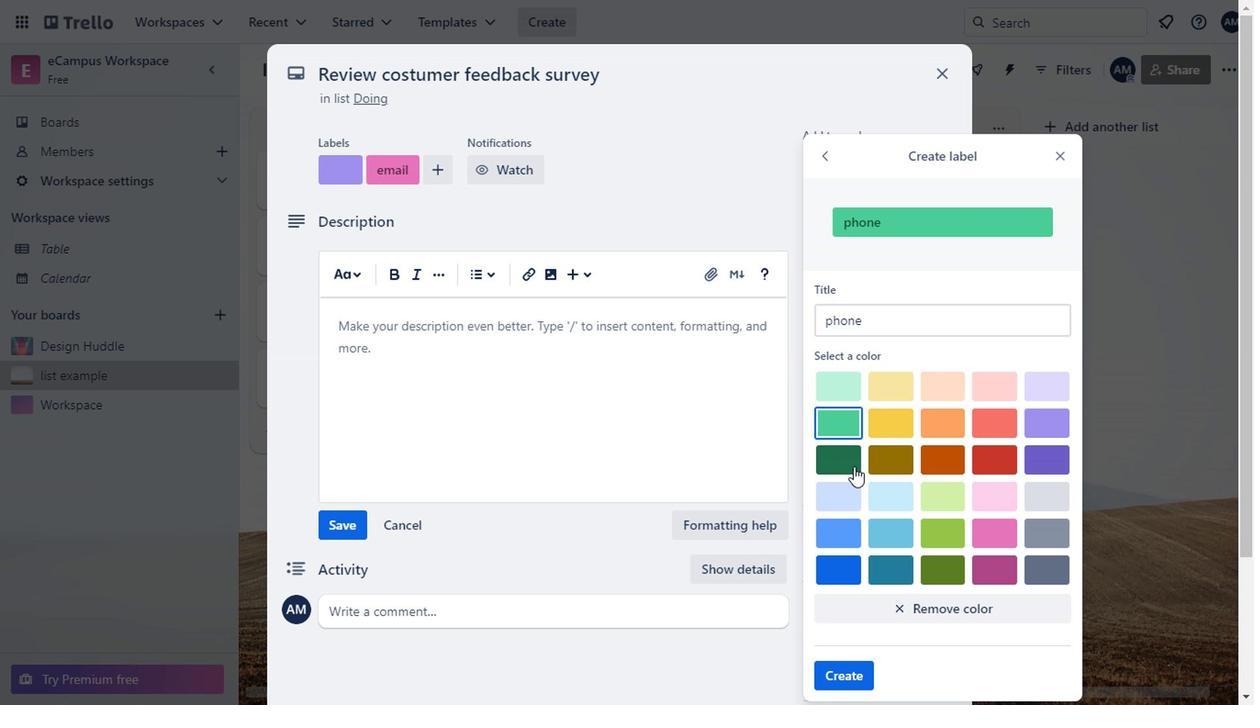 
Action: Mouse pressed left at (845, 466)
Screenshot: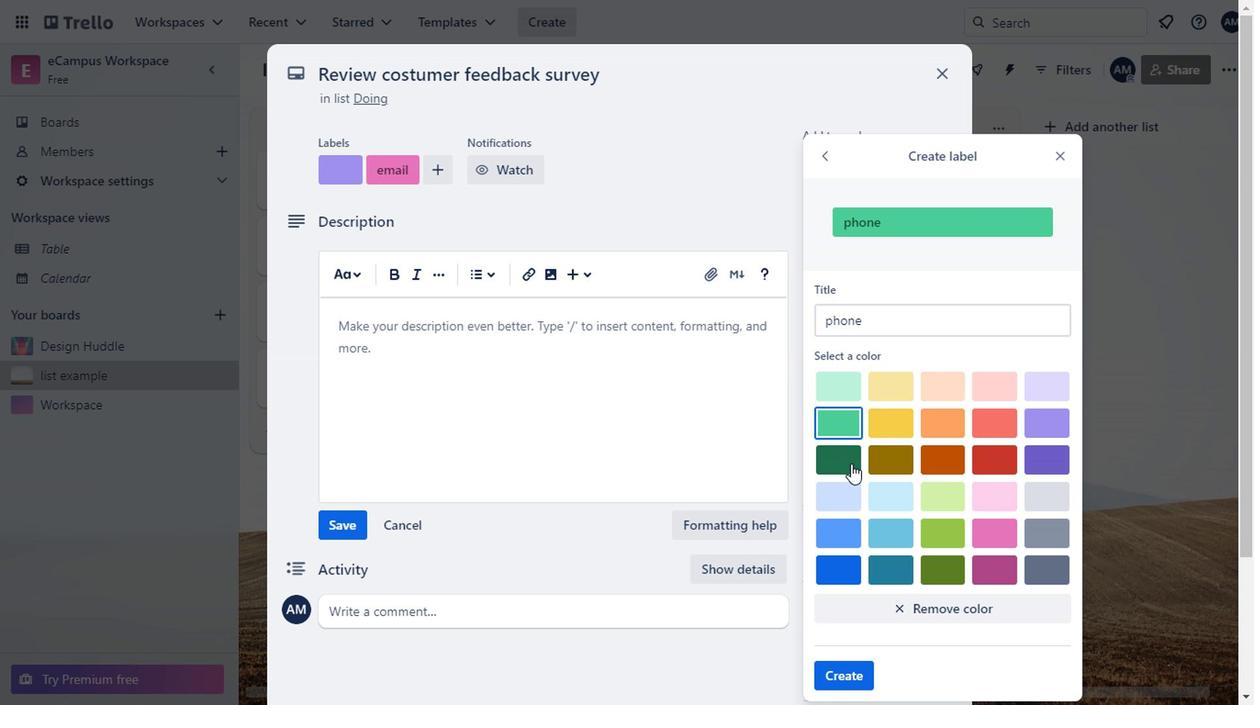
Action: Mouse moved to (837, 675)
Screenshot: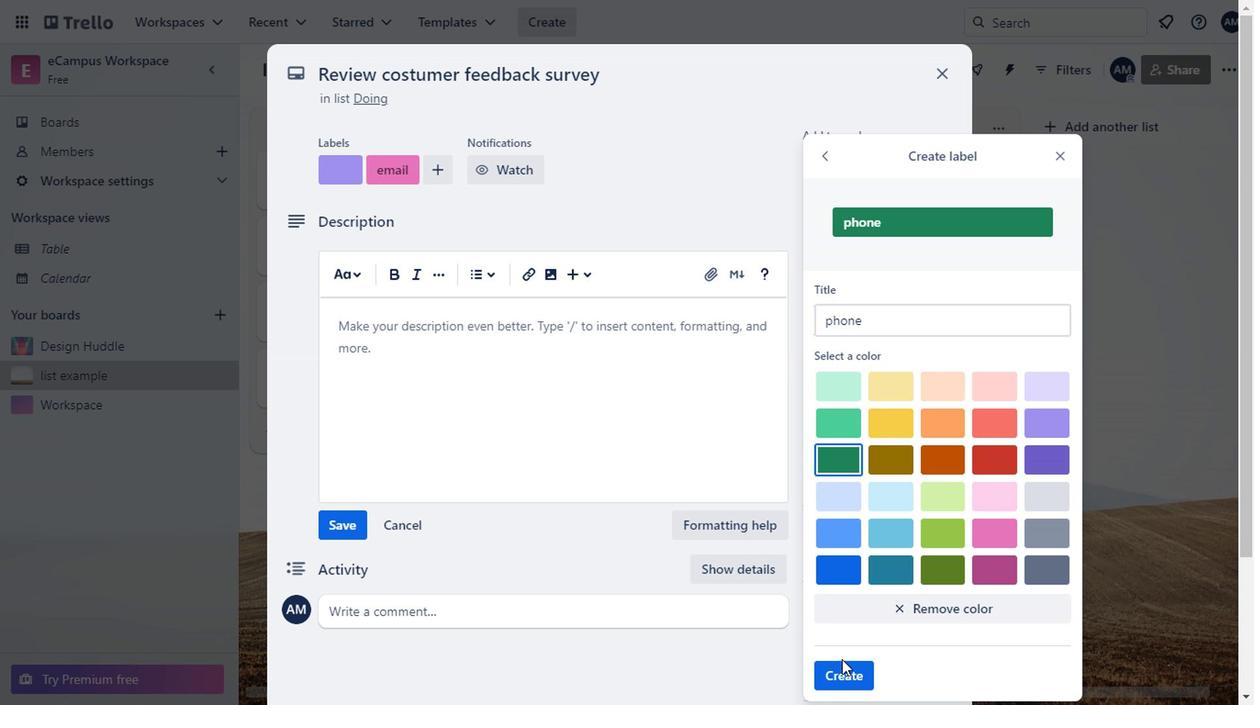 
Action: Mouse pressed left at (837, 675)
Screenshot: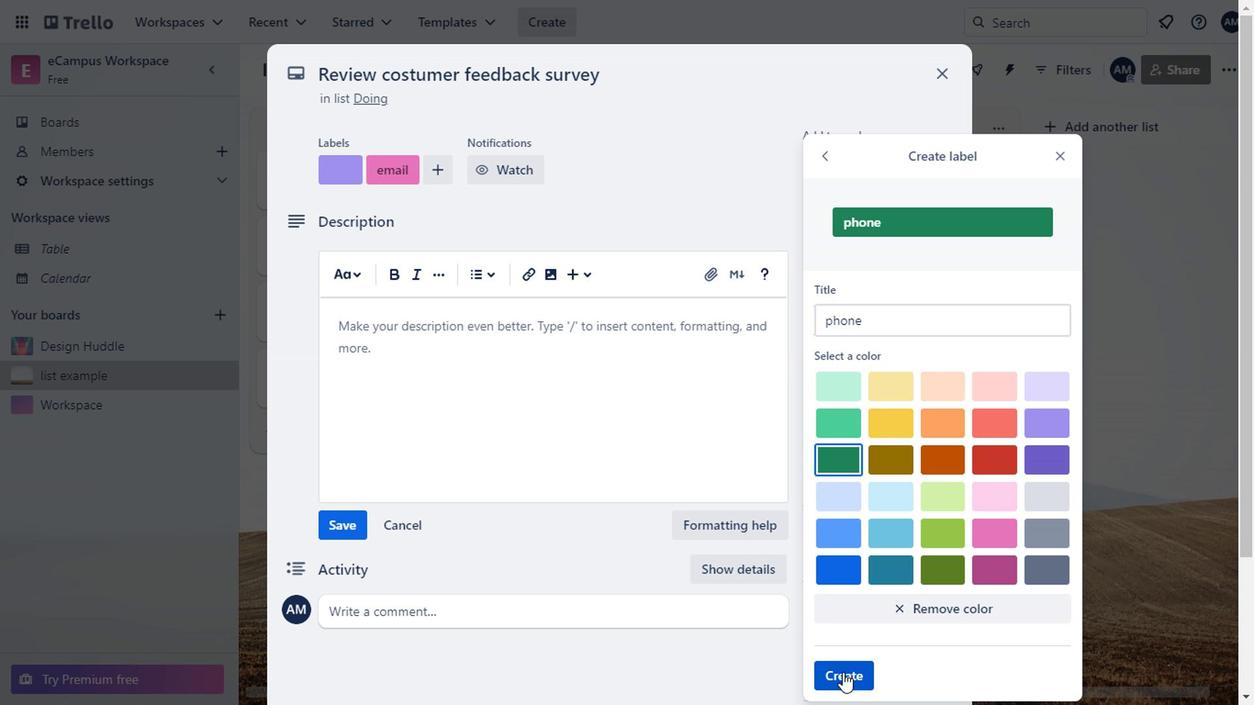 
Action: Mouse moved to (914, 619)
Screenshot: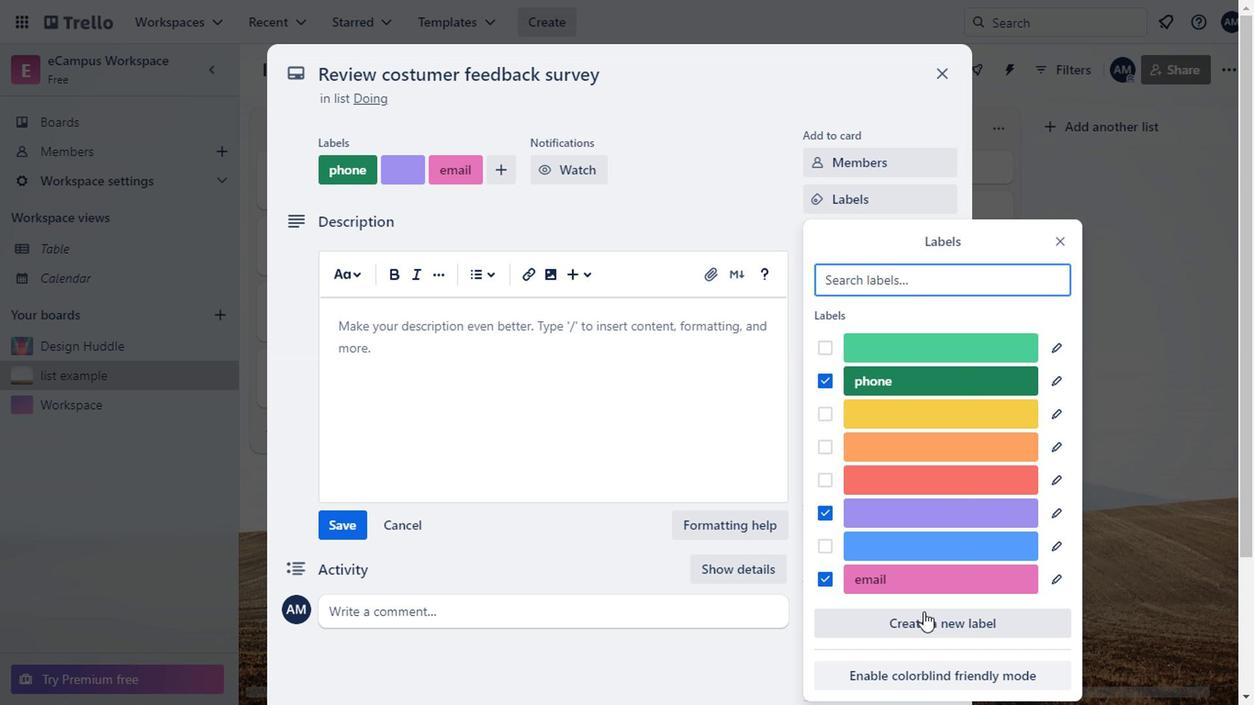 
Action: Mouse pressed left at (914, 619)
Screenshot: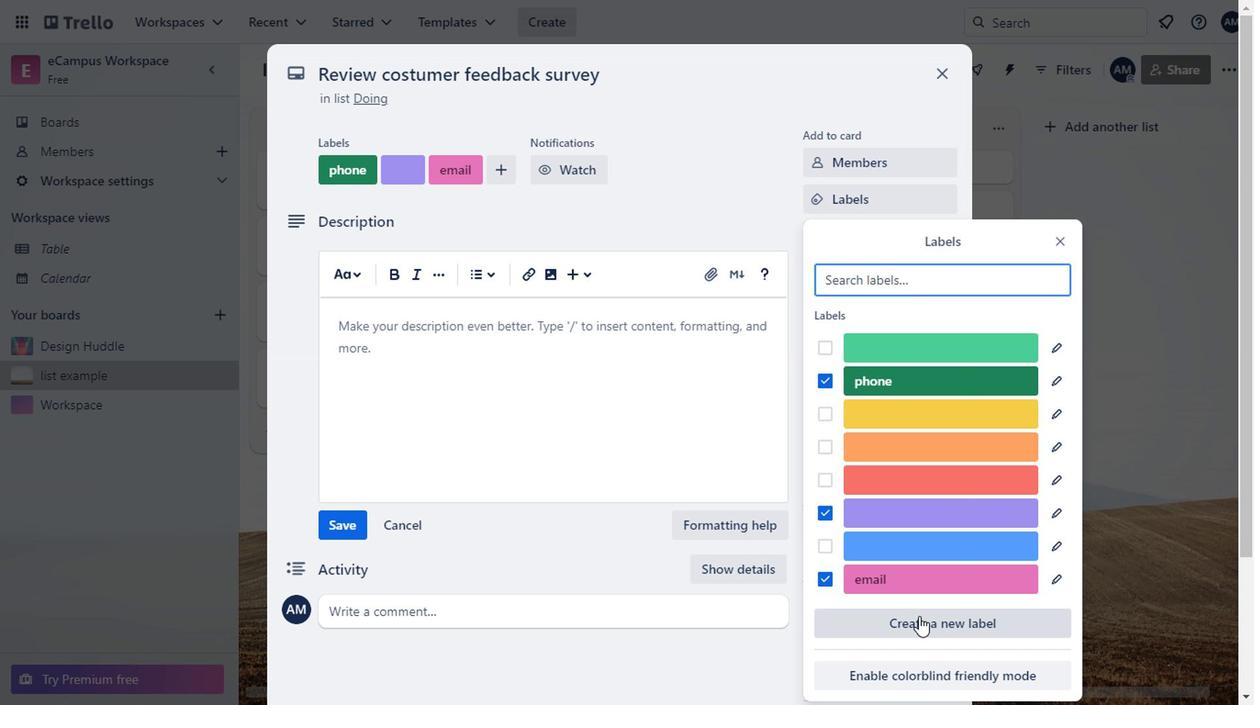
Action: Mouse moved to (865, 304)
Screenshot: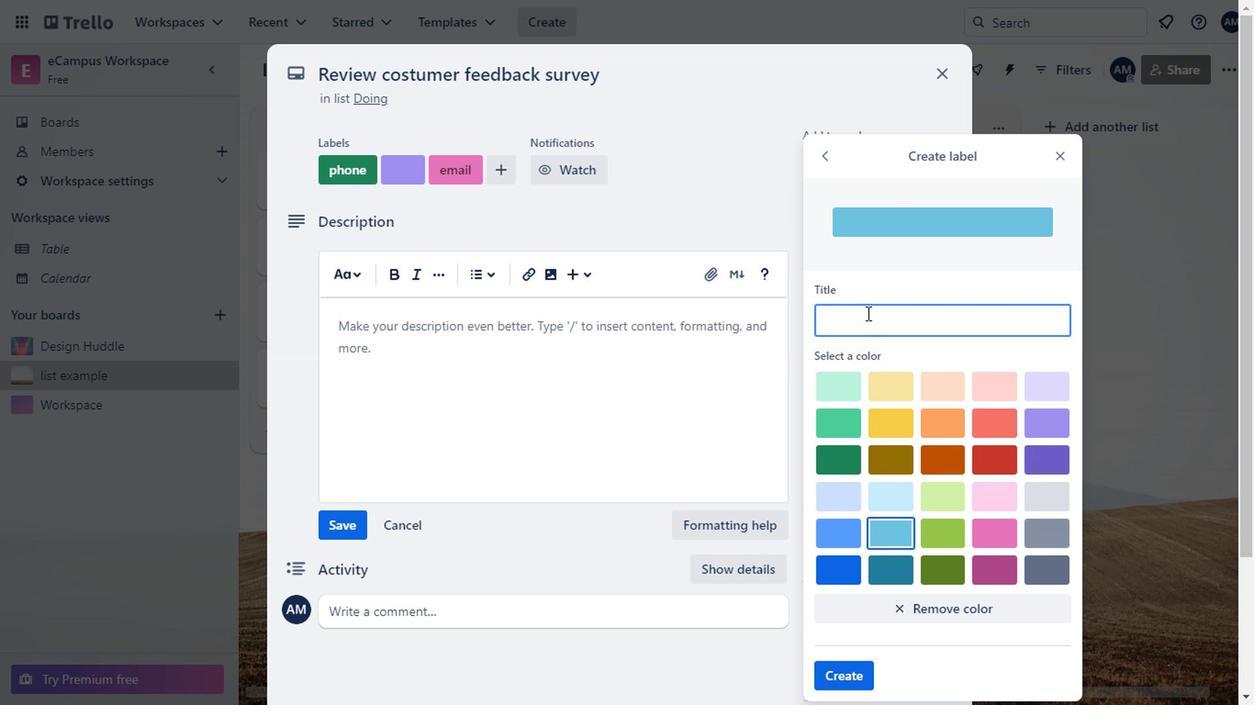 
Action: Key pressed meeting
Screenshot: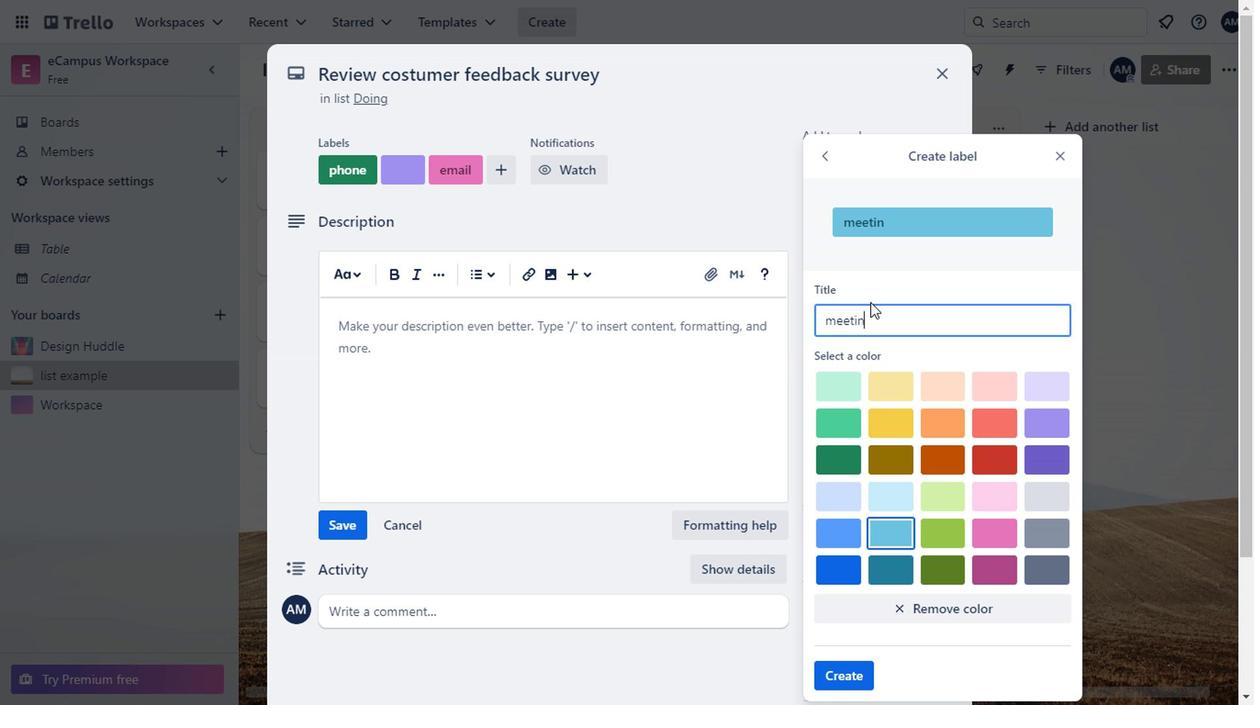 
Action: Mouse moved to (983, 446)
Screenshot: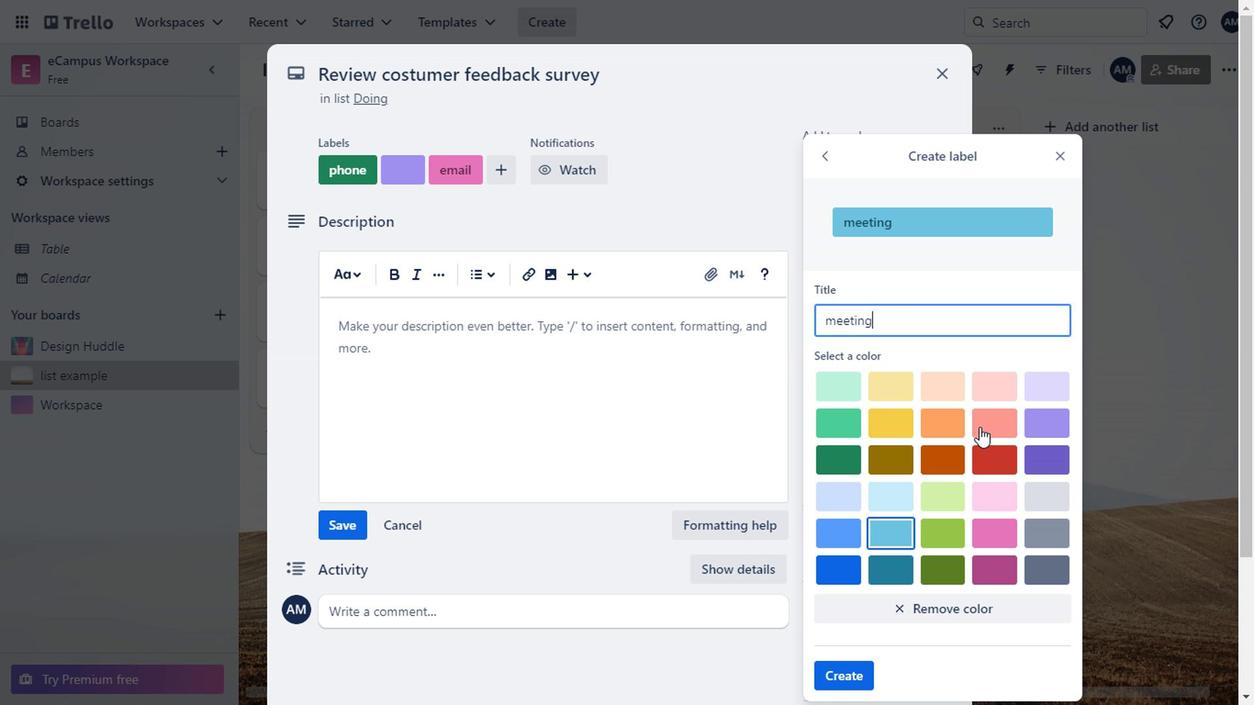 
Action: Mouse pressed left at (983, 446)
Screenshot: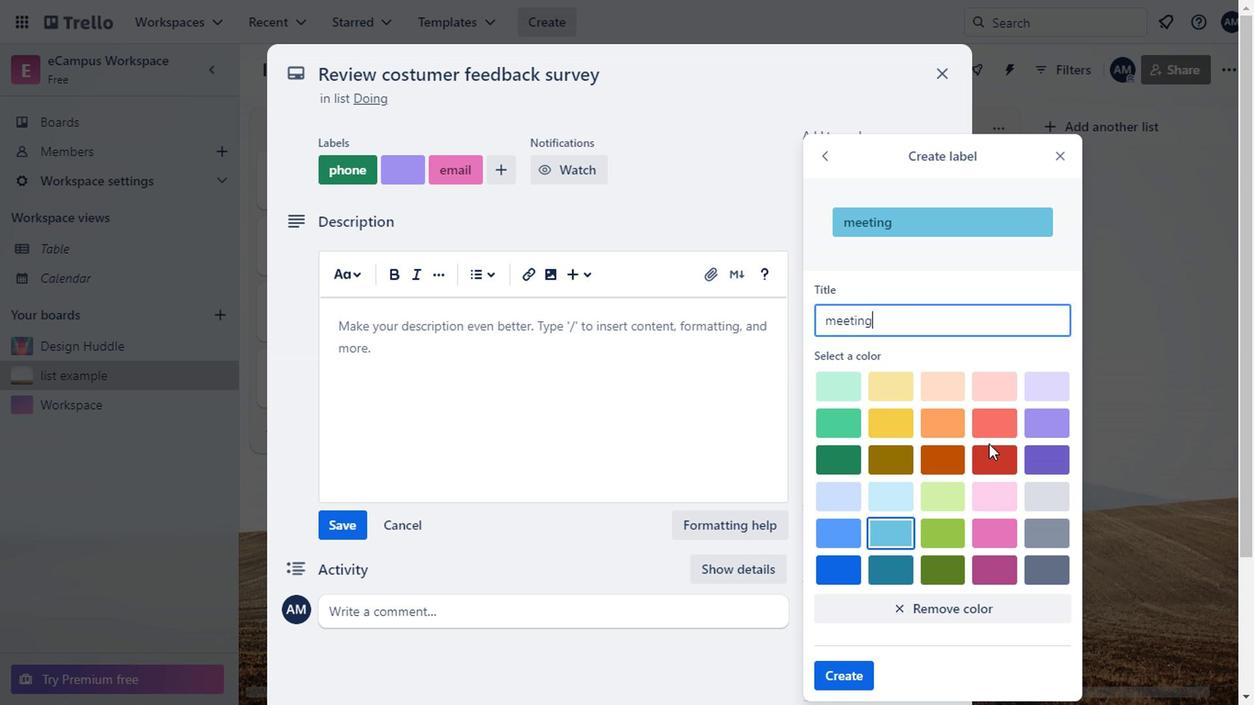 
Action: Mouse moved to (983, 458)
Screenshot: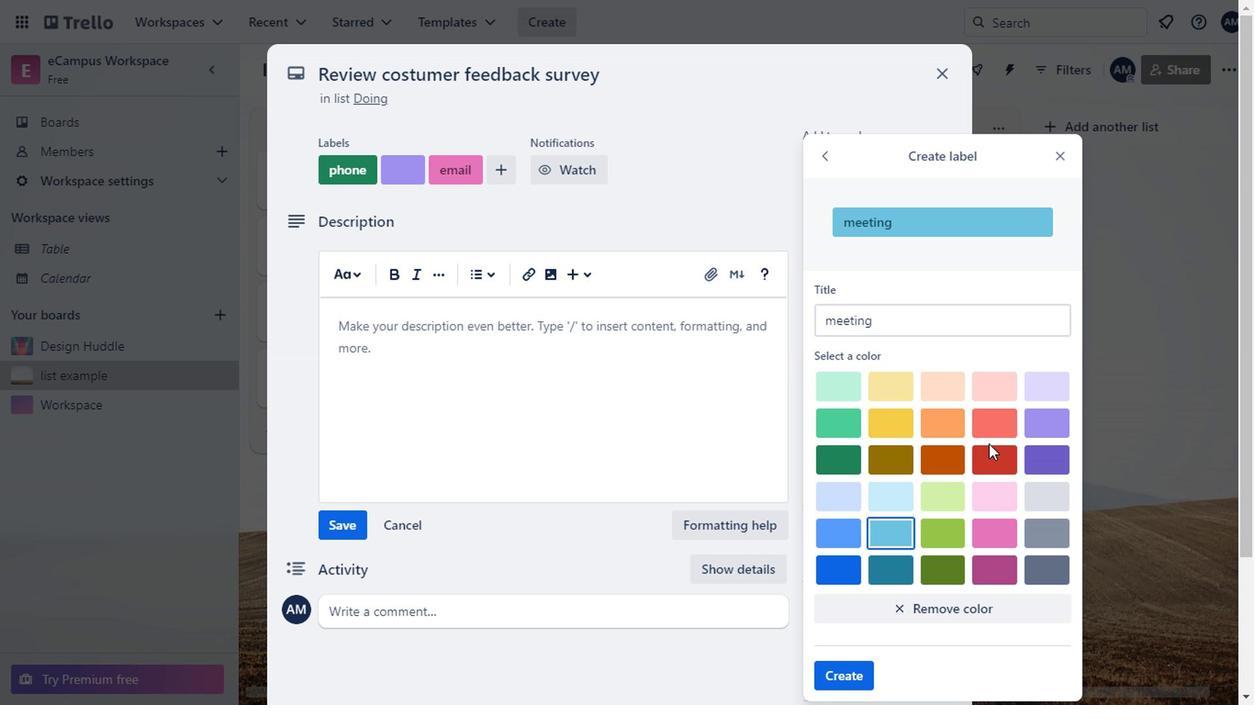 
Action: Mouse pressed left at (983, 458)
Screenshot: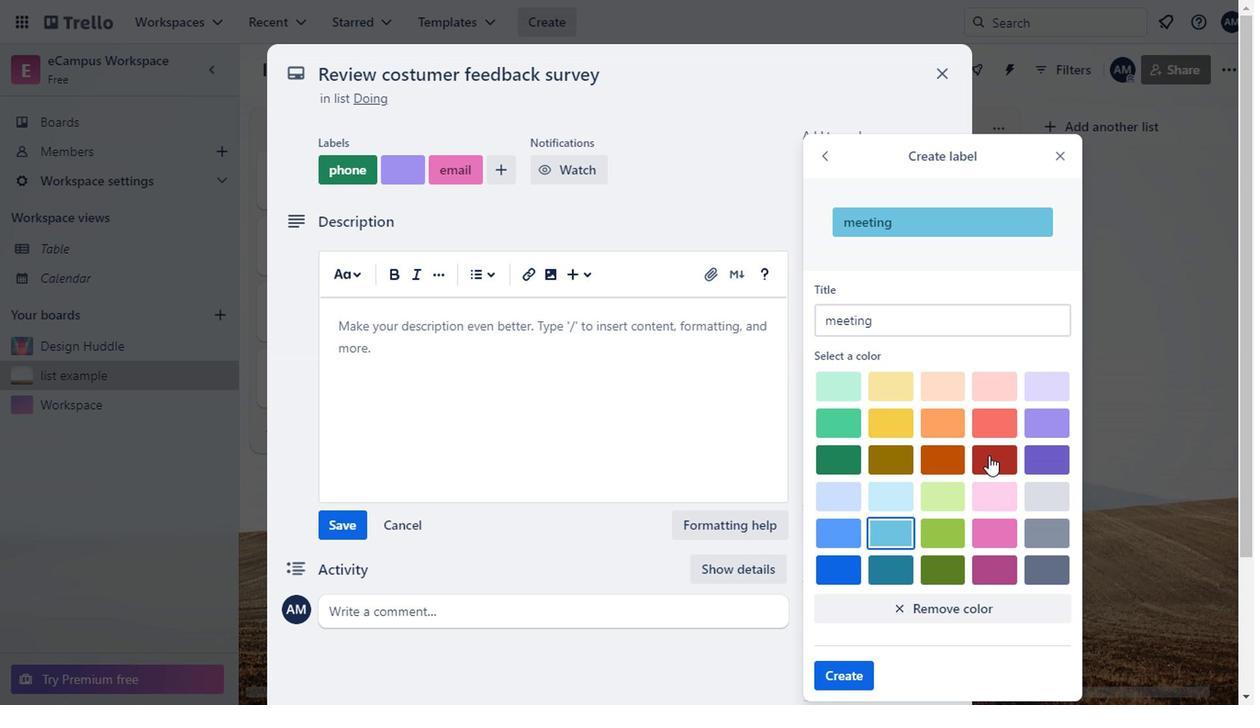 
Action: Mouse moved to (835, 671)
Screenshot: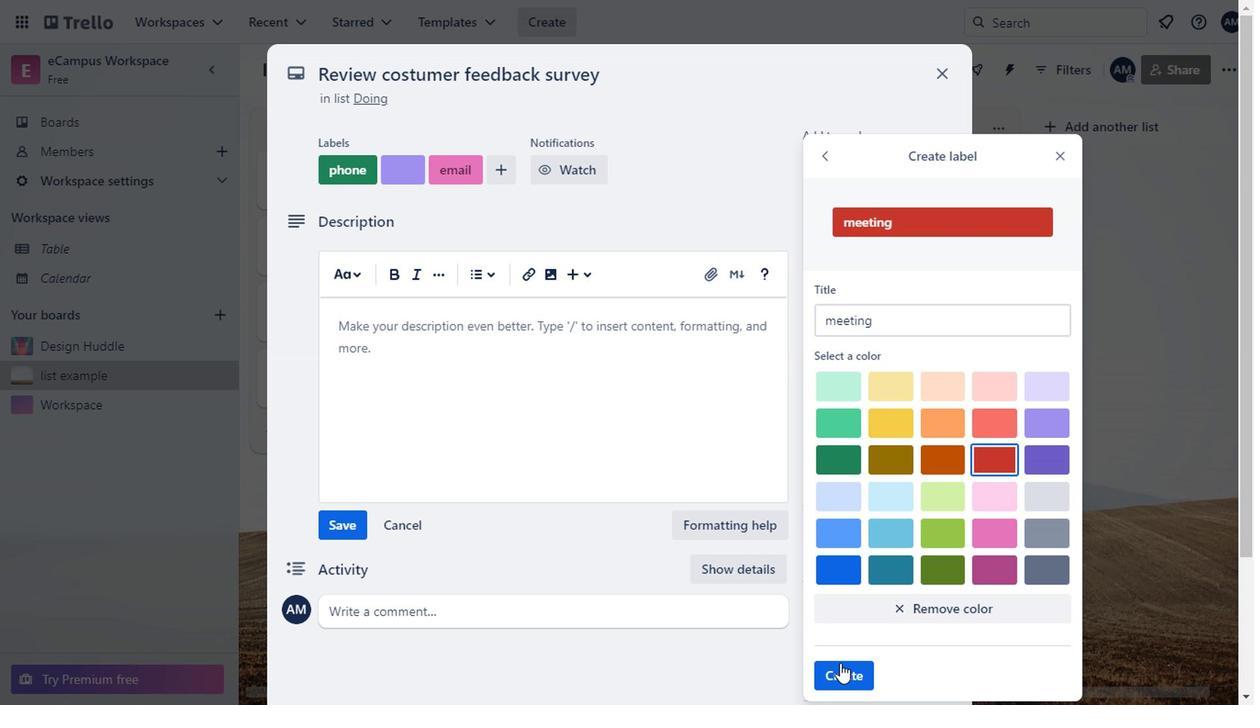 
Action: Mouse pressed left at (835, 671)
Screenshot: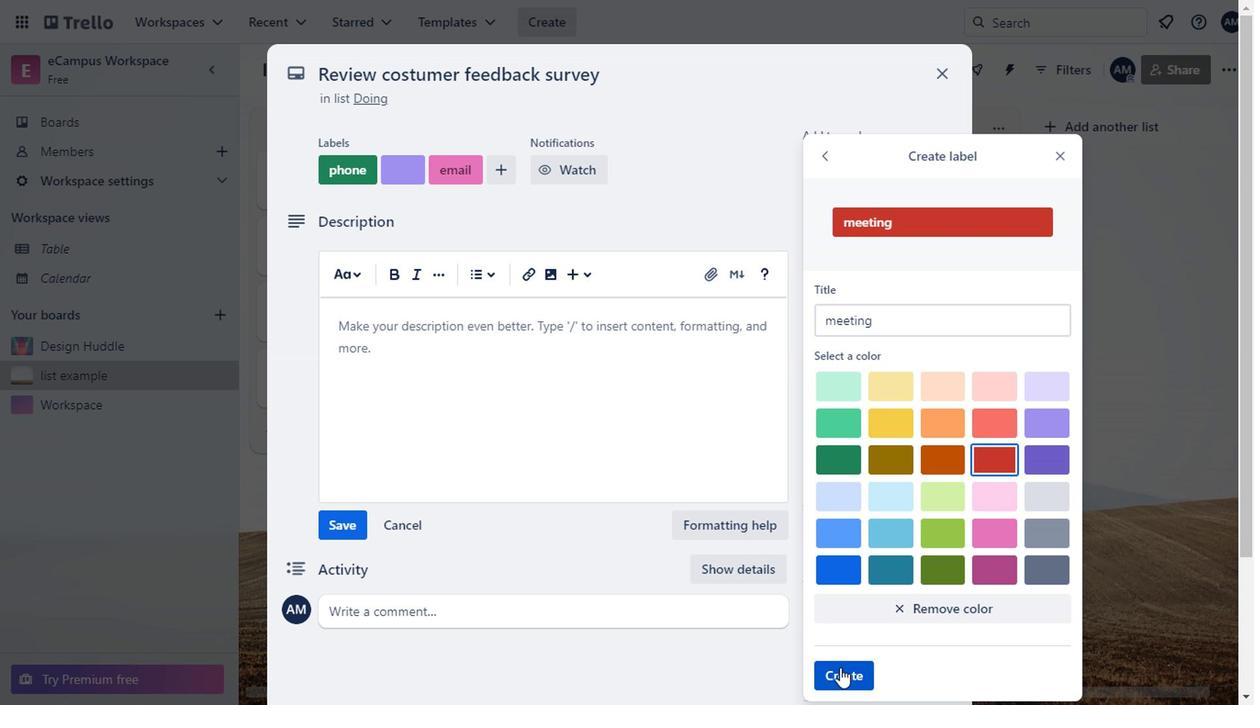 
Action: Mouse moved to (894, 588)
Screenshot: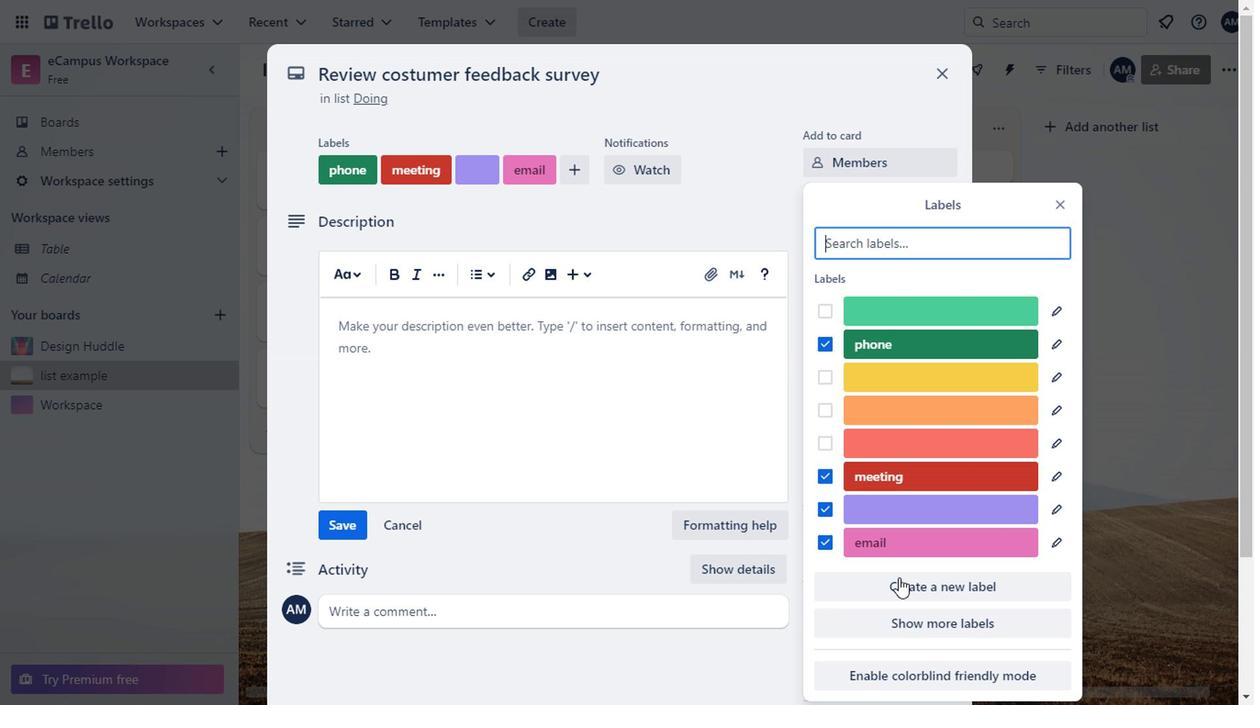 
Action: Mouse pressed left at (894, 588)
Screenshot: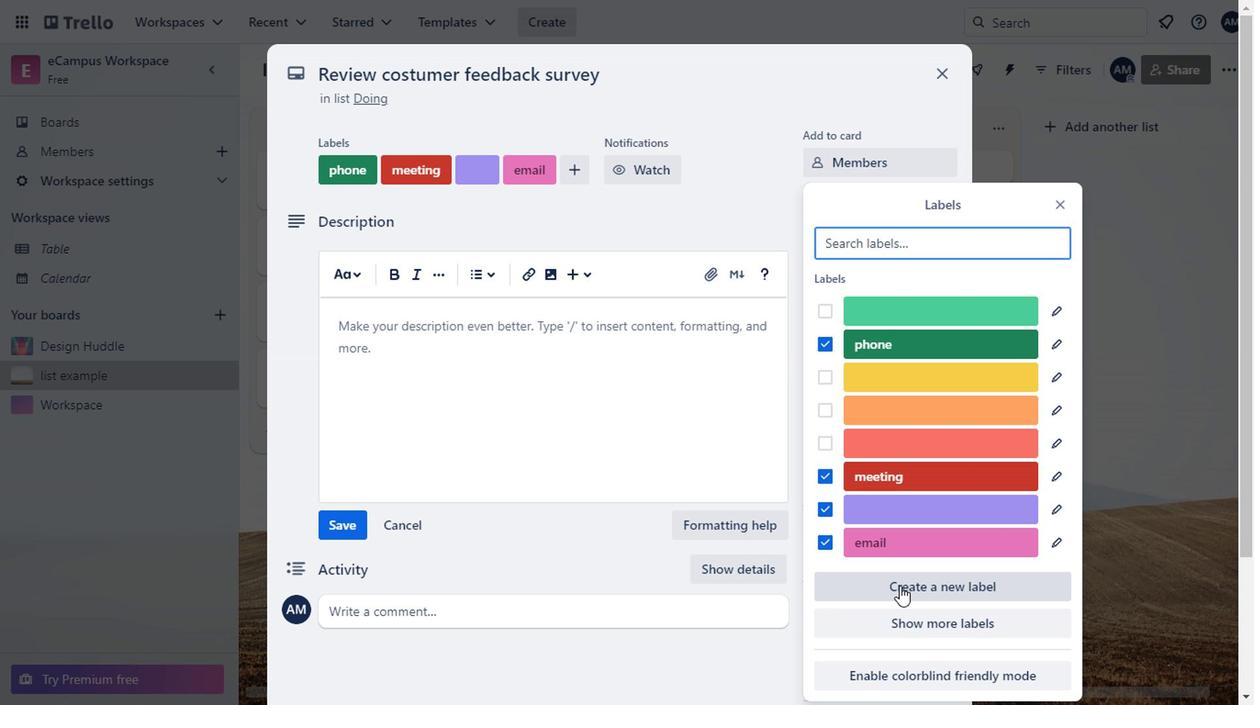
Action: Mouse moved to (995, 537)
Screenshot: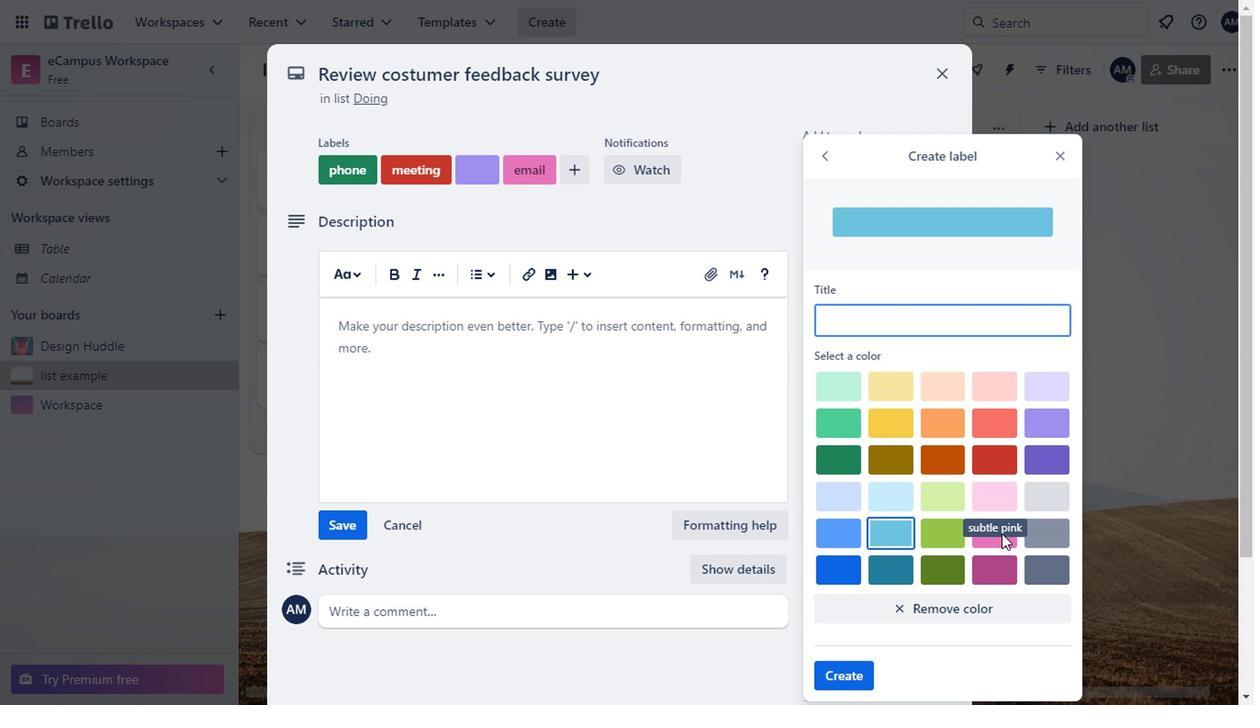 
Action: Mouse pressed left at (995, 537)
Screenshot: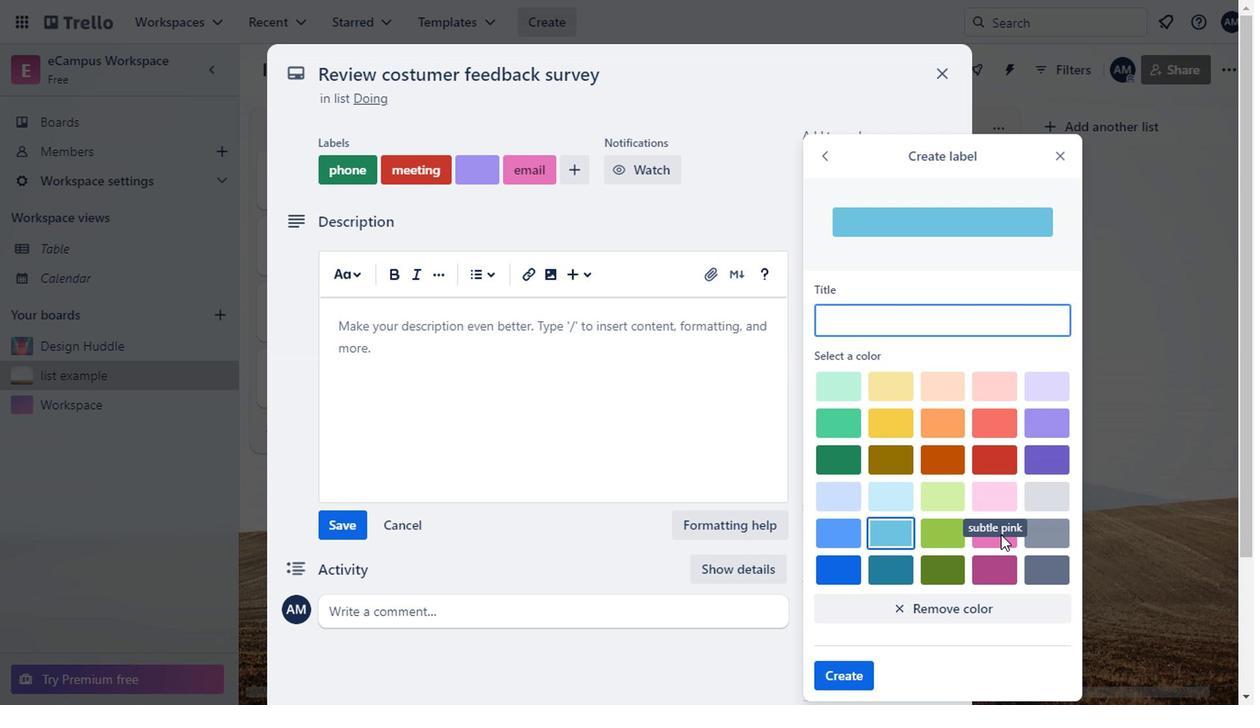 
Action: Mouse moved to (990, 543)
Screenshot: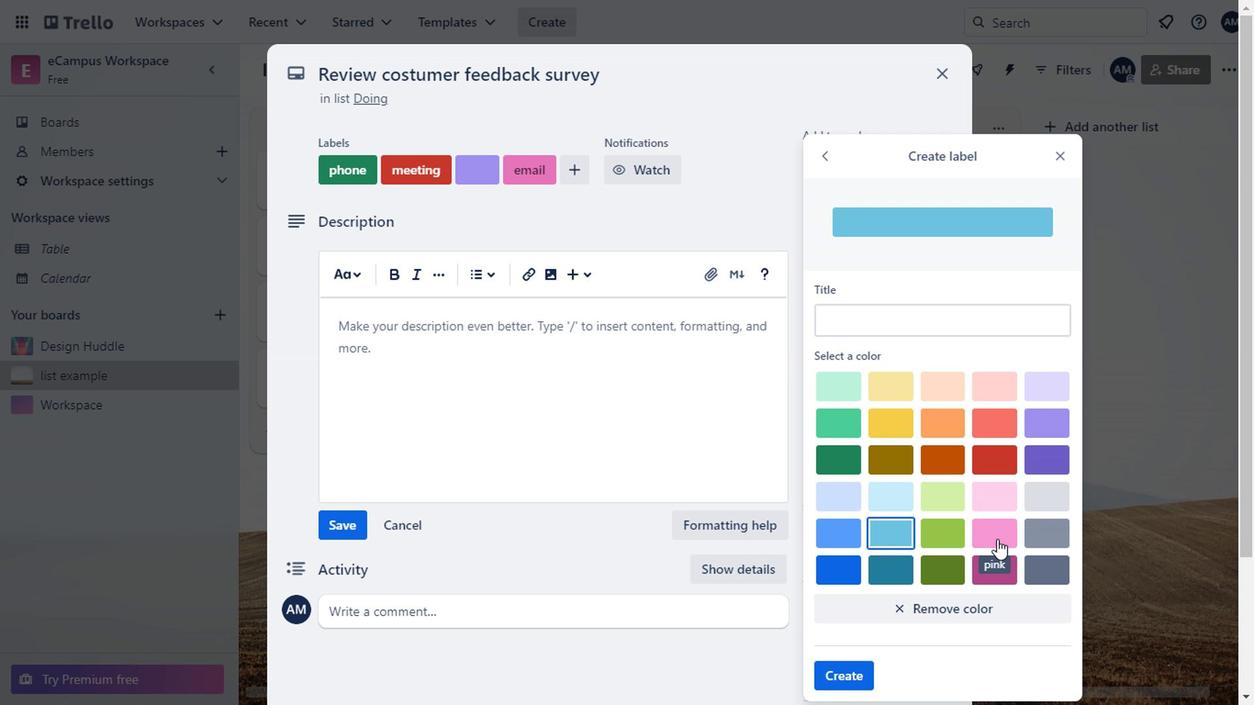 
Action: Mouse pressed left at (990, 543)
Screenshot: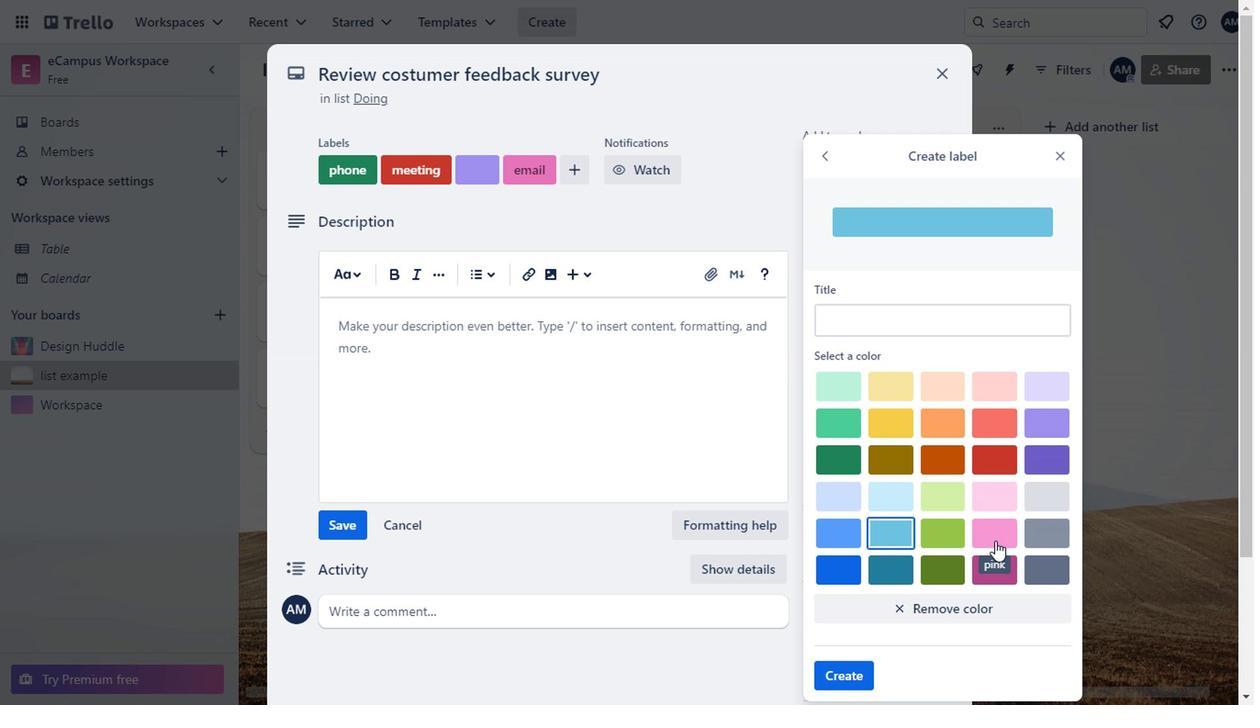 
Action: Mouse moved to (898, 335)
Screenshot: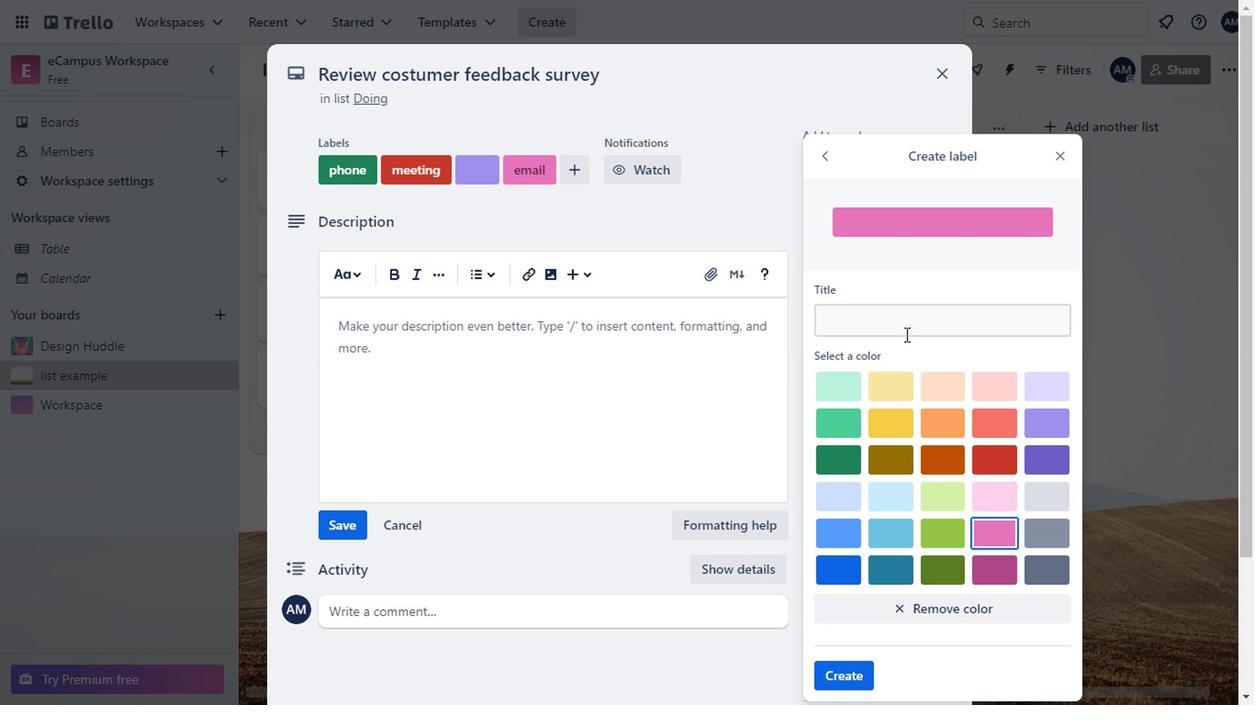 
Action: Mouse pressed left at (898, 335)
Screenshot: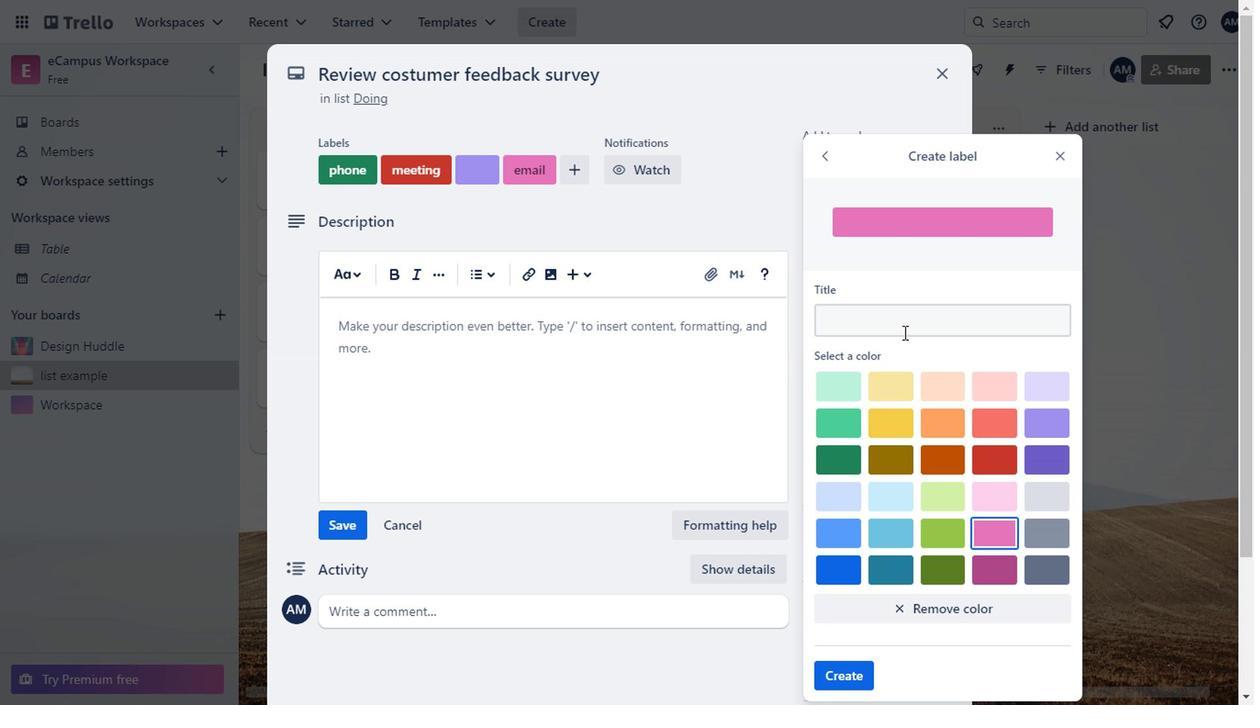 
Action: Key pressed errand<Key.enter>
Screenshot: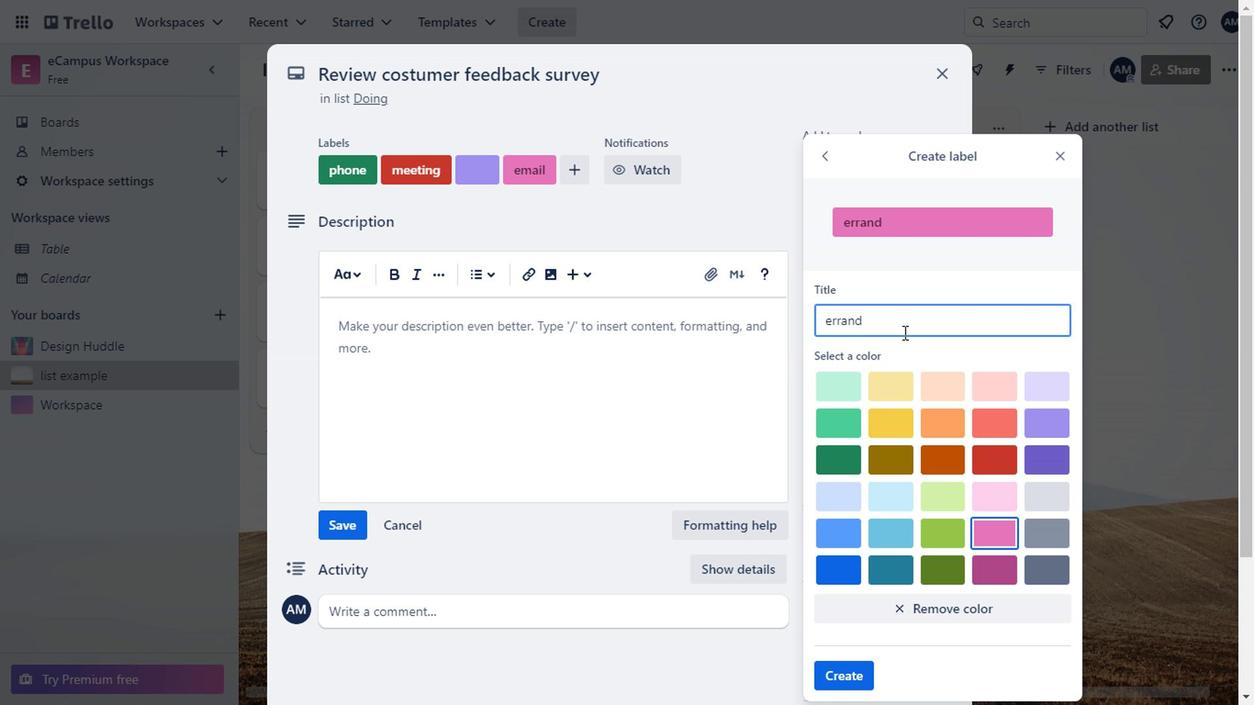 
Action: Mouse moved to (918, 587)
Screenshot: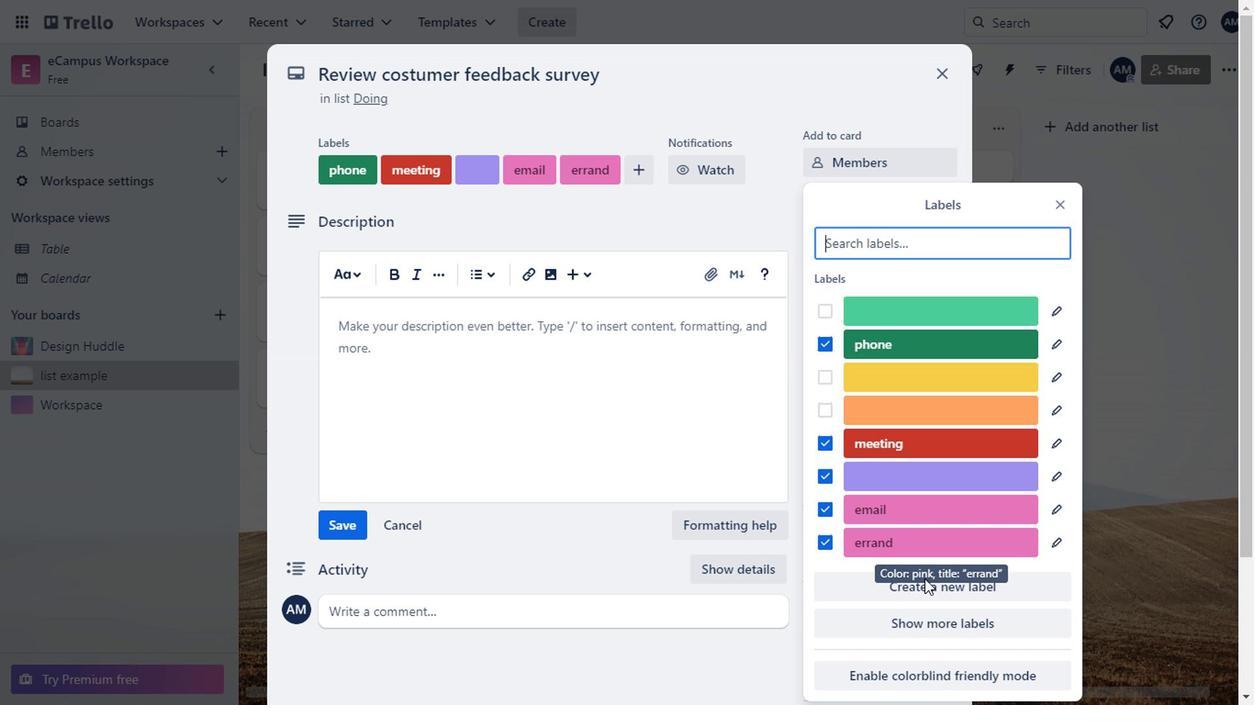 
Action: Mouse pressed left at (918, 587)
Screenshot: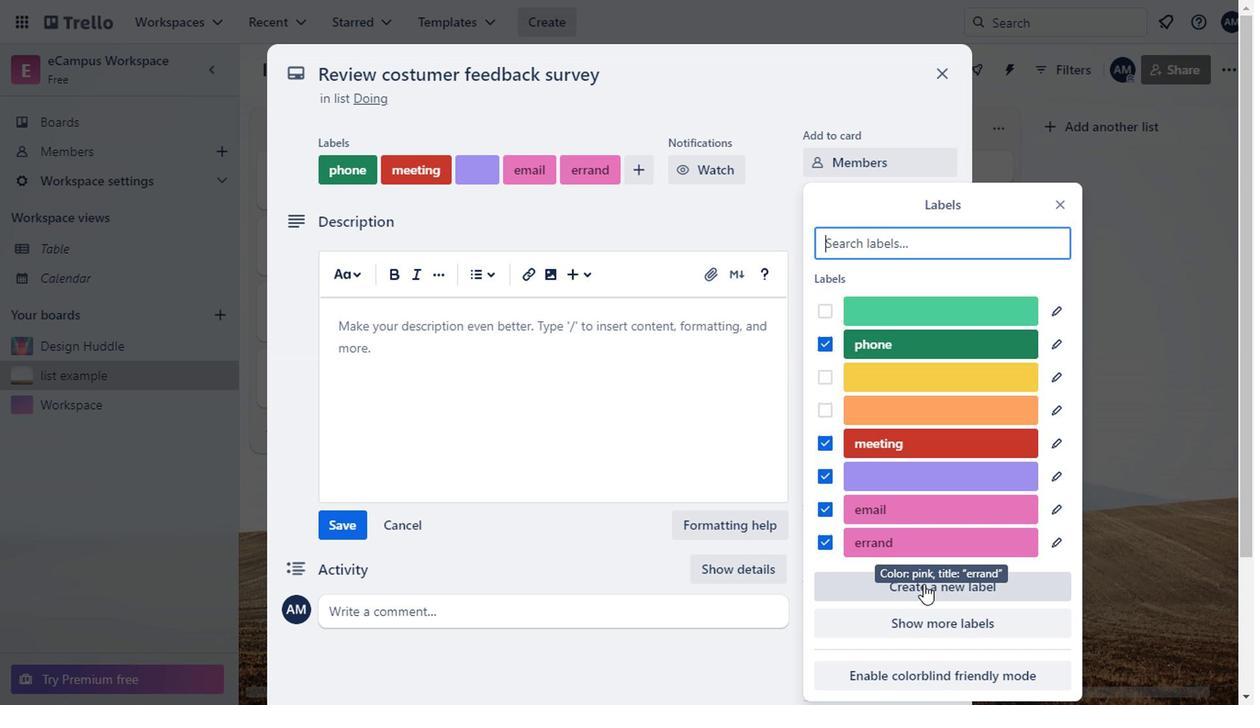 
Action: Mouse moved to (904, 335)
Screenshot: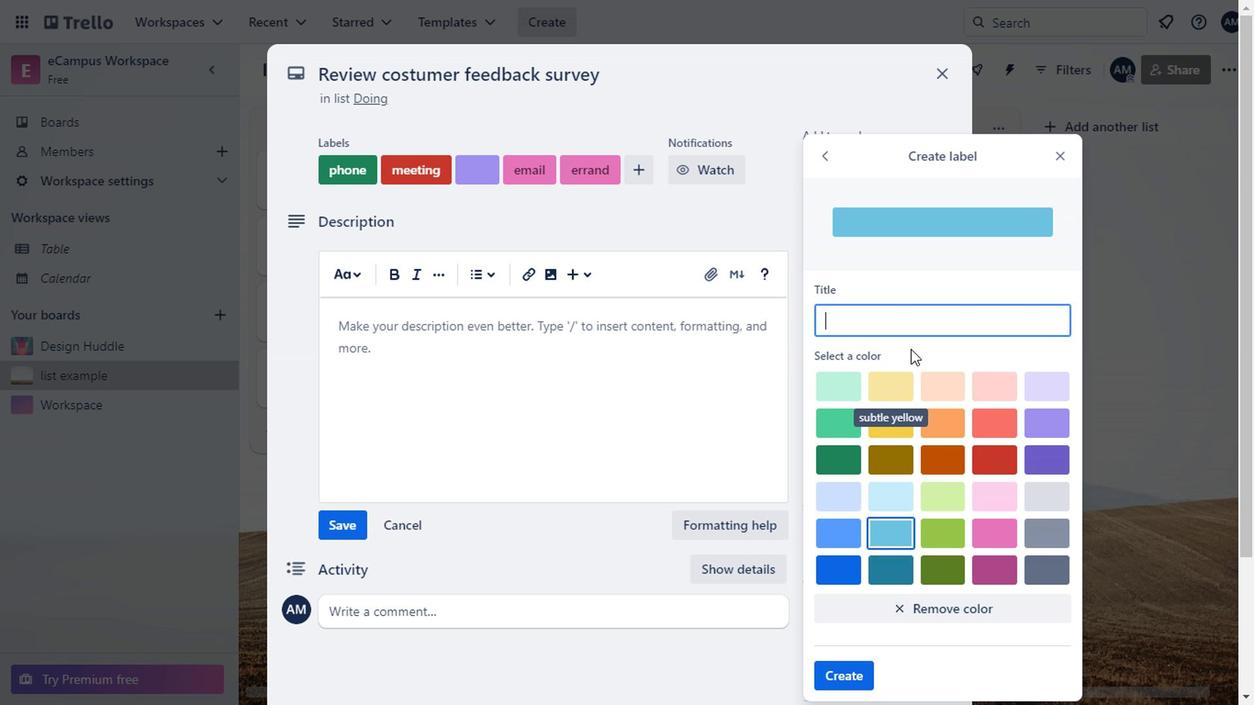 
Action: Key pressed computer
Screenshot: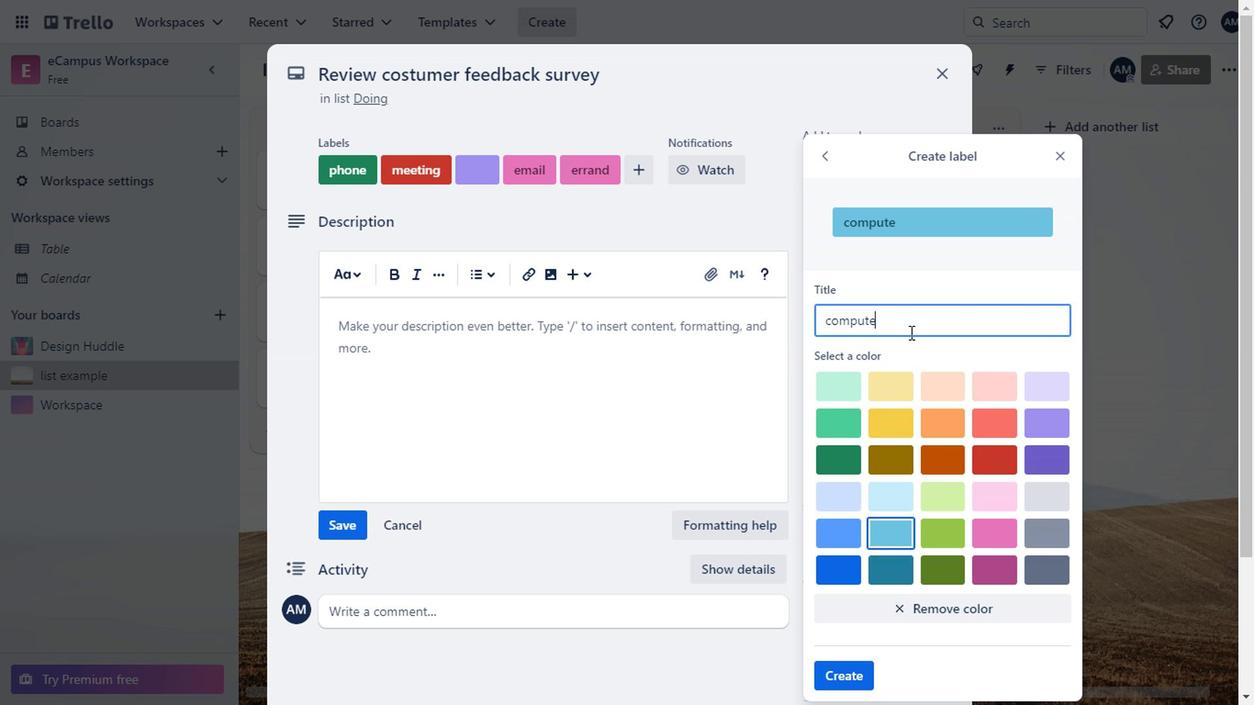 
Action: Mouse moved to (940, 554)
Screenshot: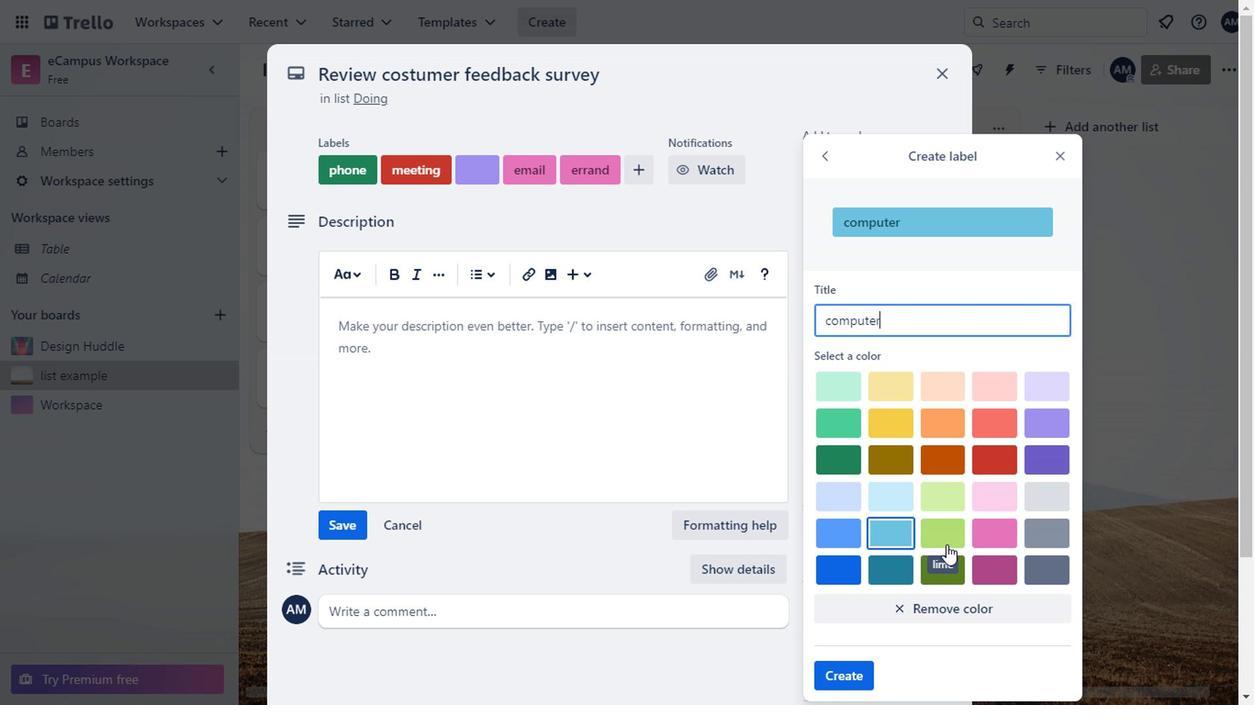 
Action: Mouse scrolled (940, 554) with delta (0, 0)
Screenshot: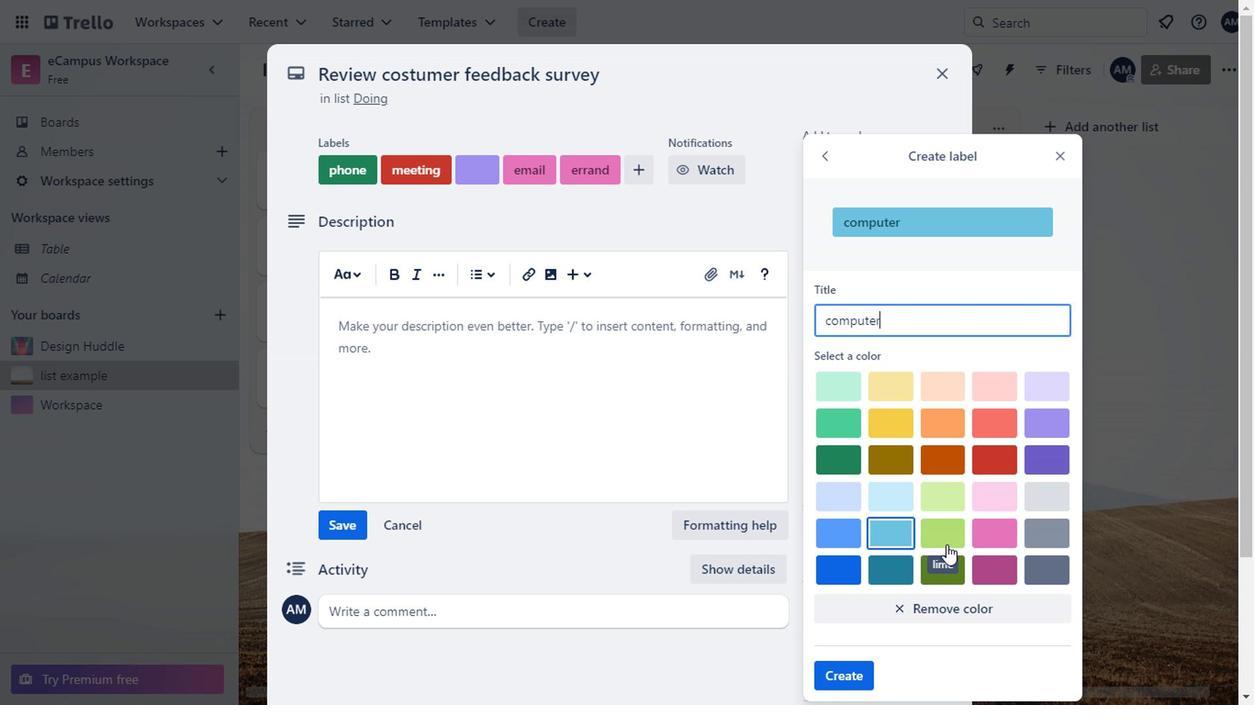 
Action: Mouse moved to (939, 556)
Screenshot: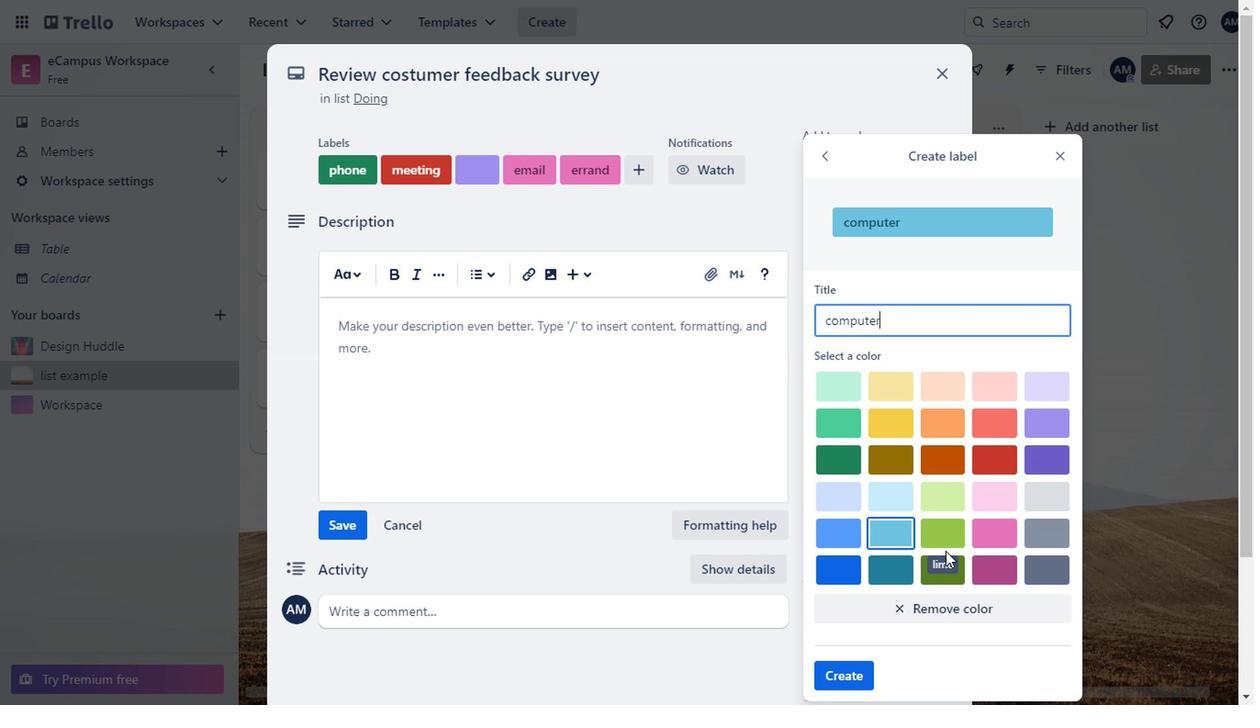 
Action: Mouse scrolled (939, 554) with delta (0, -1)
Screenshot: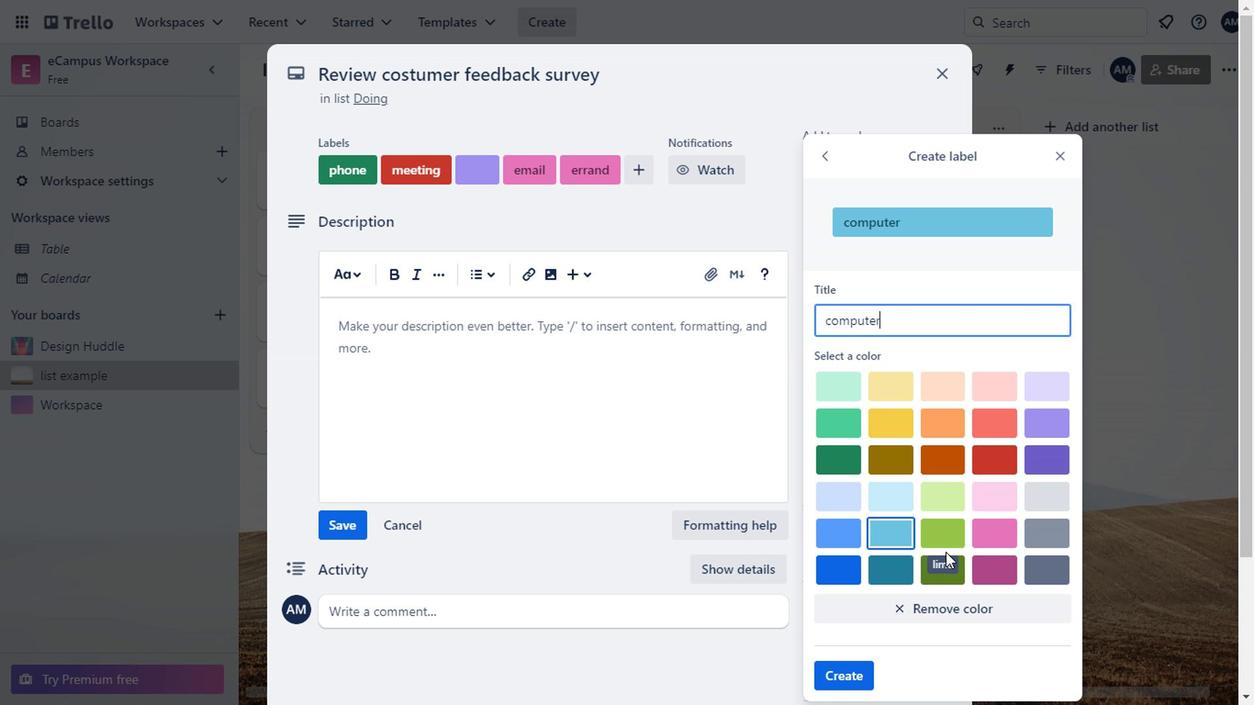 
Action: Mouse moved to (846, 569)
Screenshot: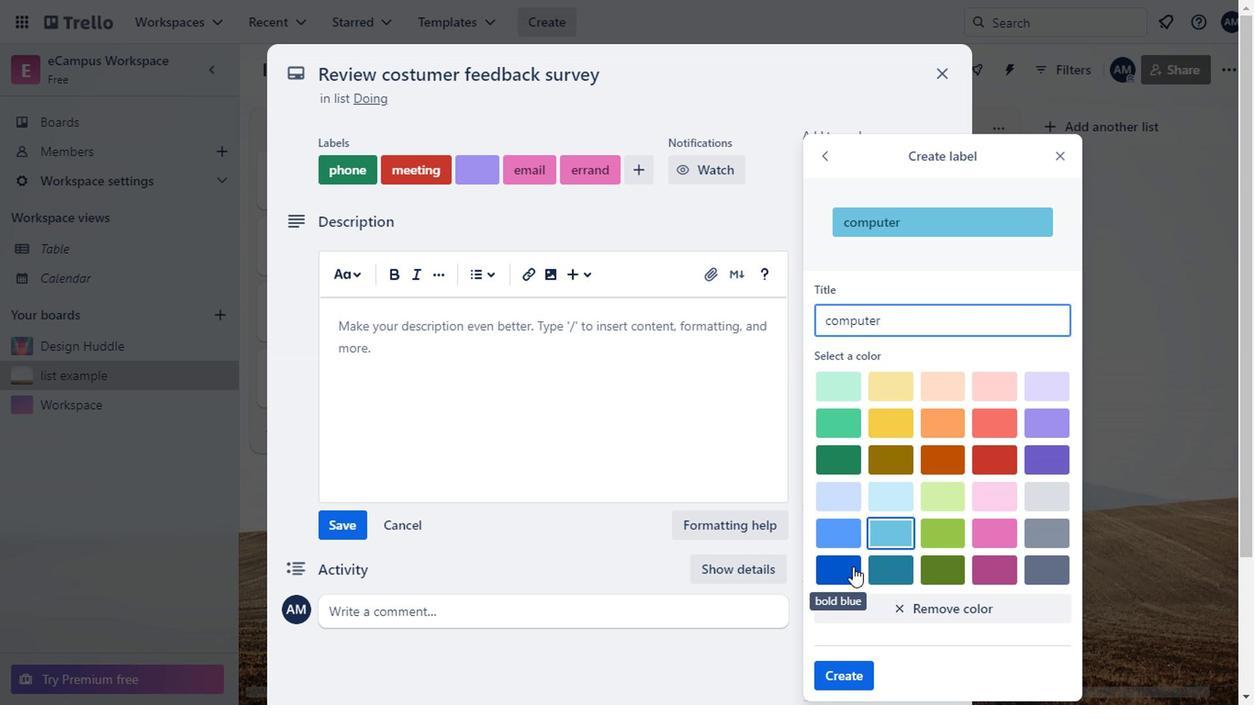 
Action: Mouse pressed left at (846, 569)
Screenshot: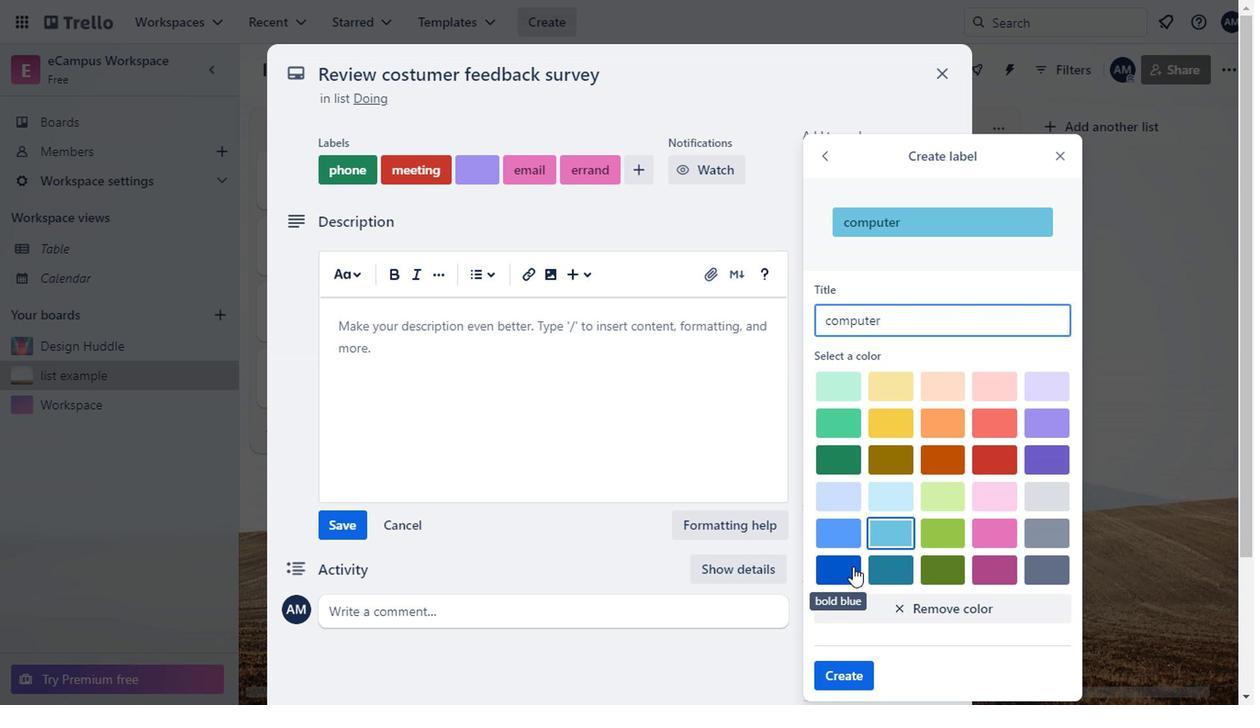 
Action: Mouse moved to (818, 679)
Screenshot: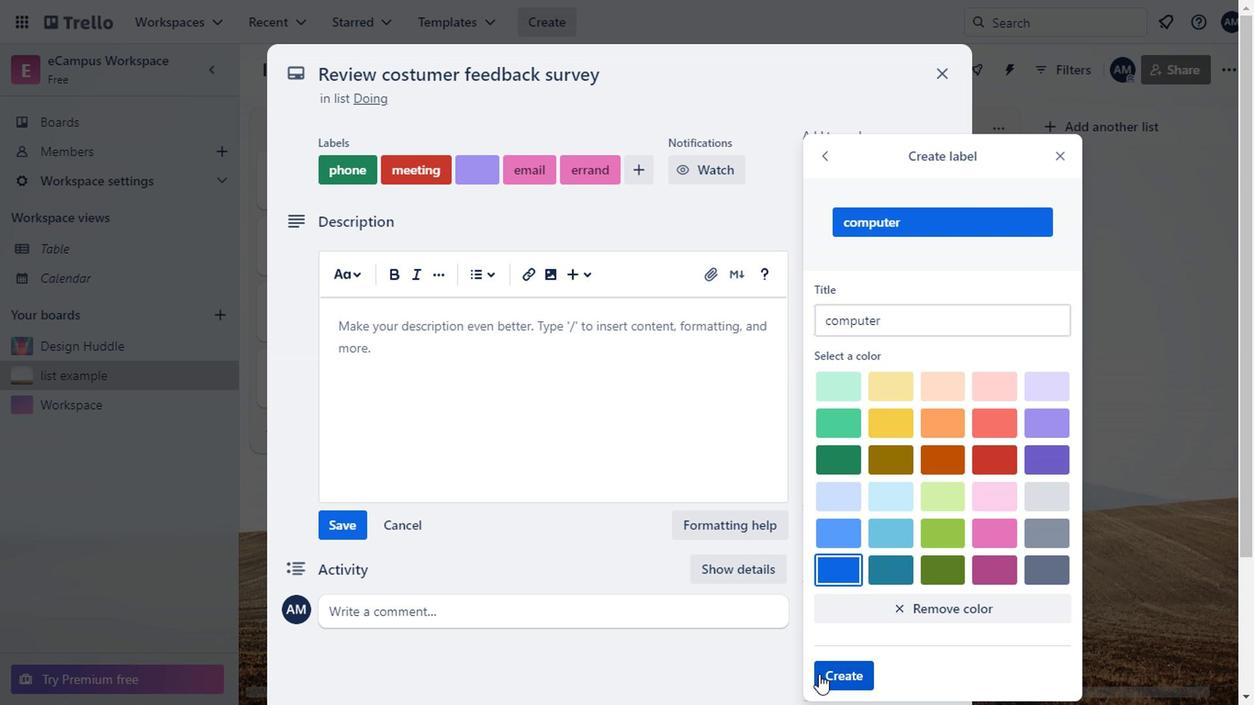 
Action: Mouse pressed left at (818, 679)
Screenshot: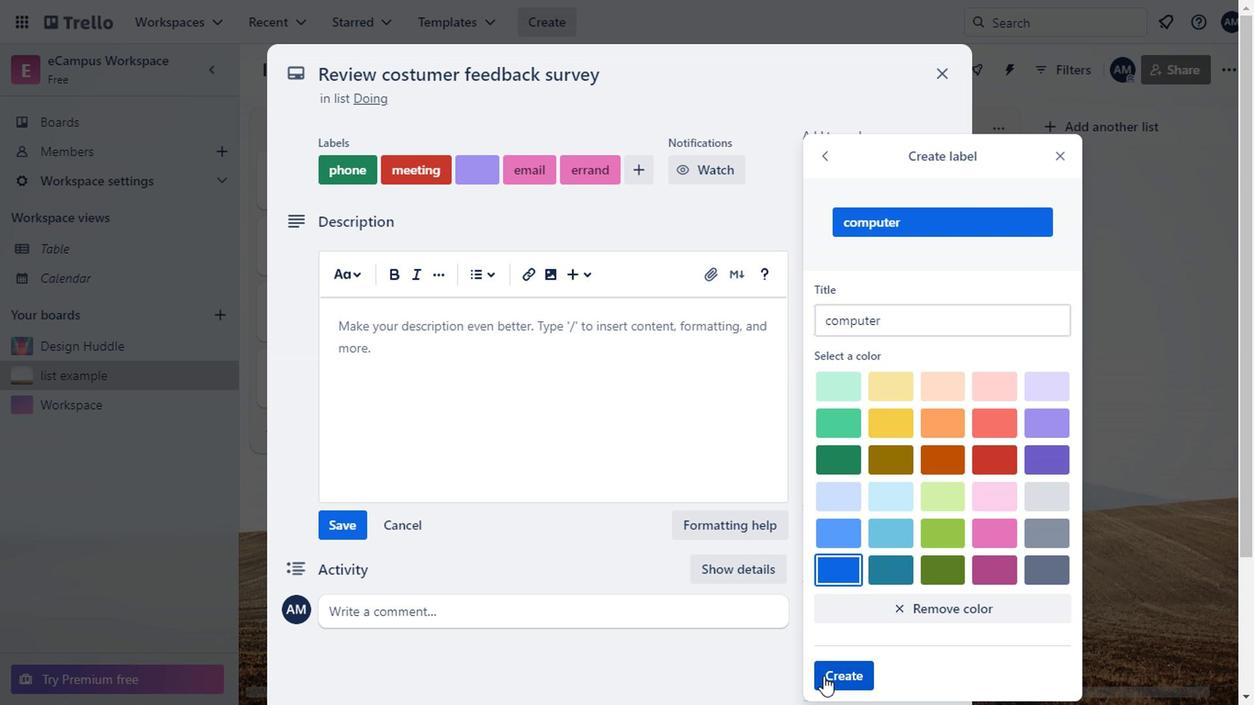 
Action: Mouse moved to (1047, 211)
Screenshot: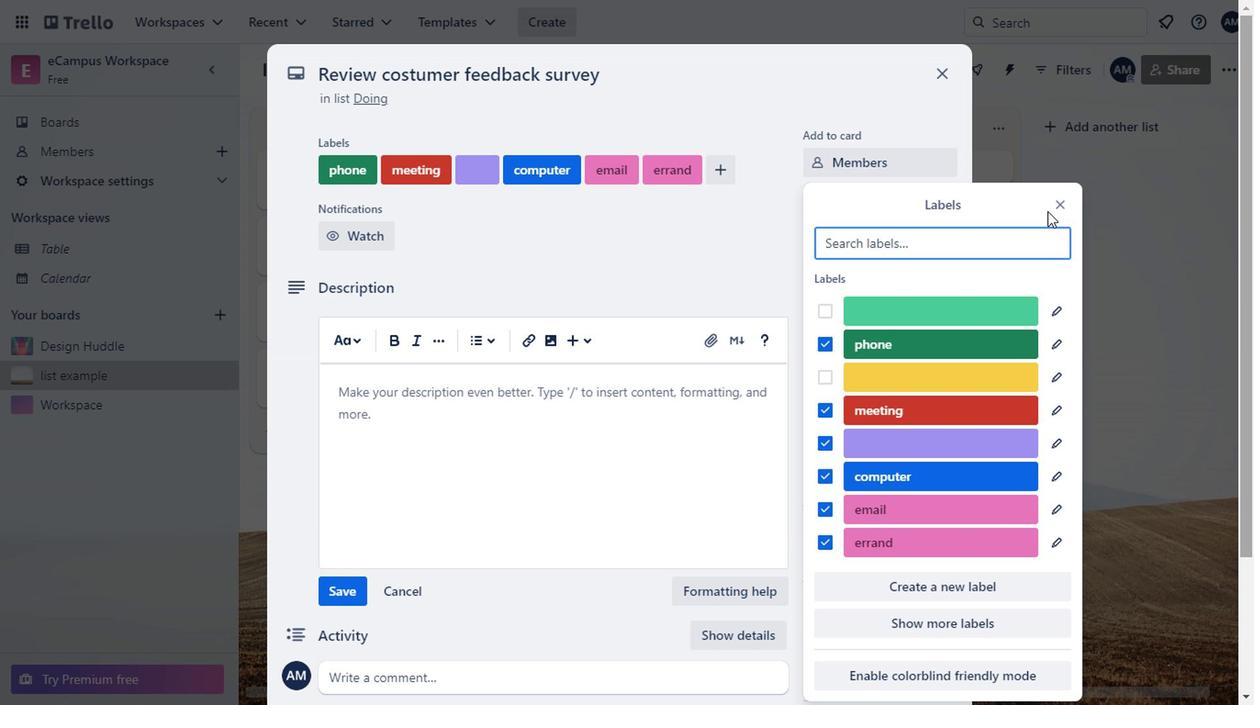 
Action: Mouse pressed left at (1047, 211)
Screenshot: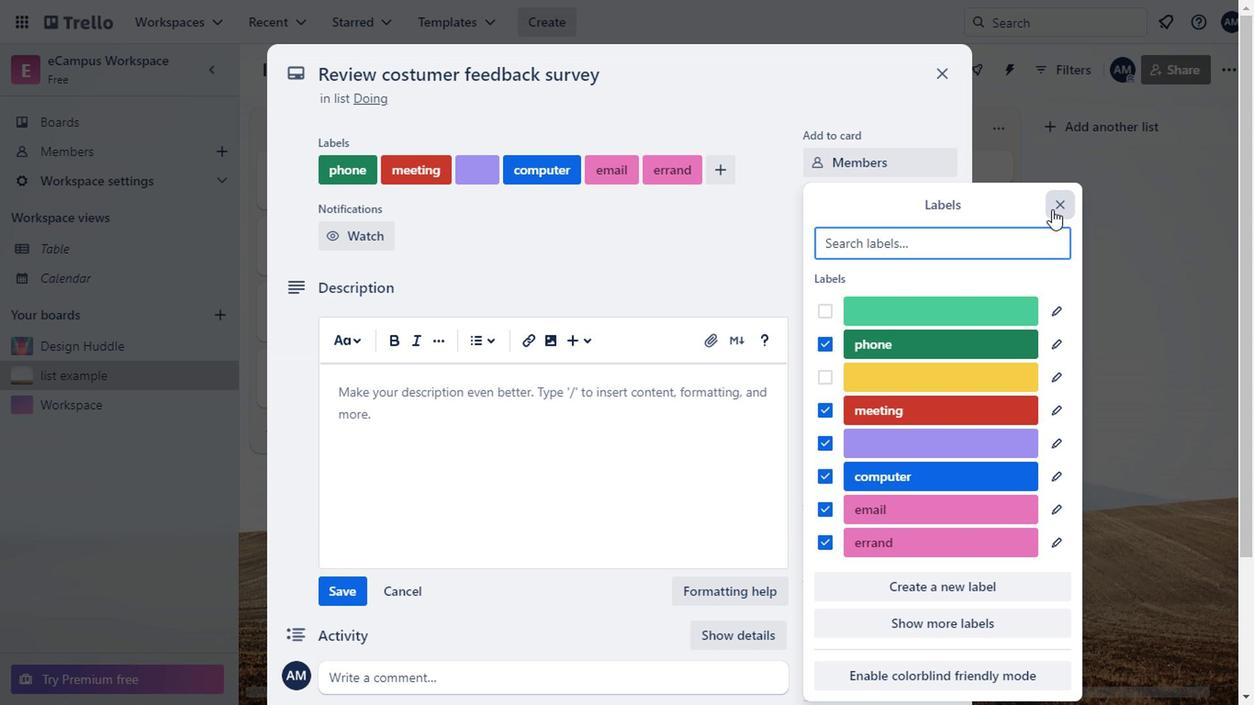 
Action: Mouse moved to (866, 201)
Screenshot: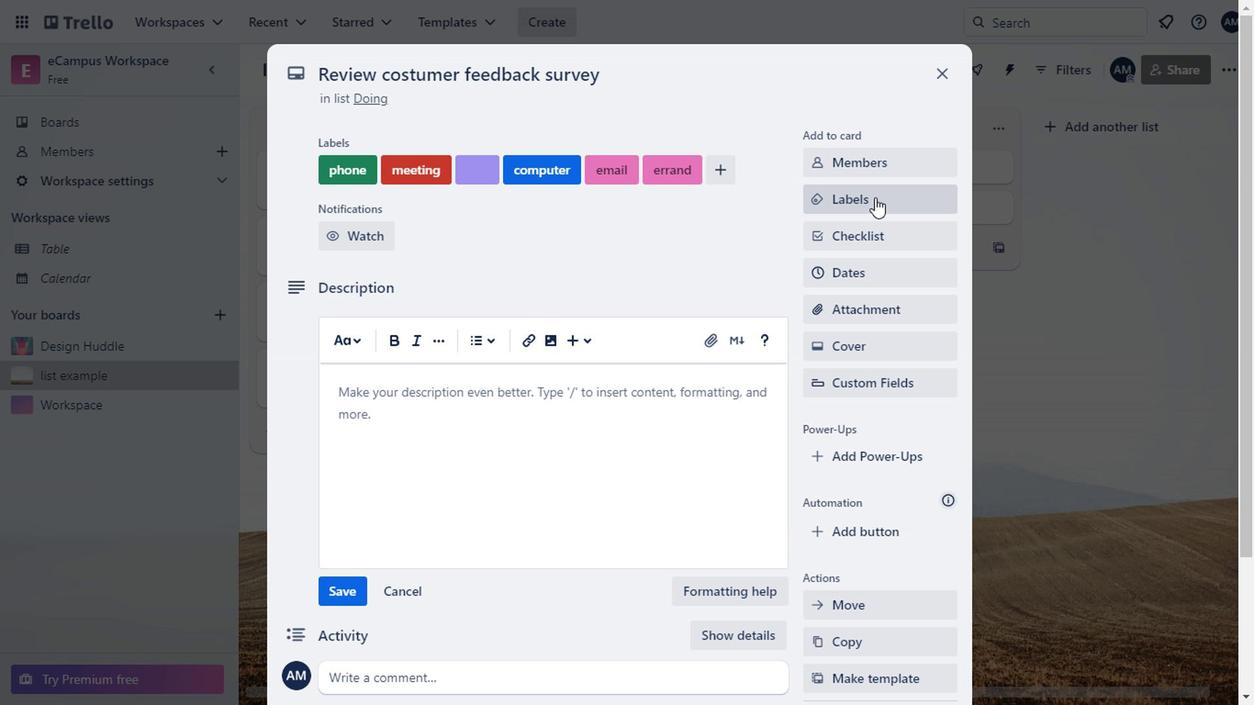 
Action: Mouse pressed left at (866, 201)
Screenshot: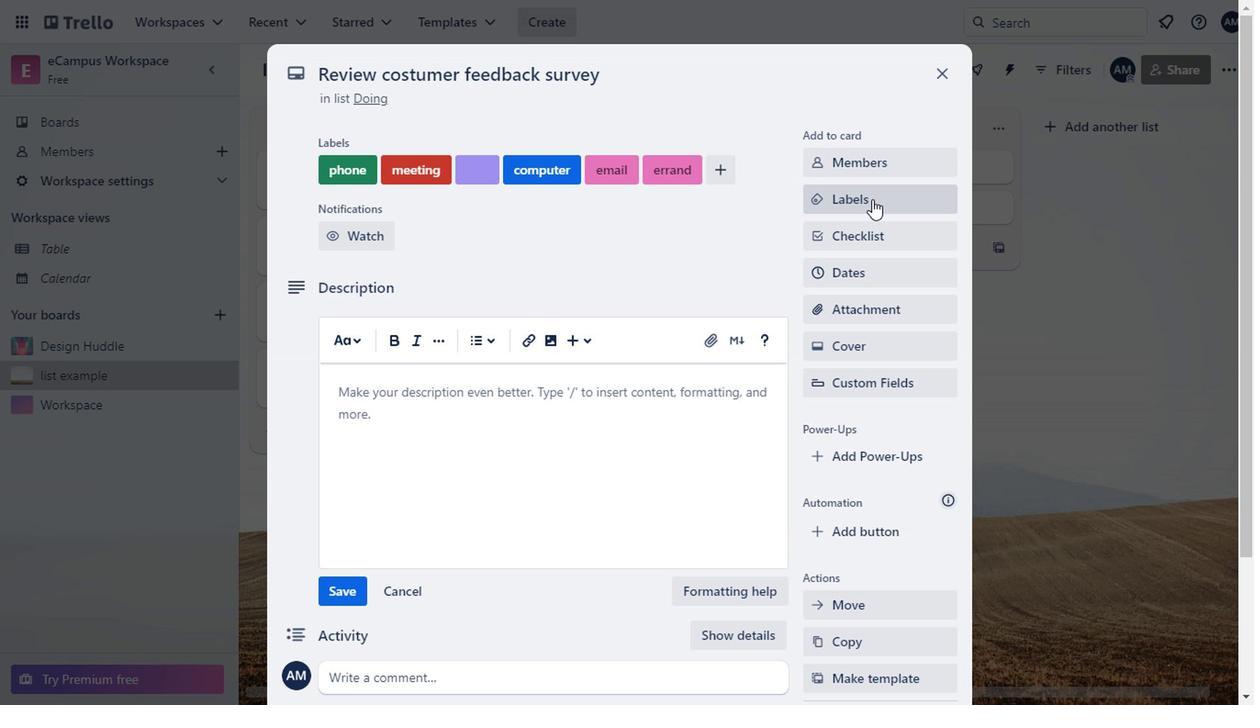 
Action: Mouse moved to (816, 347)
Screenshot: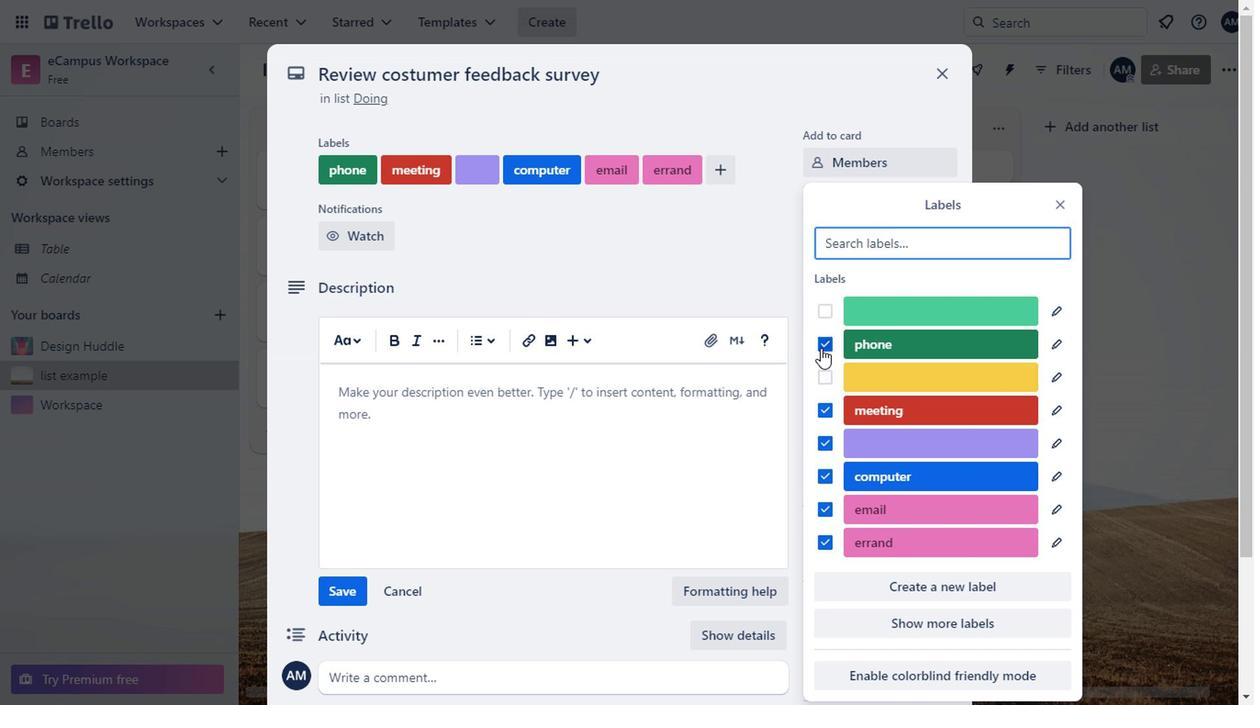
Action: Mouse pressed left at (816, 347)
Screenshot: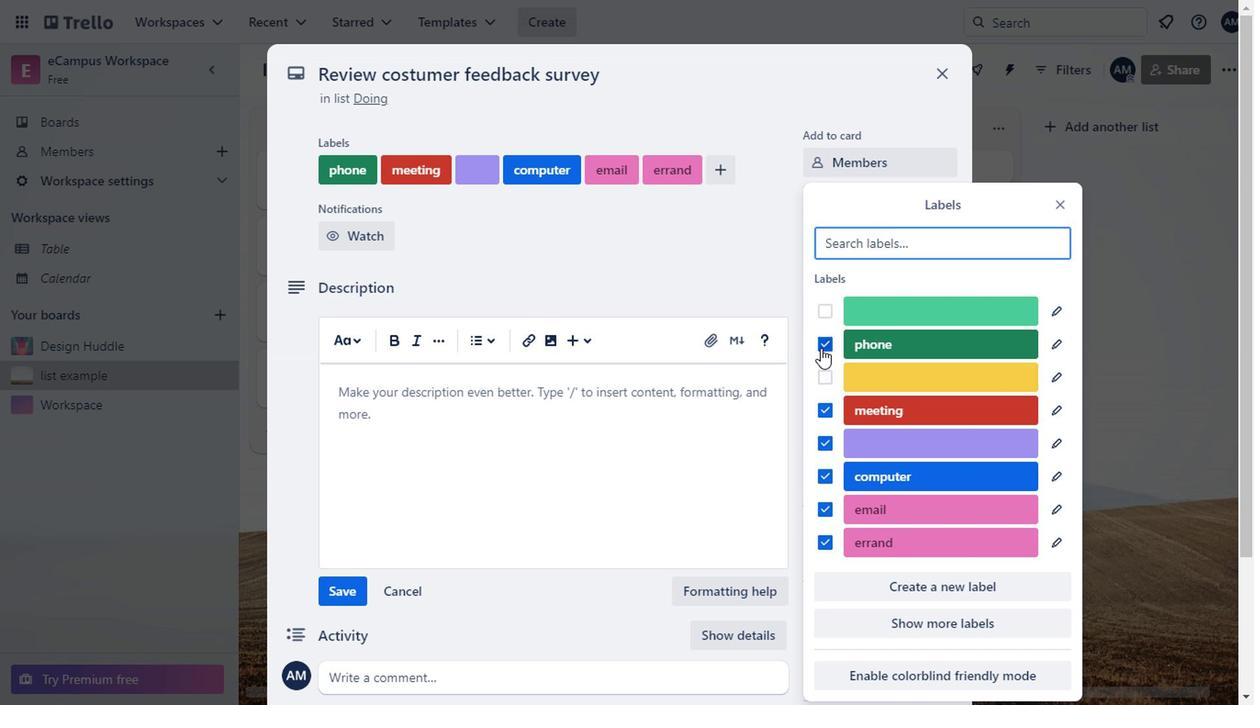 
Action: Mouse moved to (816, 418)
Screenshot: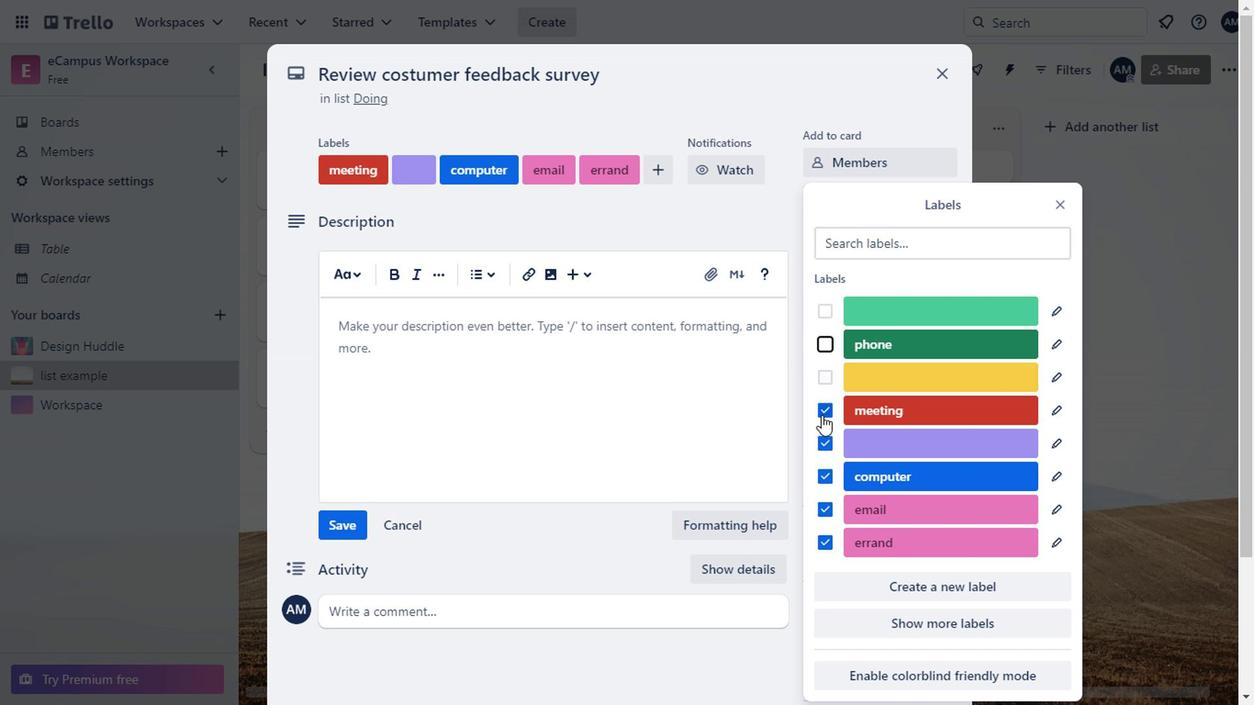 
Action: Mouse pressed left at (816, 418)
Screenshot: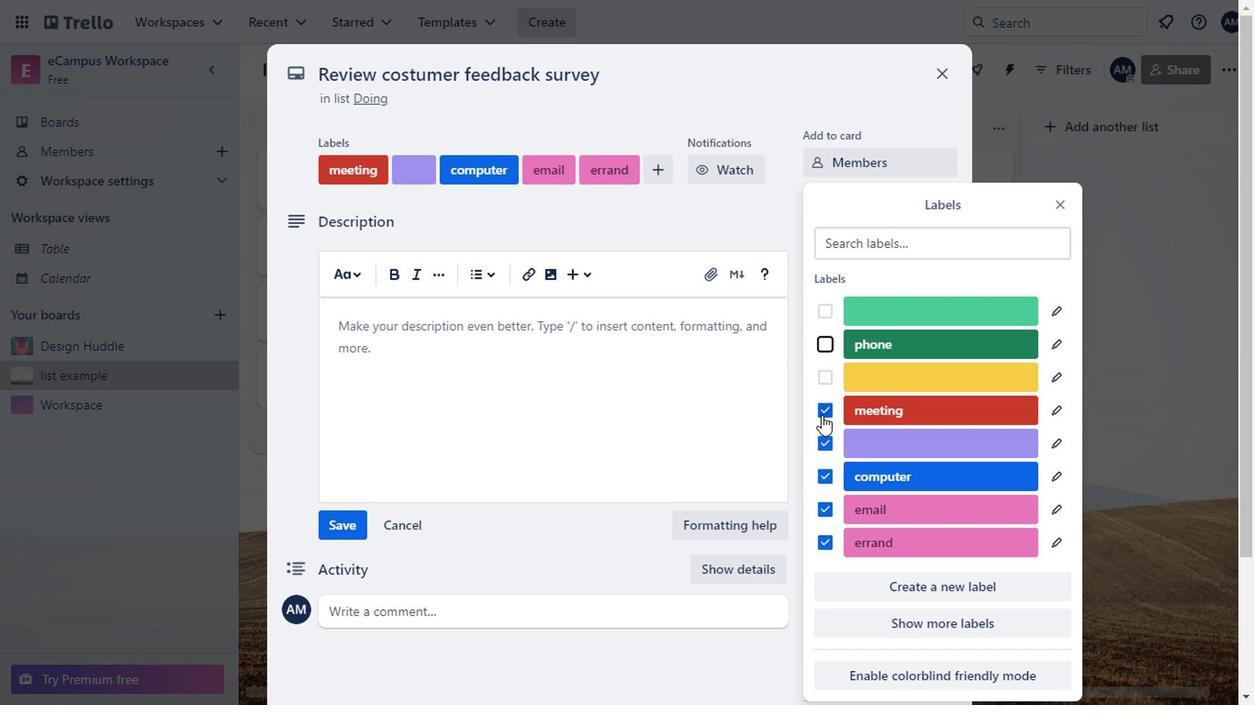 
Action: Mouse moved to (823, 441)
Screenshot: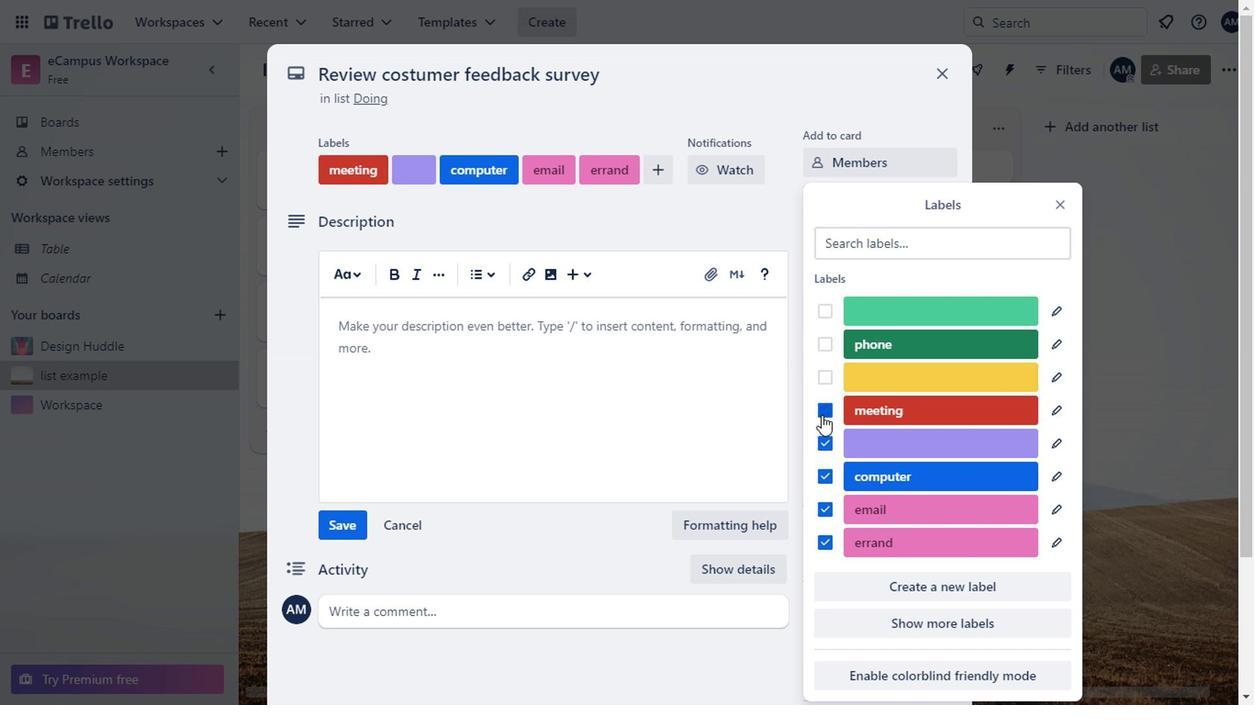 
Action: Mouse pressed left at (823, 441)
Screenshot: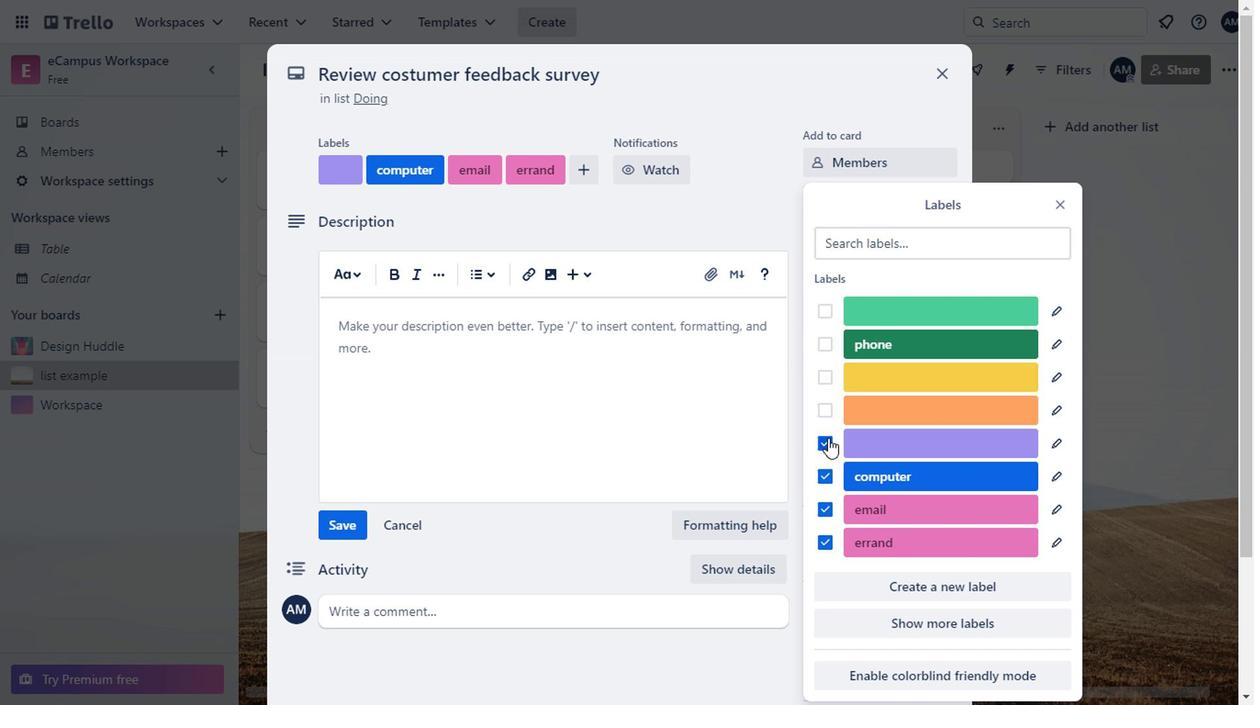 
Action: Mouse moved to (818, 511)
Screenshot: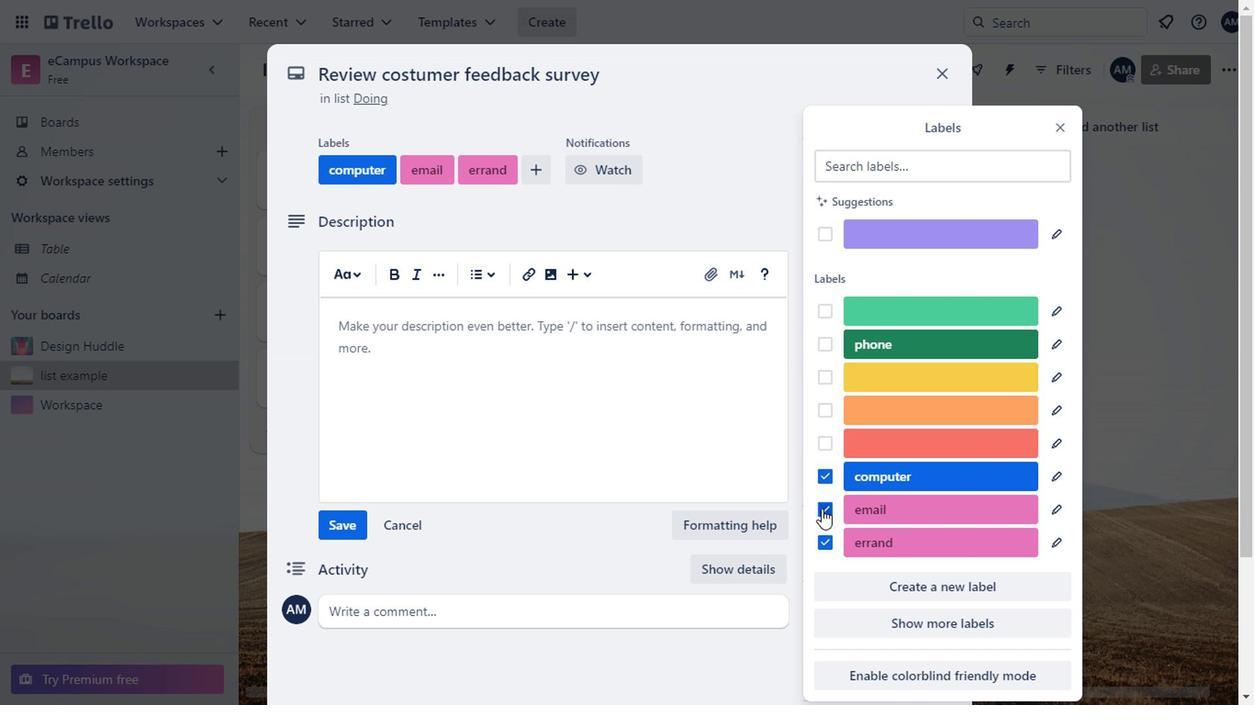 
Action: Mouse pressed left at (818, 511)
Screenshot: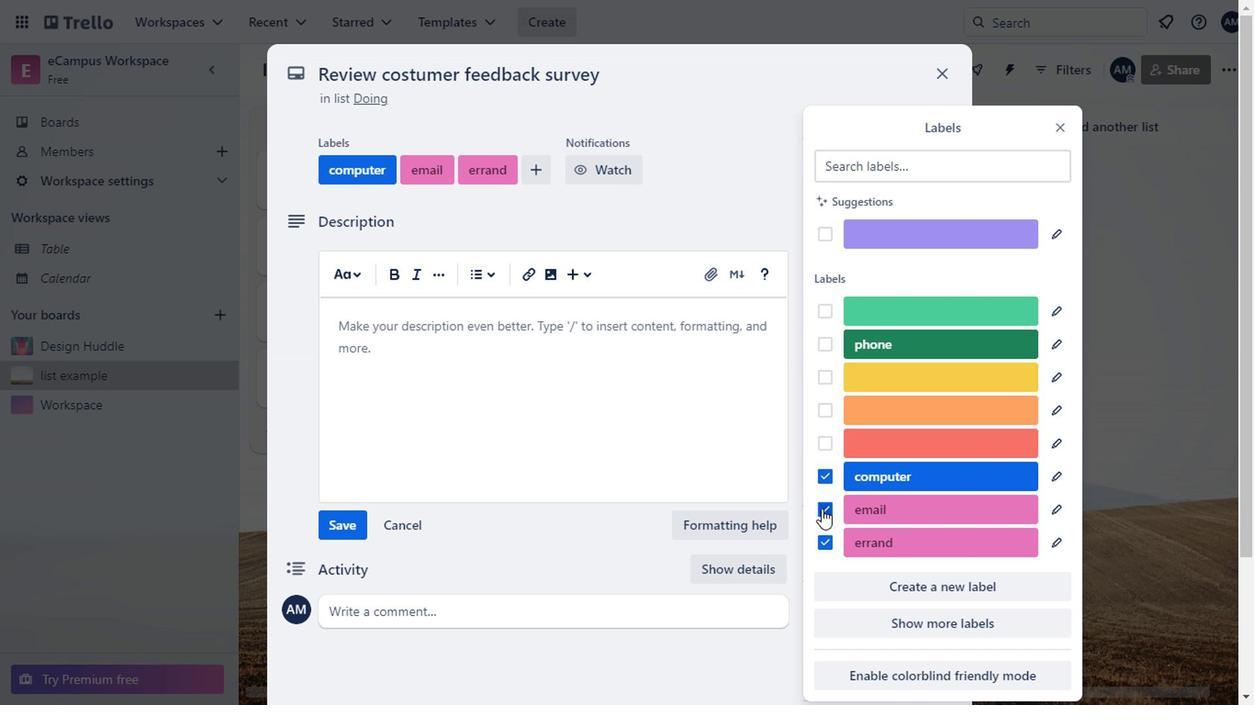 
Action: Mouse moved to (838, 552)
Screenshot: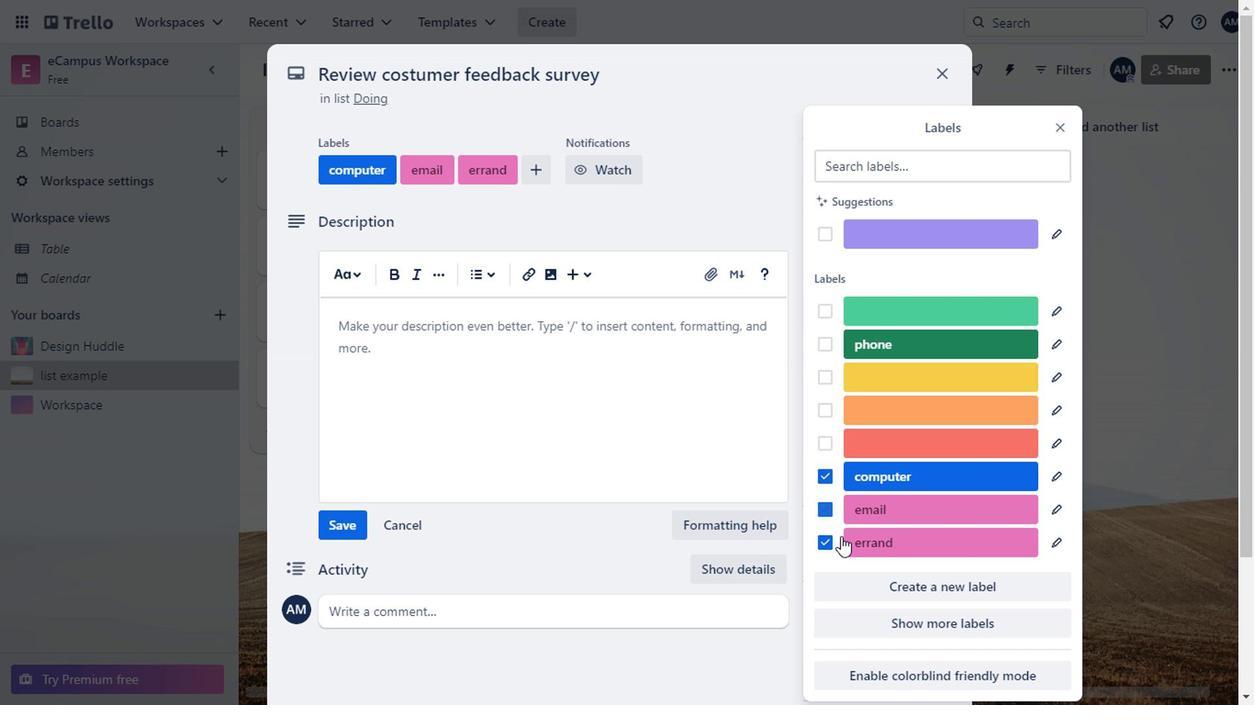 
Action: Mouse pressed left at (838, 552)
Screenshot: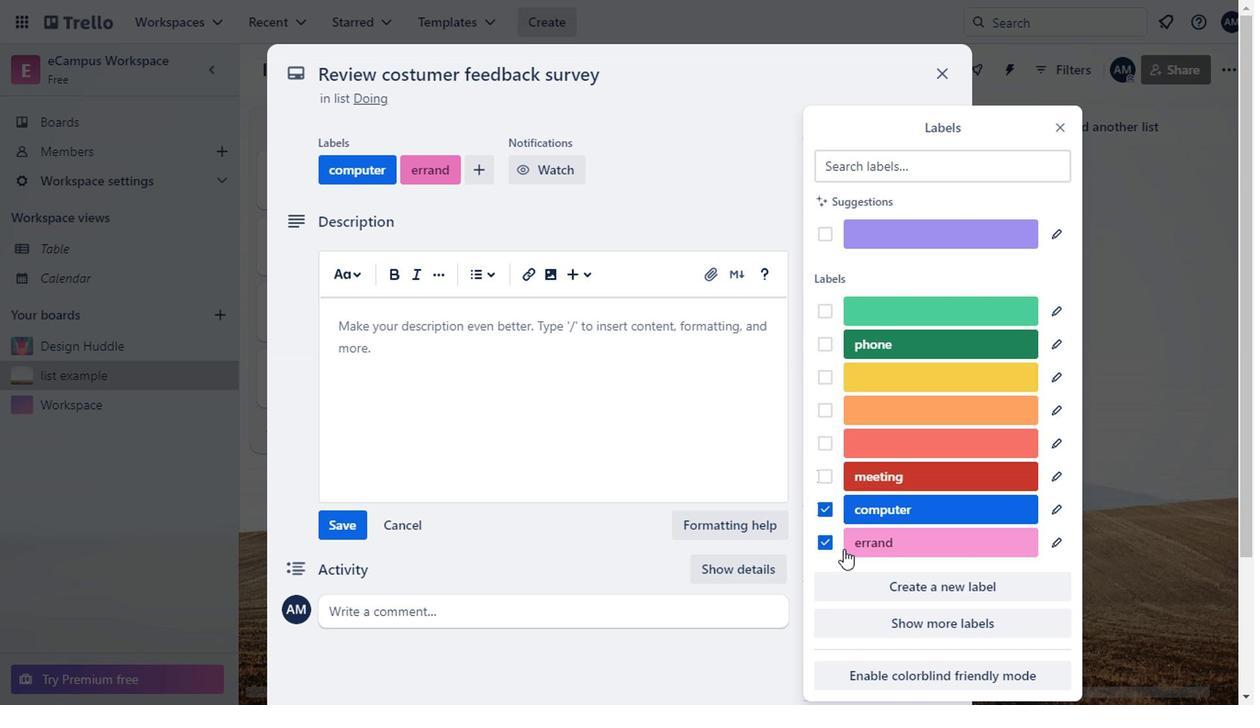 
Action: Mouse moved to (829, 547)
Screenshot: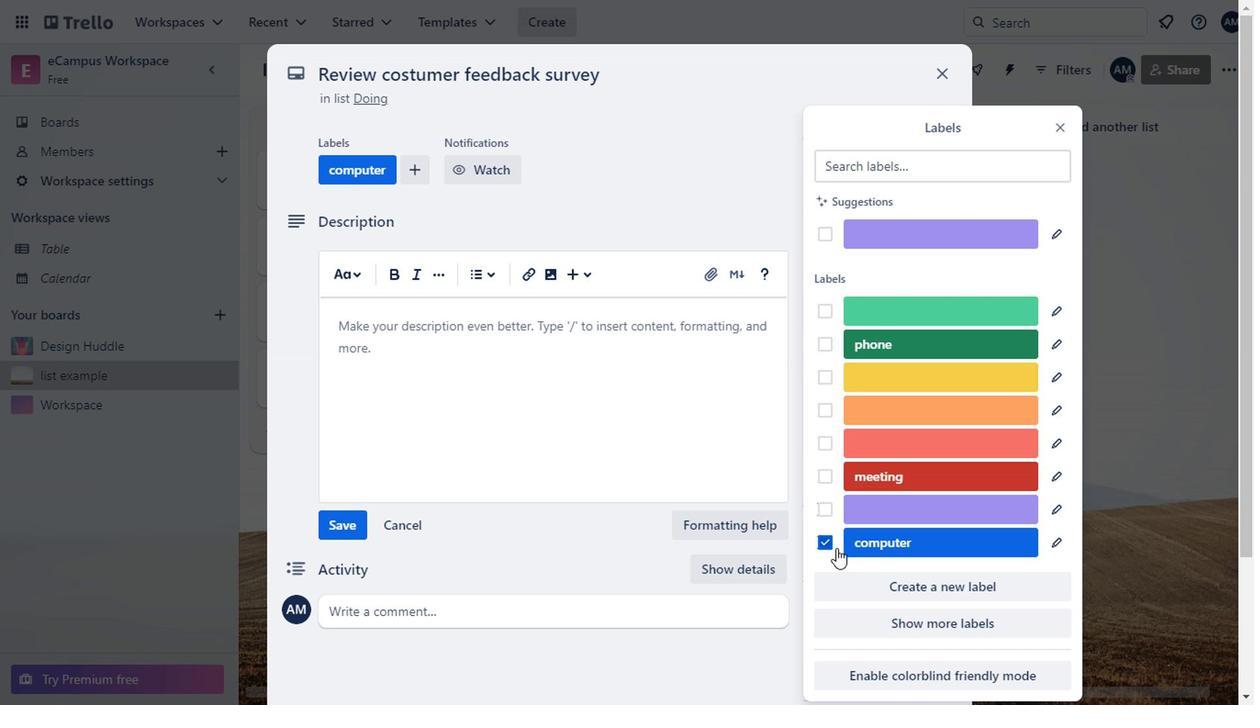 
Action: Mouse pressed left at (829, 547)
Screenshot: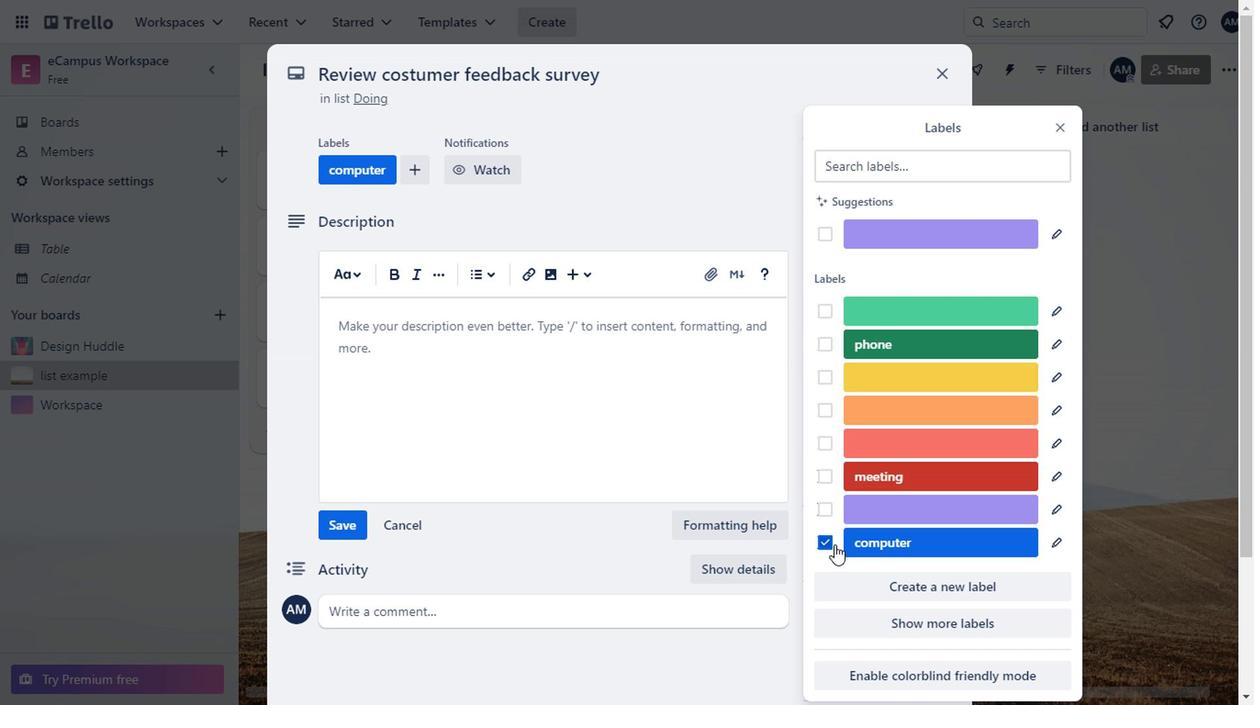 
Action: Mouse moved to (820, 545)
Screenshot: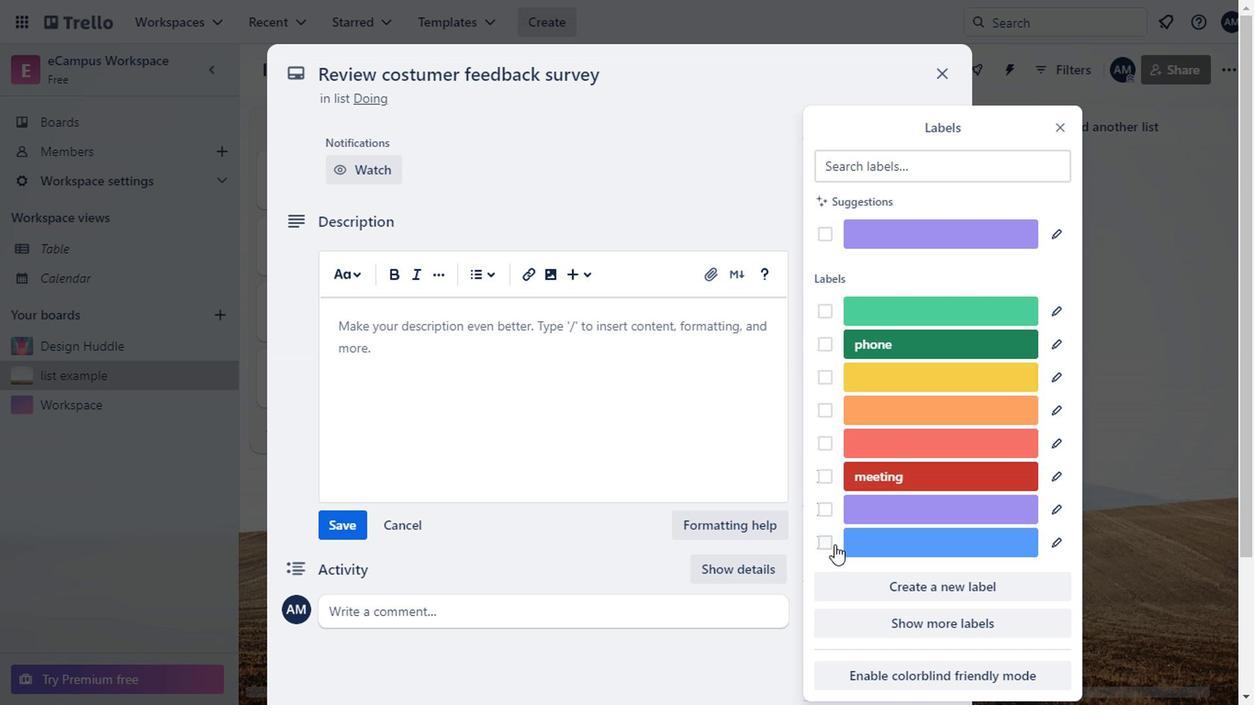 
Action: Mouse pressed left at (820, 545)
Screenshot: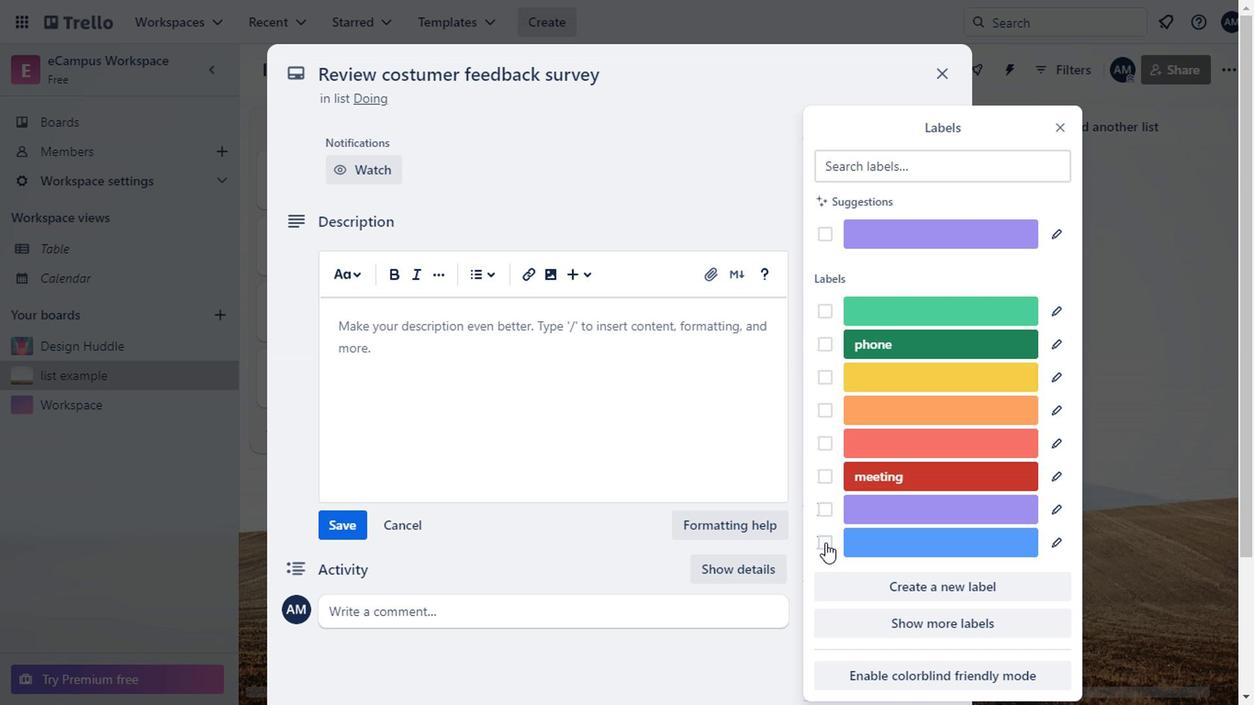 
Action: Mouse moved to (824, 538)
Screenshot: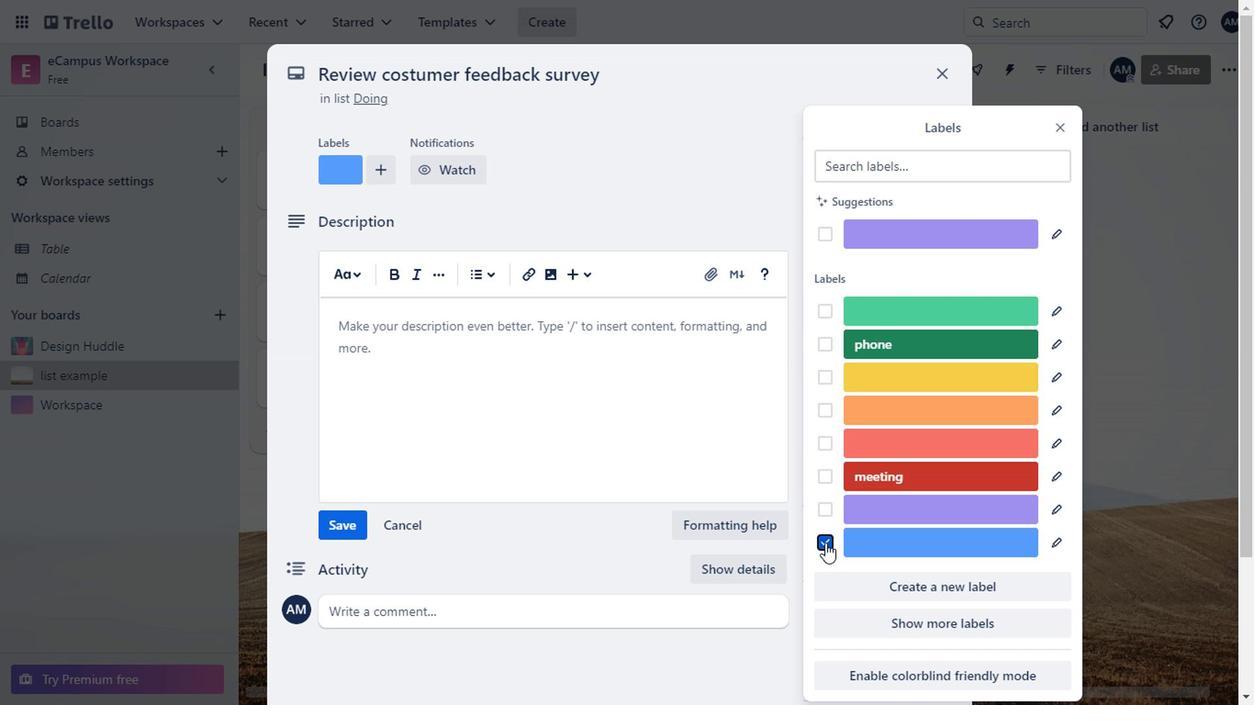 
Action: Mouse pressed left at (824, 538)
Screenshot: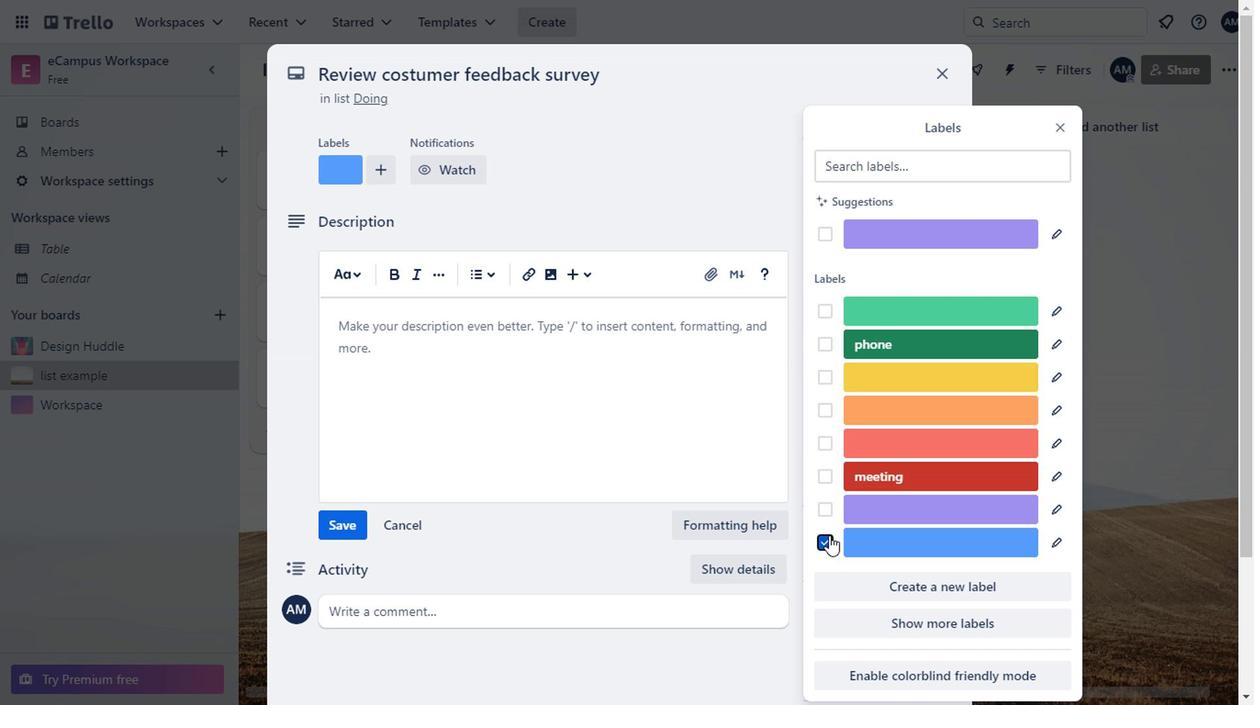 
Action: Mouse moved to (833, 466)
Screenshot: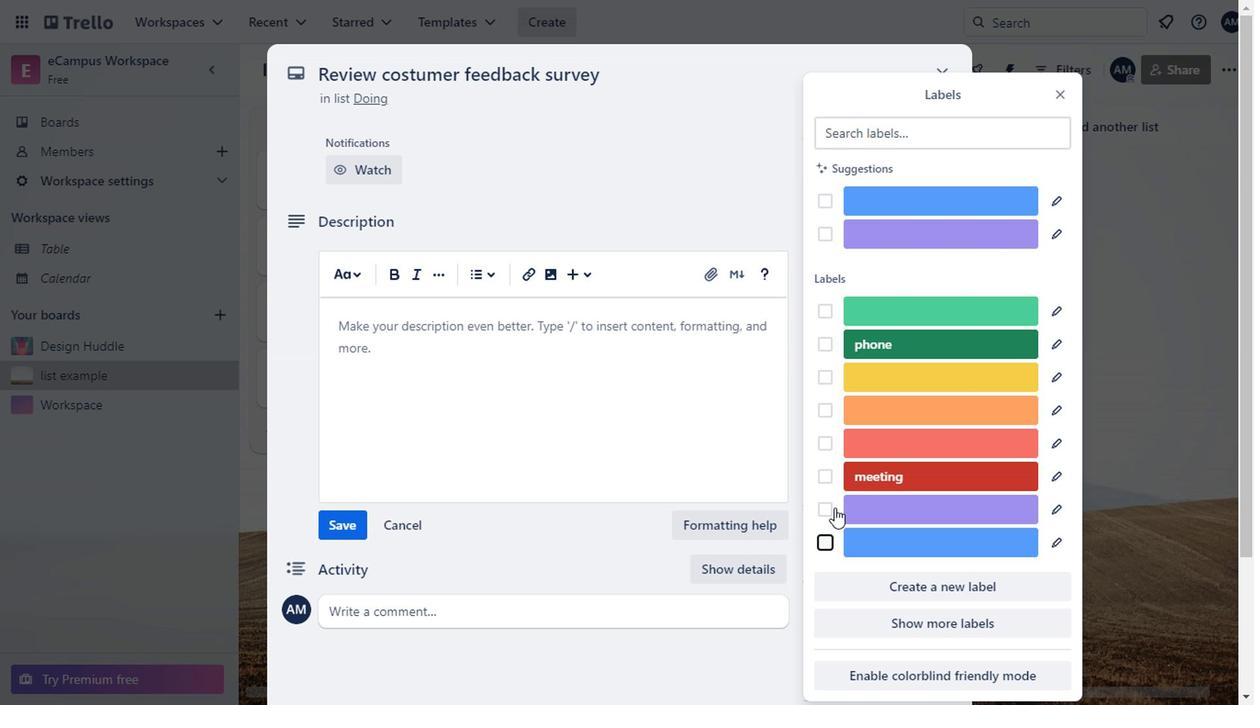 
Action: Mouse scrolled (833, 466) with delta (0, 0)
Screenshot: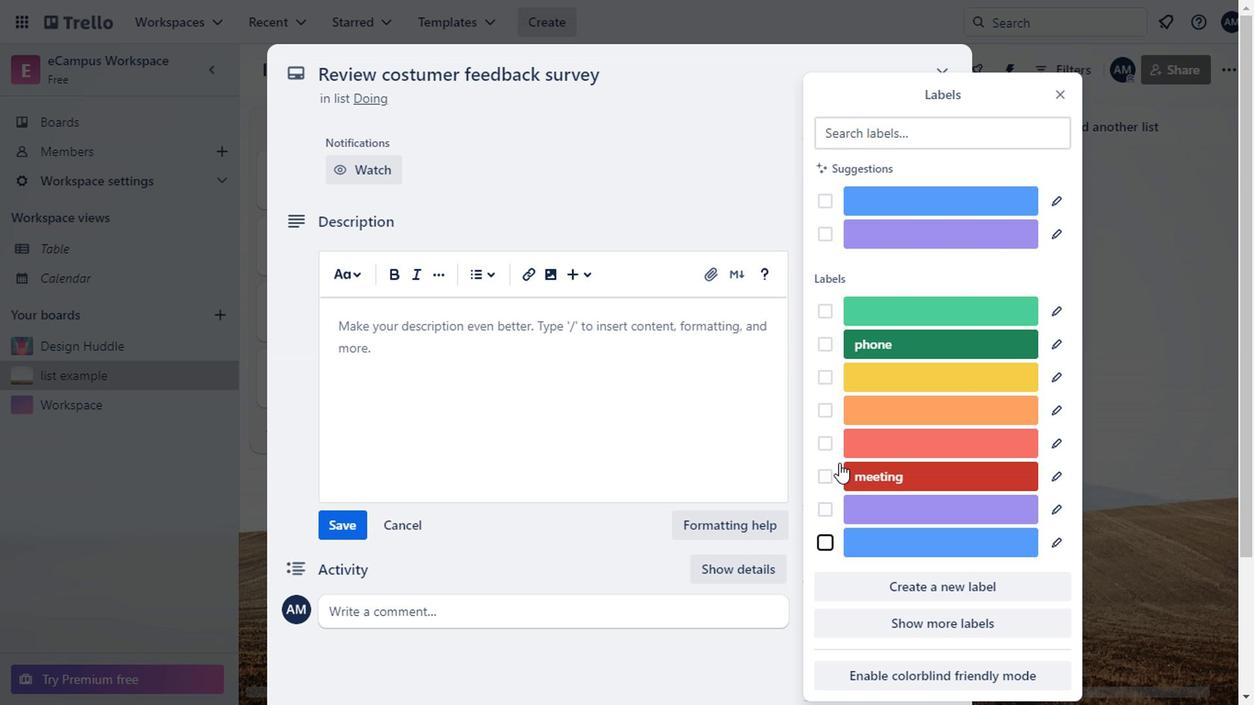 
Action: Mouse scrolled (833, 466) with delta (0, 0)
Screenshot: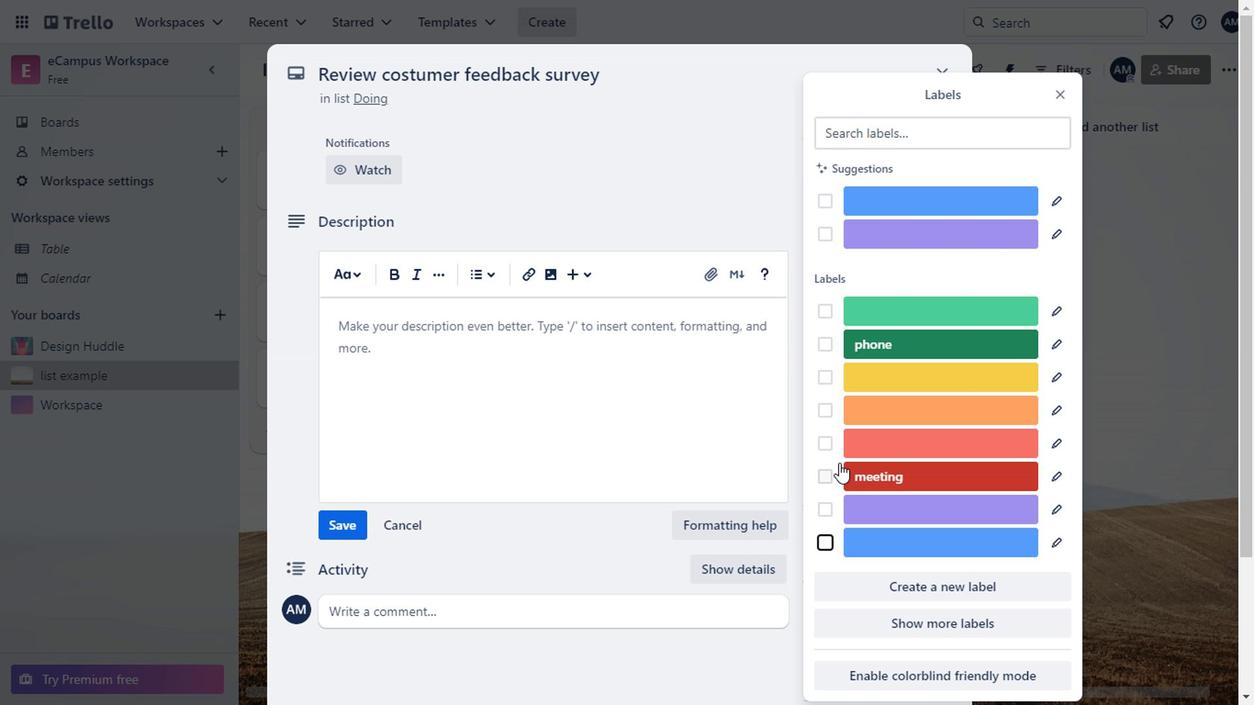 
Action: Mouse scrolled (833, 466) with delta (0, 0)
Screenshot: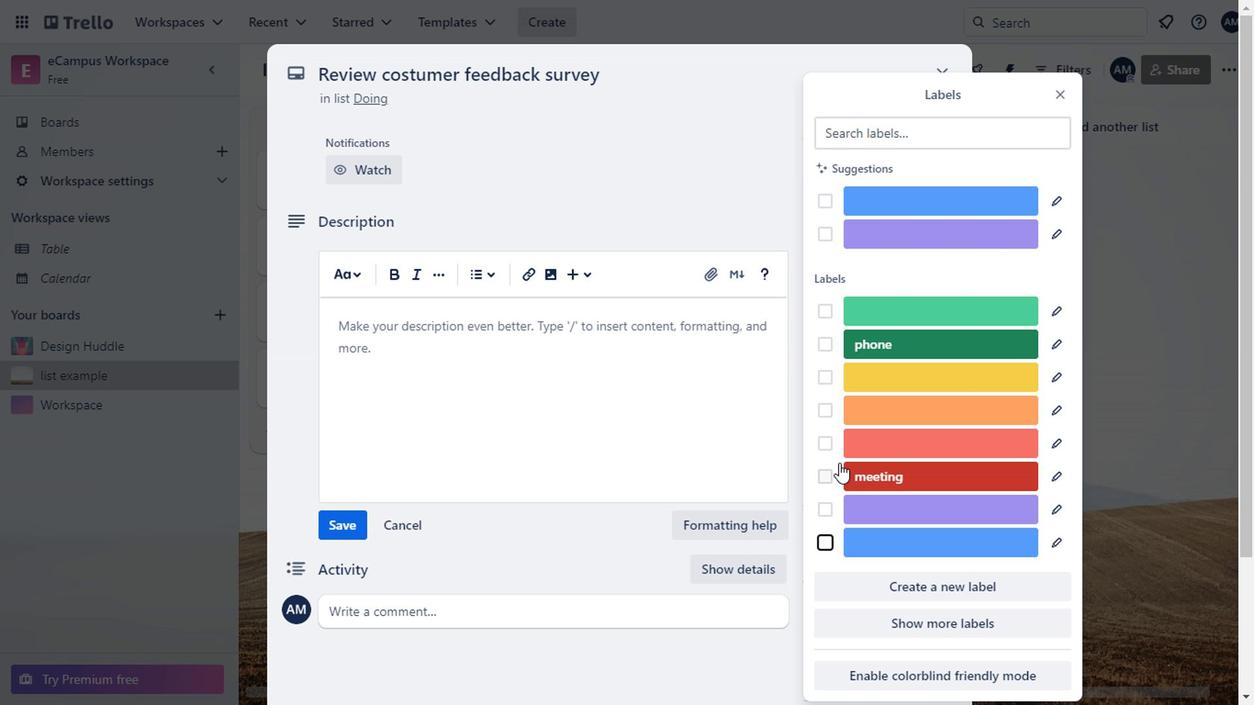 
Action: Mouse moved to (838, 508)
Screenshot: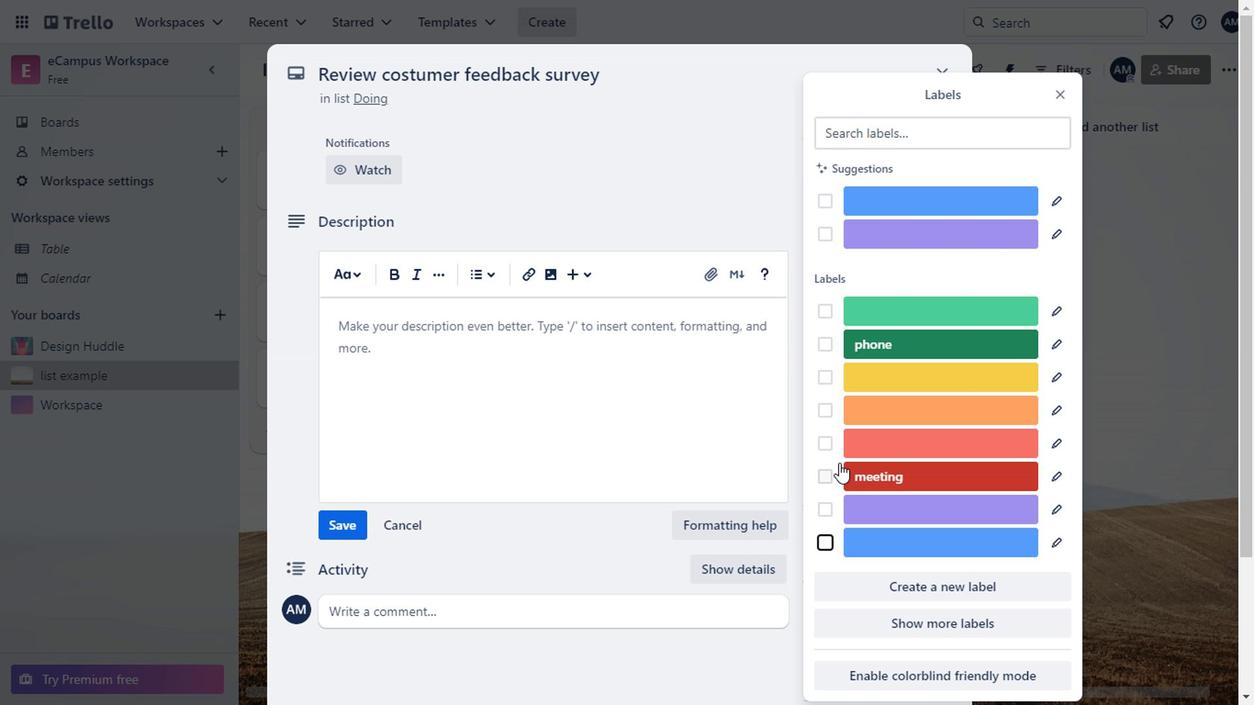
Action: Mouse scrolled (838, 507) with delta (0, -1)
Screenshot: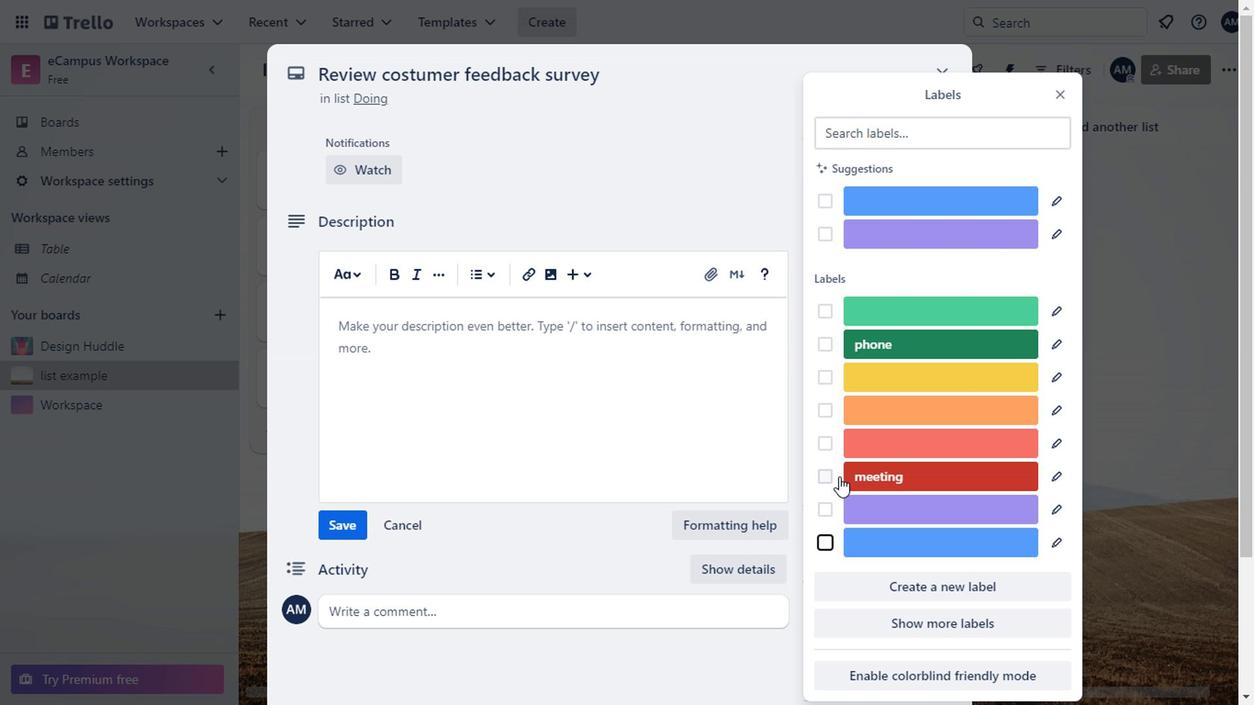 
Action: Mouse moved to (835, 516)
Screenshot: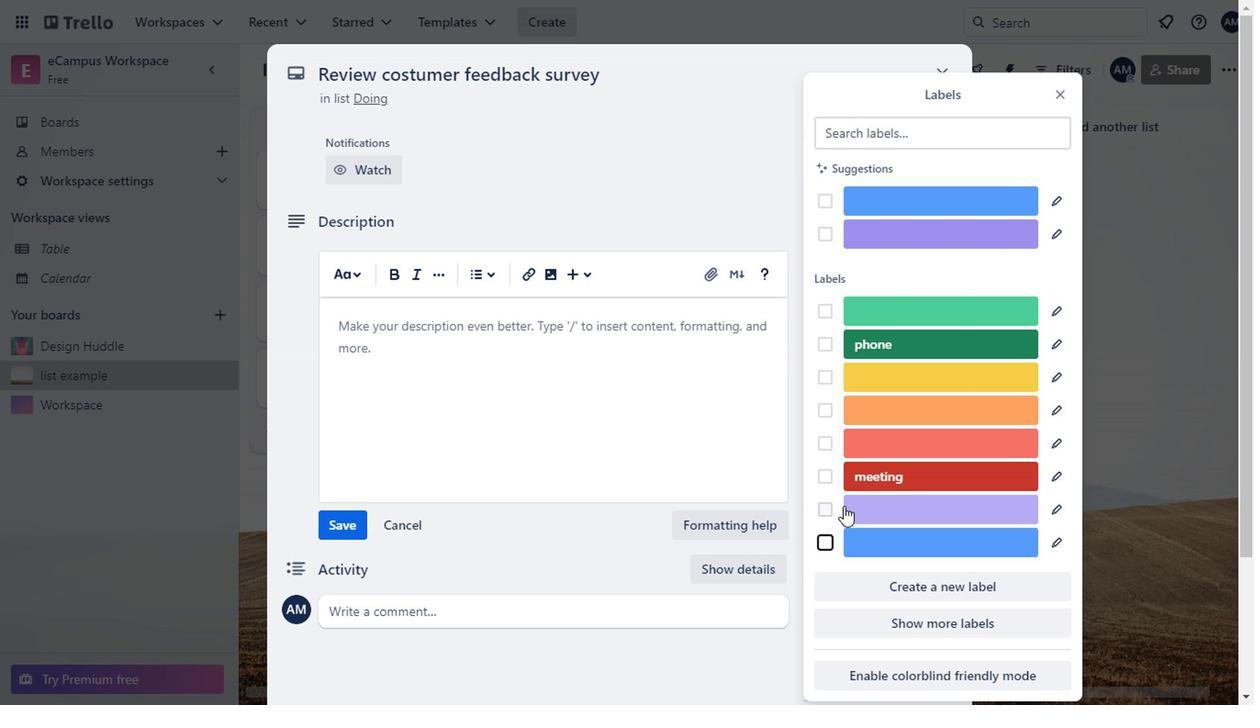 
Action: Mouse scrolled (835, 515) with delta (0, 0)
Screenshot: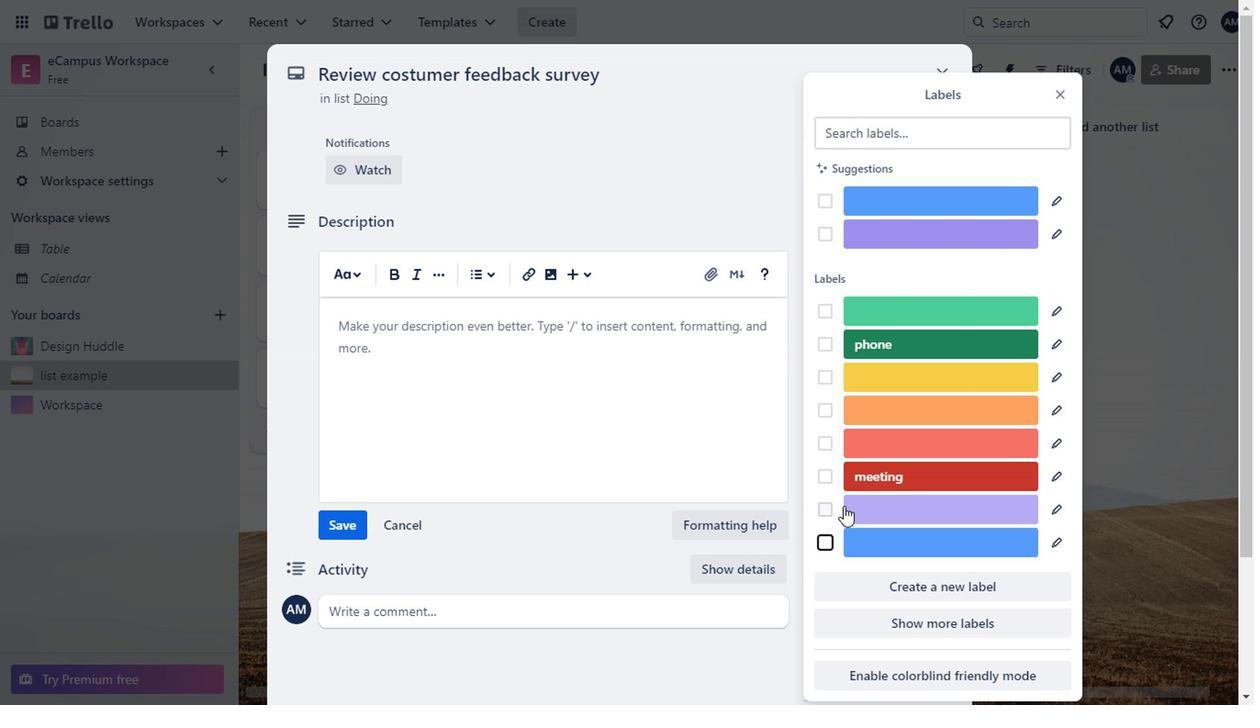 
Action: Mouse moved to (822, 537)
Screenshot: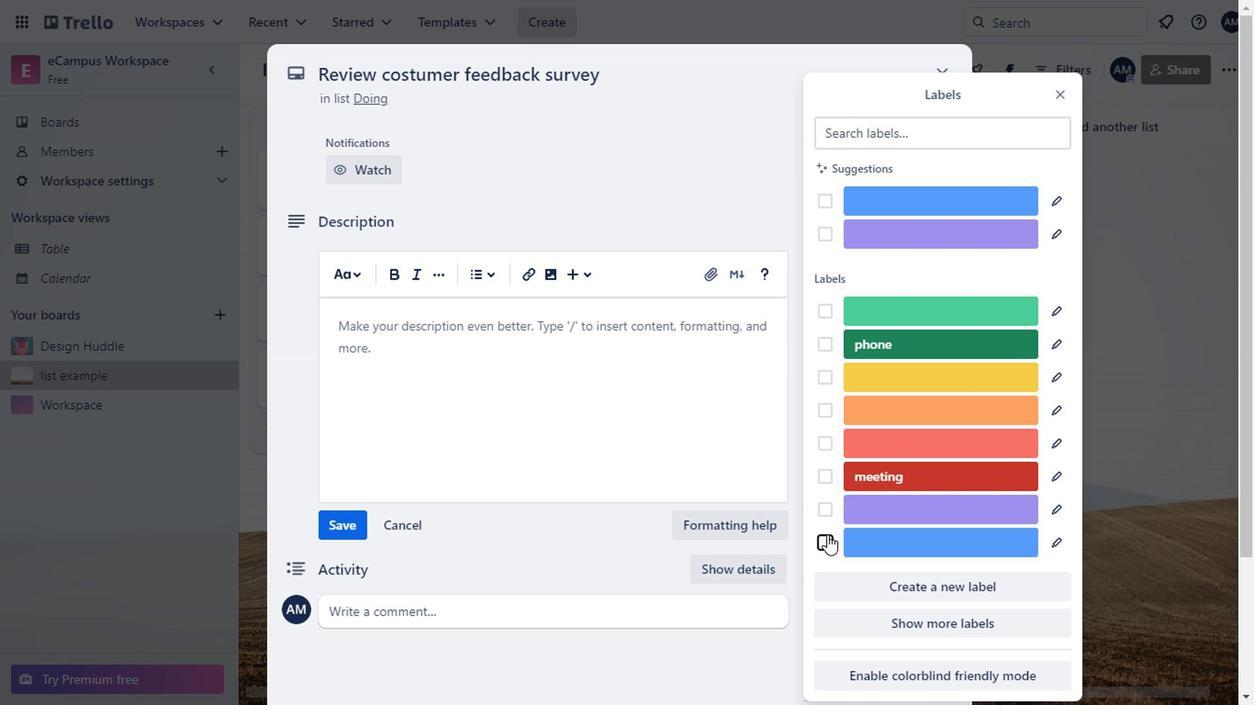 
Action: Key pressed ctrl+Z<'\x1a'>
Screenshot: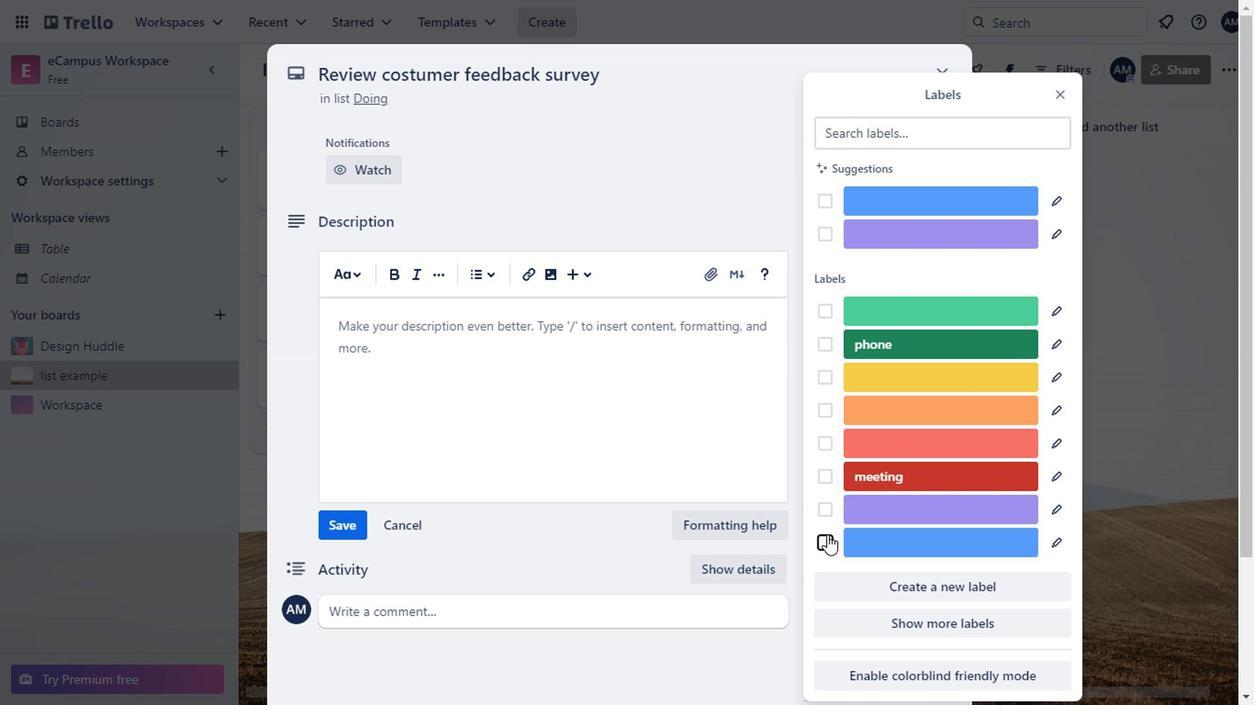 
Action: Mouse moved to (837, 463)
Screenshot: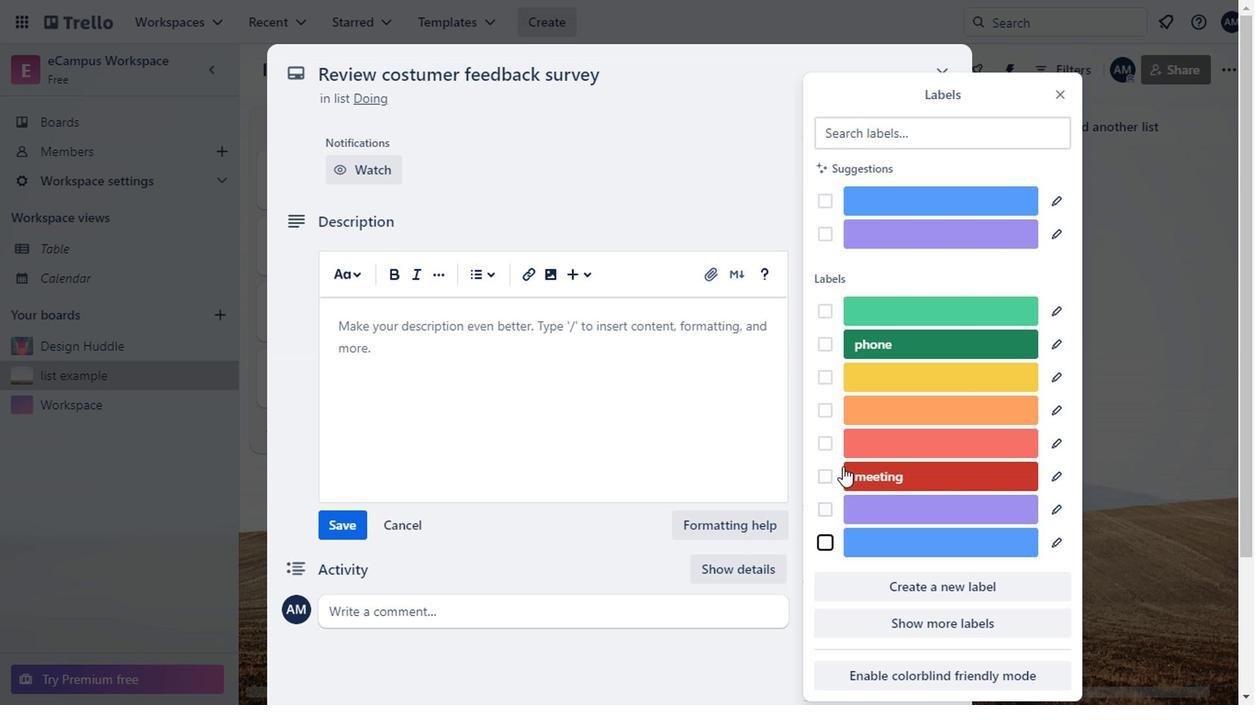 
Action: Mouse scrolled (837, 464) with delta (0, 0)
Screenshot: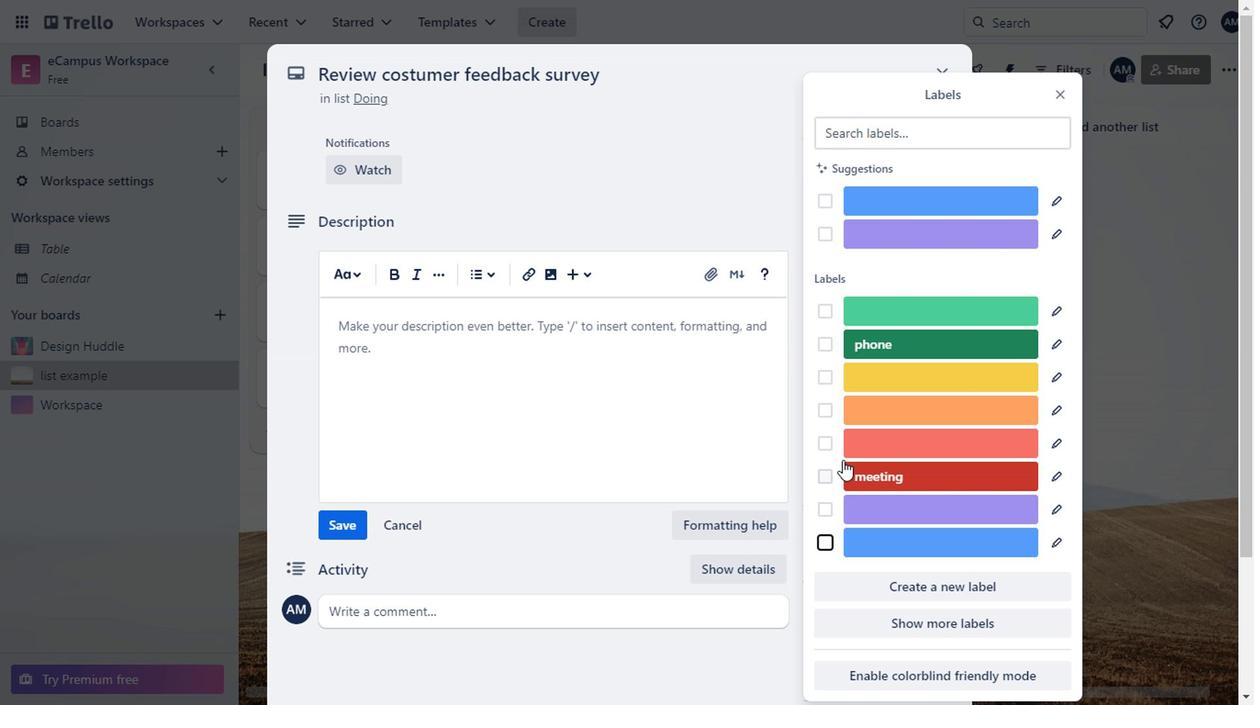 
Action: Mouse moved to (835, 455)
Screenshot: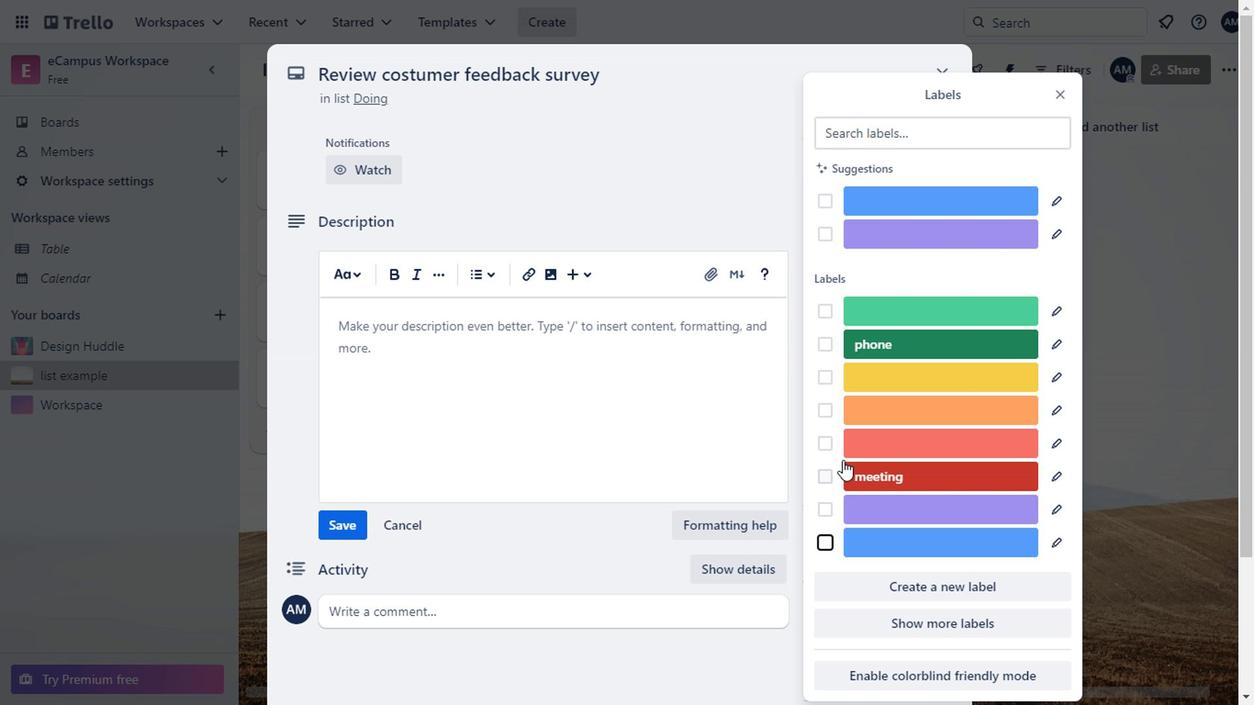 
Action: Mouse scrolled (835, 456) with delta (0, 1)
Screenshot: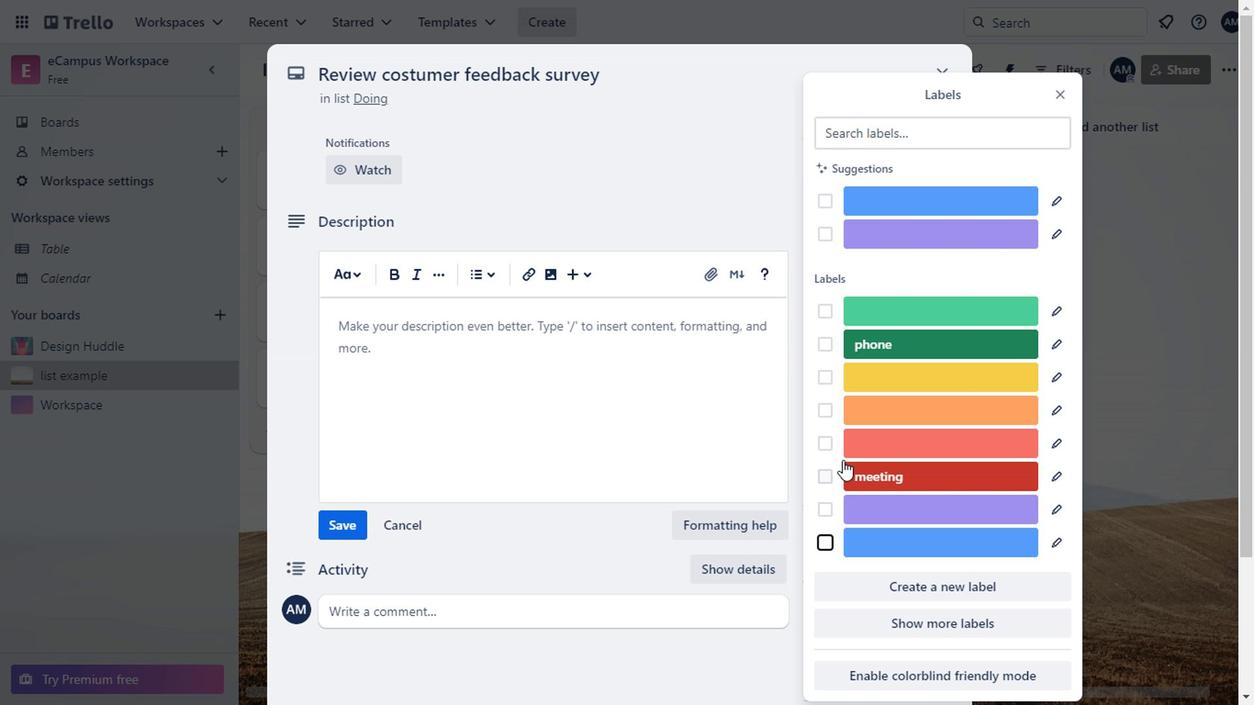 
Action: Mouse scrolled (835, 456) with delta (0, 1)
Screenshot: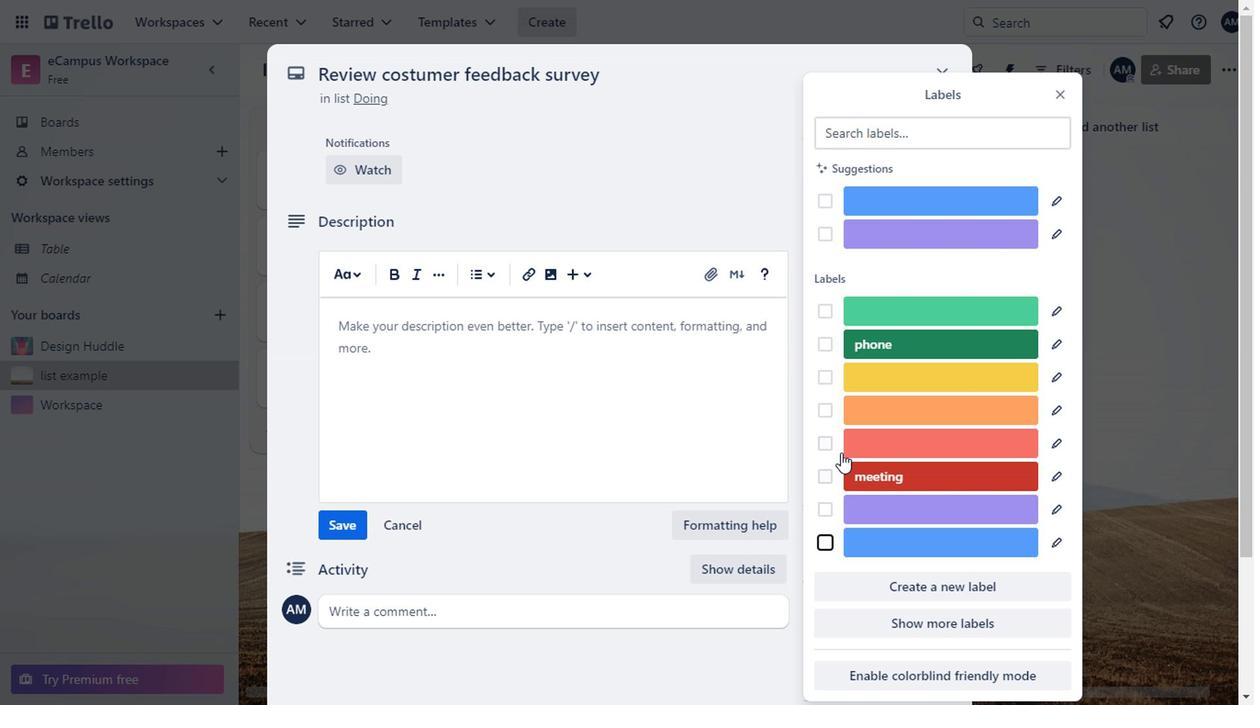 
Action: Mouse moved to (835, 514)
Screenshot: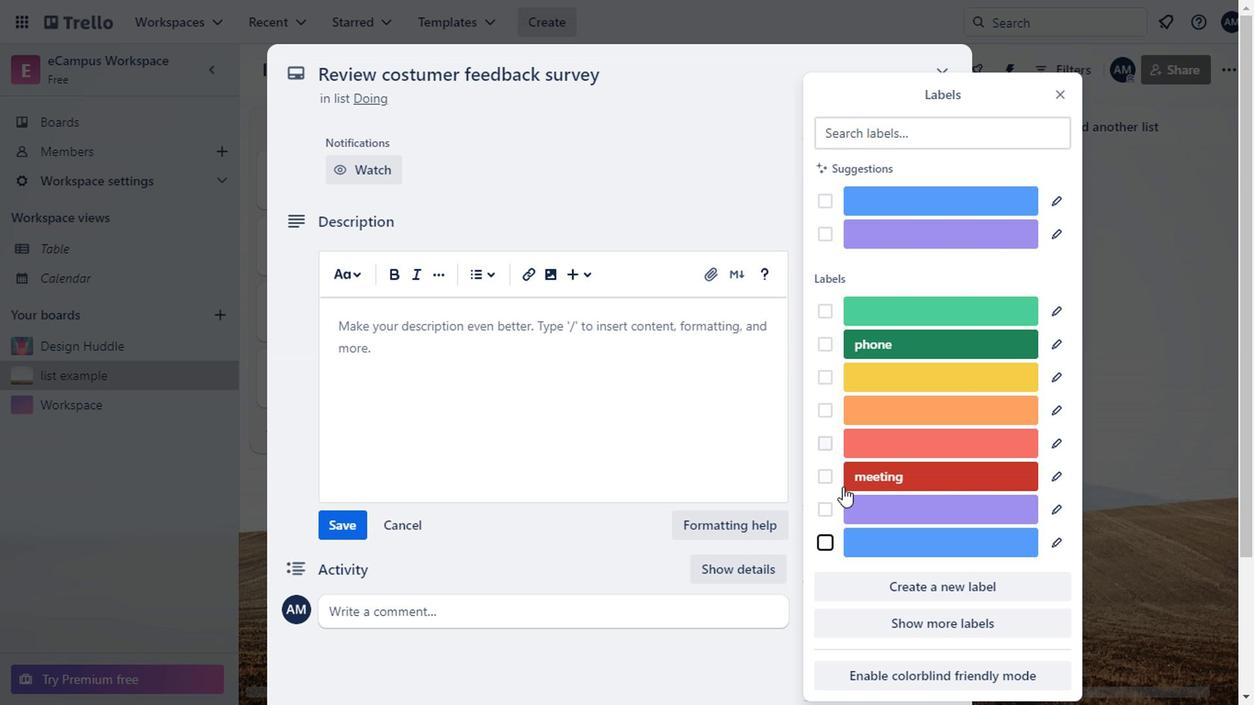
Action: Mouse scrolled (835, 513) with delta (0, 0)
Screenshot: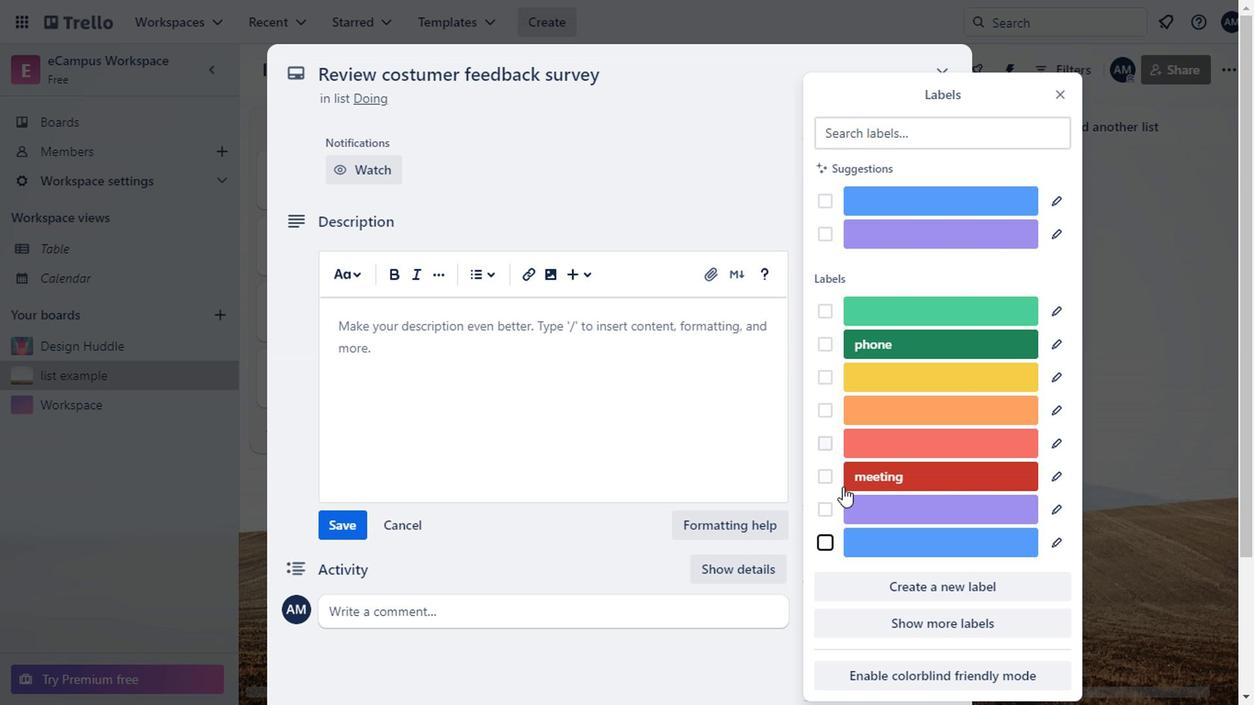 
Action: Mouse moved to (920, 590)
Screenshot: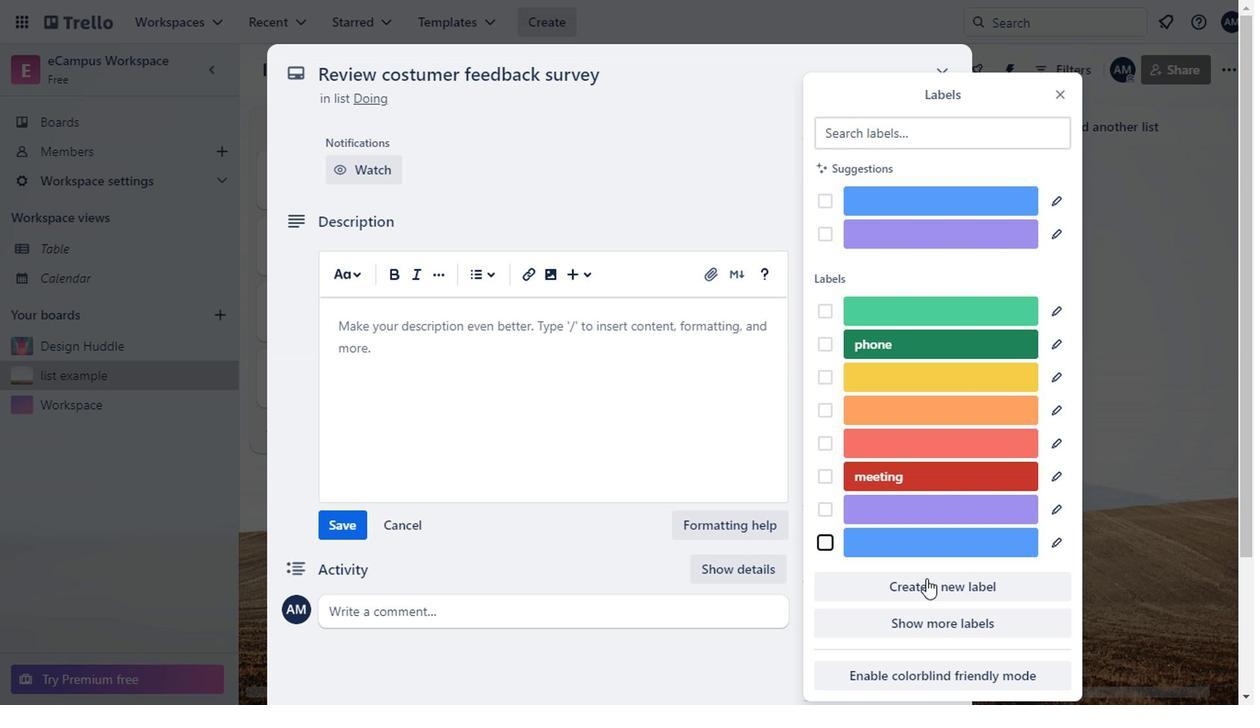 
Action: Mouse scrolled (920, 590) with delta (0, 0)
Screenshot: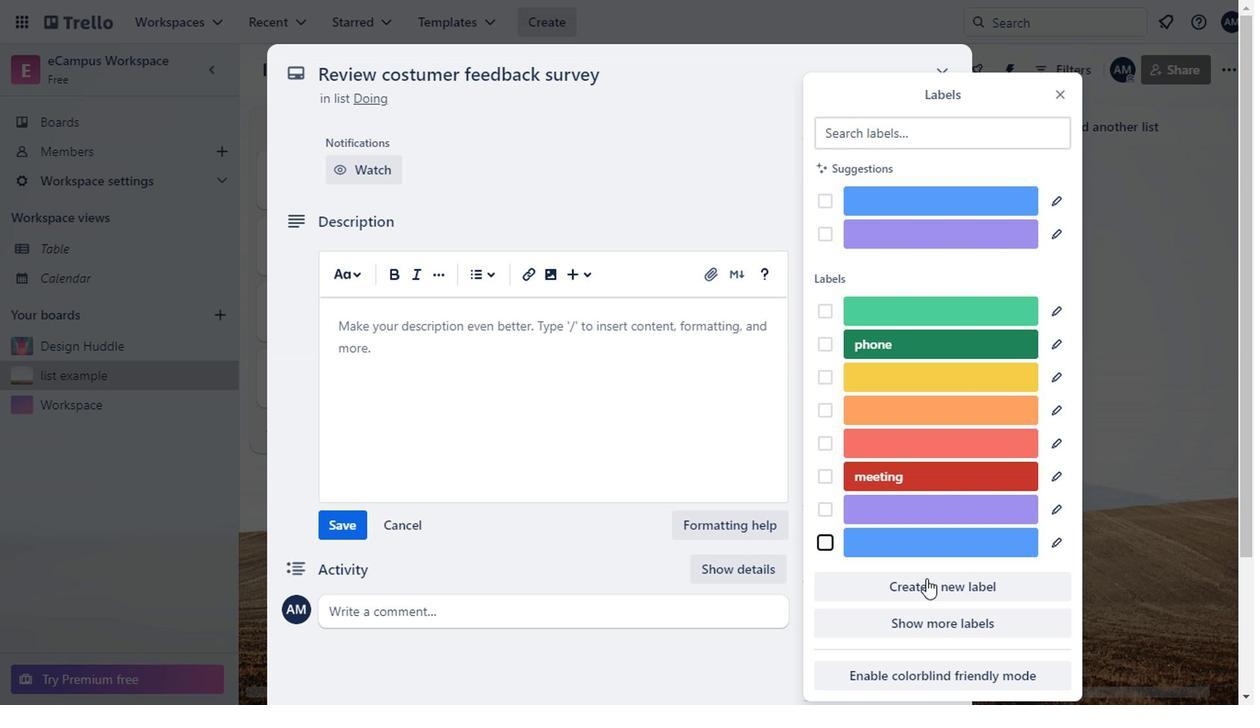 
Action: Mouse moved to (919, 595)
Screenshot: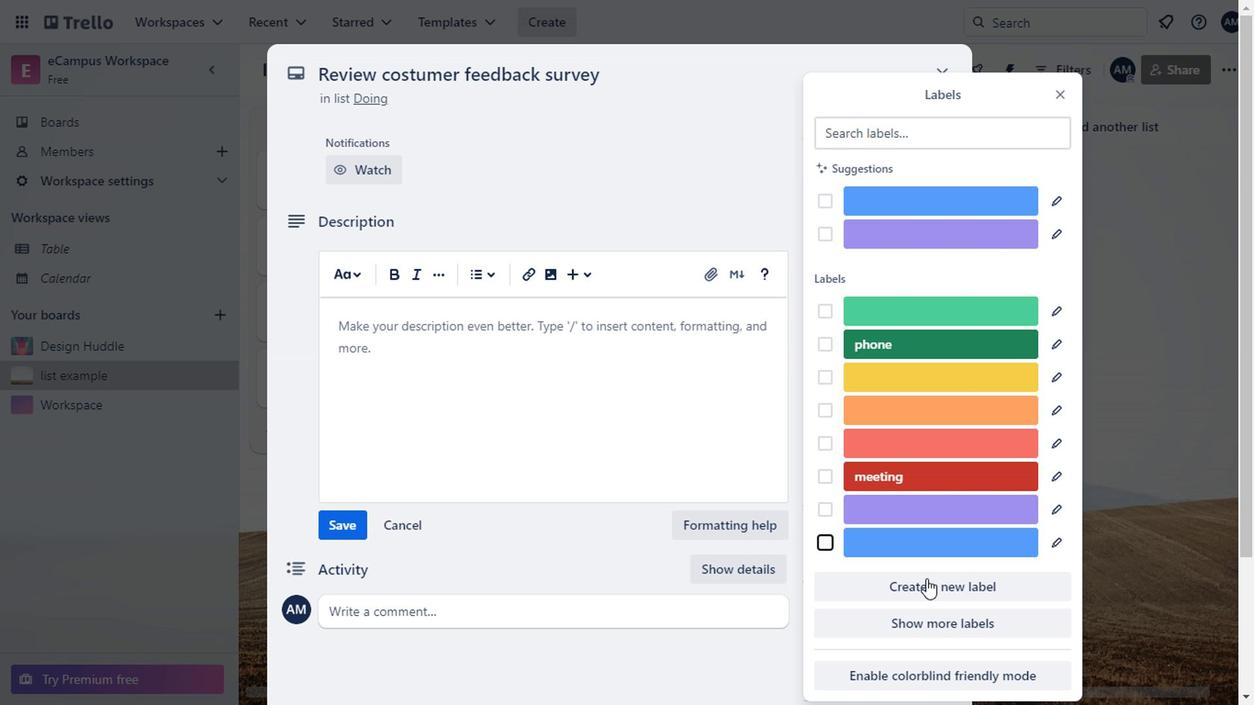 
Action: Mouse scrolled (919, 594) with delta (0, 0)
Screenshot: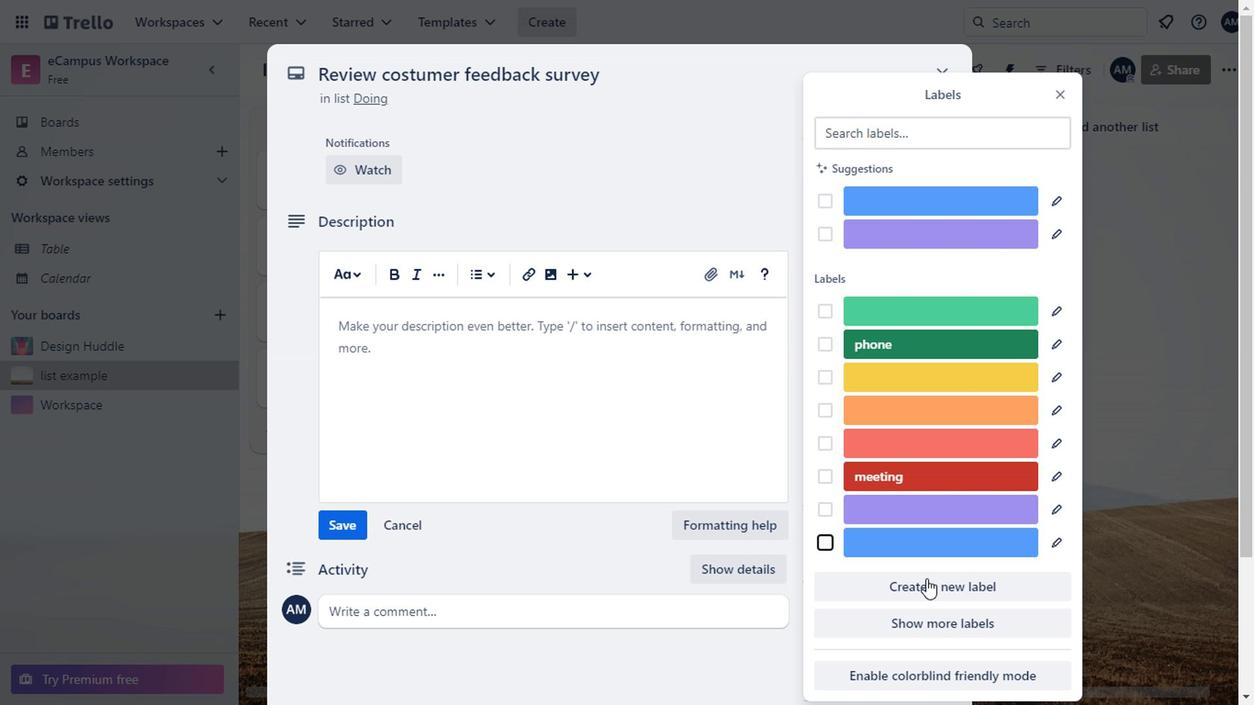 
Action: Mouse moved to (883, 292)
Screenshot: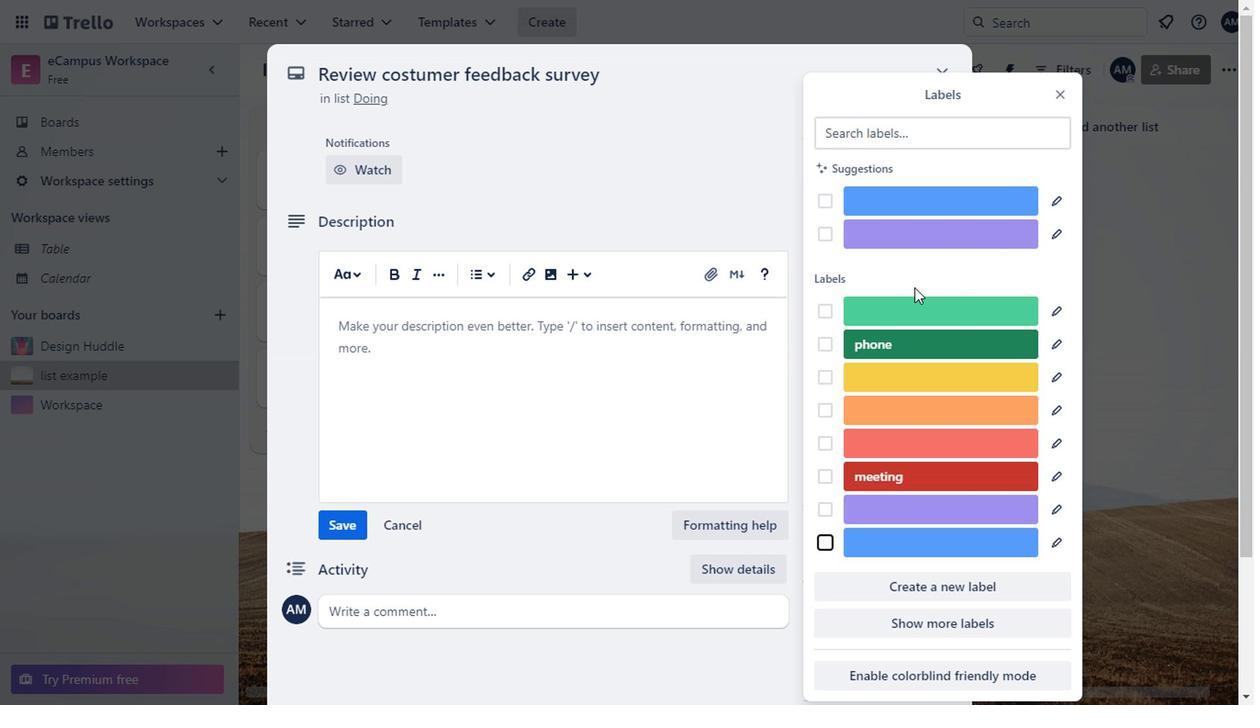 
Action: Mouse scrolled (883, 293) with delta (0, 0)
Screenshot: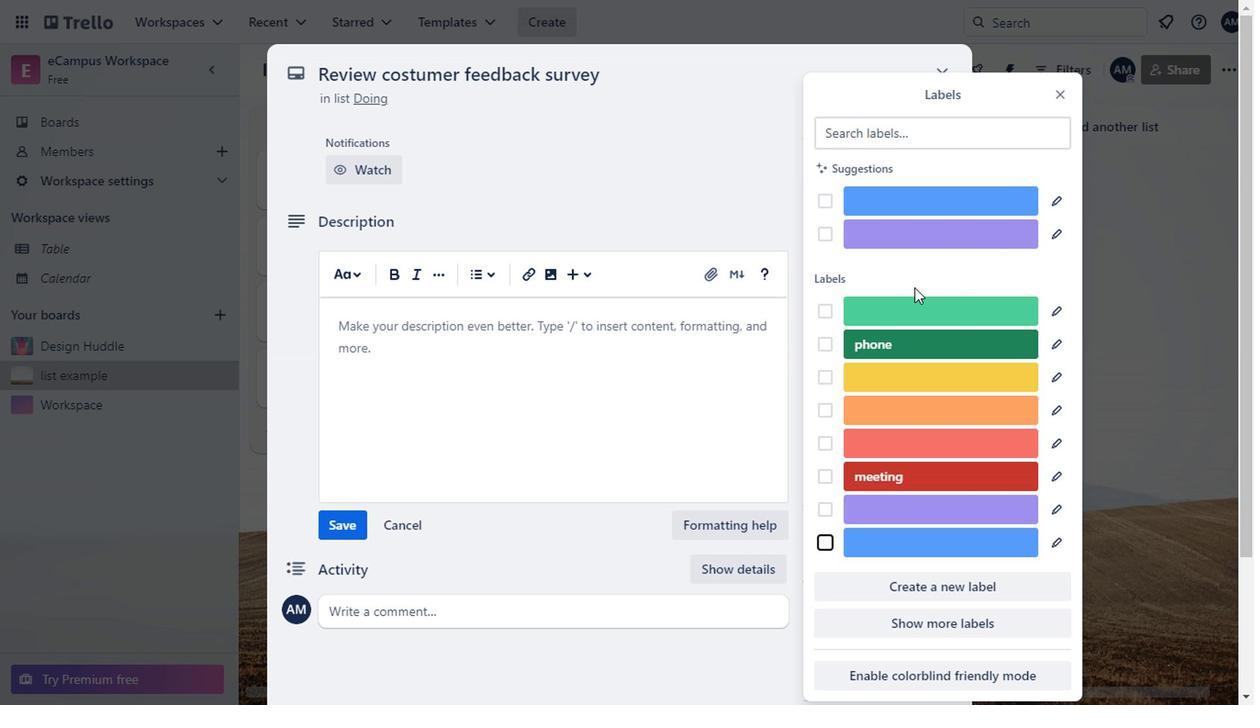 
Action: Mouse scrolled (883, 293) with delta (0, 0)
Screenshot: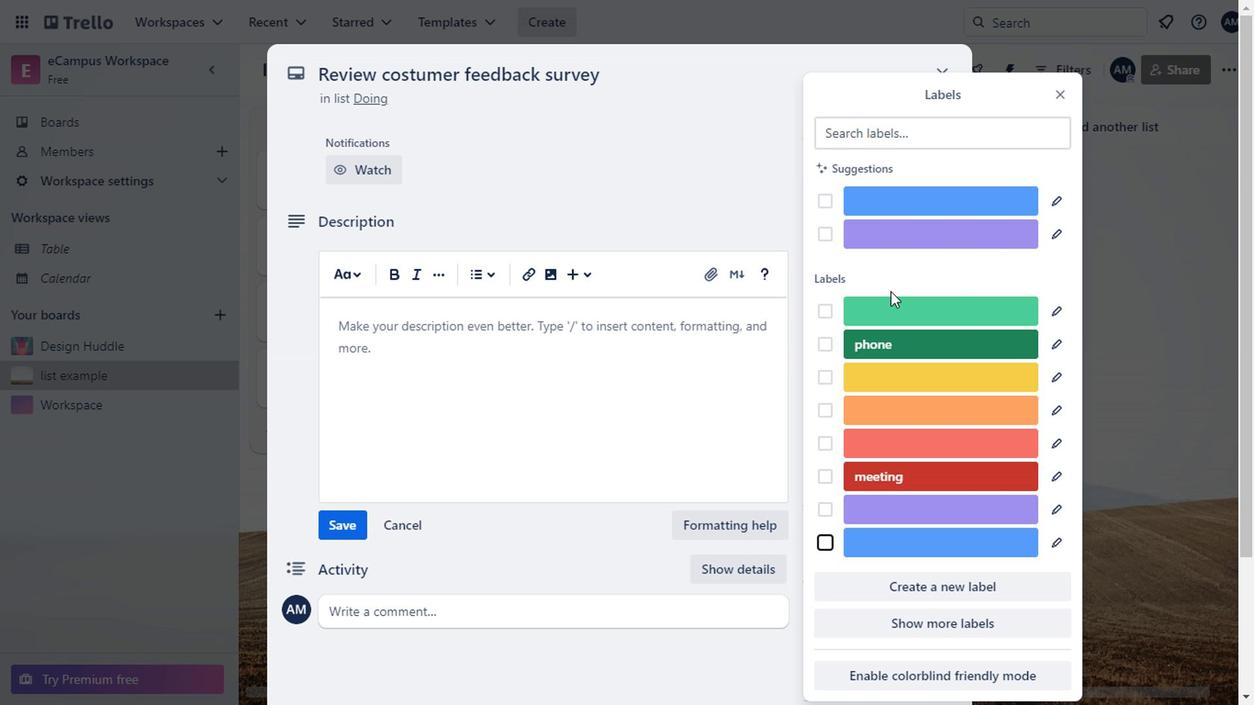 
Action: Mouse scrolled (883, 293) with delta (0, 0)
Screenshot: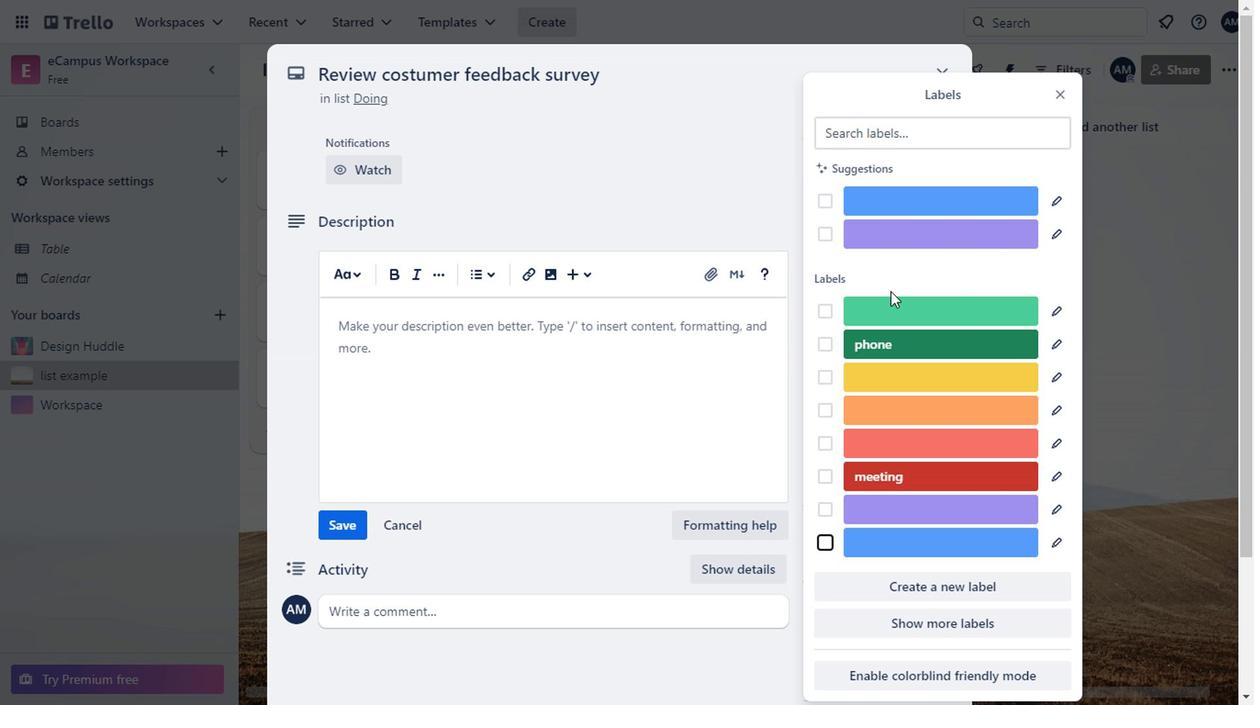 
Action: Mouse scrolled (883, 293) with delta (0, 0)
Screenshot: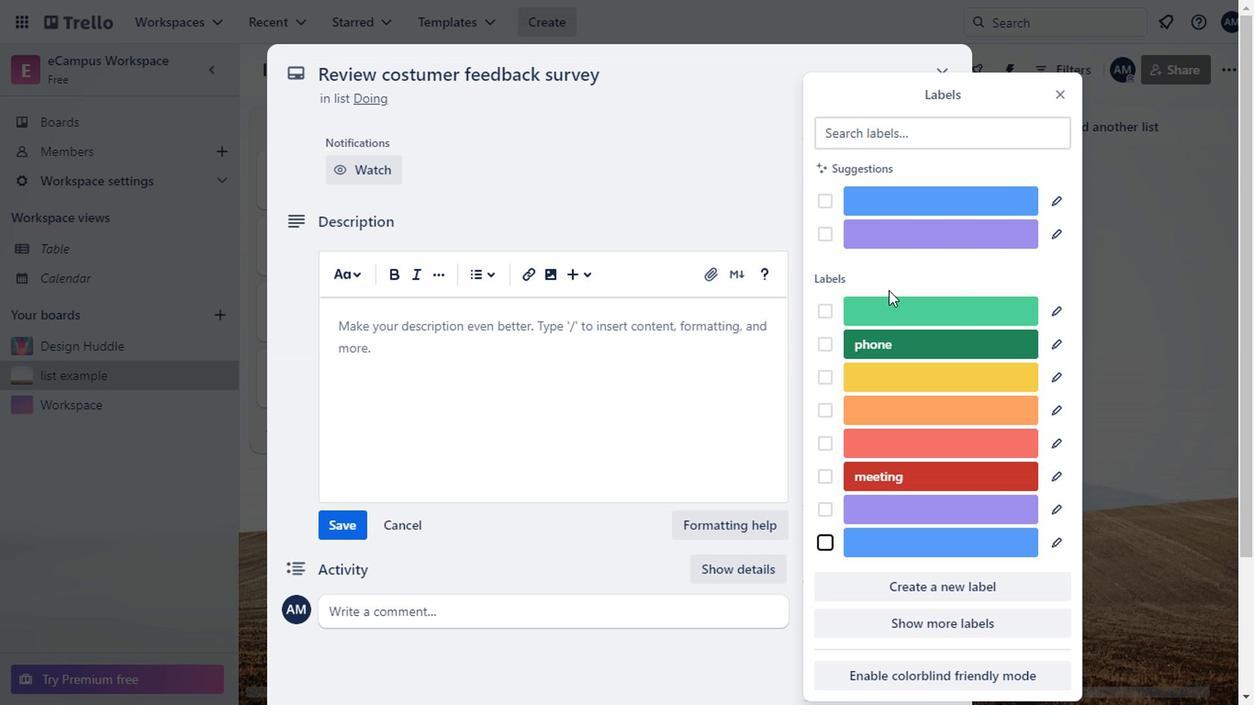
Action: Mouse moved to (924, 293)
Screenshot: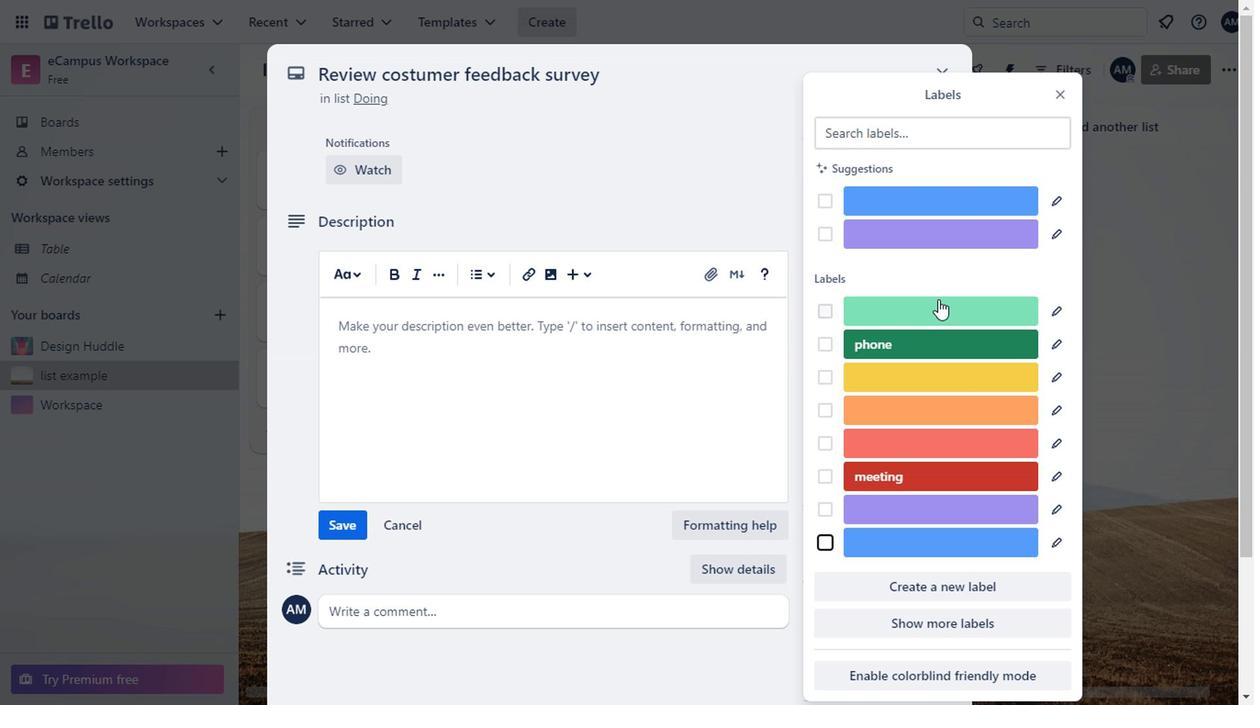 
Action: Mouse scrolled (924, 294) with delta (0, 1)
Screenshot: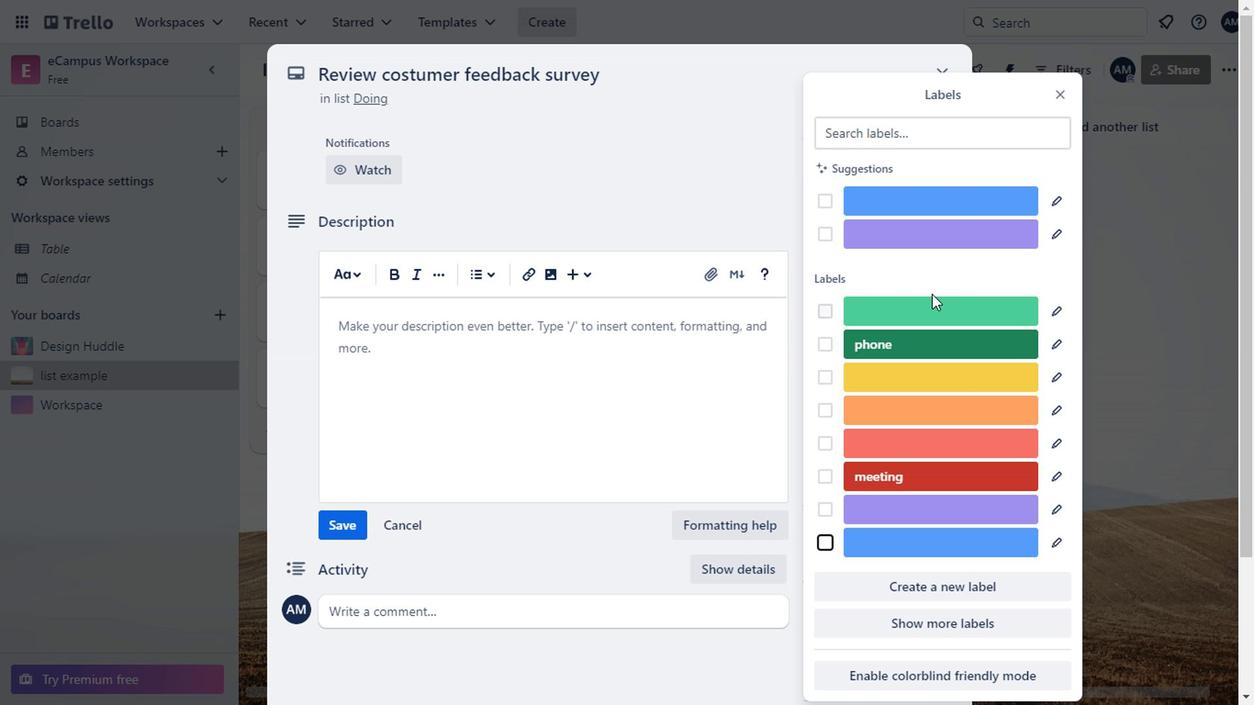 
Action: Mouse scrolled (924, 294) with delta (0, 1)
Screenshot: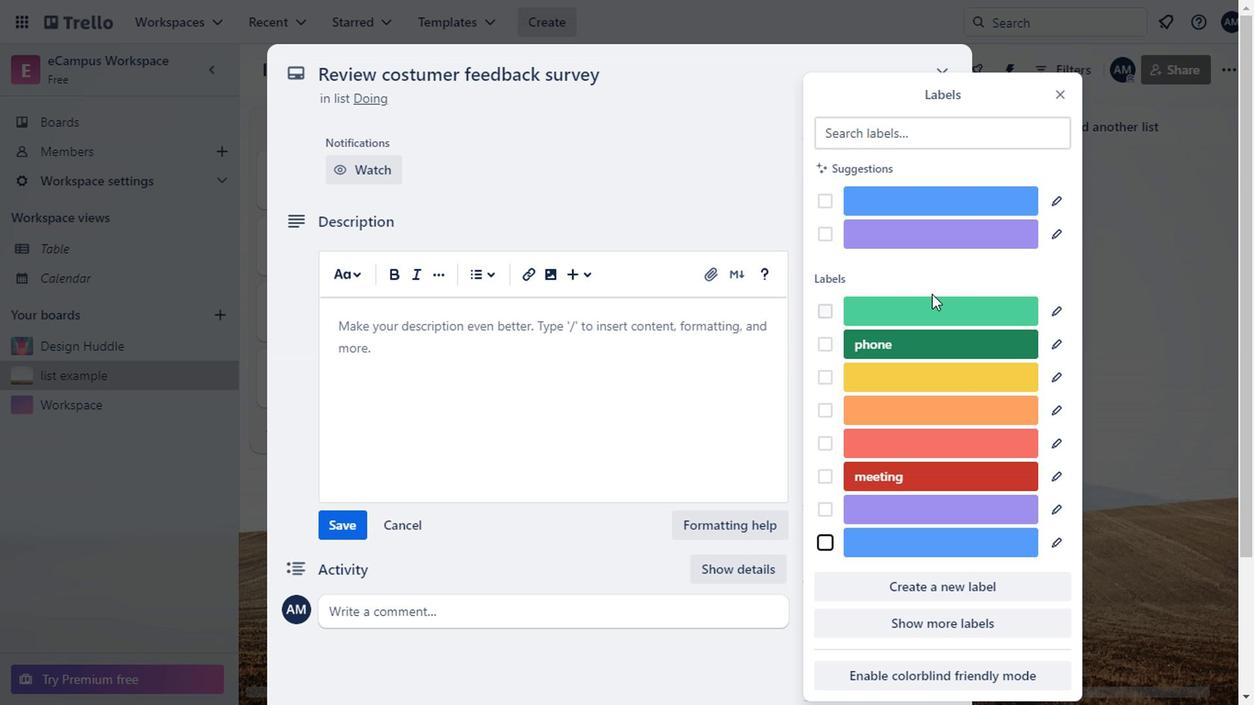 
Action: Mouse moved to (919, 290)
Screenshot: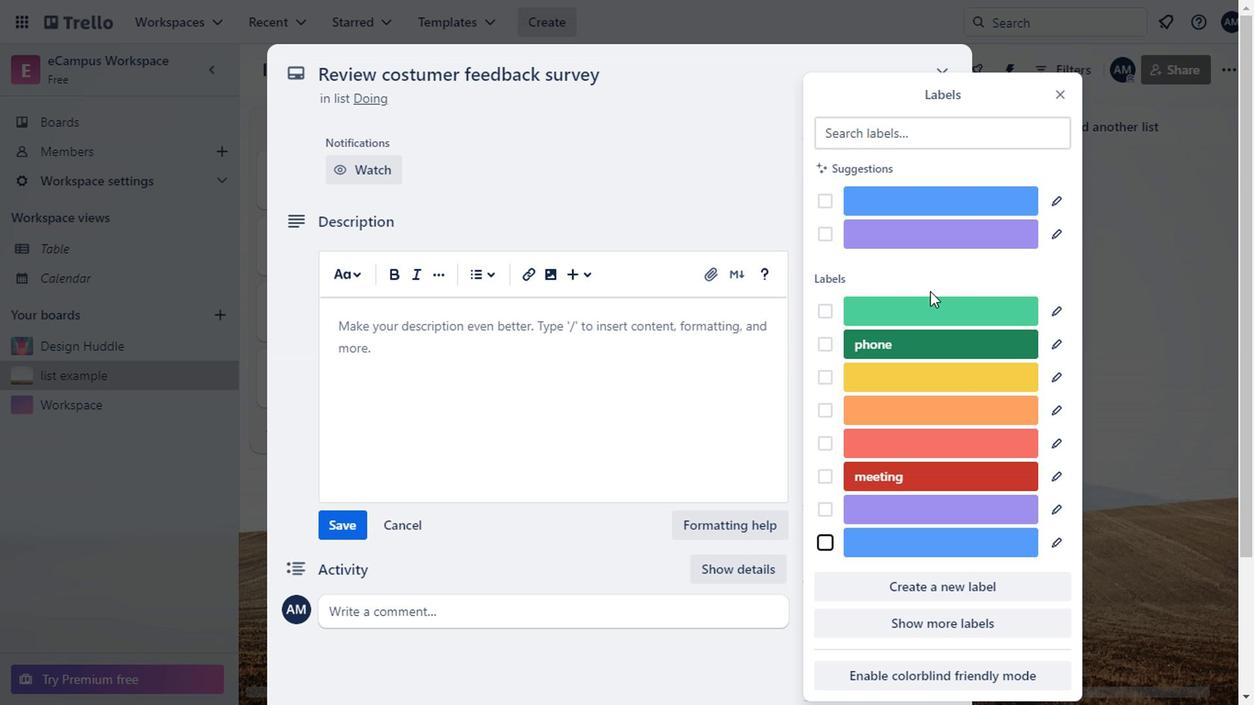 
Action: Mouse scrolled (919, 290) with delta (0, 0)
Screenshot: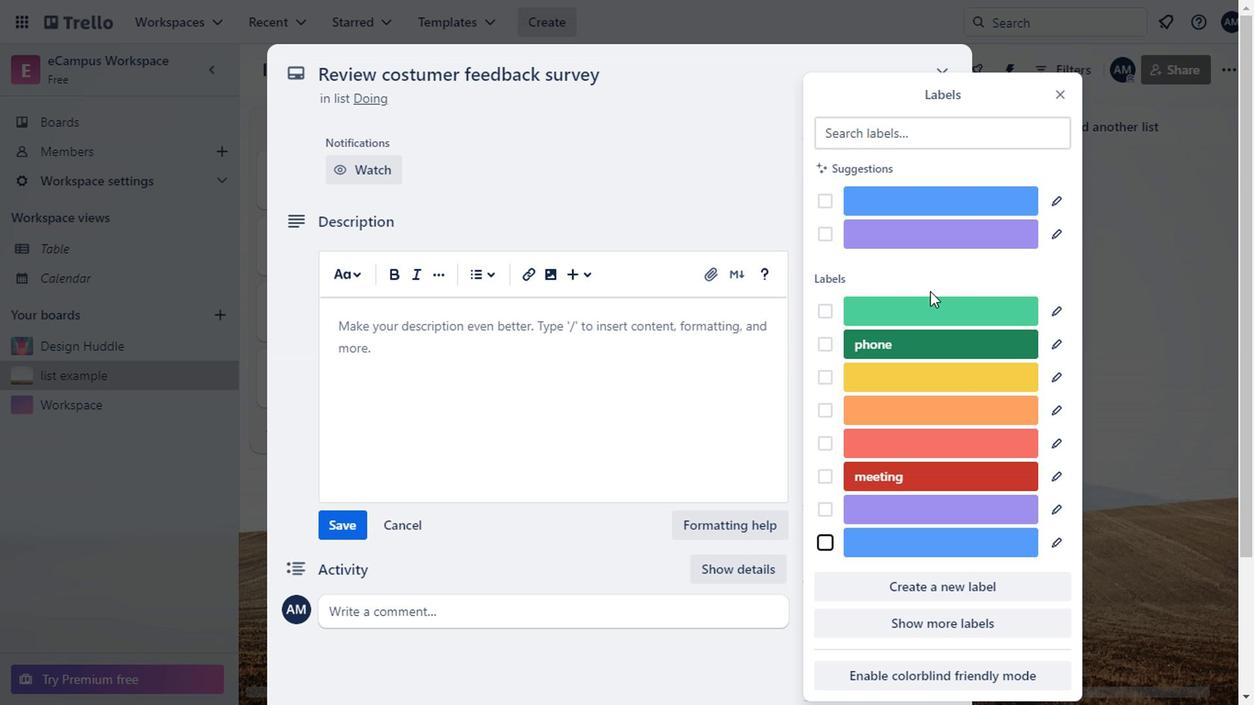 
Action: Mouse moved to (826, 209)
Screenshot: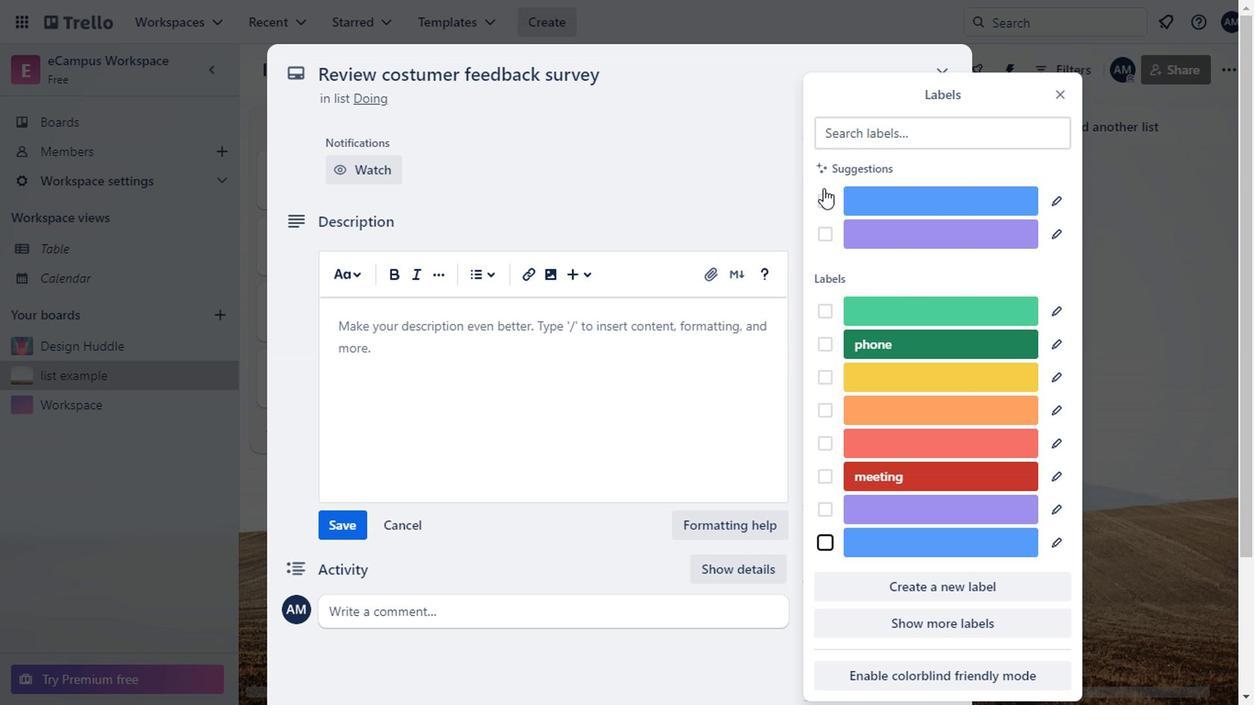 
Action: Mouse pressed left at (826, 209)
Screenshot: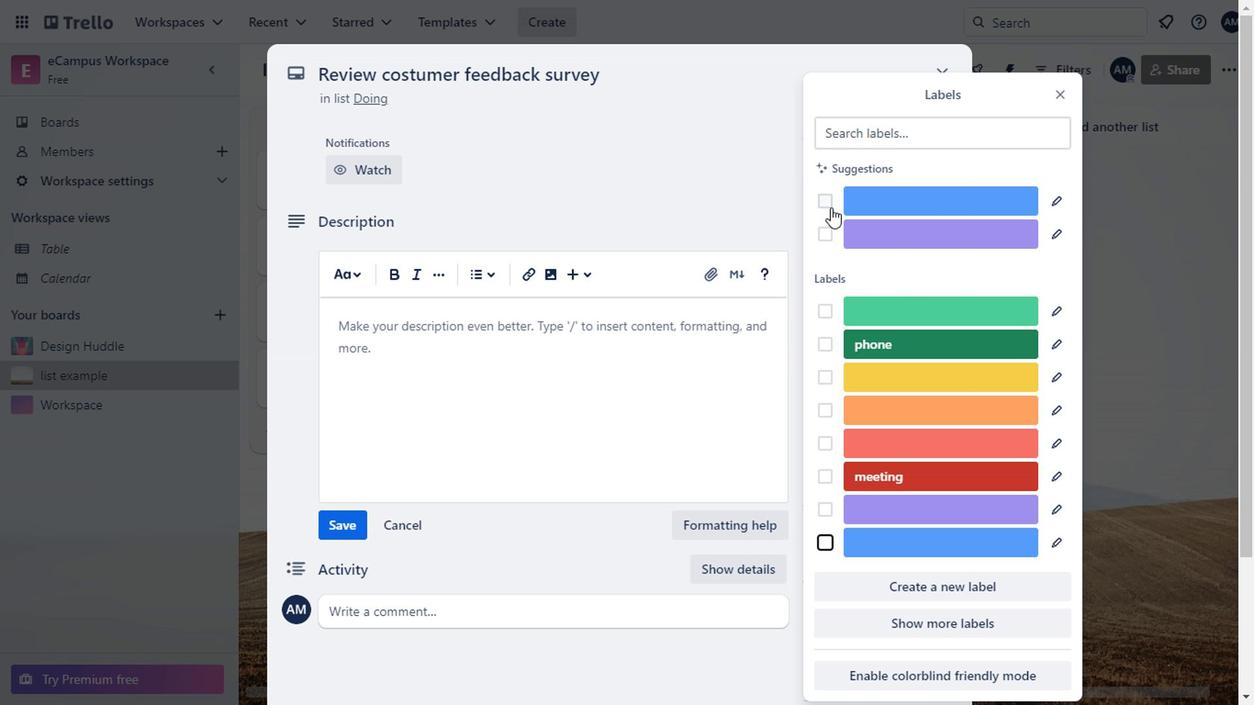 
Action: Mouse moved to (913, 594)
Screenshot: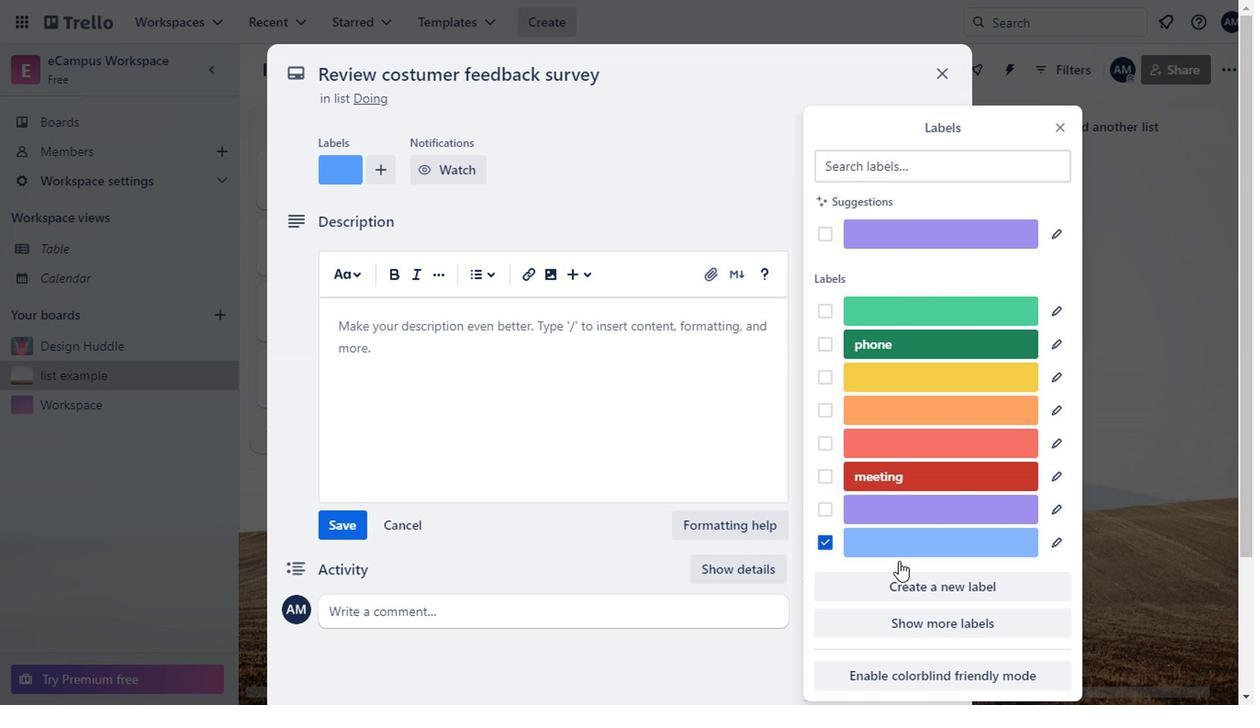 
Action: Mouse pressed left at (913, 594)
Screenshot: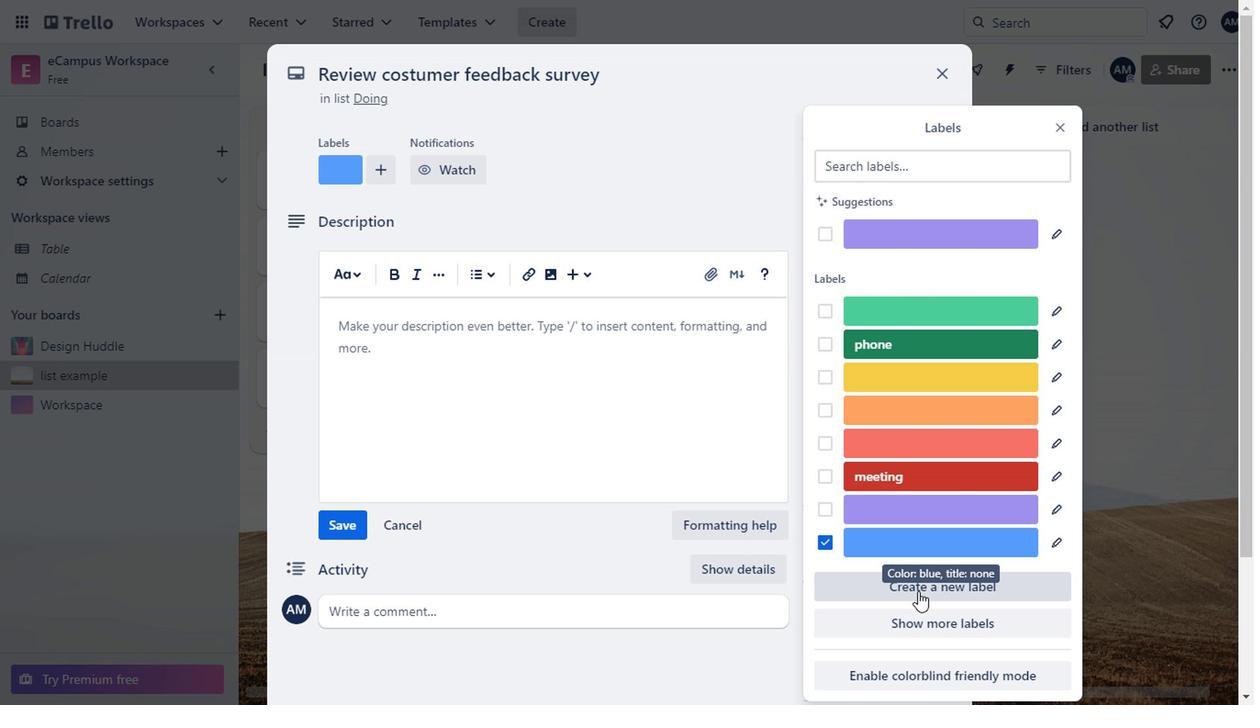 
Action: Mouse moved to (835, 559)
Screenshot: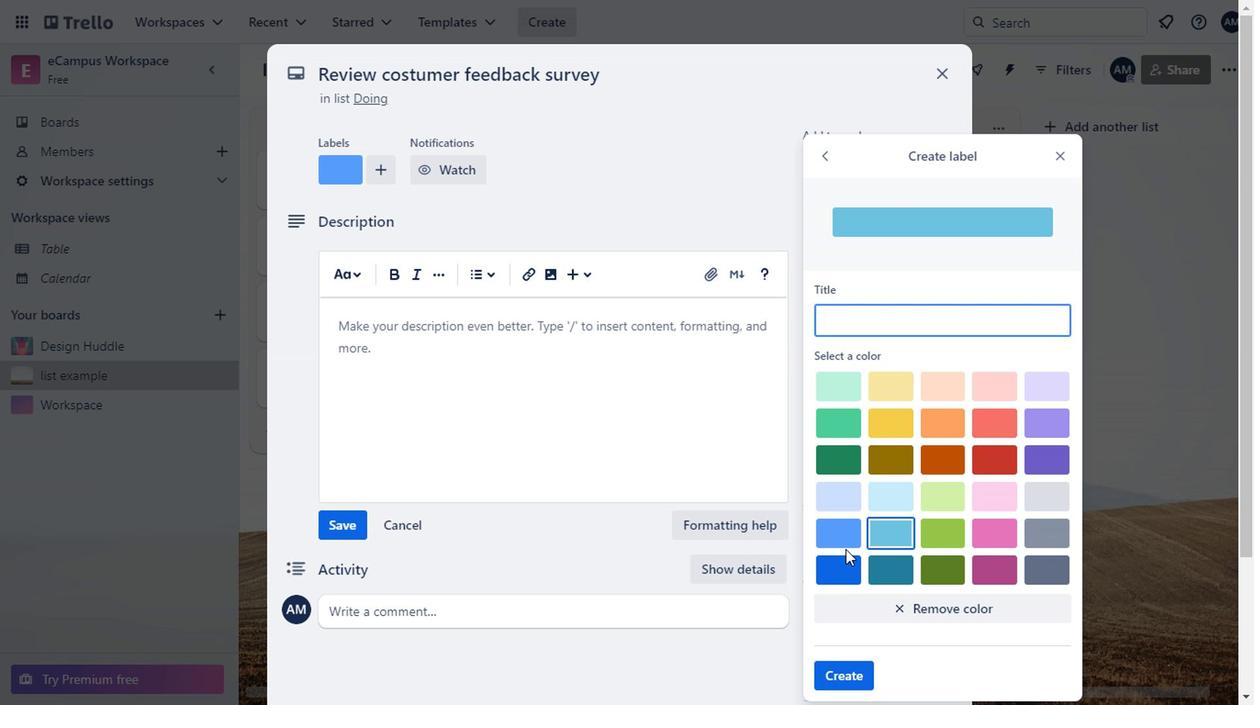 
Action: Mouse pressed left at (835, 559)
Screenshot: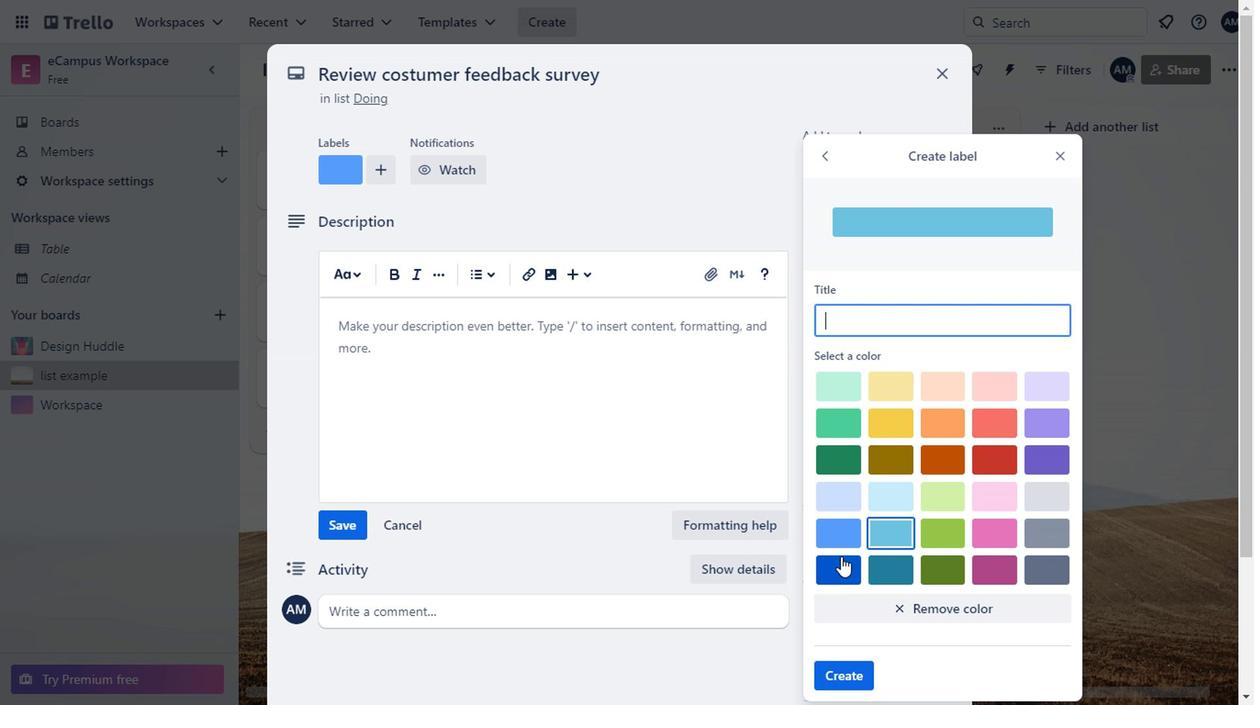
Action: Mouse moved to (890, 321)
Screenshot: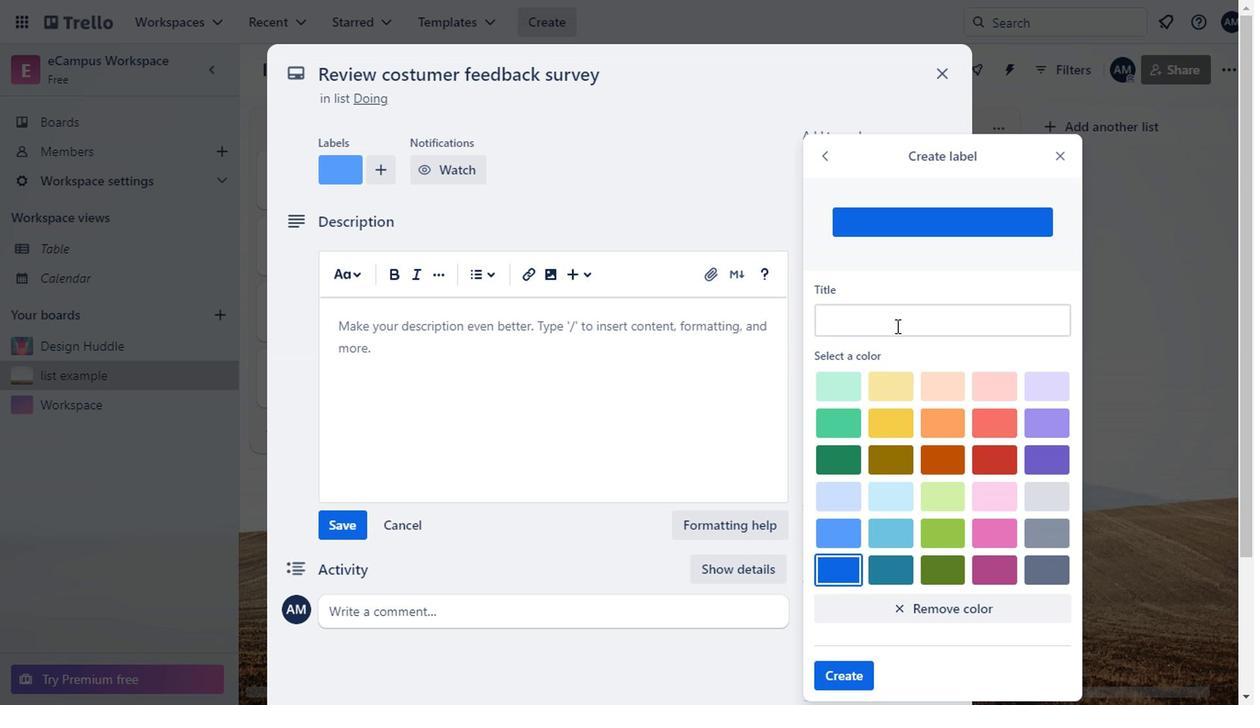 
Action: Mouse pressed left at (890, 321)
Screenshot: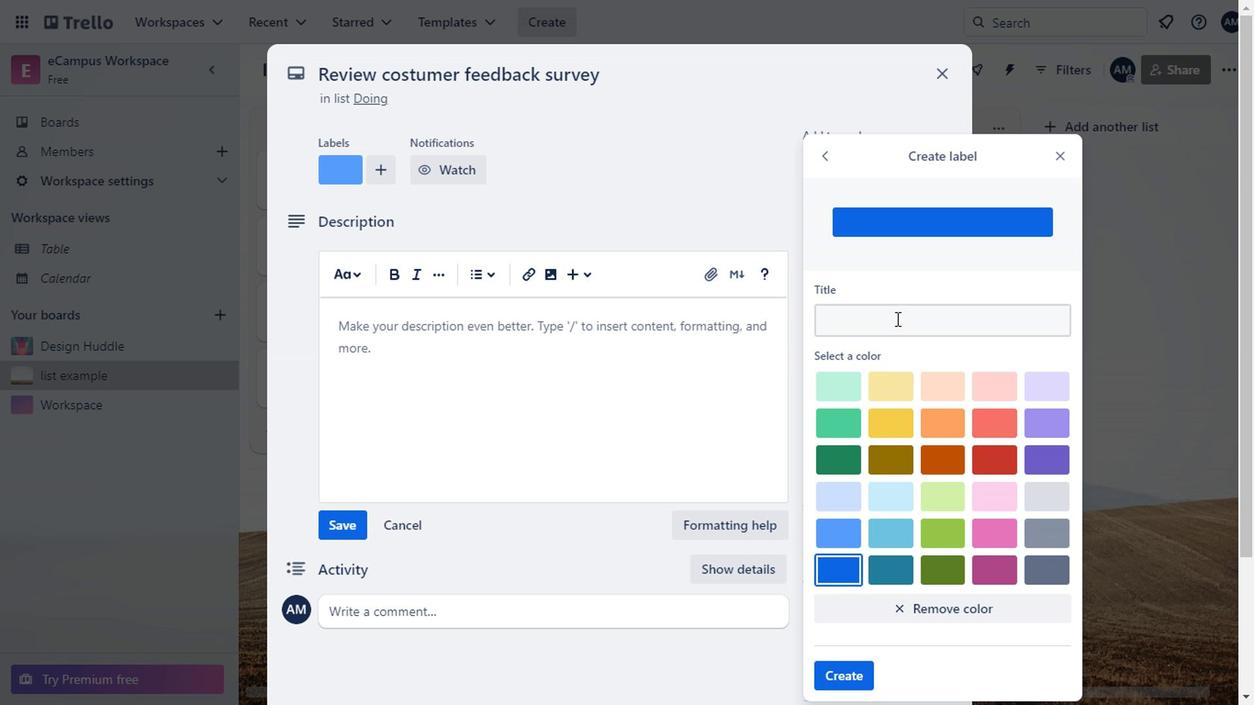 
Action: Mouse moved to (890, 321)
Screenshot: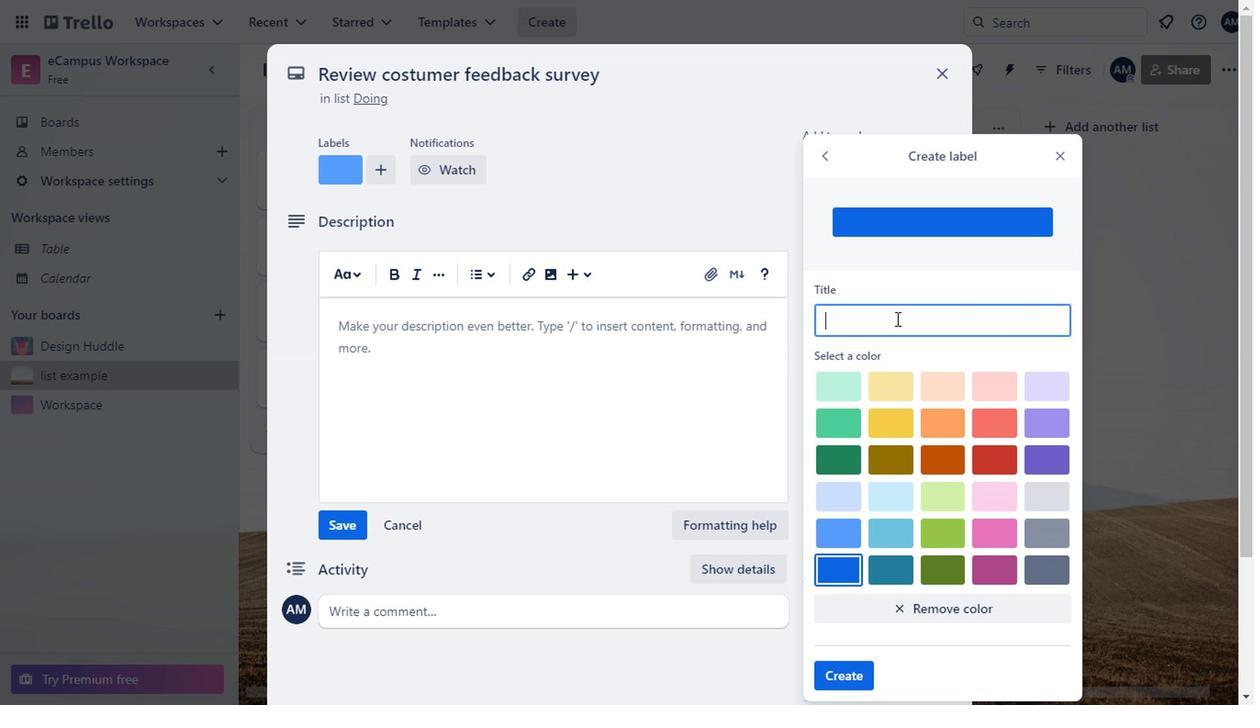 
Action: Key pressed ctrl+Computer
Screenshot: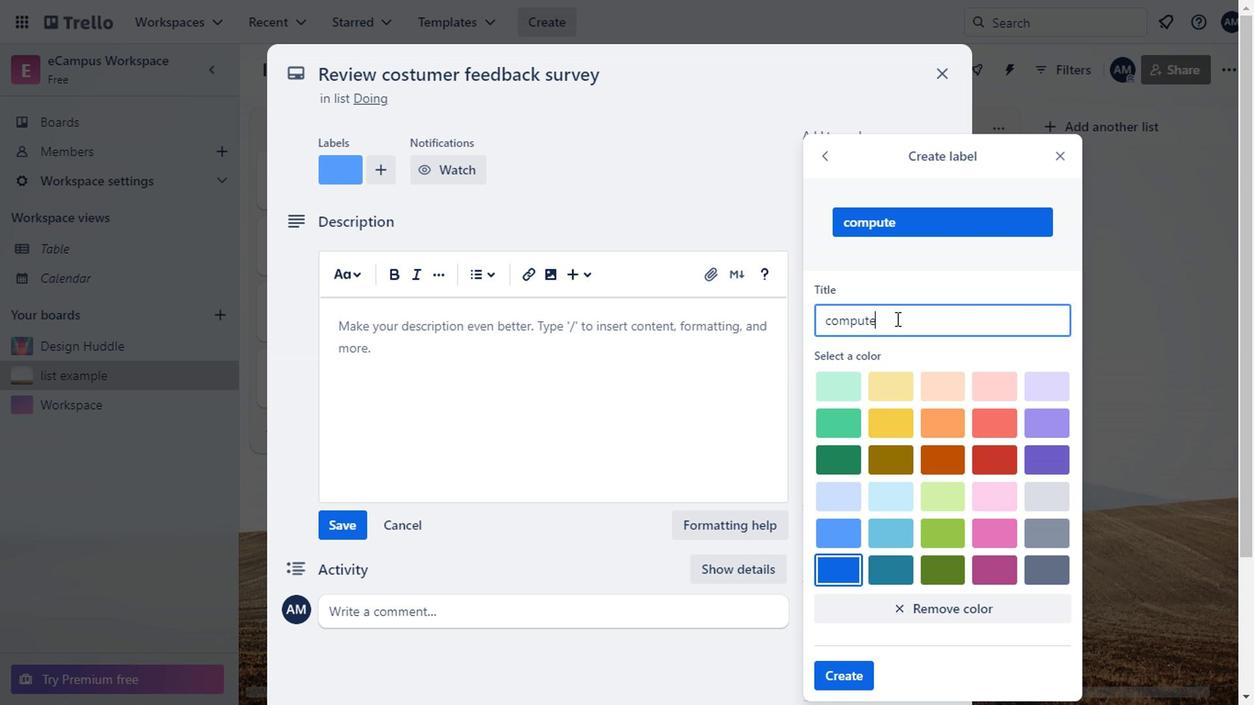 
Action: Mouse moved to (839, 684)
